 Task: Explore Airbnb accommodation in Suhum, Ghana from 12th December, 2023 to 16th December, 2023 for 8 adults.8 bedrooms having 8 beds and 8 bathrooms. Property type can be hotel. Amenities needed are: wifi, TV, free parkinig on premises, gym, breakfast. Look for 3 properties as per requirement.
Action: Mouse moved to (427, 130)
Screenshot: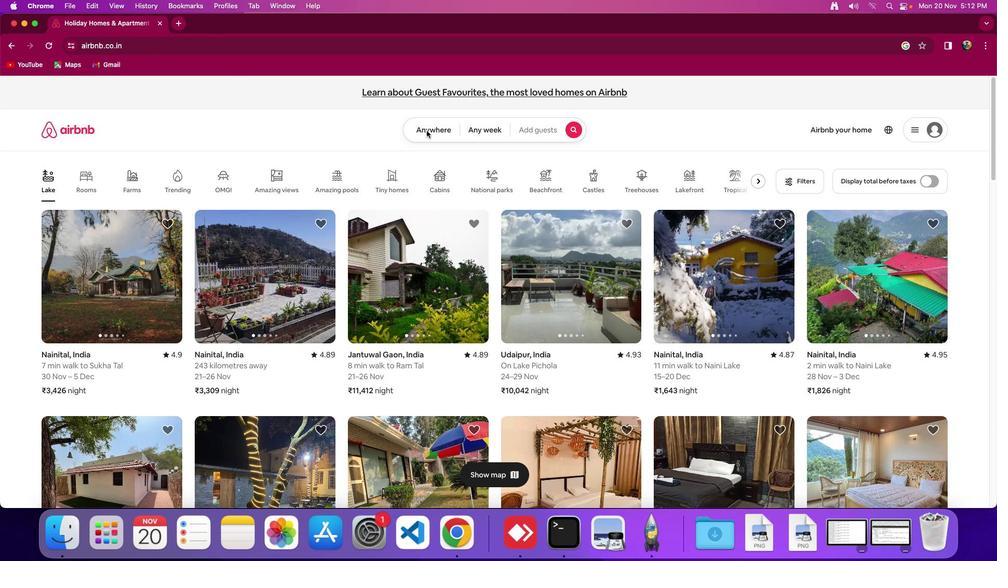
Action: Mouse pressed left at (427, 130)
Screenshot: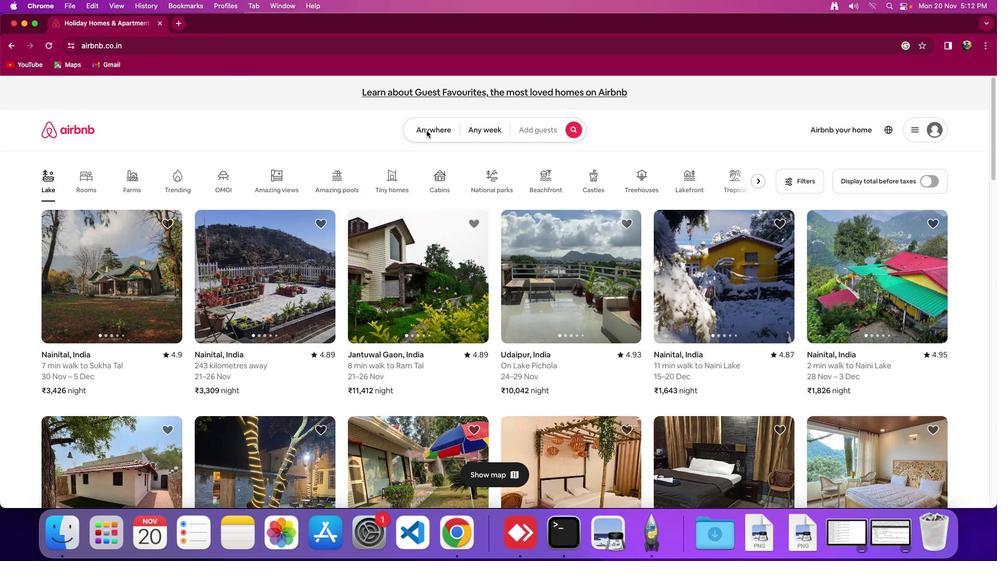 
Action: Mouse moved to (431, 130)
Screenshot: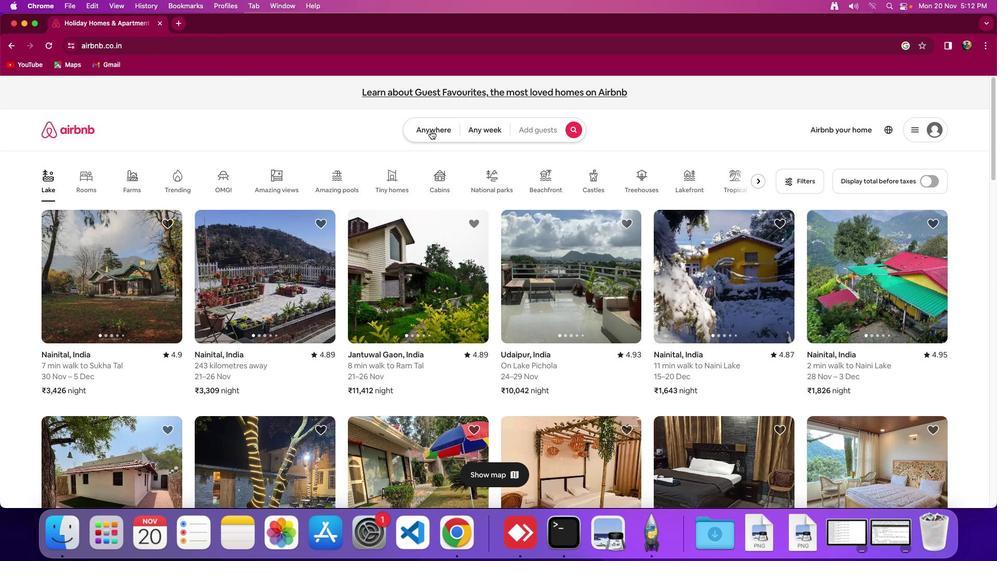 
Action: Mouse pressed left at (431, 130)
Screenshot: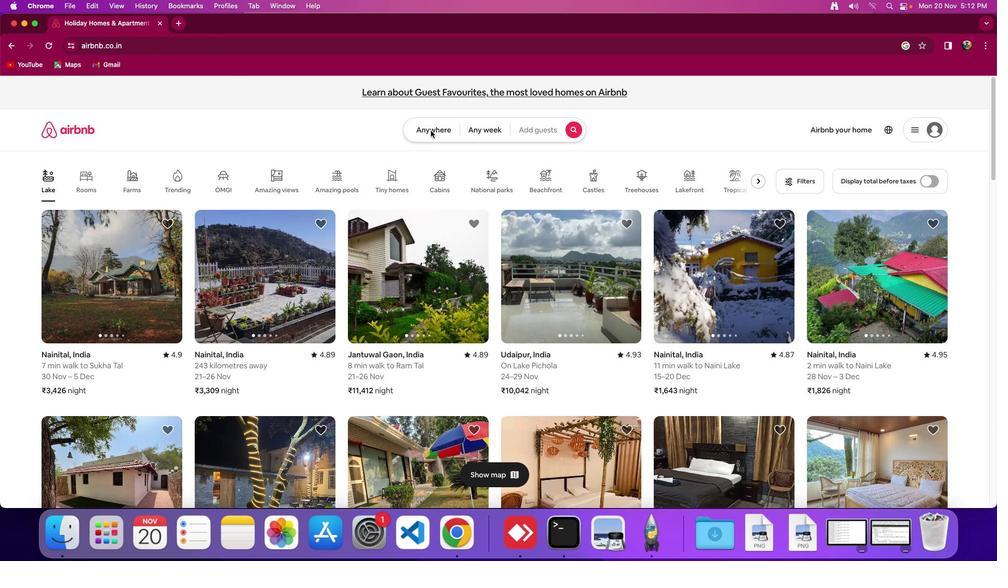 
Action: Mouse moved to (394, 170)
Screenshot: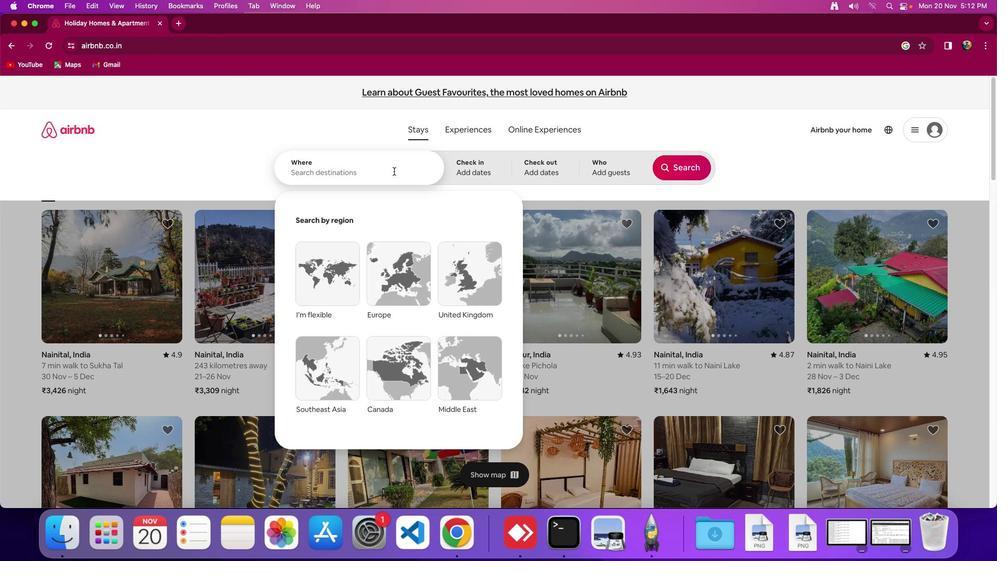 
Action: Mouse pressed left at (394, 170)
Screenshot: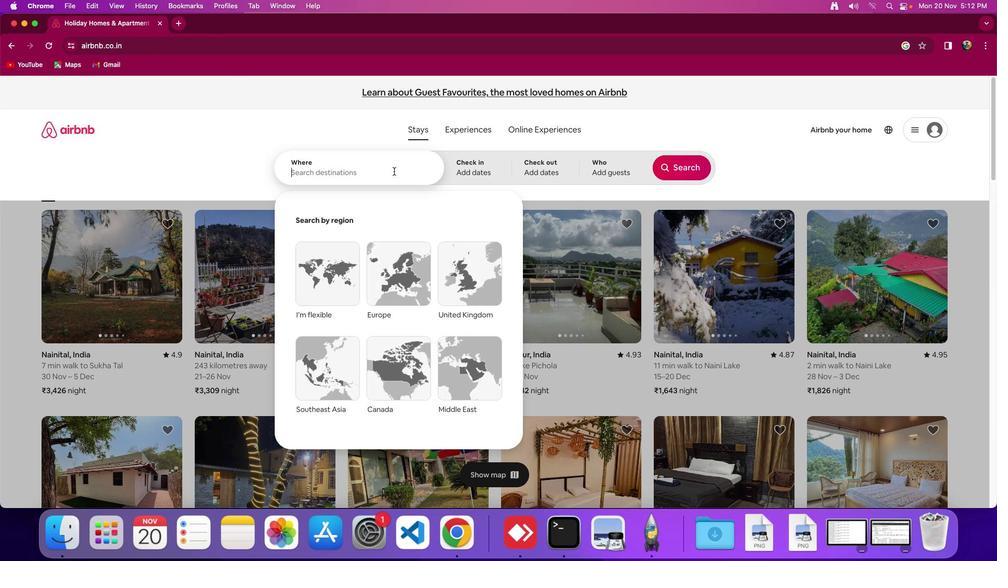 
Action: Mouse moved to (394, 170)
Screenshot: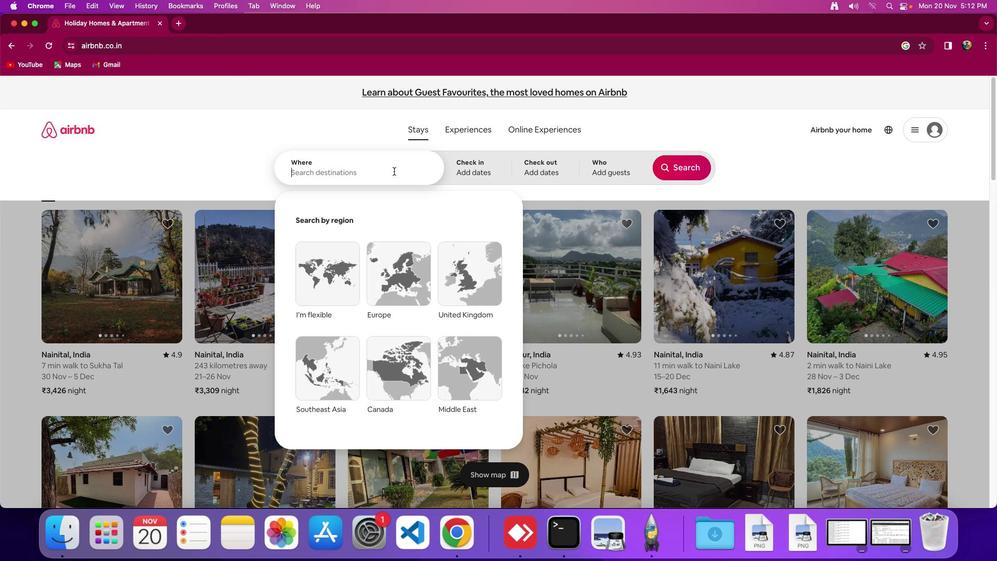 
Action: Key pressed Key.shift_r'S''u''h''u''m'','Key.spaceKey.shift_r'H'Key.backspaceKey.shift_r'G''h''a''n''a'
Screenshot: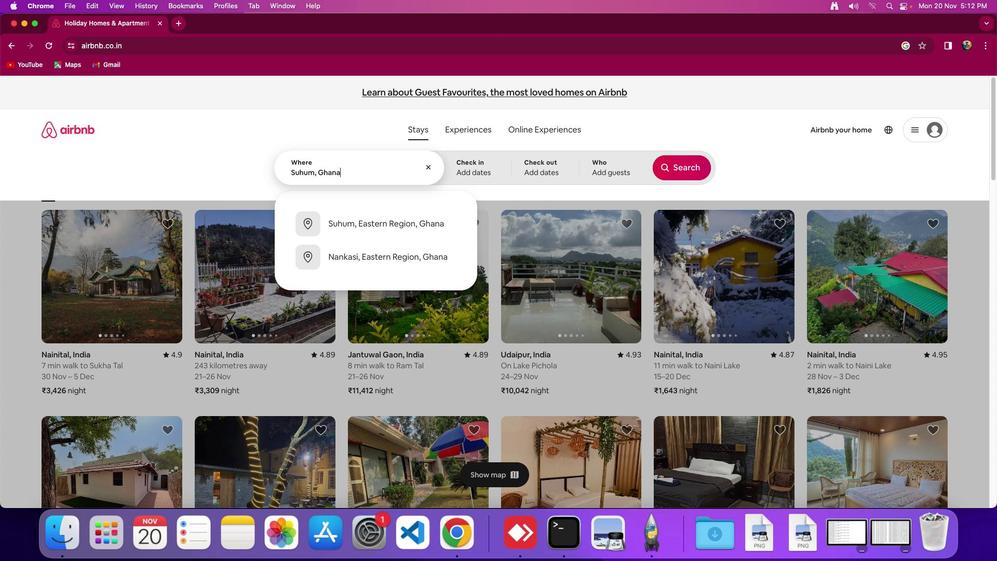 
Action: Mouse moved to (469, 163)
Screenshot: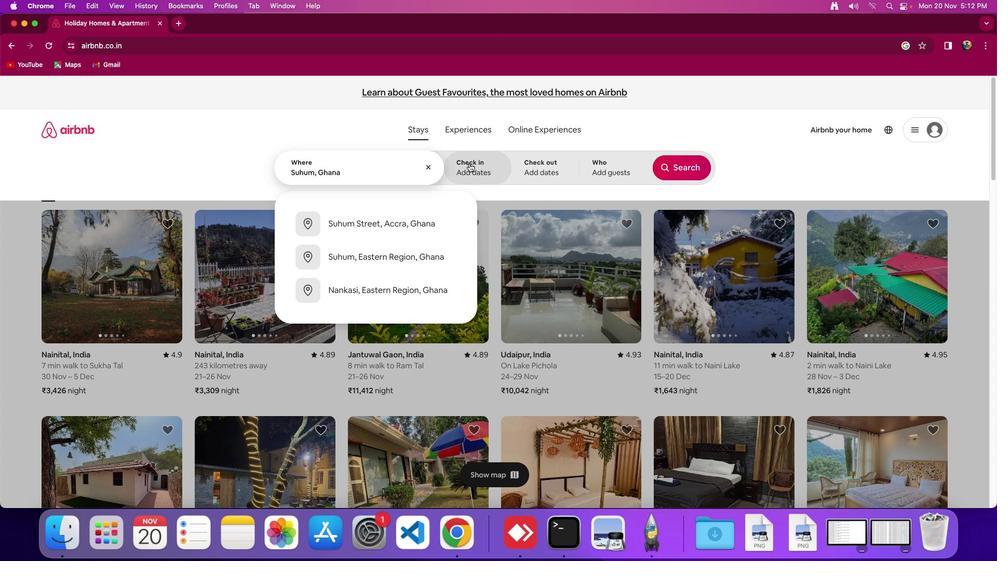 
Action: Mouse pressed left at (469, 163)
Screenshot: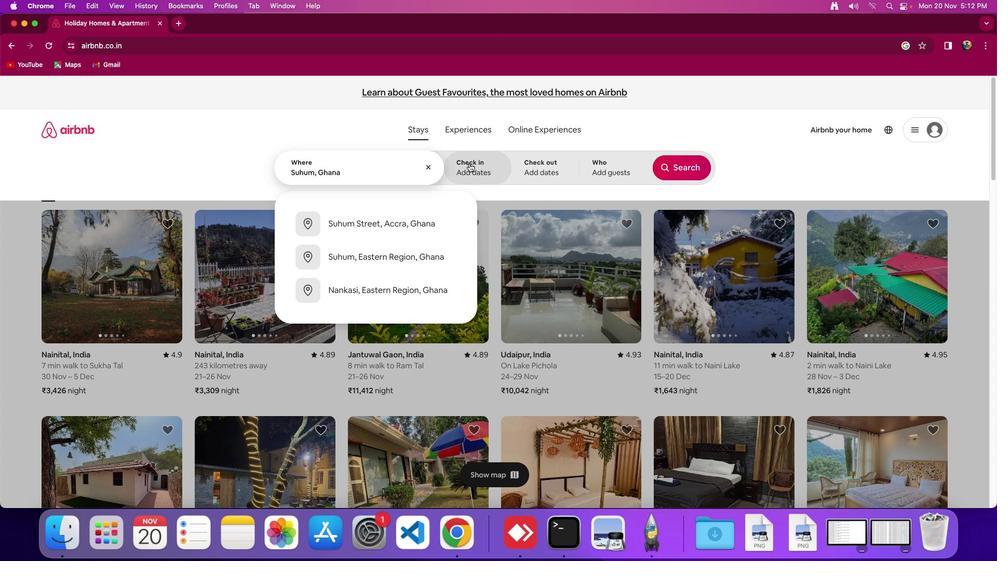
Action: Mouse moved to (568, 349)
Screenshot: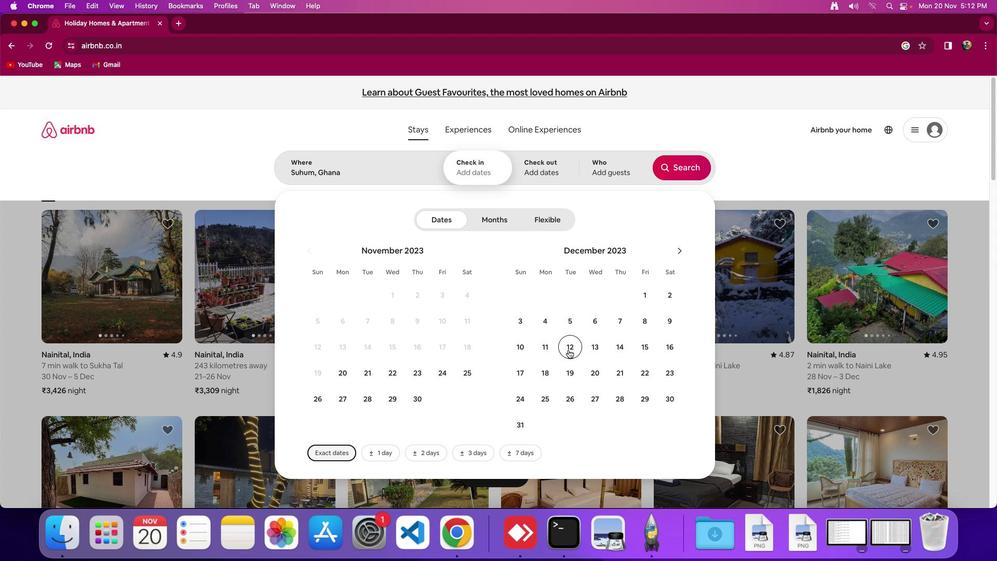 
Action: Mouse pressed left at (568, 349)
Screenshot: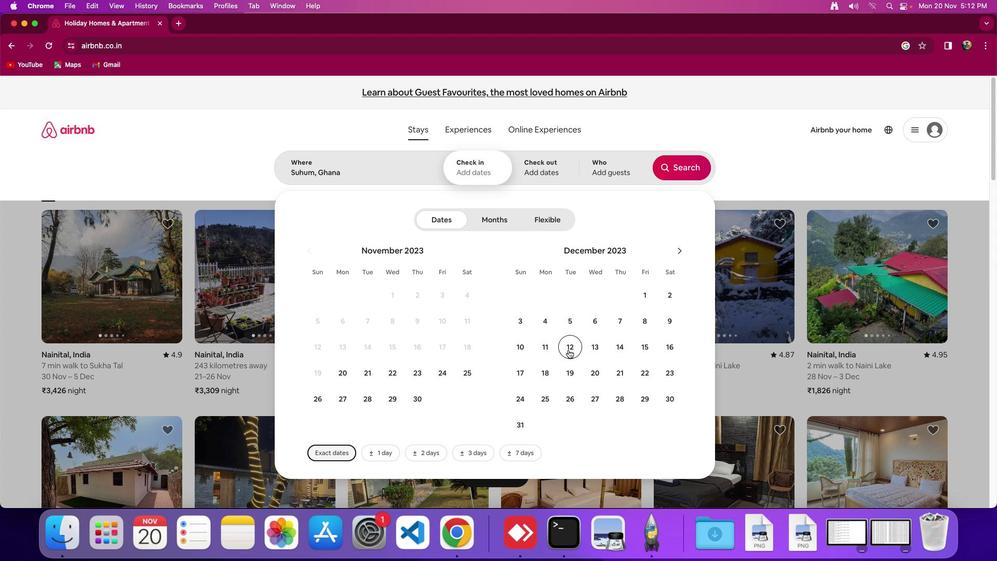 
Action: Mouse moved to (666, 347)
Screenshot: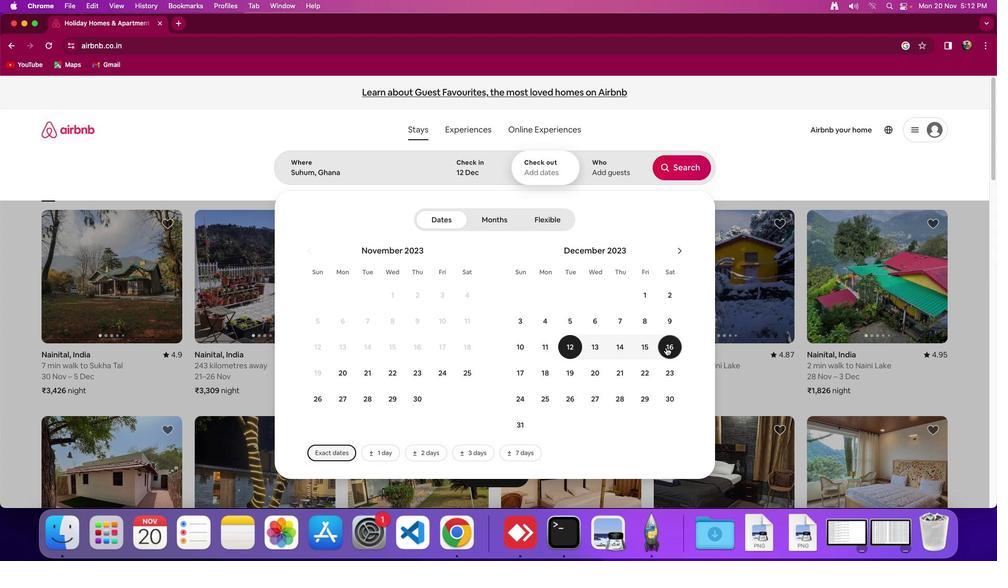 
Action: Mouse pressed left at (666, 347)
Screenshot: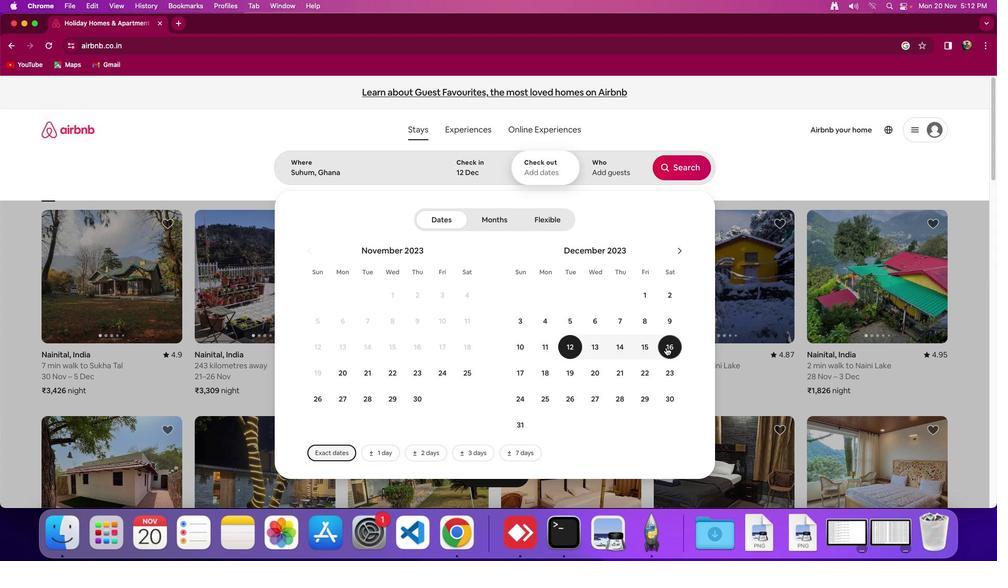 
Action: Mouse moved to (594, 173)
Screenshot: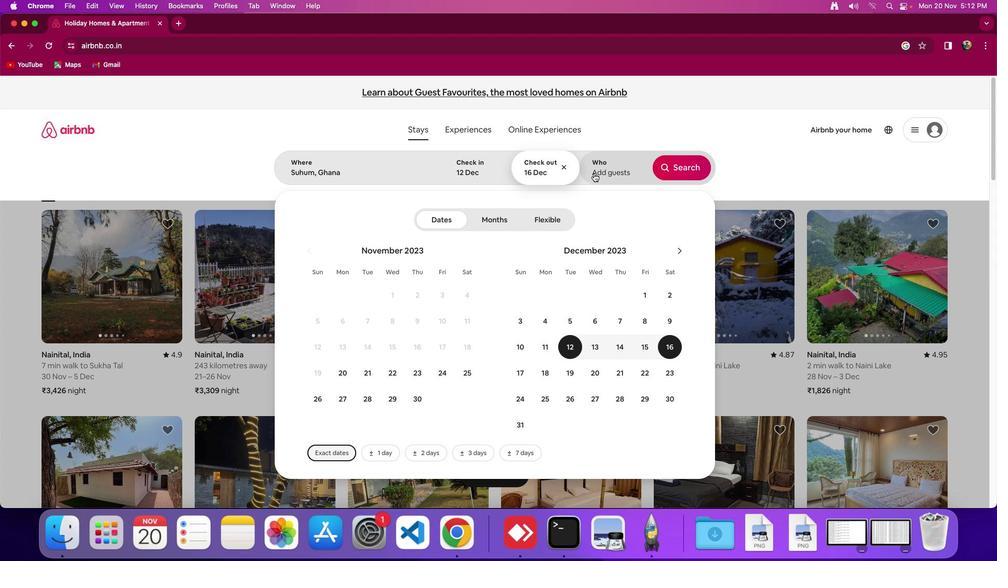 
Action: Mouse pressed left at (594, 173)
Screenshot: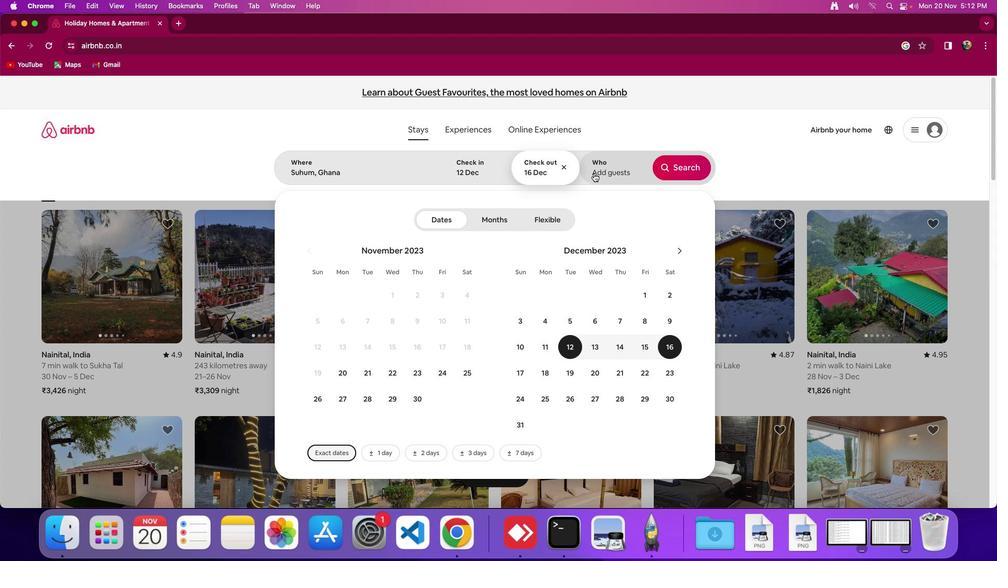 
Action: Mouse moved to (678, 220)
Screenshot: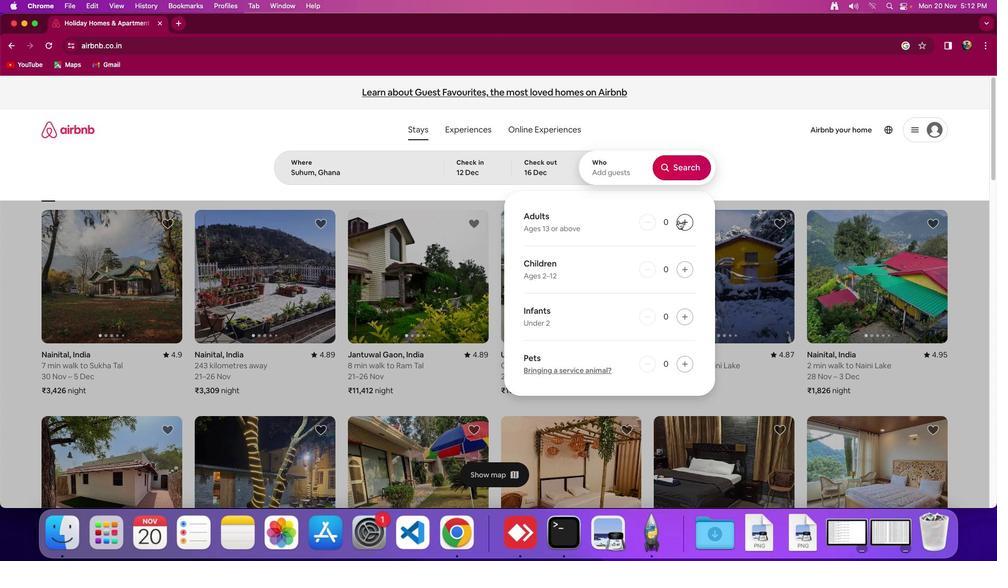 
Action: Mouse pressed left at (678, 220)
Screenshot: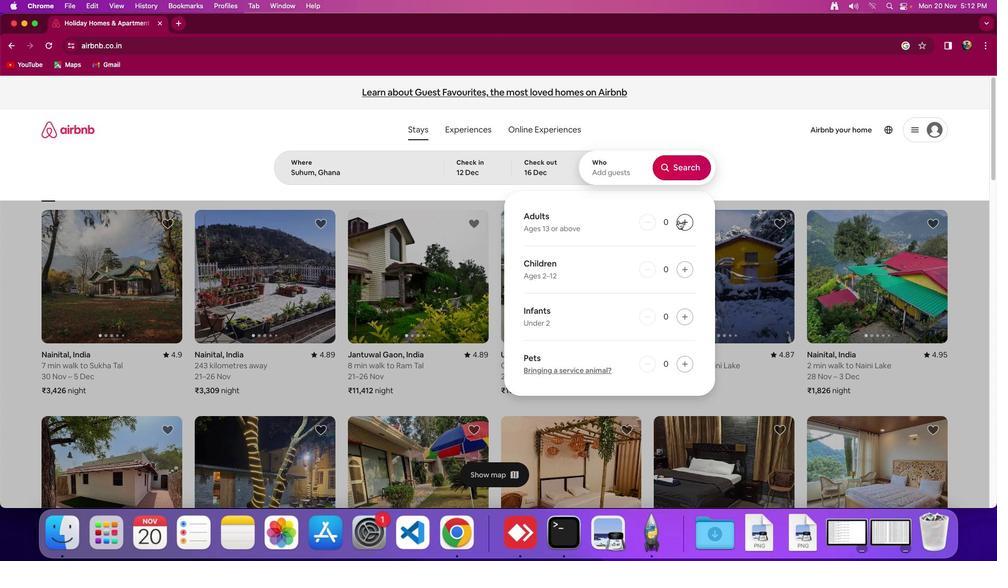
Action: Mouse pressed left at (678, 220)
Screenshot: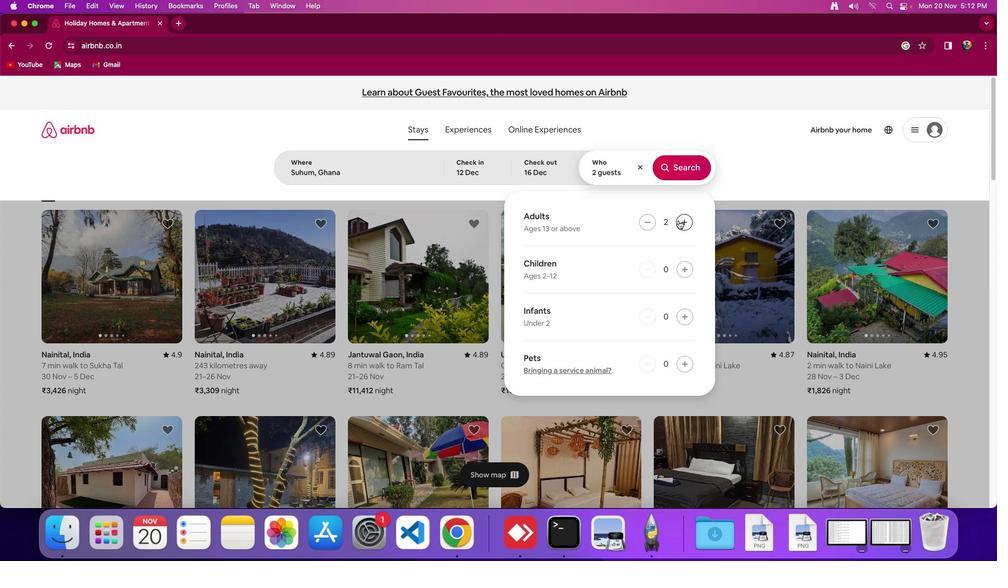 
Action: Mouse pressed left at (678, 220)
Screenshot: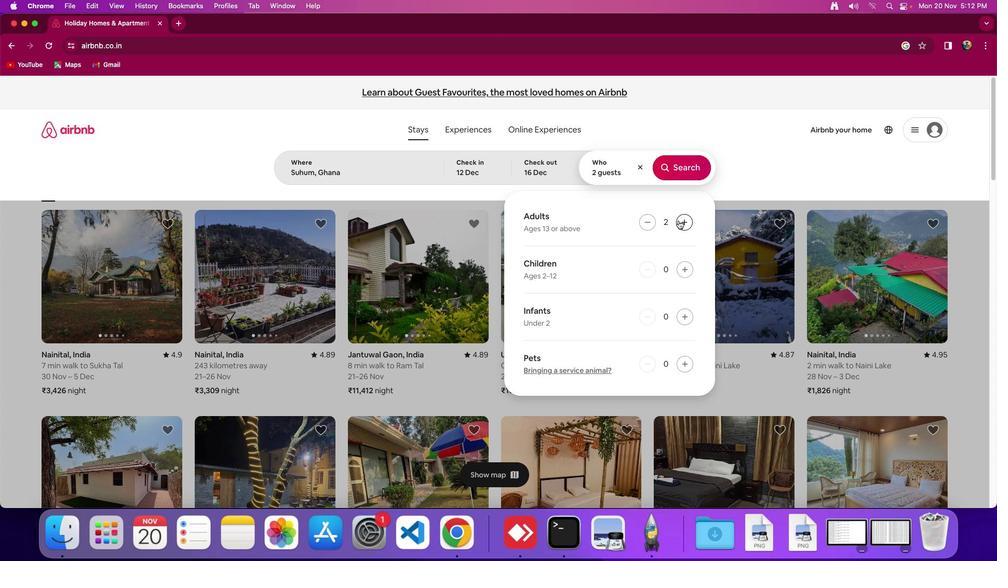 
Action: Mouse pressed left at (678, 220)
Screenshot: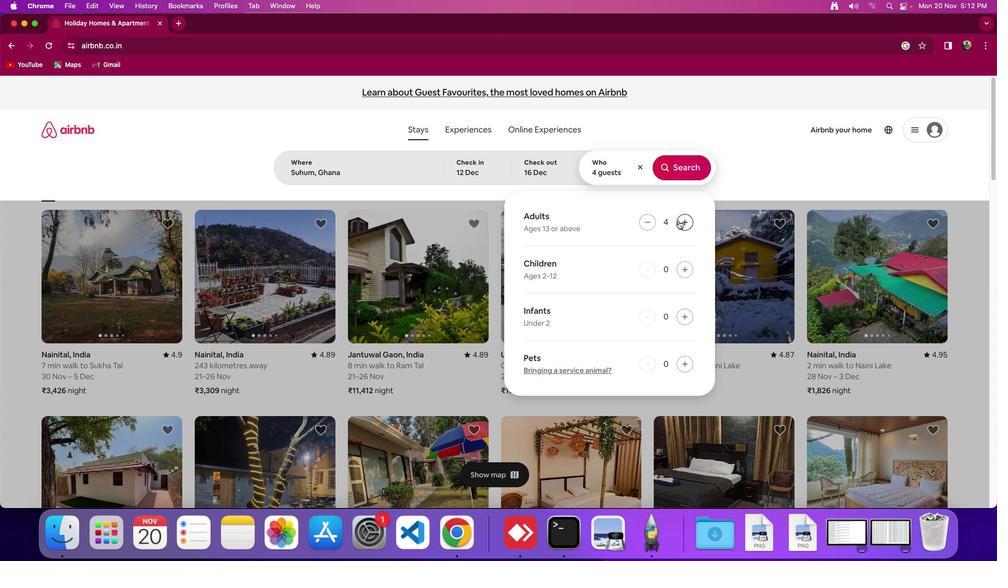 
Action: Mouse pressed left at (678, 220)
Screenshot: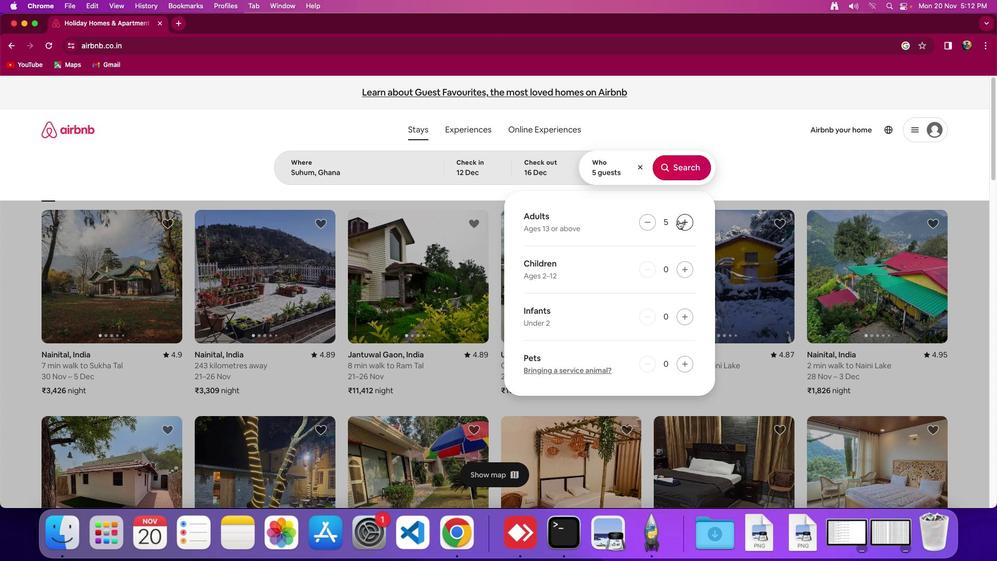 
Action: Mouse pressed left at (678, 220)
Screenshot: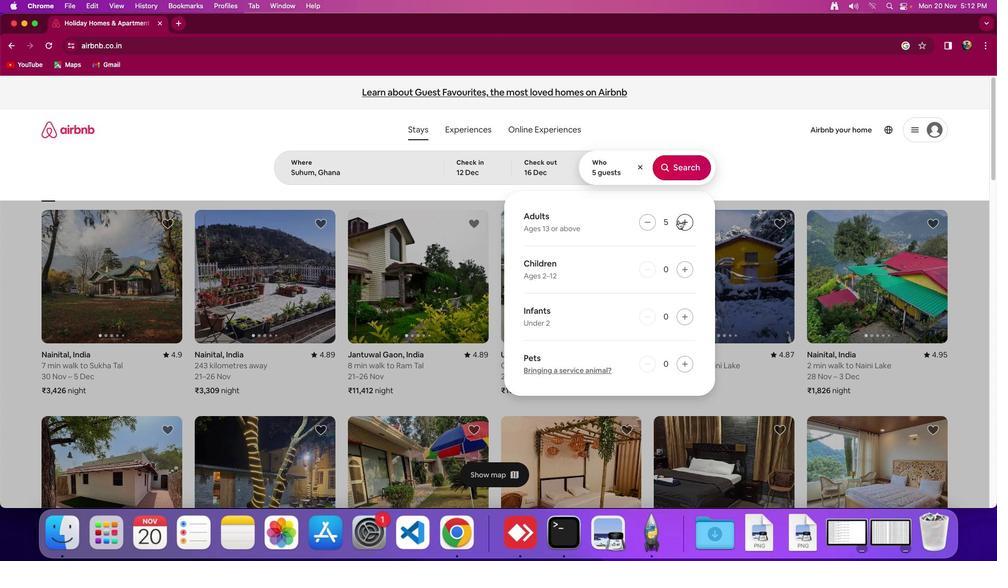 
Action: Mouse pressed left at (678, 220)
Screenshot: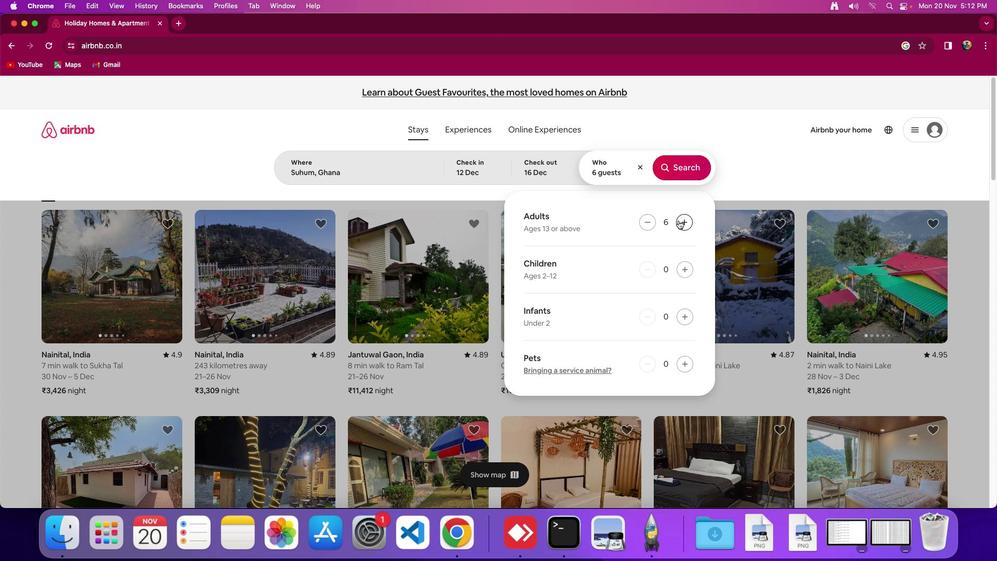
Action: Mouse pressed left at (678, 220)
Screenshot: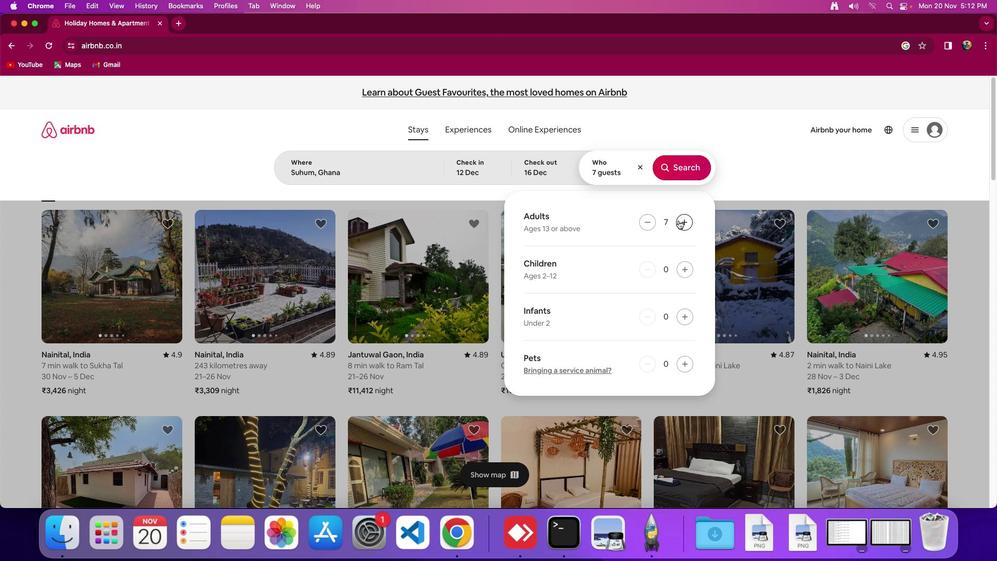 
Action: Mouse moved to (674, 167)
Screenshot: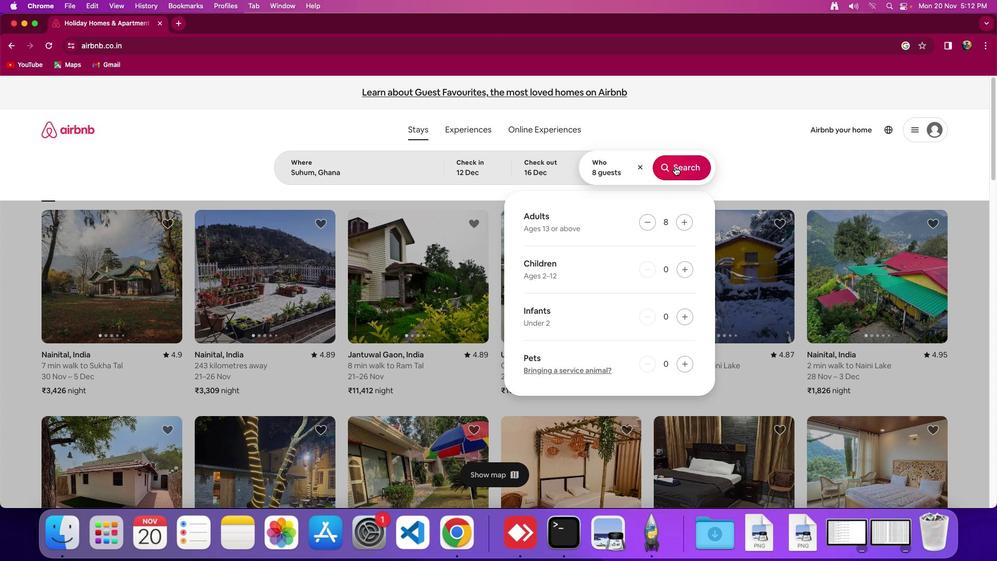 
Action: Mouse pressed left at (674, 167)
Screenshot: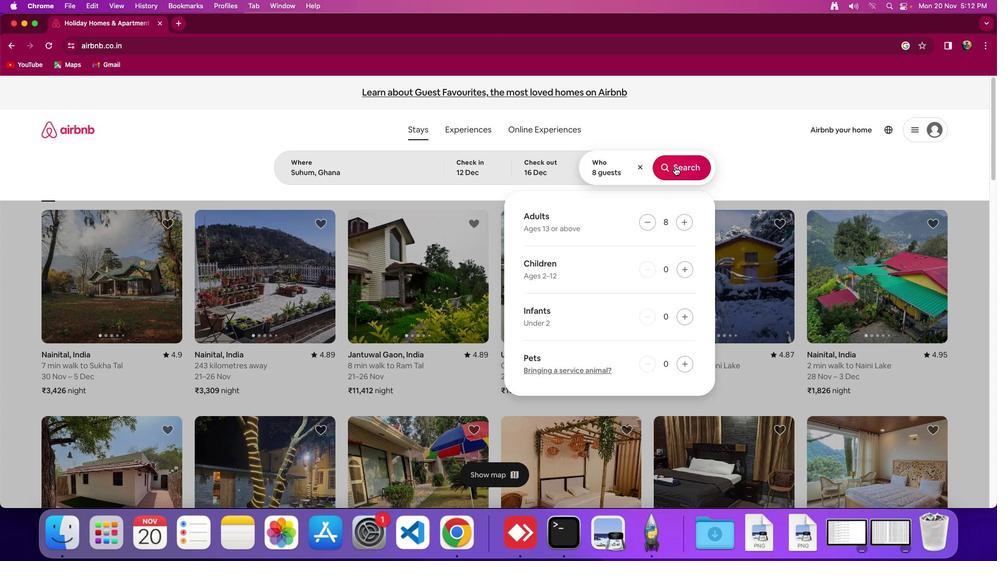 
Action: Mouse moved to (823, 140)
Screenshot: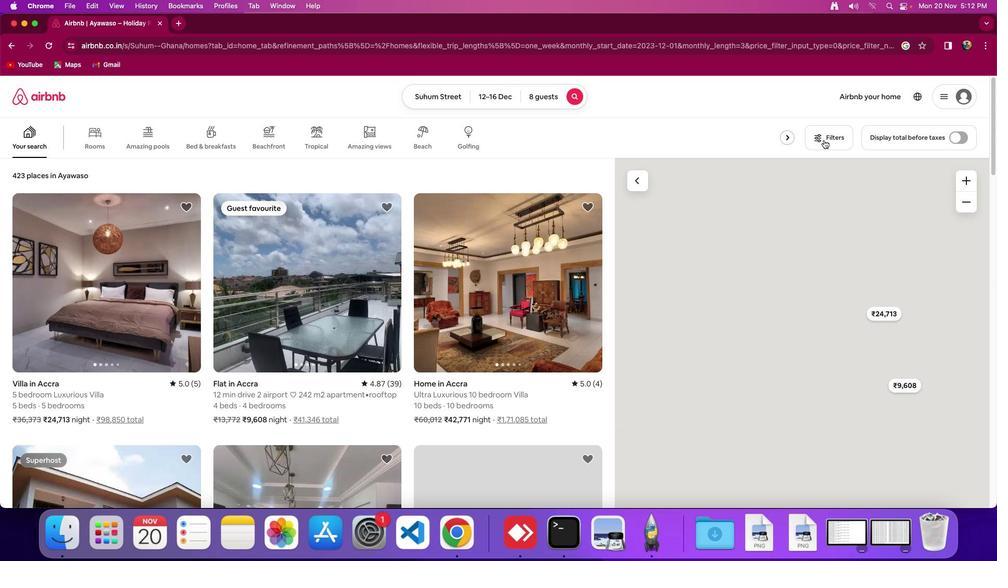 
Action: Mouse pressed left at (823, 140)
Screenshot: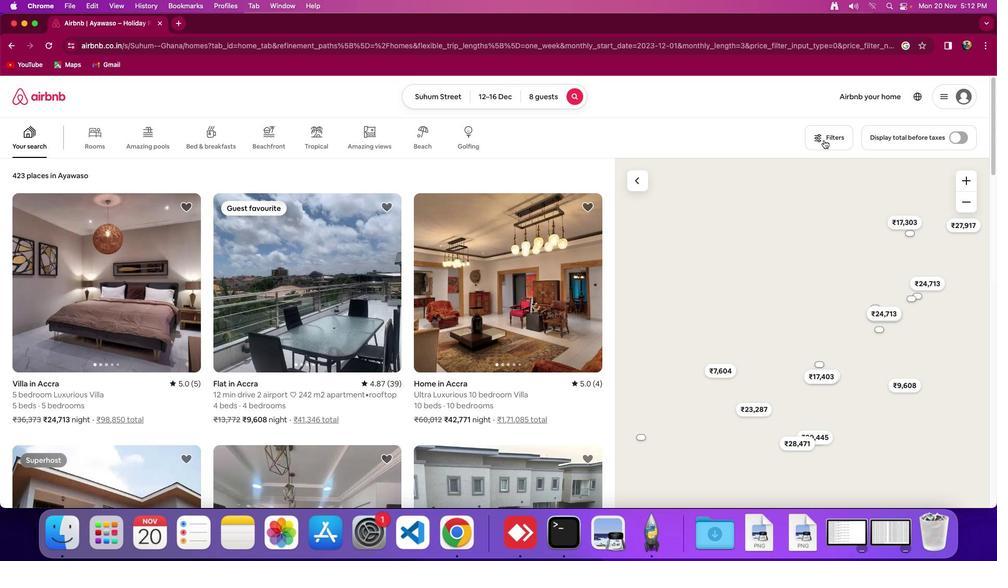 
Action: Mouse moved to (572, 286)
Screenshot: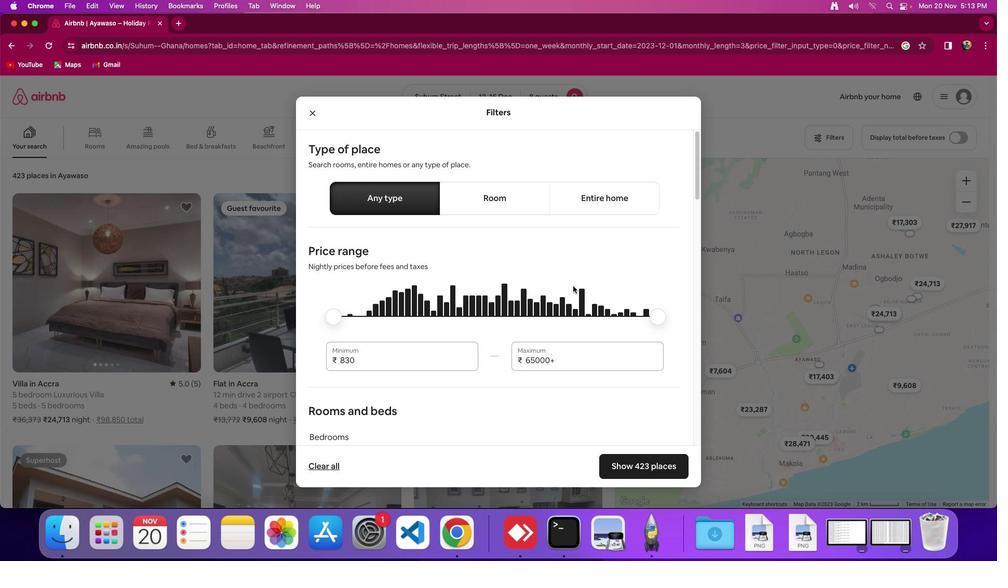 
Action: Mouse scrolled (572, 286) with delta (0, 0)
Screenshot: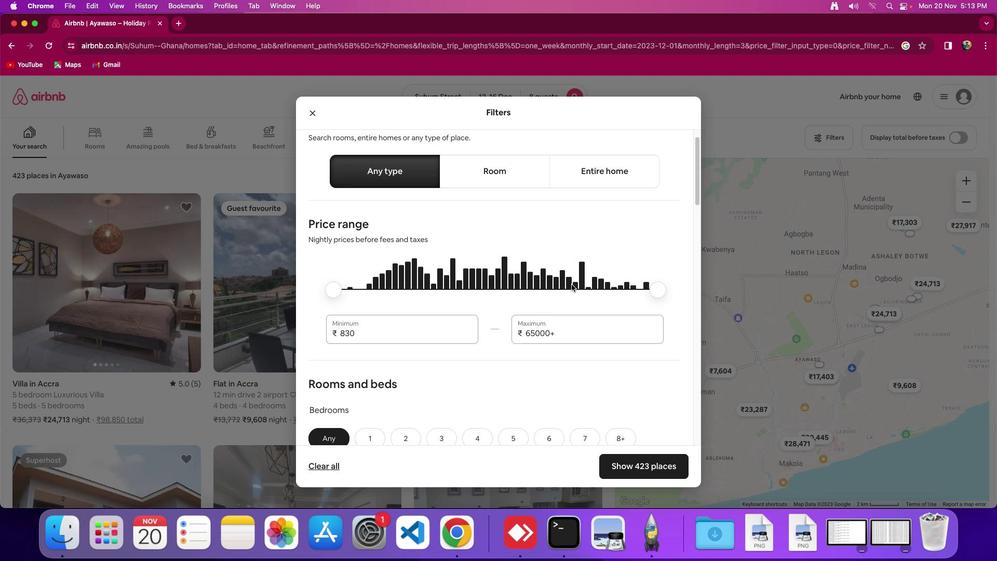 
Action: Mouse moved to (572, 286)
Screenshot: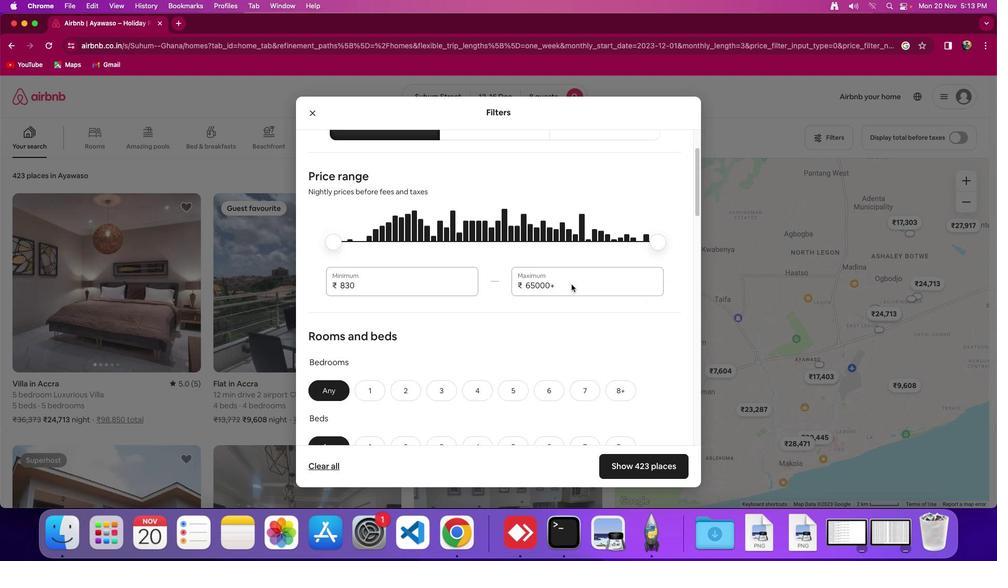 
Action: Mouse scrolled (572, 286) with delta (0, 0)
Screenshot: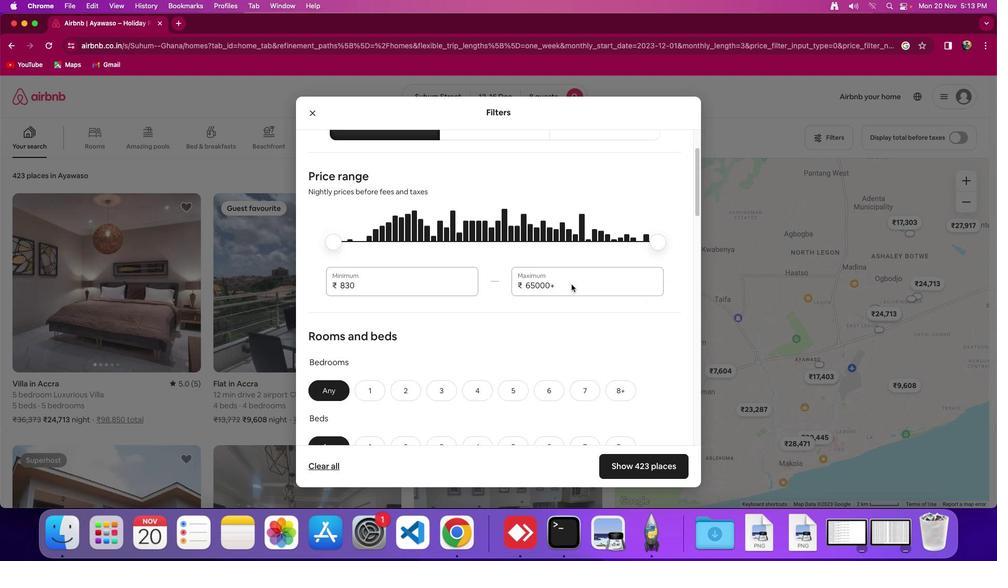 
Action: Mouse moved to (571, 285)
Screenshot: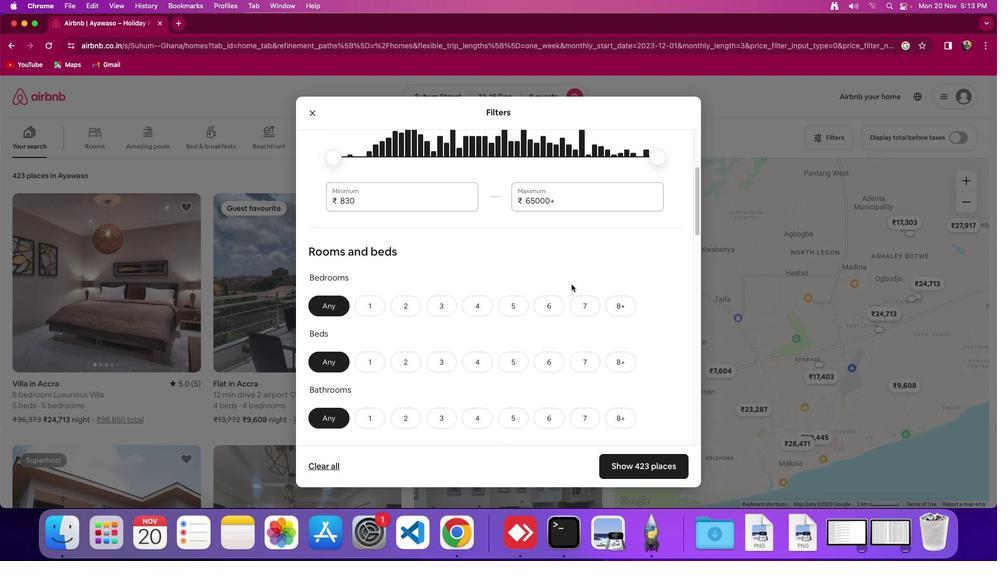 
Action: Mouse scrolled (571, 285) with delta (0, -2)
Screenshot: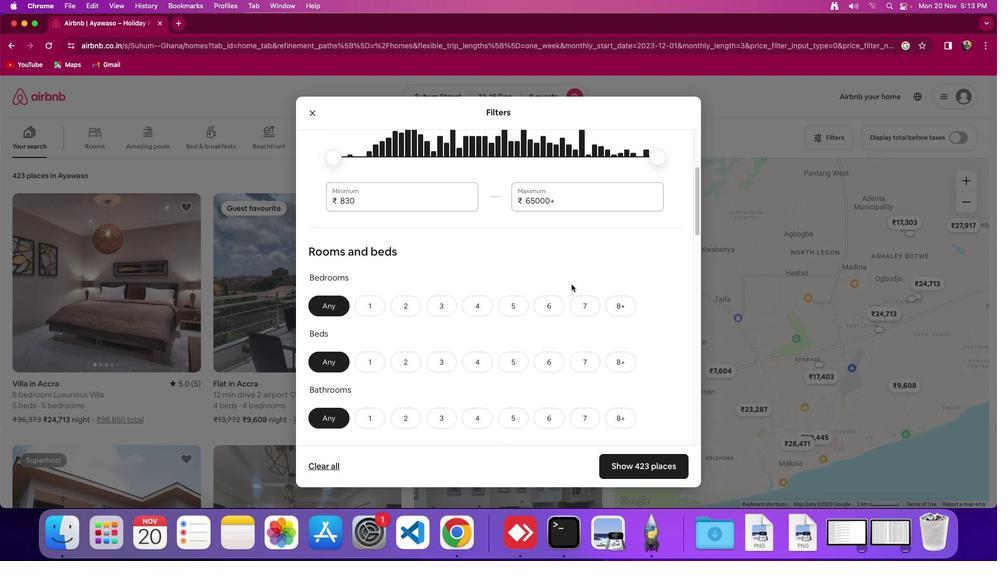 
Action: Mouse moved to (571, 284)
Screenshot: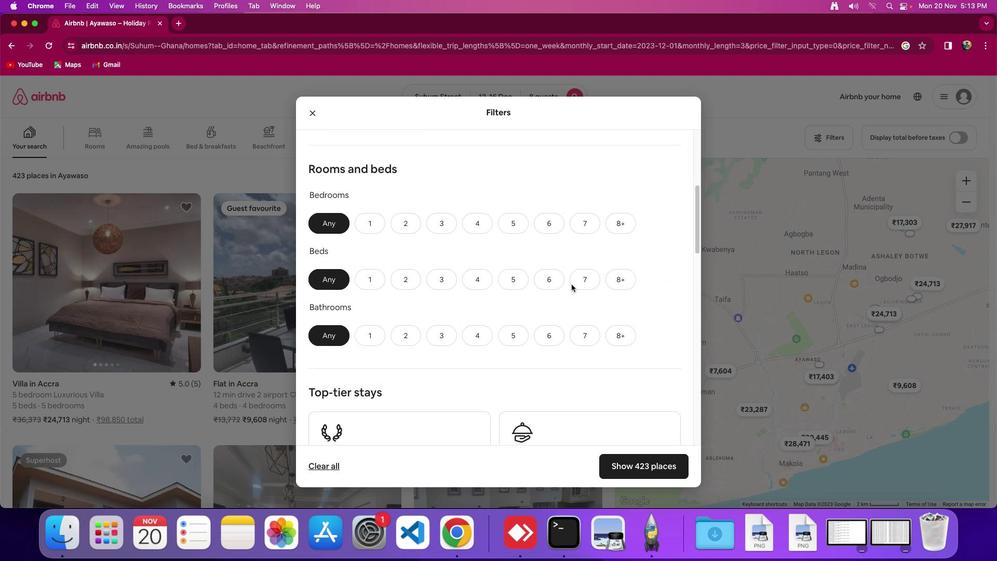 
Action: Mouse scrolled (571, 284) with delta (0, -3)
Screenshot: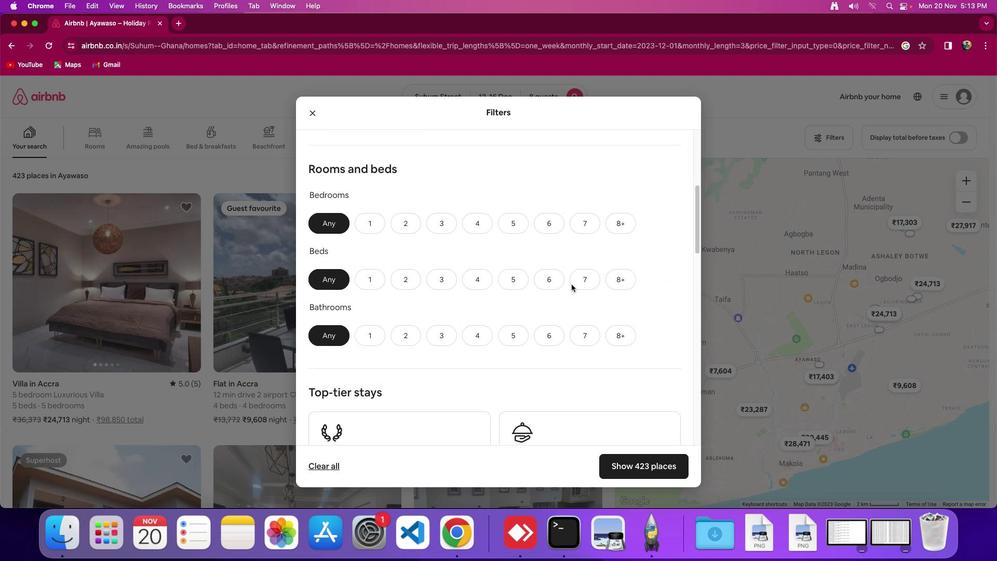 
Action: Mouse moved to (617, 193)
Screenshot: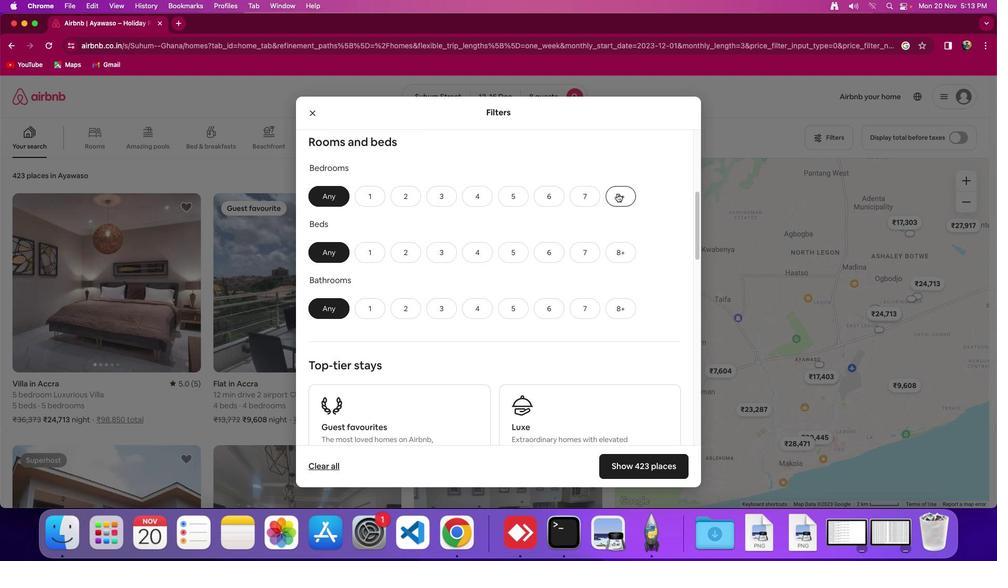 
Action: Mouse pressed left at (617, 193)
Screenshot: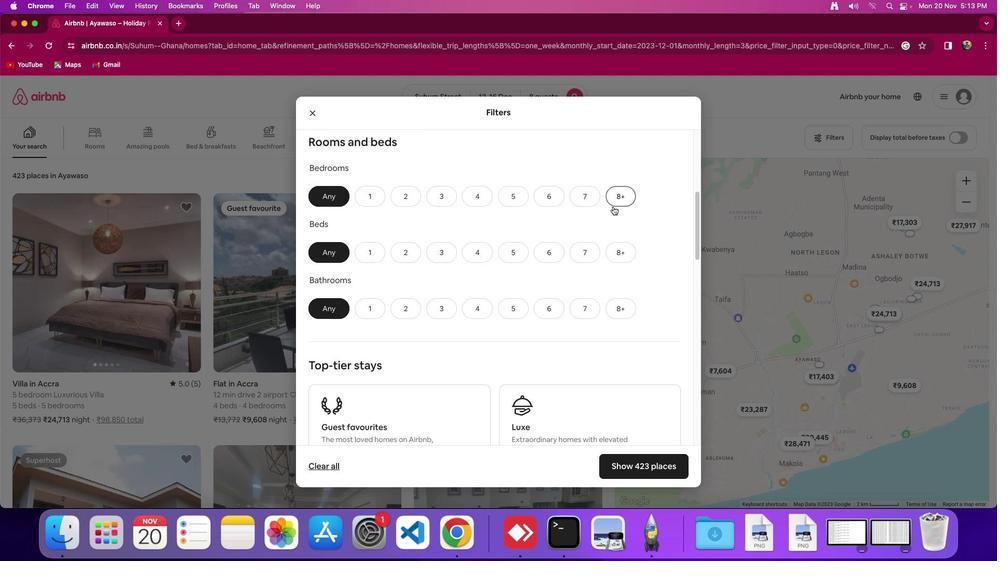 
Action: Mouse moved to (611, 253)
Screenshot: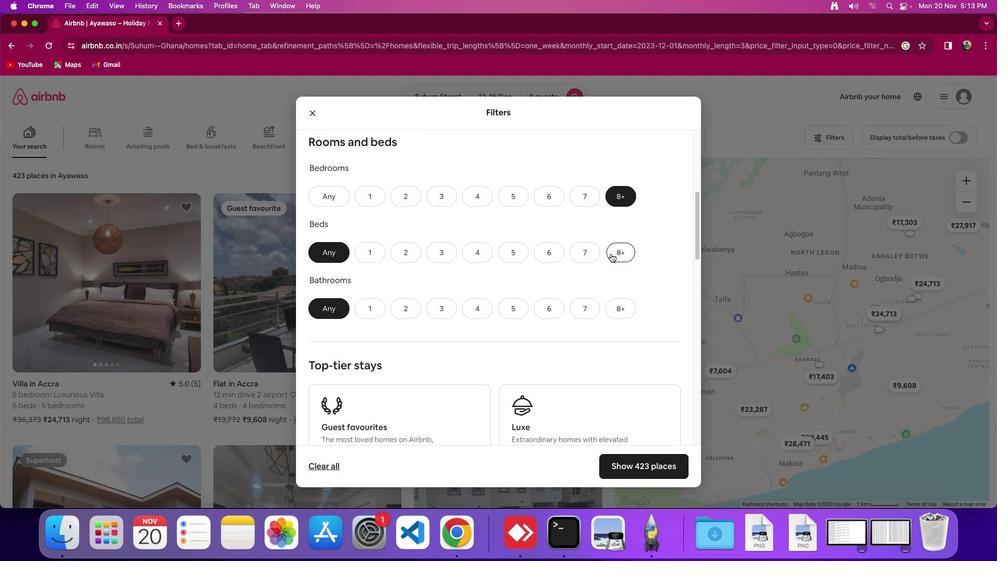 
Action: Mouse pressed left at (611, 253)
Screenshot: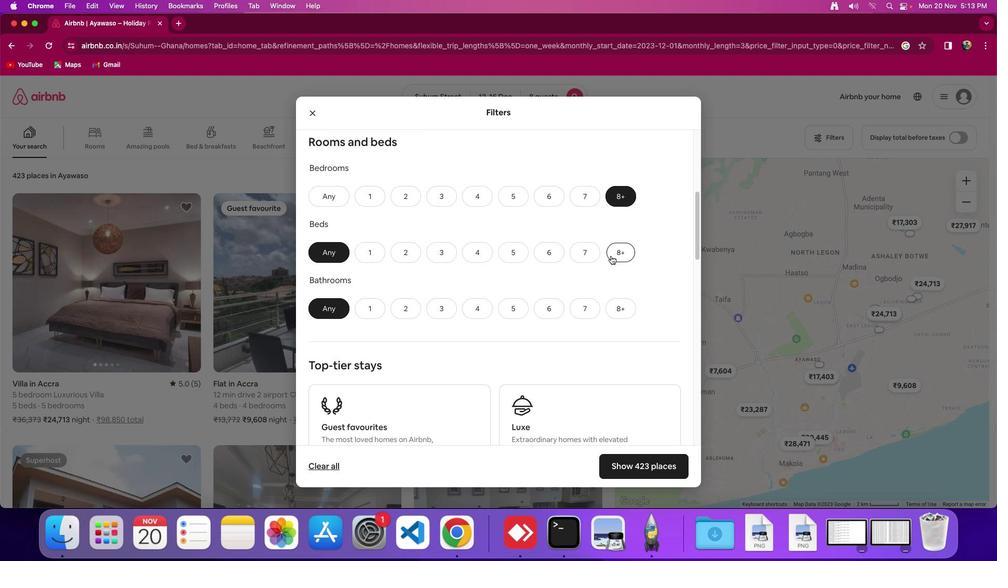 
Action: Mouse moved to (617, 307)
Screenshot: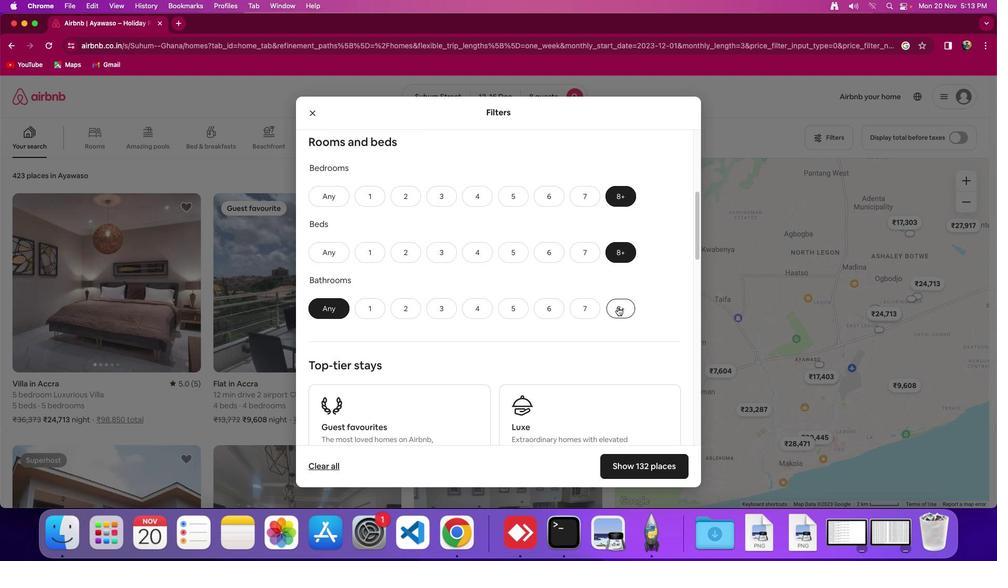 
Action: Mouse pressed left at (617, 307)
Screenshot: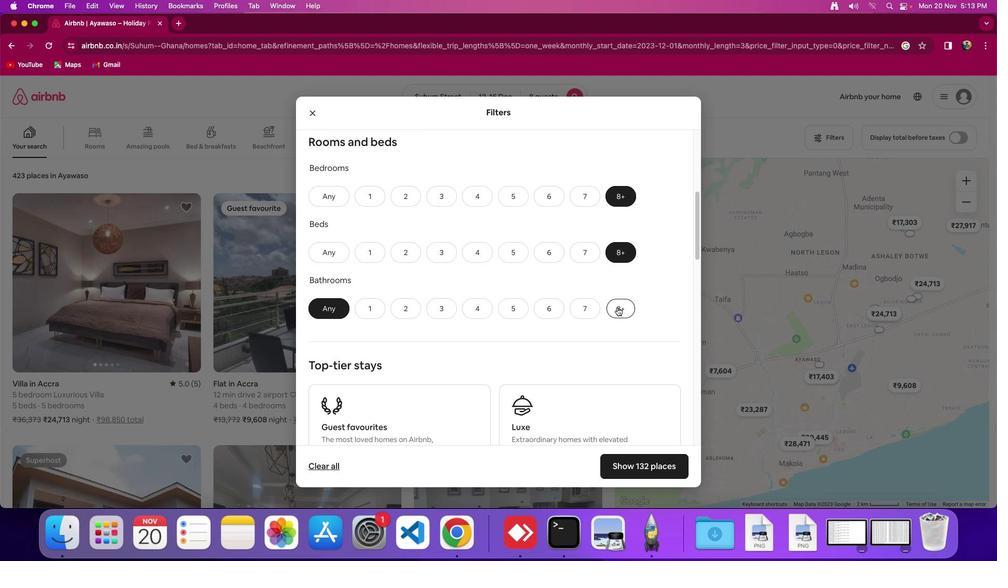 
Action: Mouse moved to (584, 300)
Screenshot: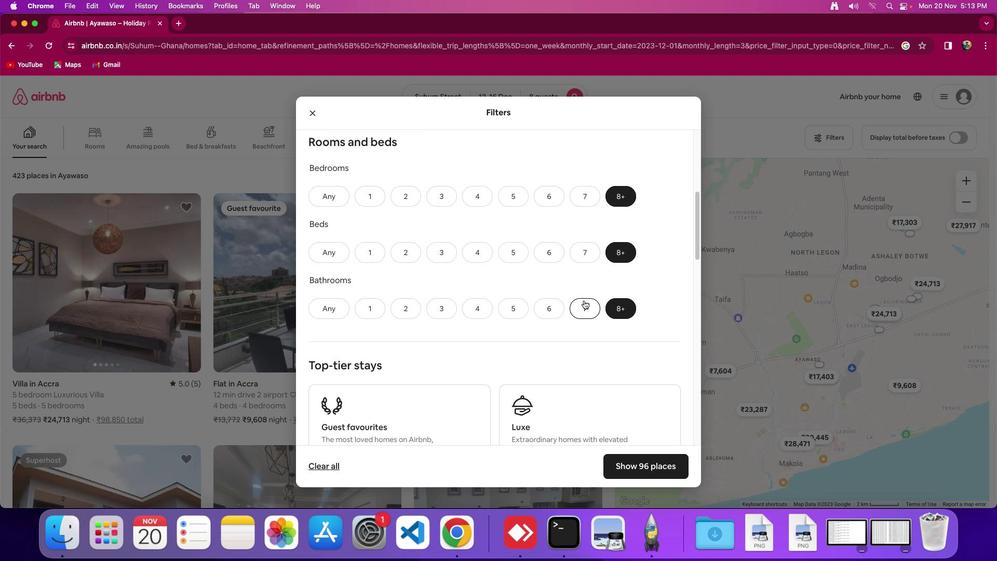 
Action: Mouse scrolled (584, 300) with delta (0, 0)
Screenshot: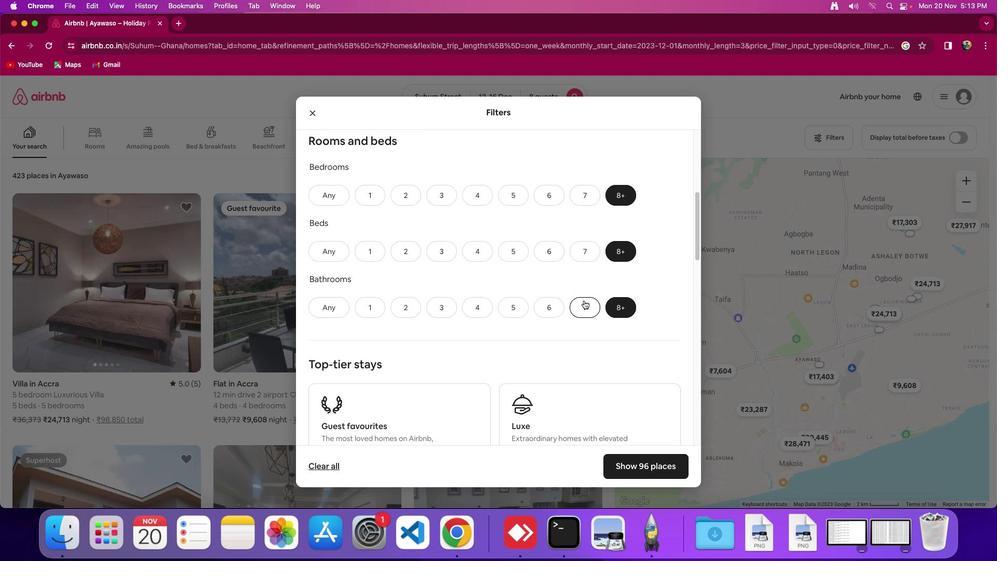 
Action: Mouse scrolled (584, 300) with delta (0, 0)
Screenshot: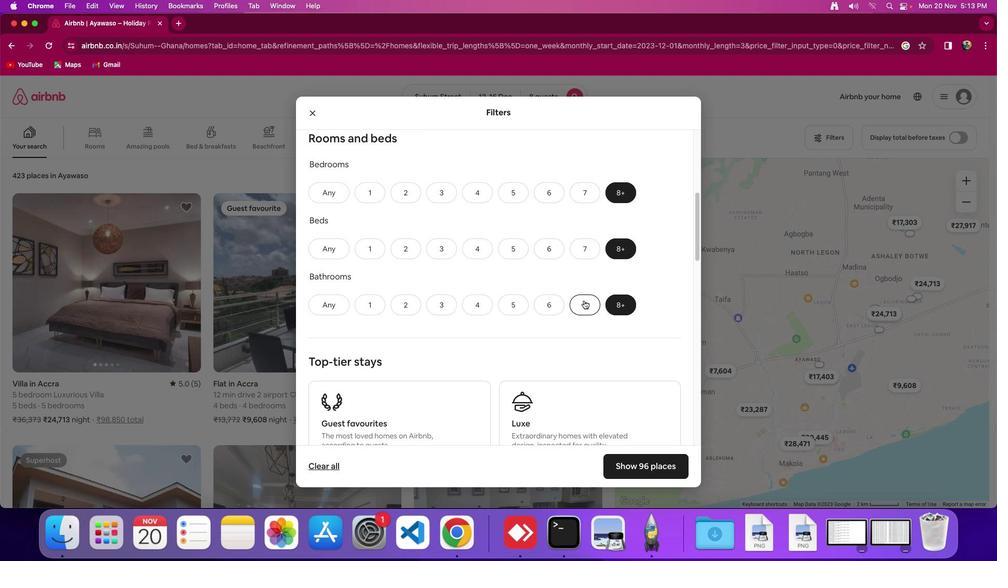 
Action: Mouse scrolled (584, 300) with delta (0, 0)
Screenshot: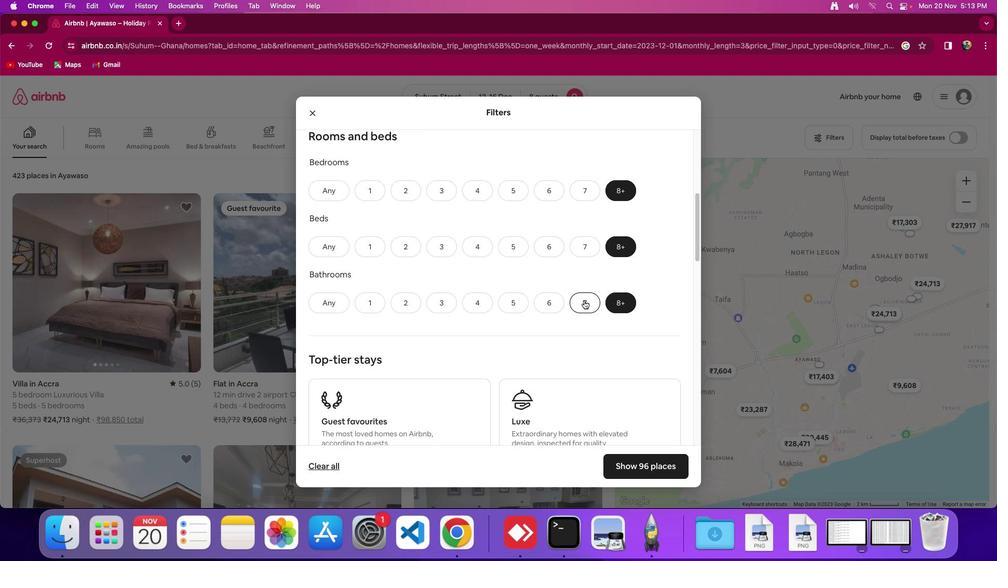 
Action: Mouse scrolled (584, 300) with delta (0, 0)
Screenshot: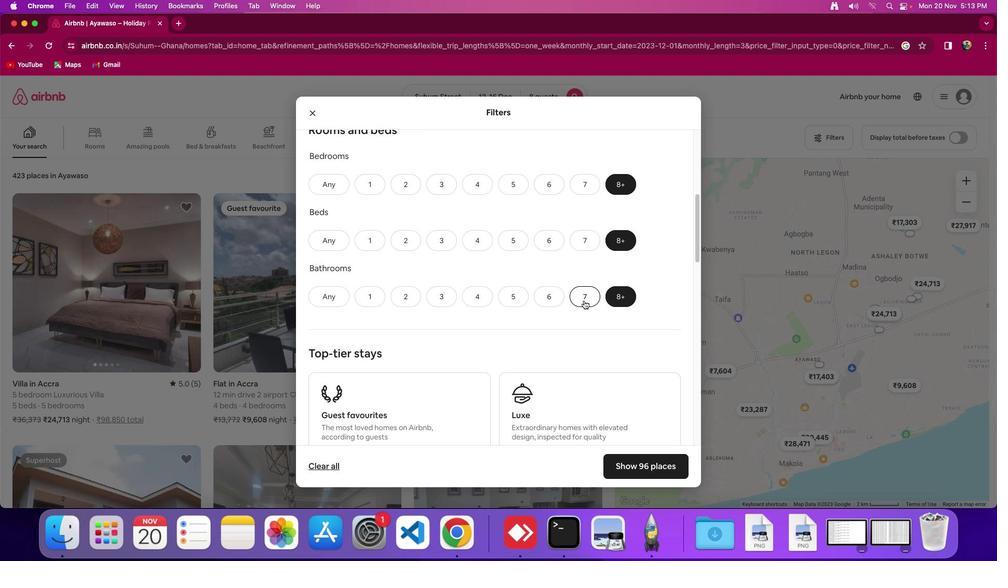 
Action: Mouse scrolled (584, 300) with delta (0, 0)
Screenshot: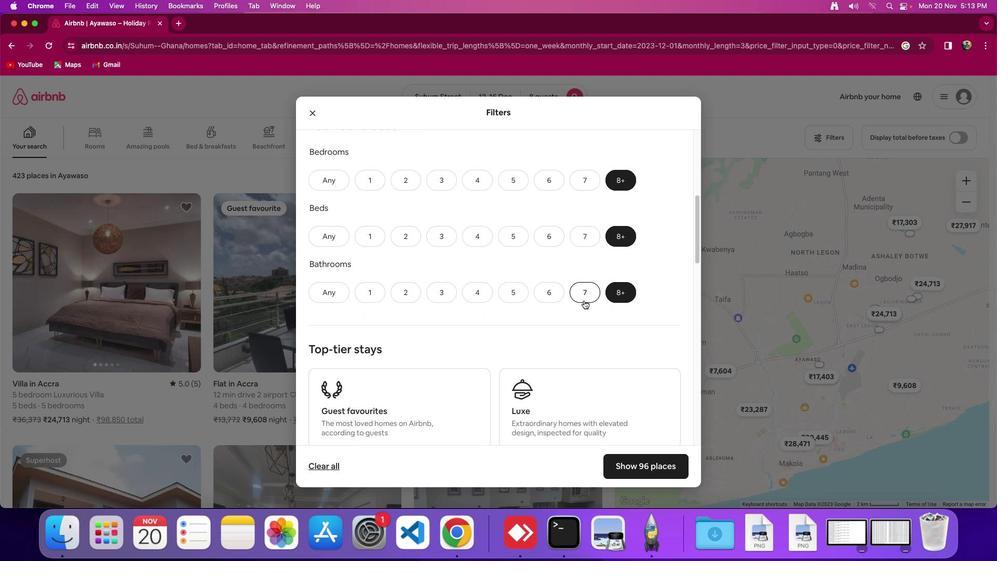 
Action: Mouse scrolled (584, 300) with delta (0, 0)
Screenshot: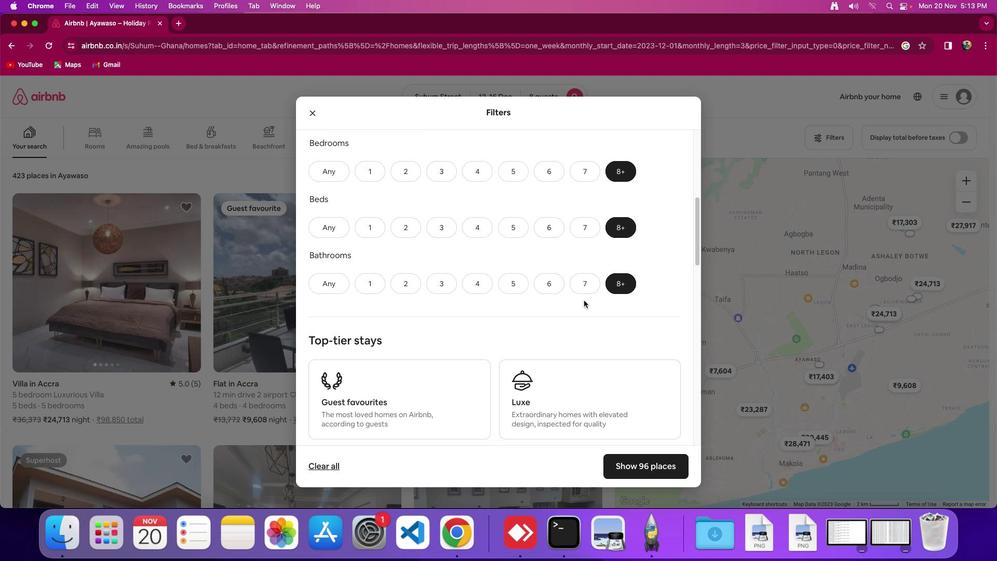 
Action: Mouse scrolled (584, 300) with delta (0, 0)
Screenshot: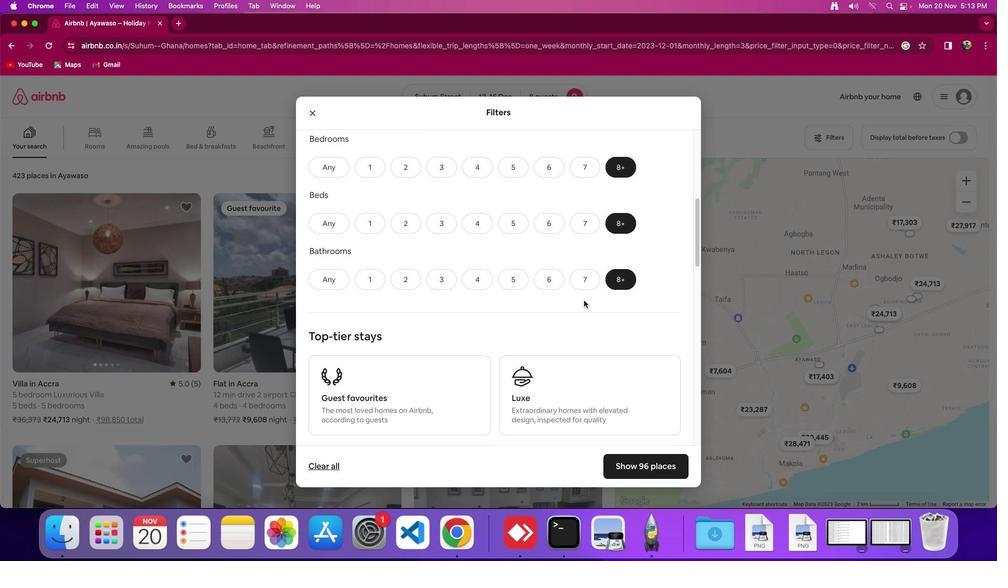 
Action: Mouse scrolled (584, 300) with delta (0, 0)
Screenshot: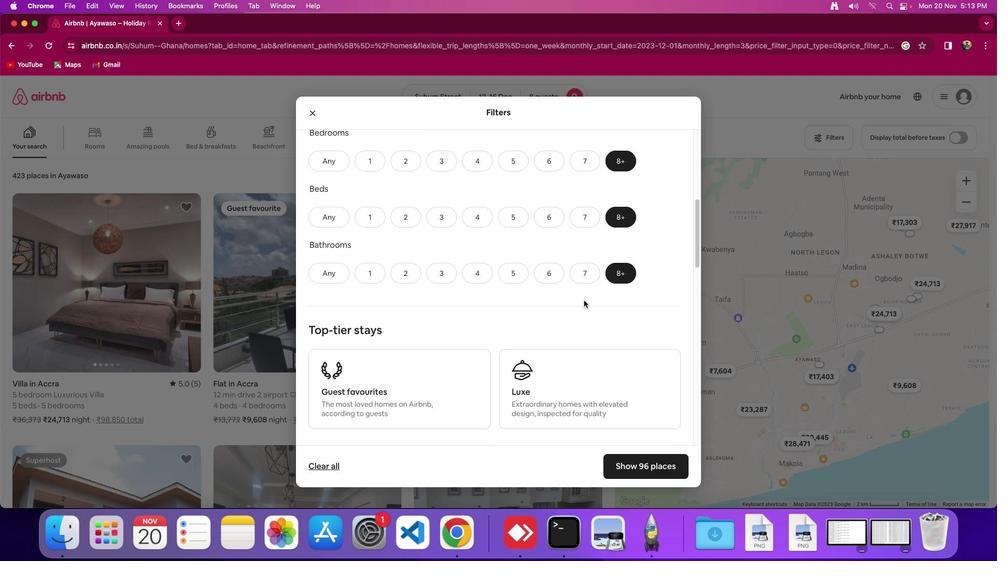
Action: Mouse scrolled (584, 300) with delta (0, 0)
Screenshot: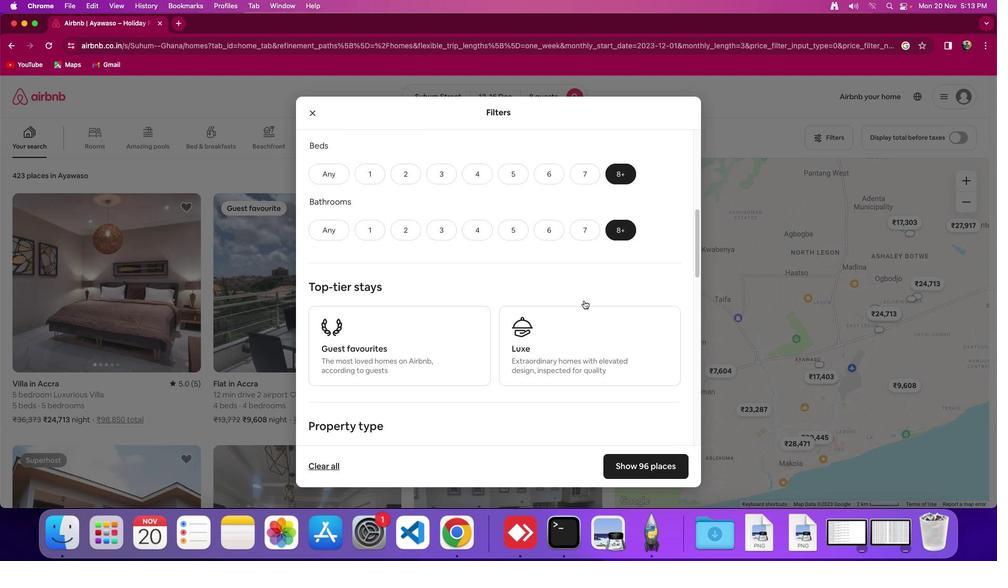 
Action: Mouse scrolled (584, 300) with delta (0, 0)
Screenshot: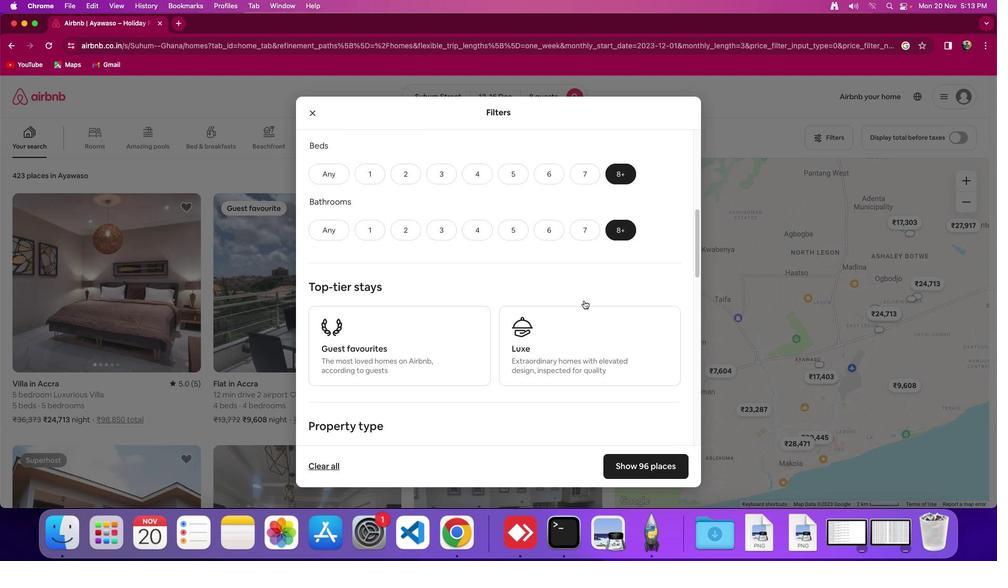 
Action: Mouse scrolled (584, 300) with delta (0, -2)
Screenshot: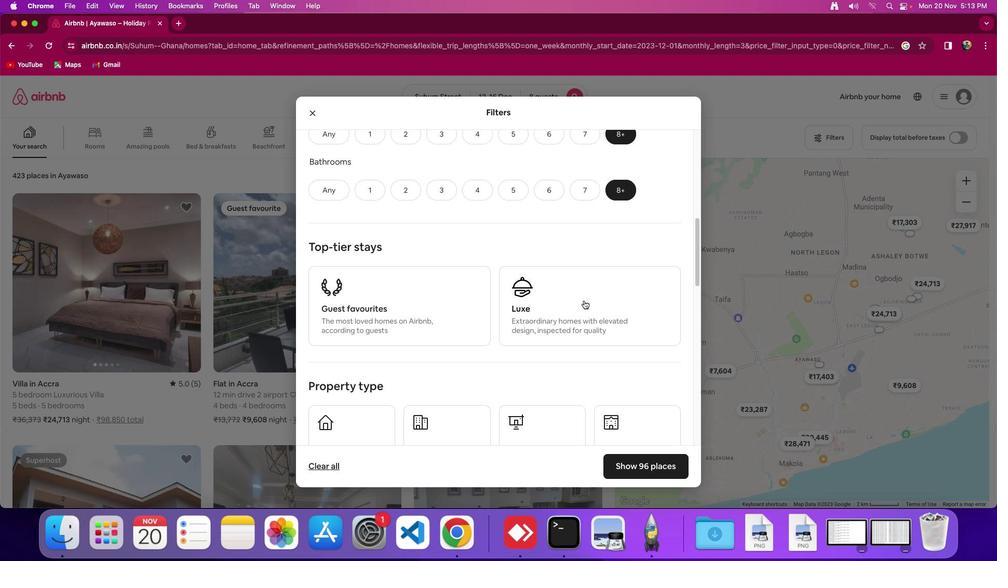 
Action: Mouse scrolled (584, 300) with delta (0, -2)
Screenshot: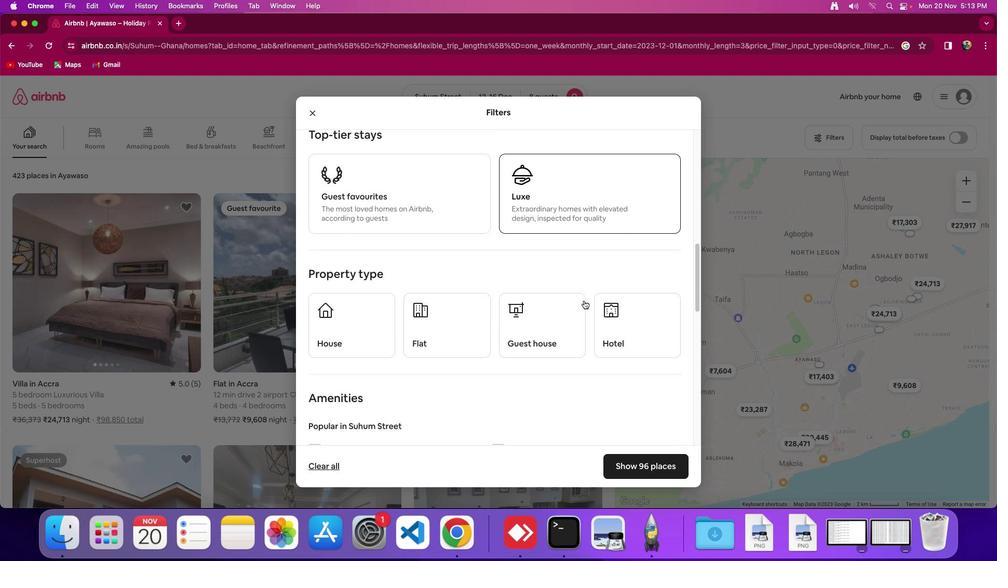 
Action: Mouse moved to (608, 303)
Screenshot: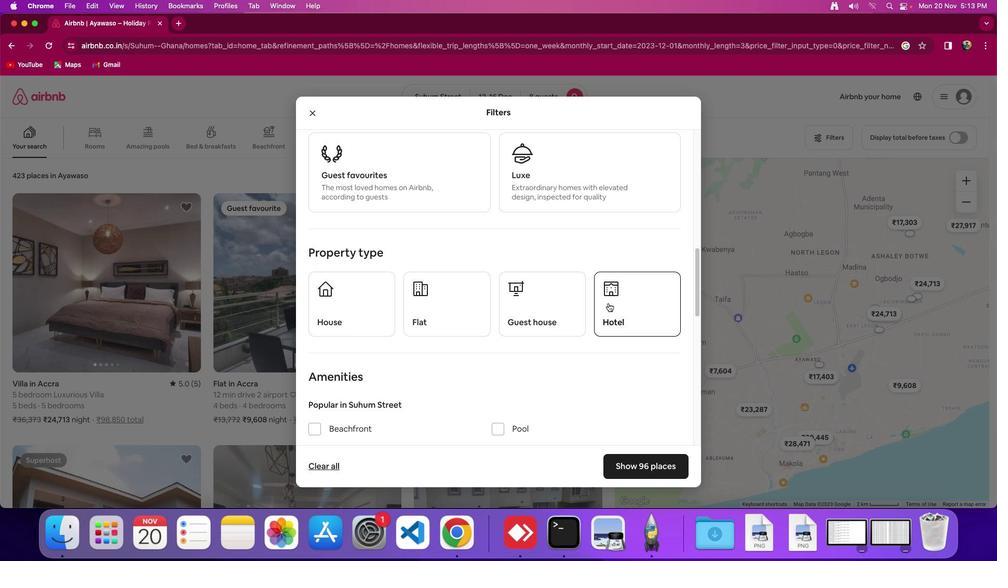 
Action: Mouse pressed left at (608, 303)
Screenshot: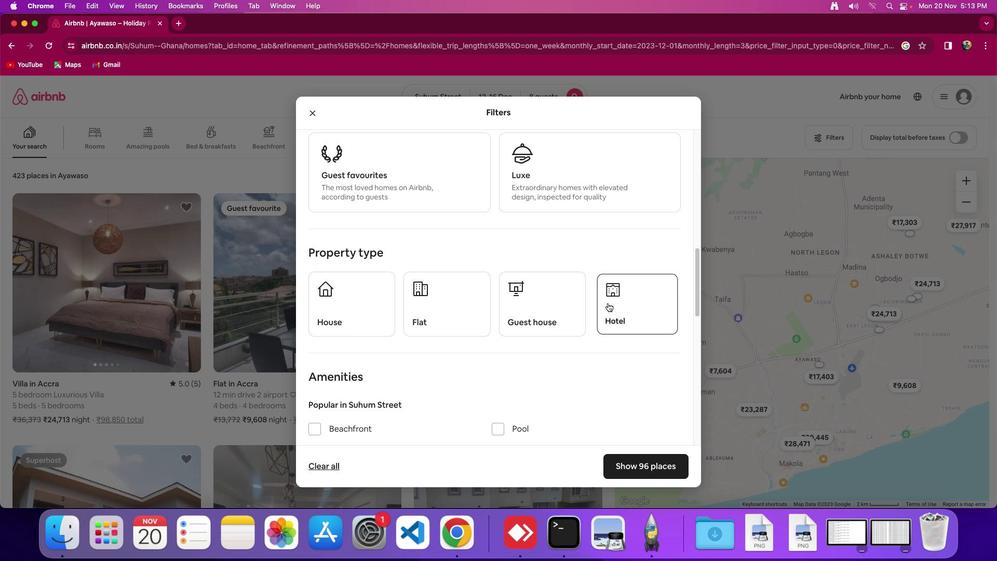 
Action: Mouse moved to (521, 317)
Screenshot: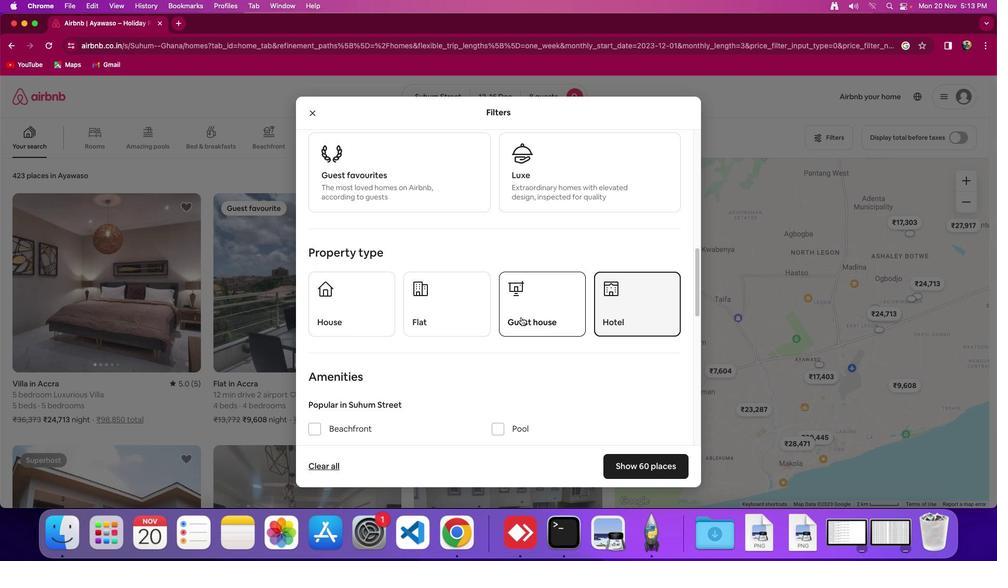 
Action: Mouse scrolled (521, 317) with delta (0, 0)
Screenshot: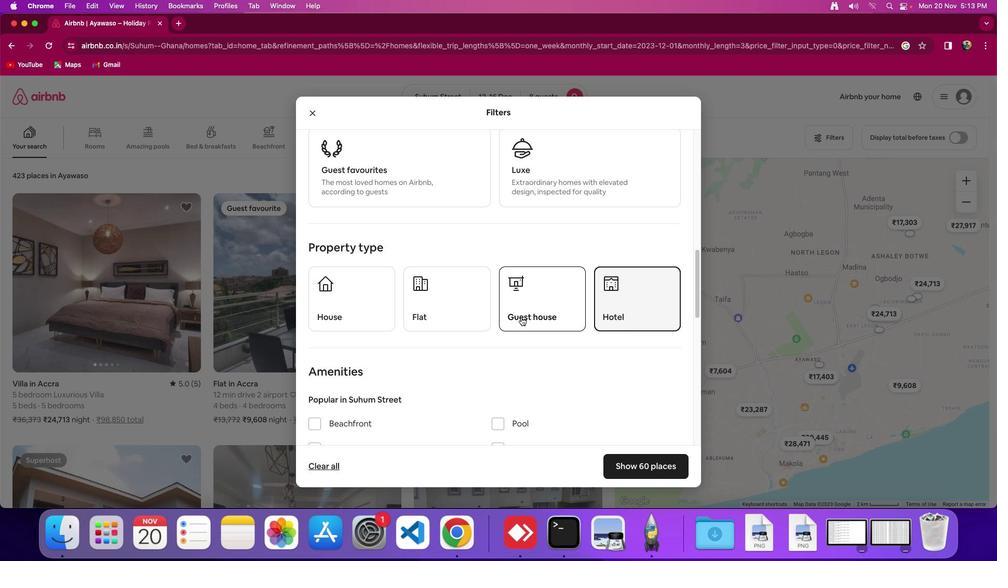 
Action: Mouse scrolled (521, 317) with delta (0, 0)
Screenshot: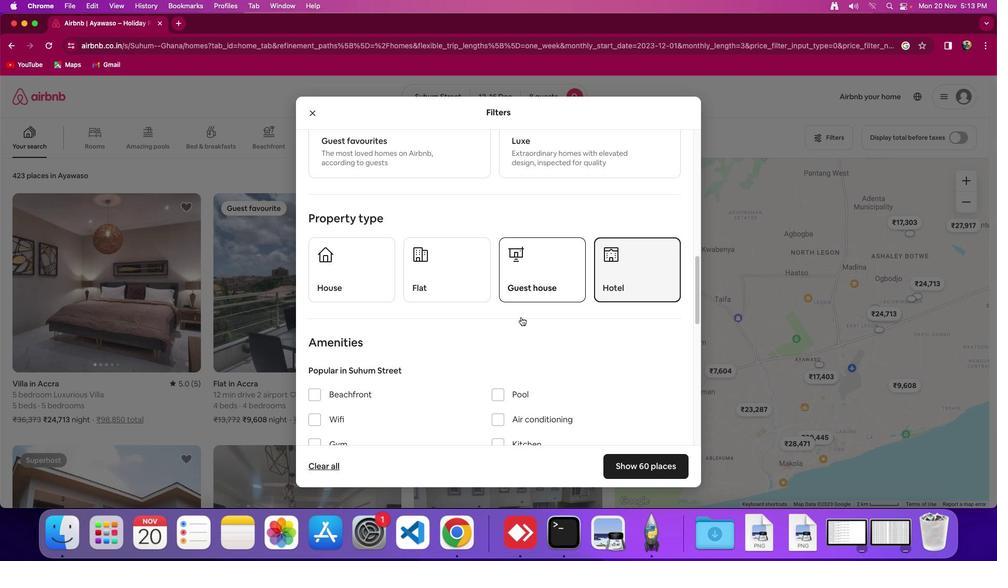 
Action: Mouse scrolled (521, 317) with delta (0, -1)
Screenshot: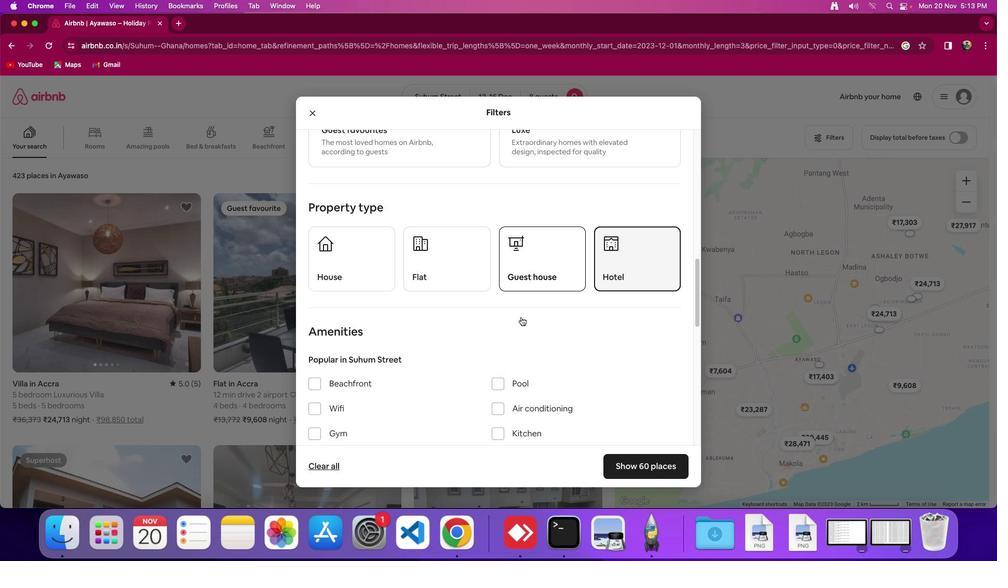 
Action: Mouse scrolled (521, 317) with delta (0, 0)
Screenshot: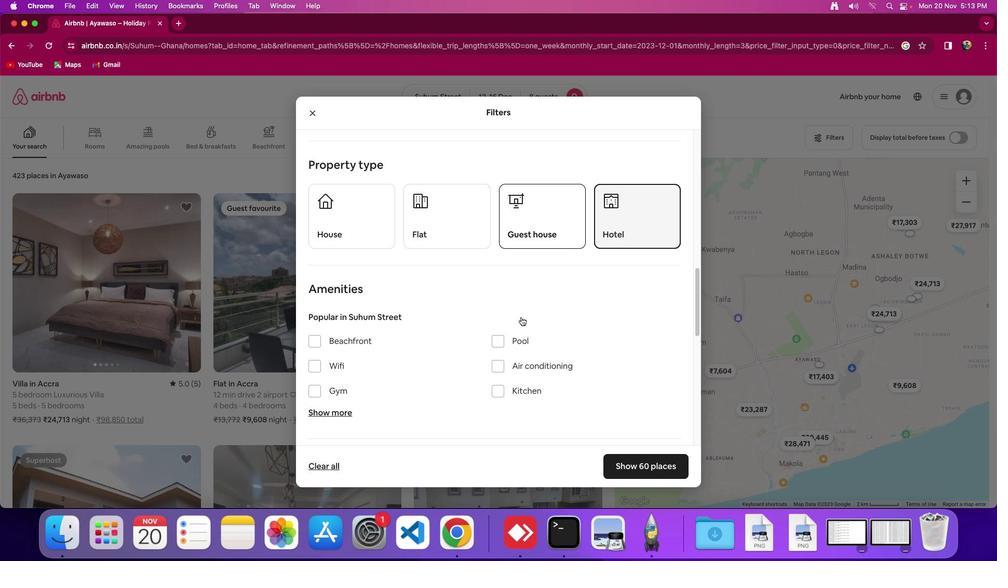 
Action: Mouse scrolled (521, 317) with delta (0, 0)
Screenshot: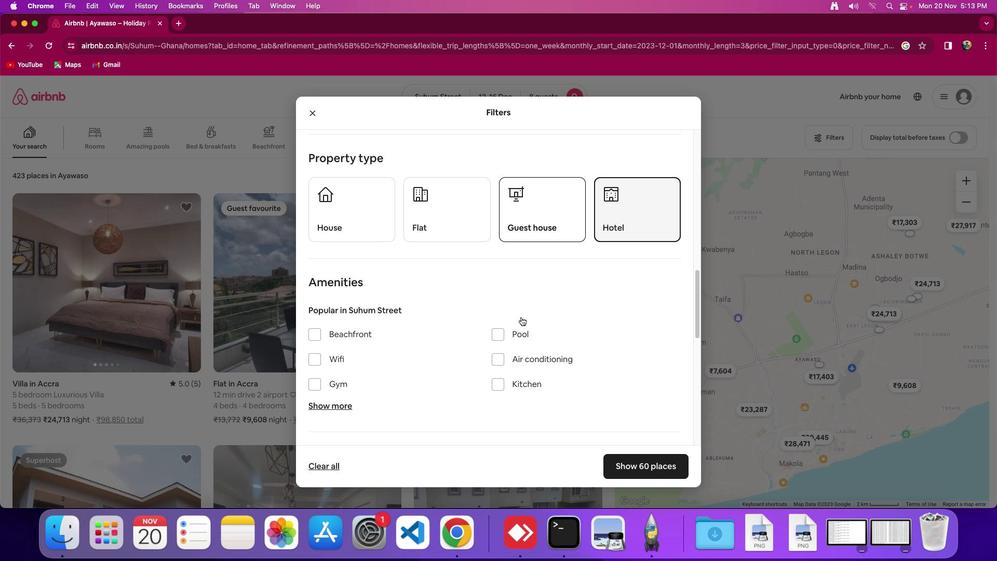 
Action: Mouse moved to (522, 316)
Screenshot: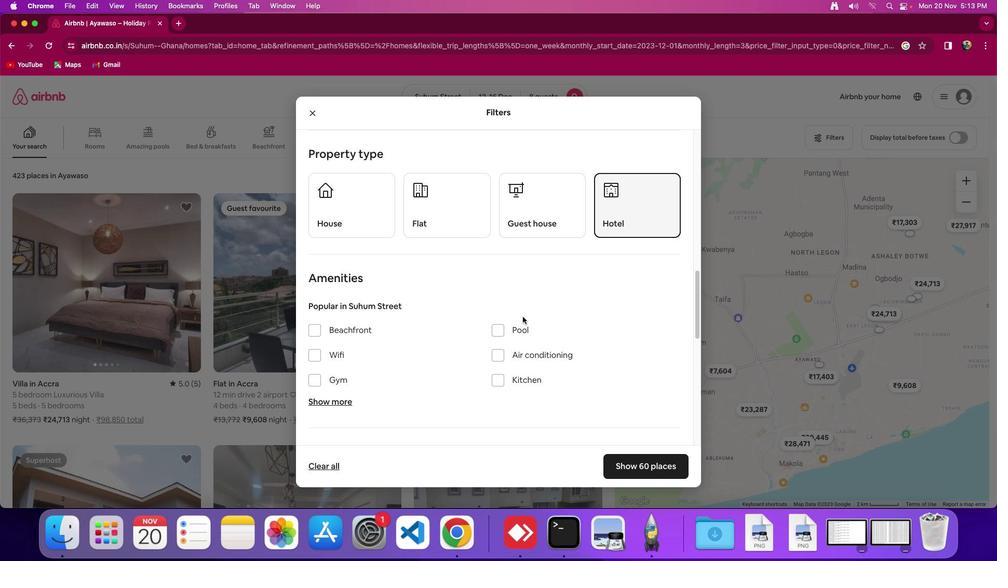 
Action: Mouse scrolled (522, 316) with delta (0, 0)
Screenshot: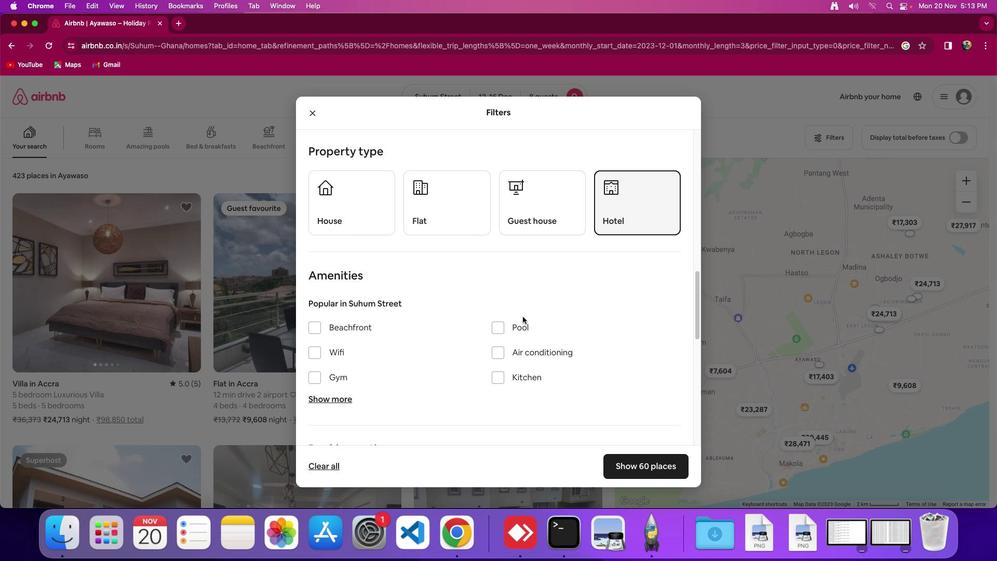 
Action: Mouse scrolled (522, 316) with delta (0, 0)
Screenshot: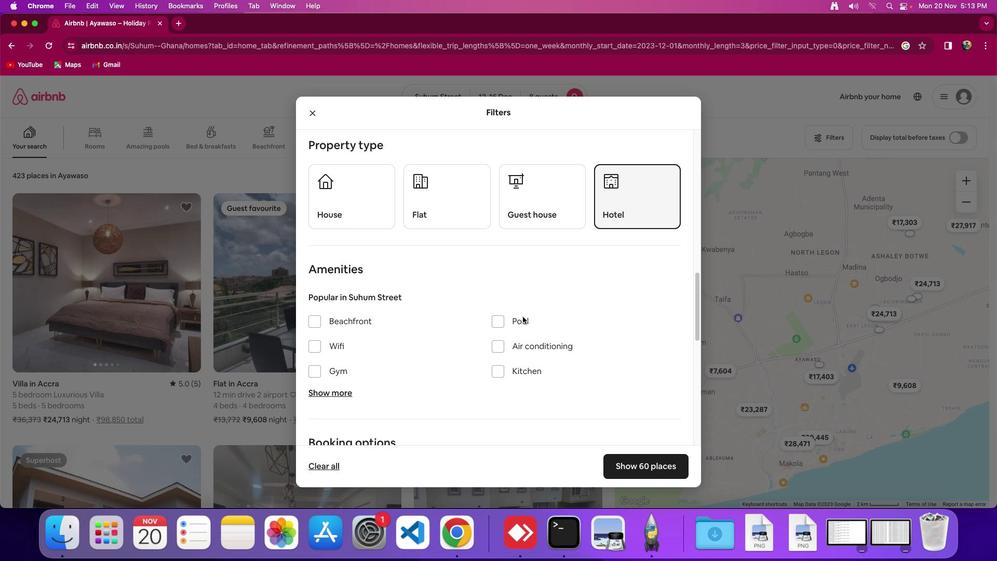
Action: Mouse scrolled (522, 316) with delta (0, 0)
Screenshot: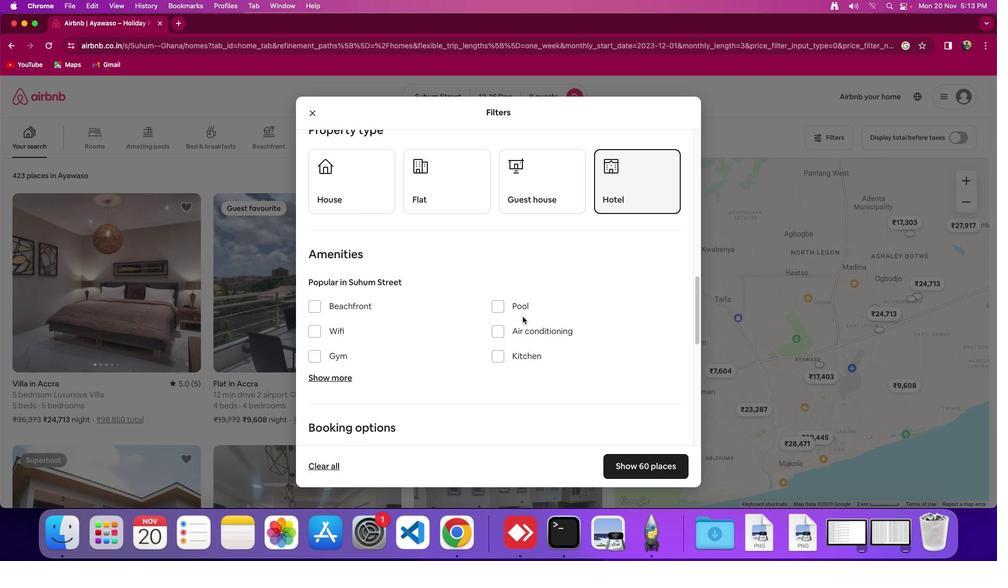 
Action: Mouse moved to (523, 316)
Screenshot: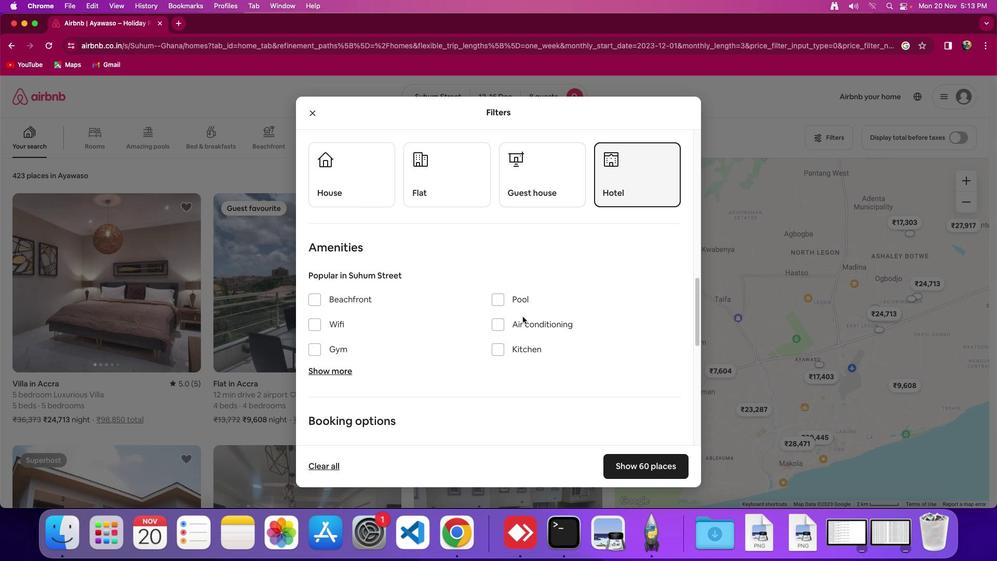 
Action: Mouse scrolled (523, 316) with delta (0, 0)
Screenshot: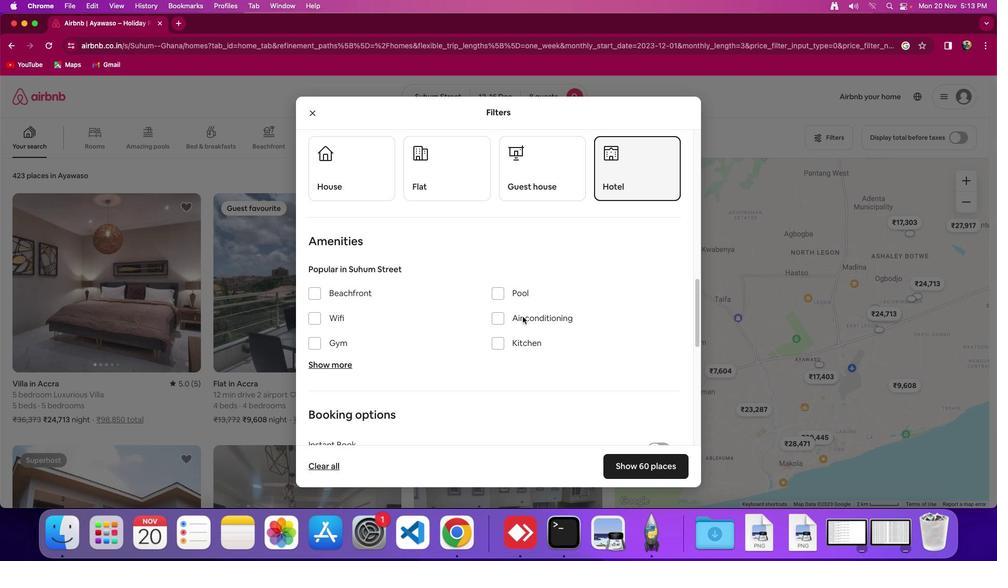 
Action: Mouse scrolled (523, 316) with delta (0, 0)
Screenshot: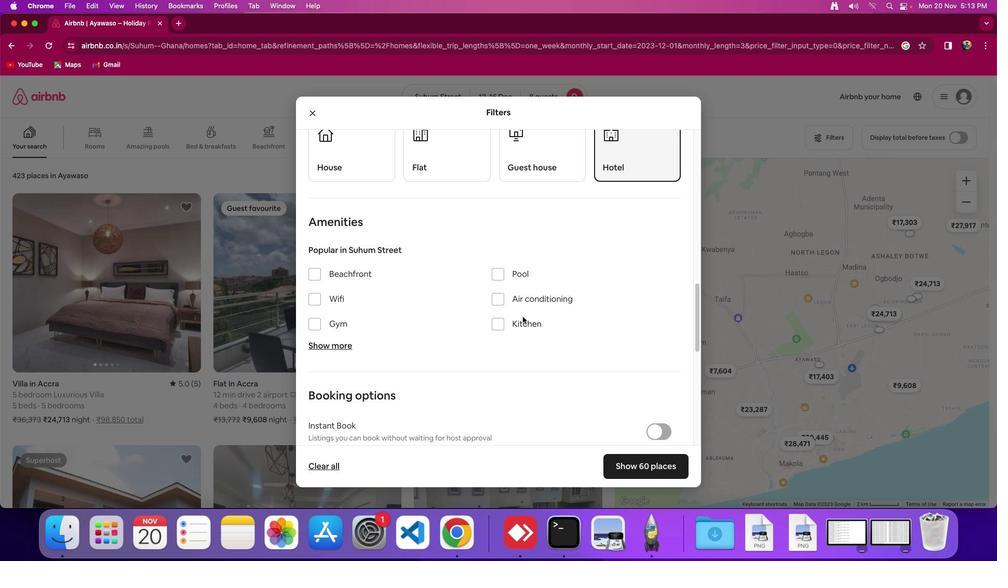 
Action: Mouse scrolled (523, 316) with delta (0, -1)
Screenshot: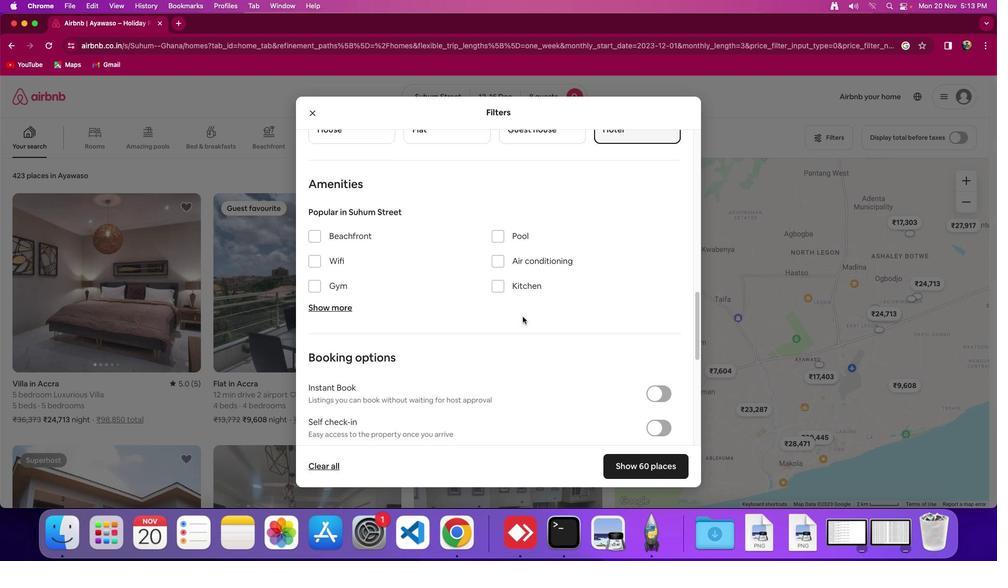 
Action: Mouse moved to (513, 317)
Screenshot: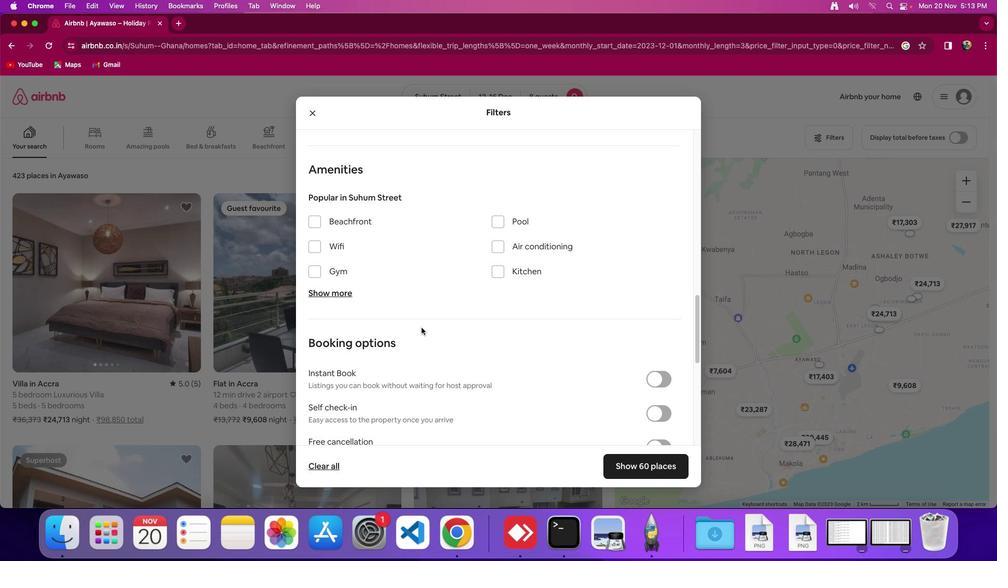 
Action: Mouse scrolled (513, 317) with delta (0, 0)
Screenshot: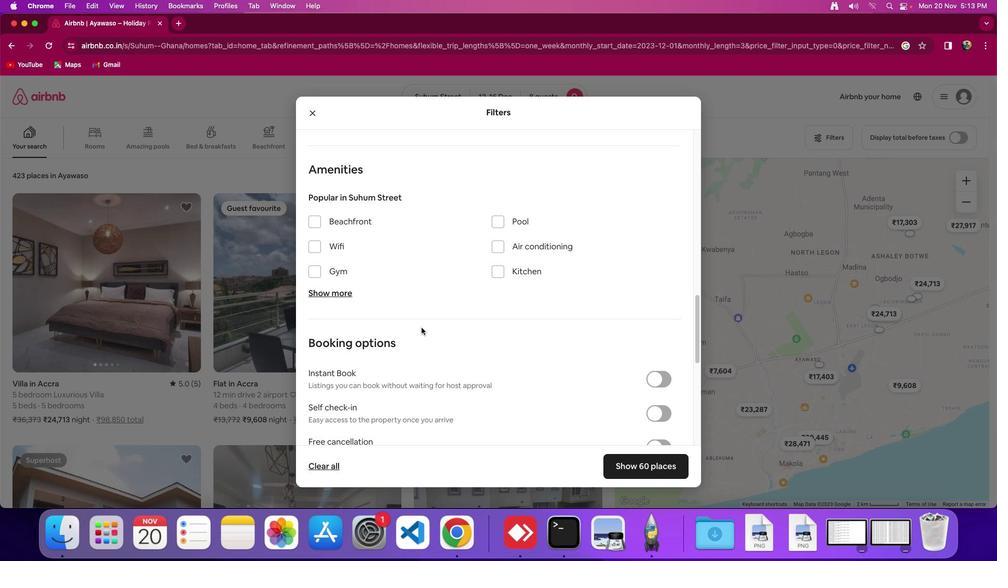 
Action: Mouse moved to (314, 247)
Screenshot: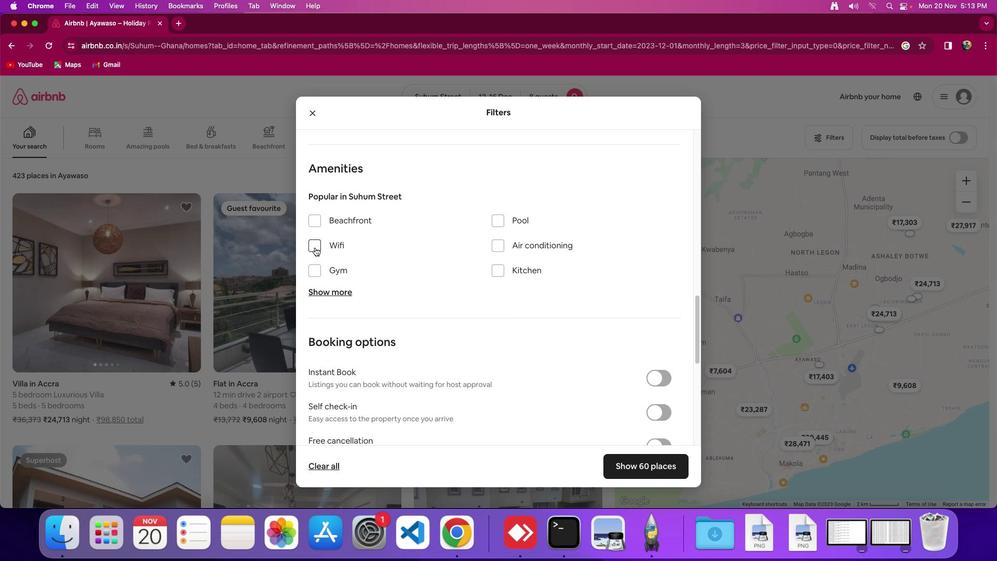 
Action: Mouse pressed left at (314, 247)
Screenshot: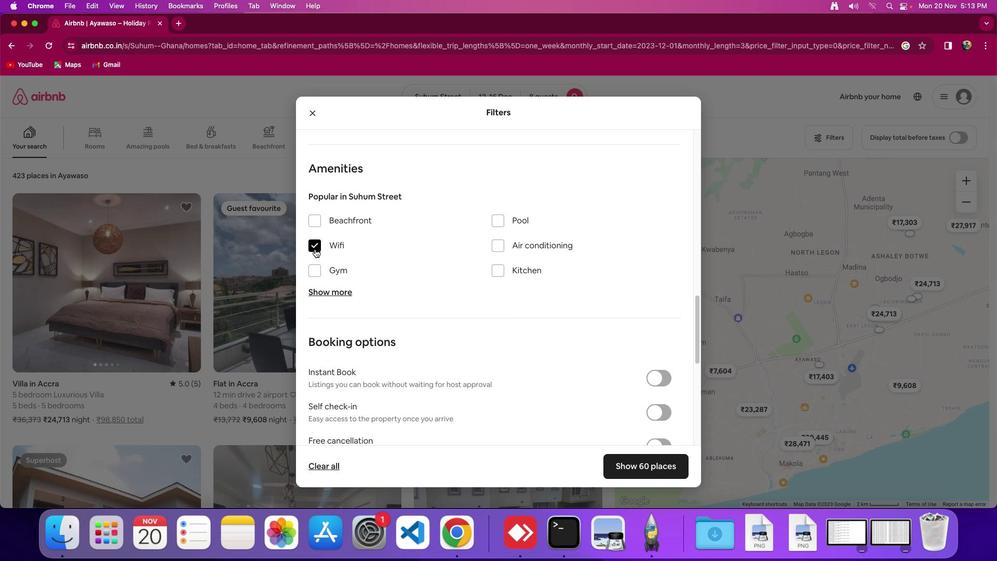 
Action: Mouse moved to (330, 288)
Screenshot: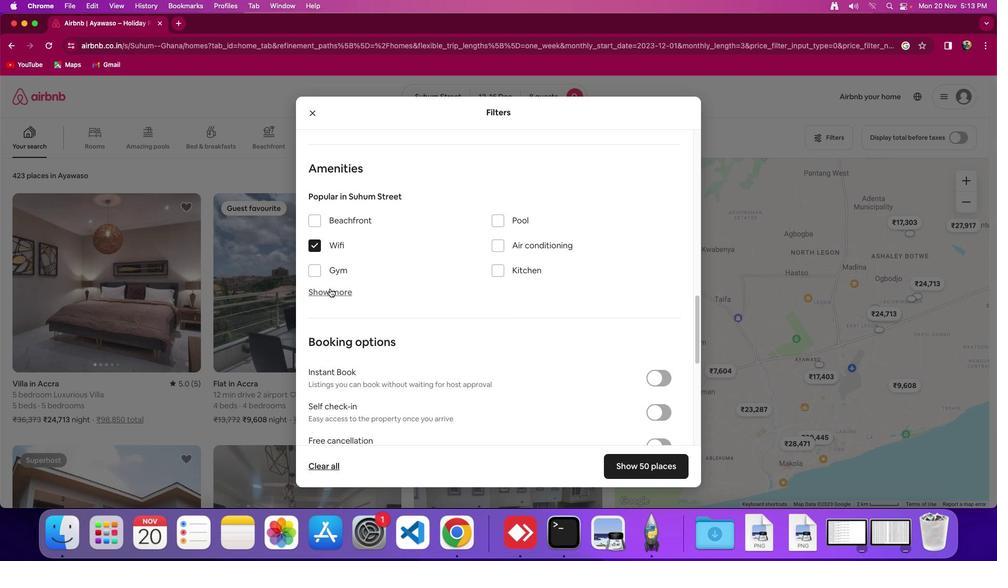
Action: Mouse pressed left at (330, 288)
Screenshot: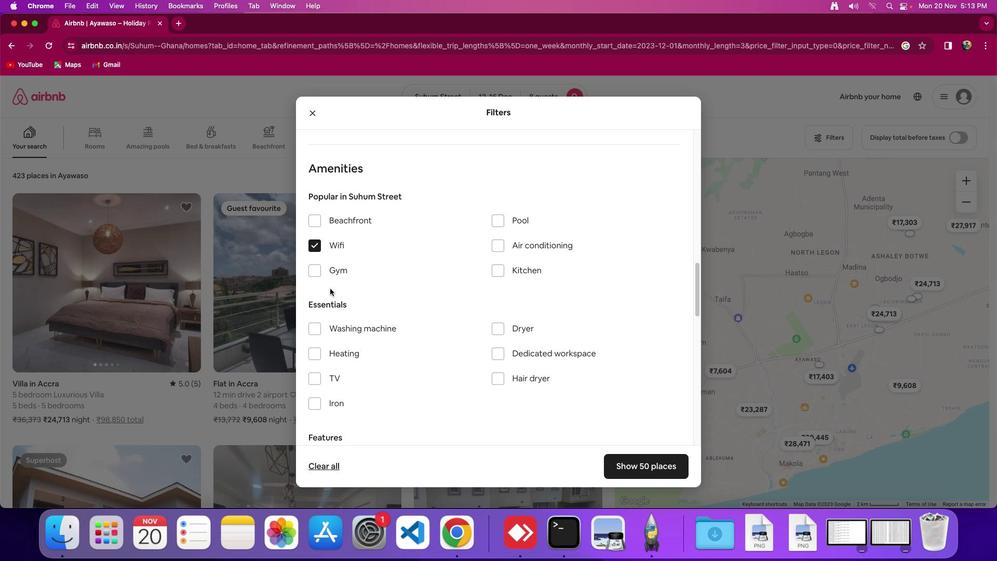 
Action: Mouse moved to (443, 320)
Screenshot: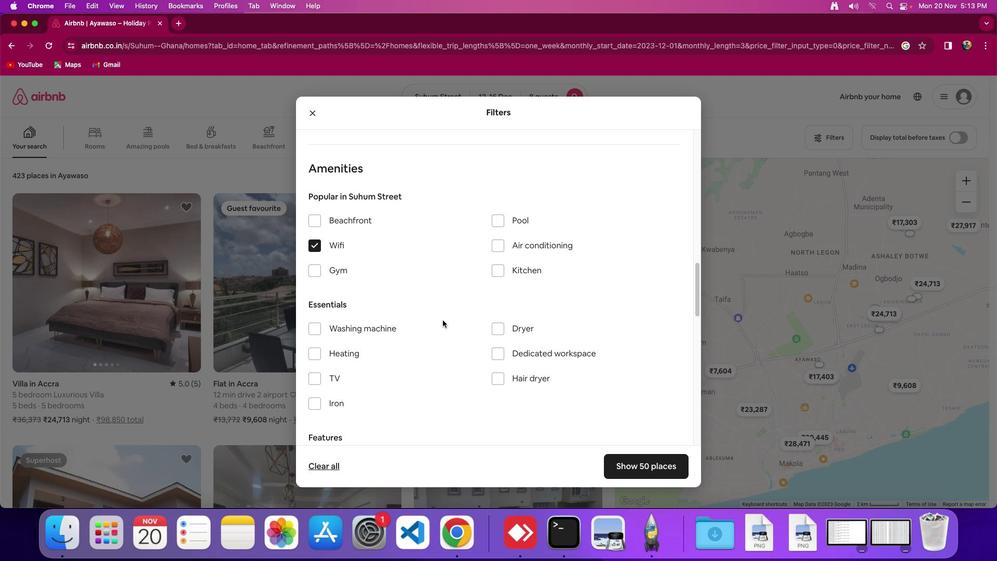 
Action: Mouse scrolled (443, 320) with delta (0, 0)
Screenshot: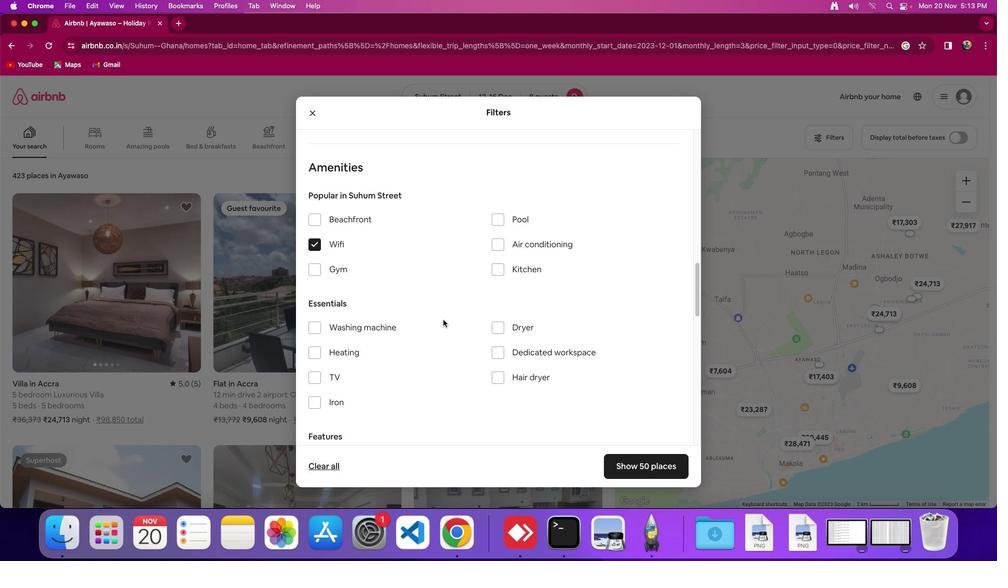 
Action: Mouse moved to (443, 320)
Screenshot: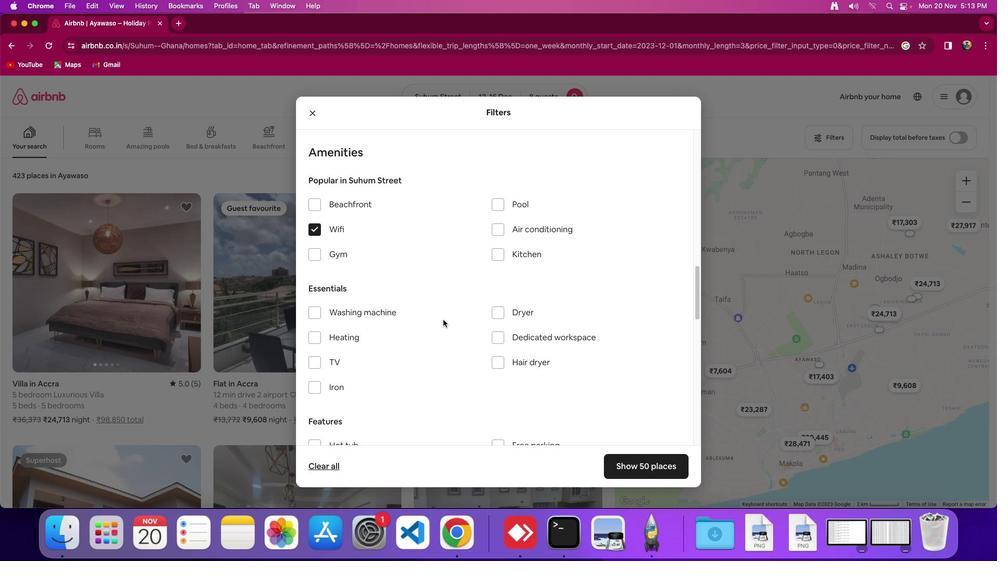 
Action: Mouse scrolled (443, 320) with delta (0, 0)
Screenshot: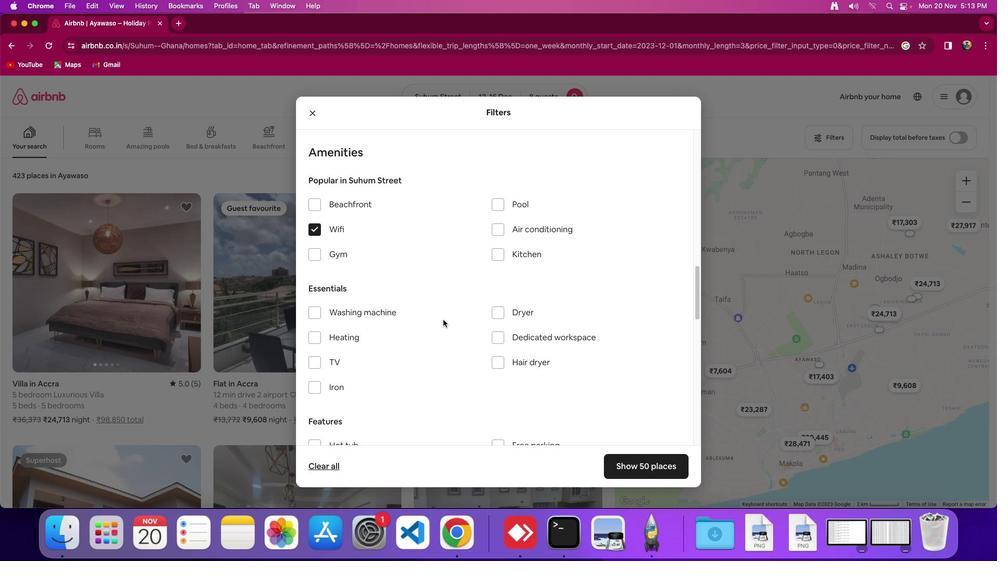 
Action: Mouse moved to (443, 320)
Screenshot: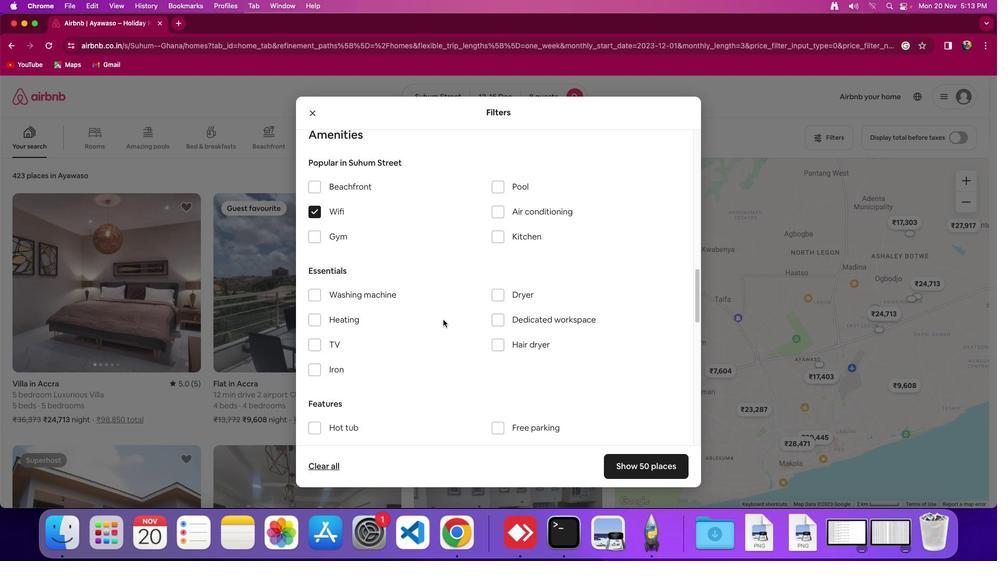 
Action: Mouse scrolled (443, 320) with delta (0, -1)
Screenshot: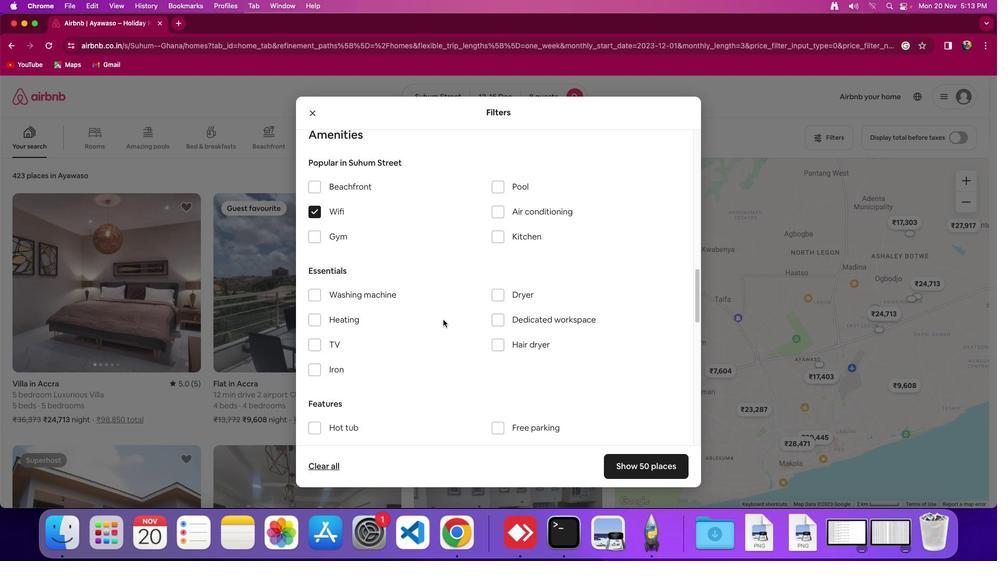 
Action: Mouse moved to (313, 307)
Screenshot: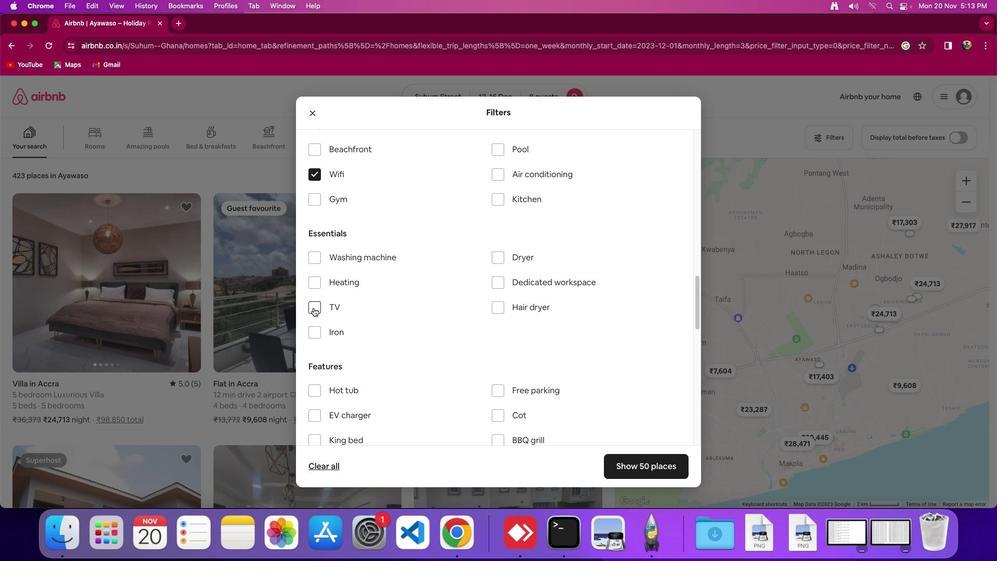 
Action: Mouse pressed left at (313, 307)
Screenshot: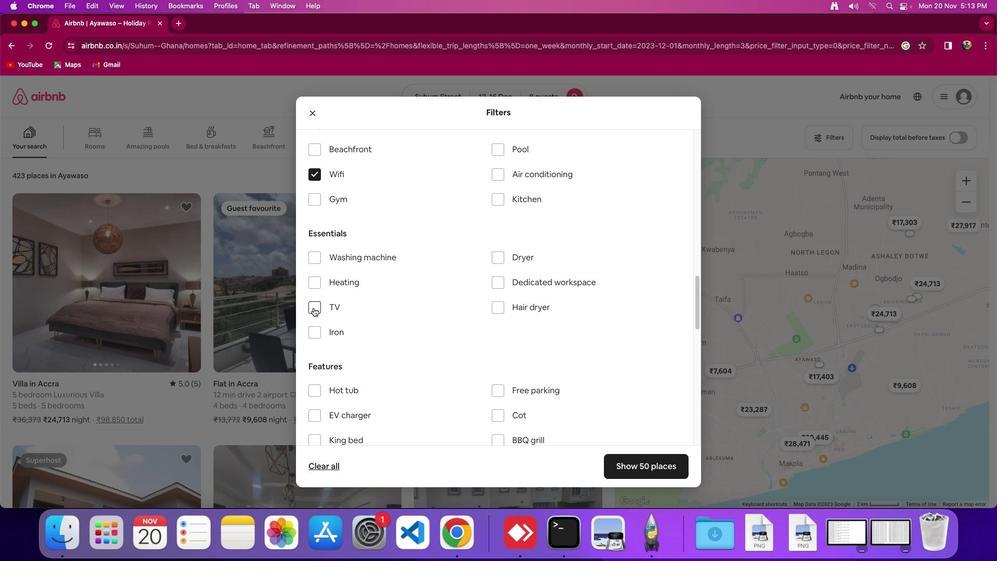
Action: Mouse moved to (477, 289)
Screenshot: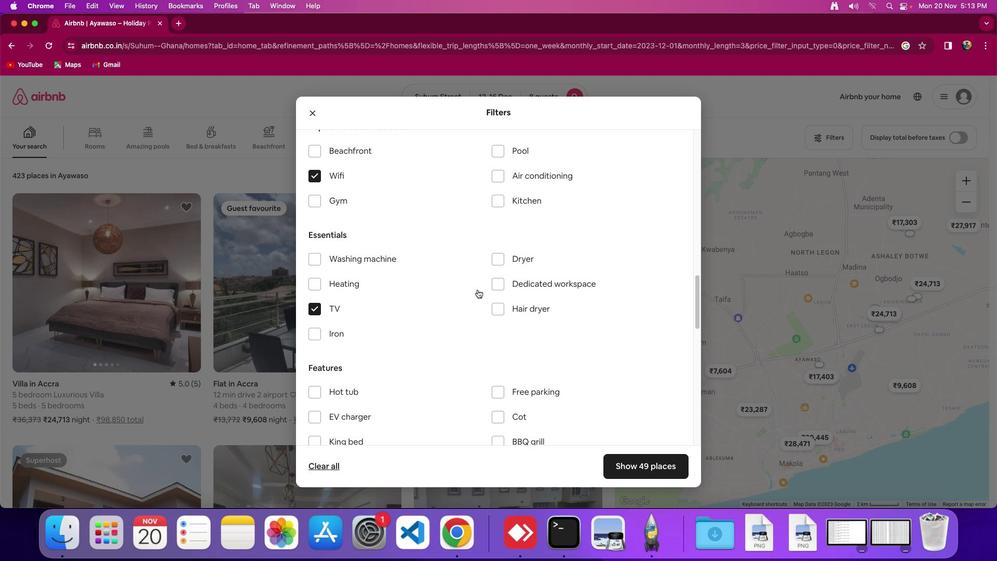 
Action: Mouse scrolled (477, 289) with delta (0, 0)
Screenshot: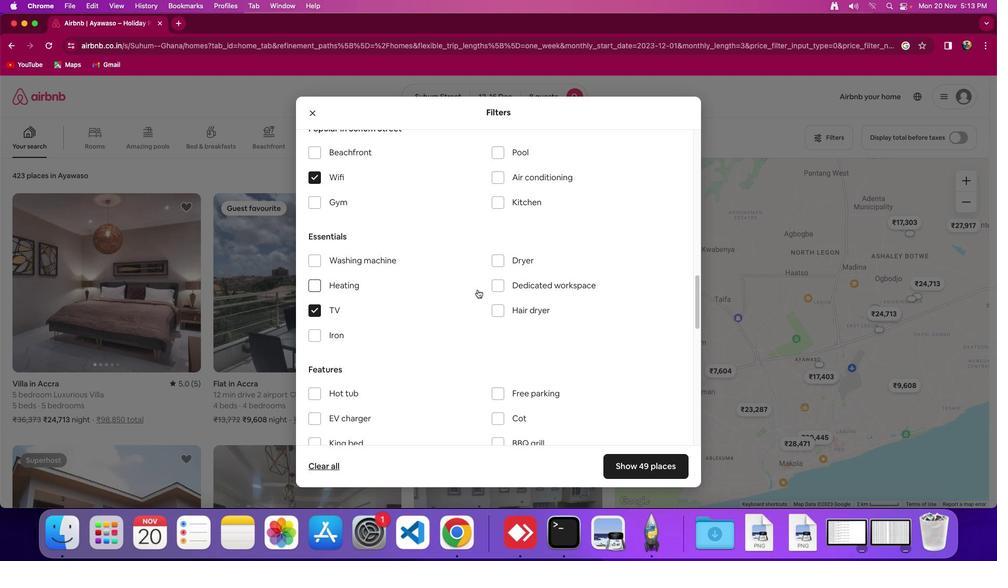 
Action: Mouse moved to (477, 289)
Screenshot: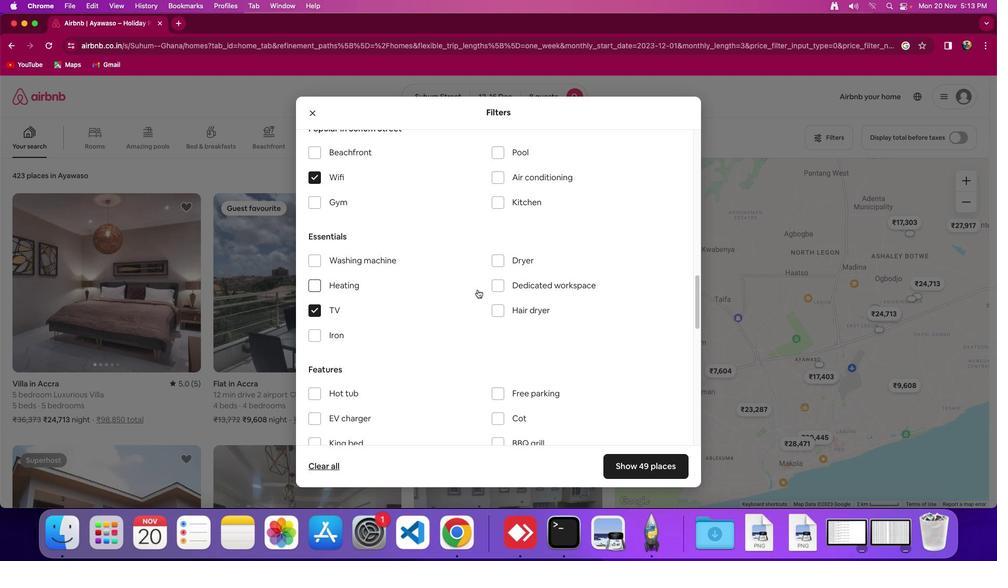 
Action: Mouse scrolled (477, 289) with delta (0, 0)
Screenshot: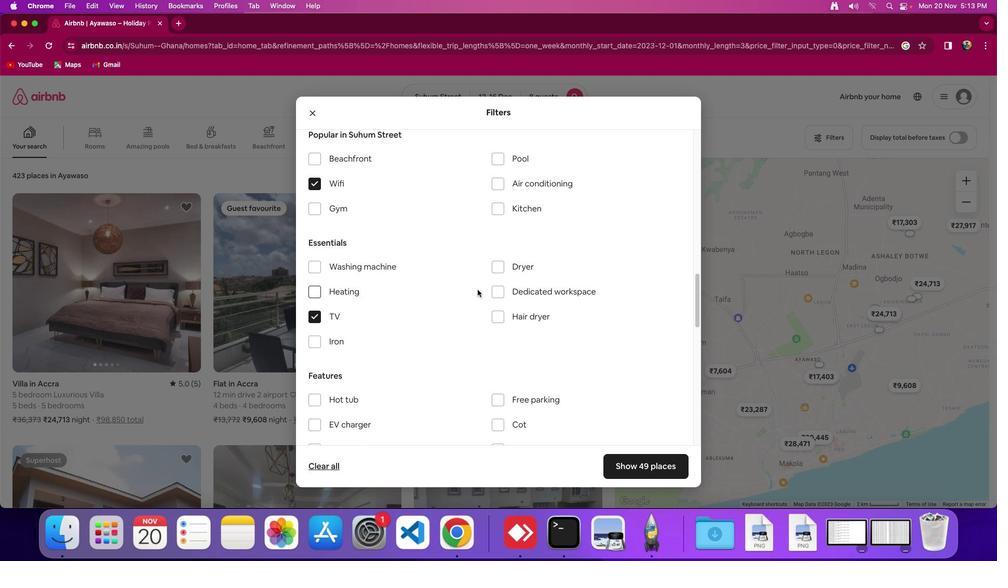 
Action: Mouse moved to (477, 289)
Screenshot: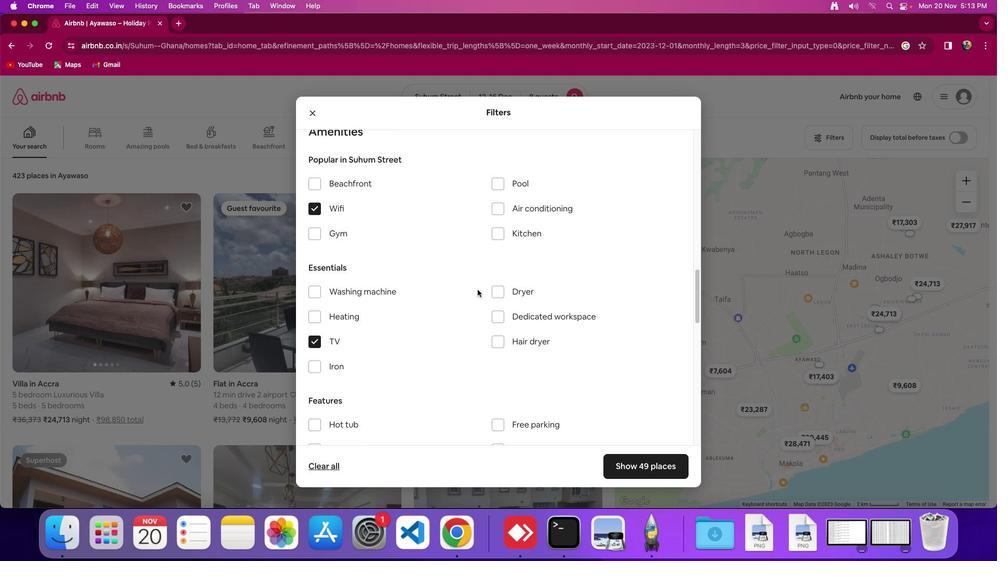 
Action: Mouse scrolled (477, 289) with delta (0, 1)
Screenshot: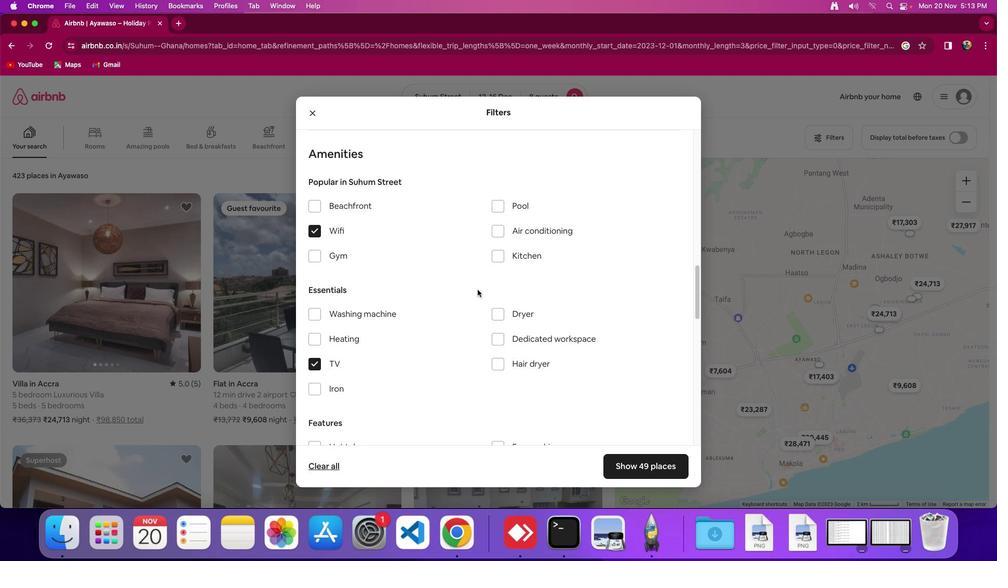 
Action: Mouse moved to (509, 285)
Screenshot: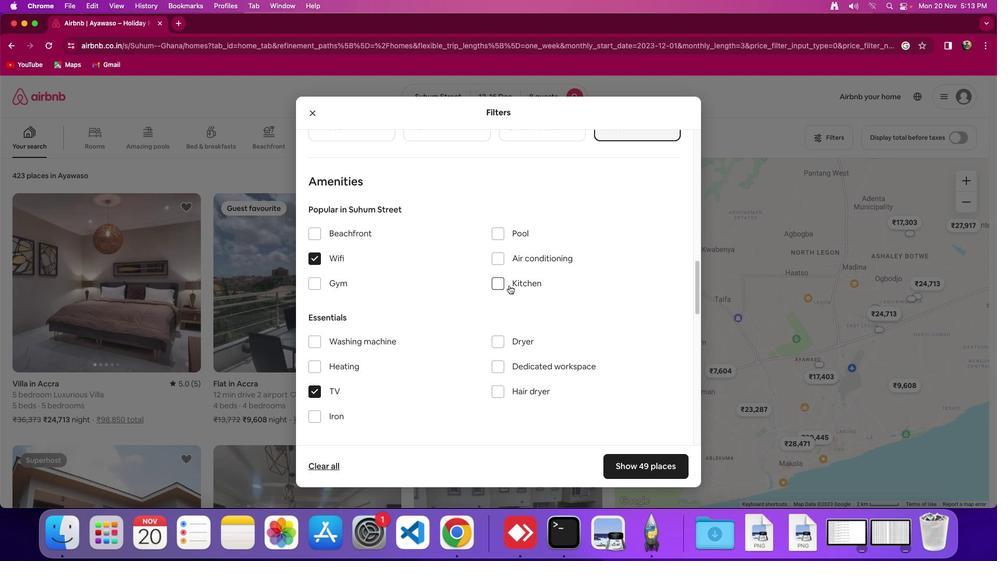 
Action: Mouse scrolled (509, 285) with delta (0, 0)
Screenshot: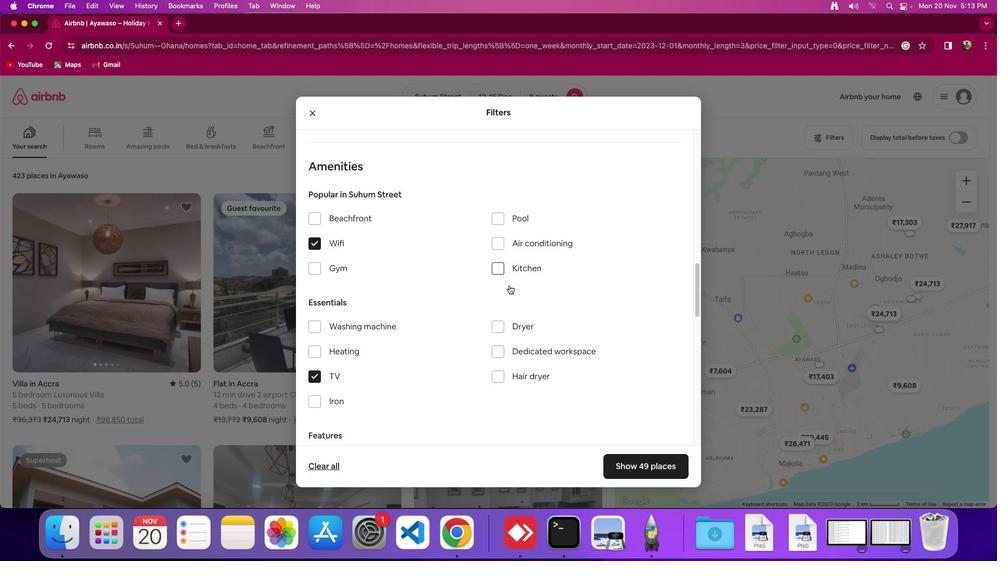 
Action: Mouse scrolled (509, 285) with delta (0, 0)
Screenshot: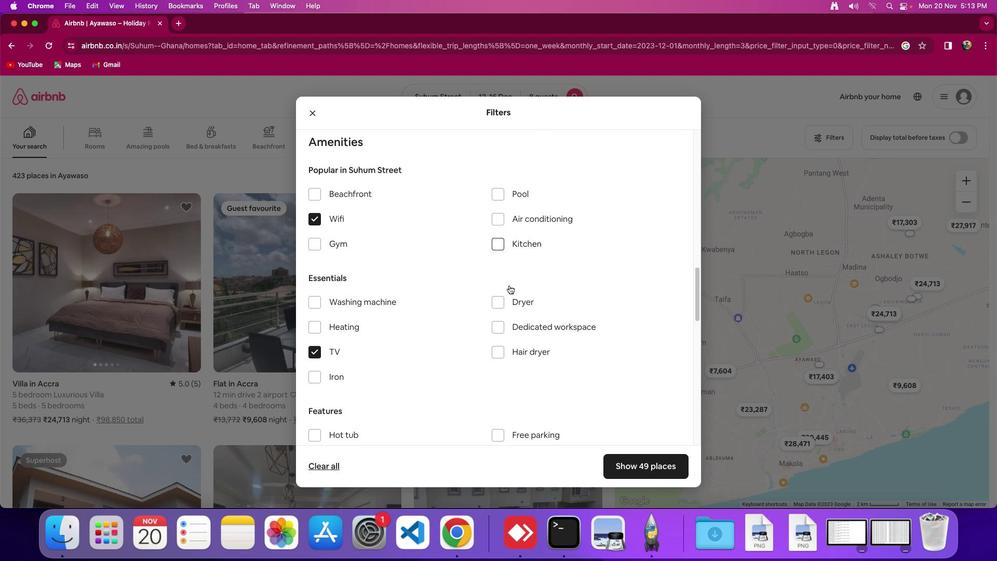 
Action: Mouse scrolled (509, 285) with delta (0, -1)
Screenshot: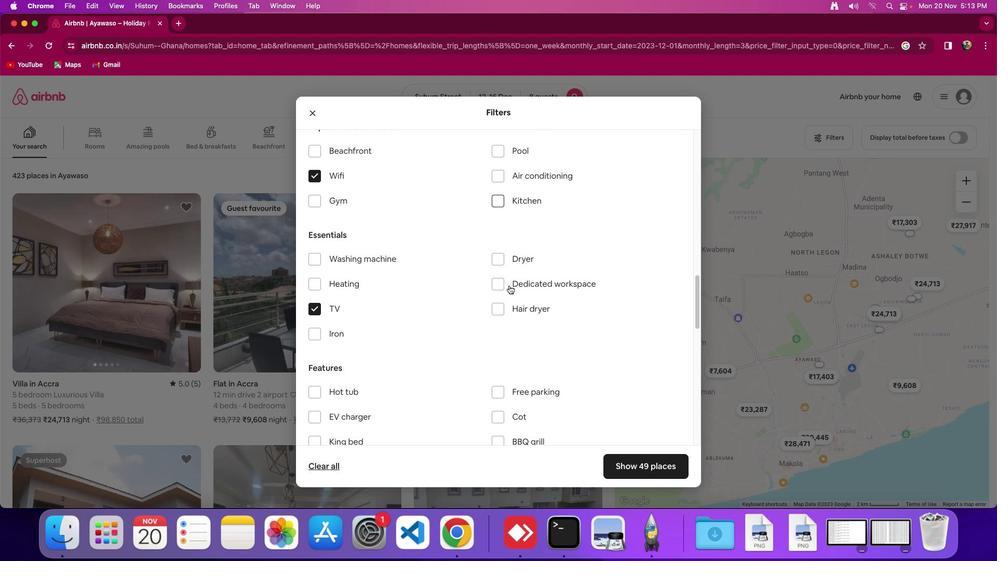 
Action: Mouse moved to (346, 288)
Screenshot: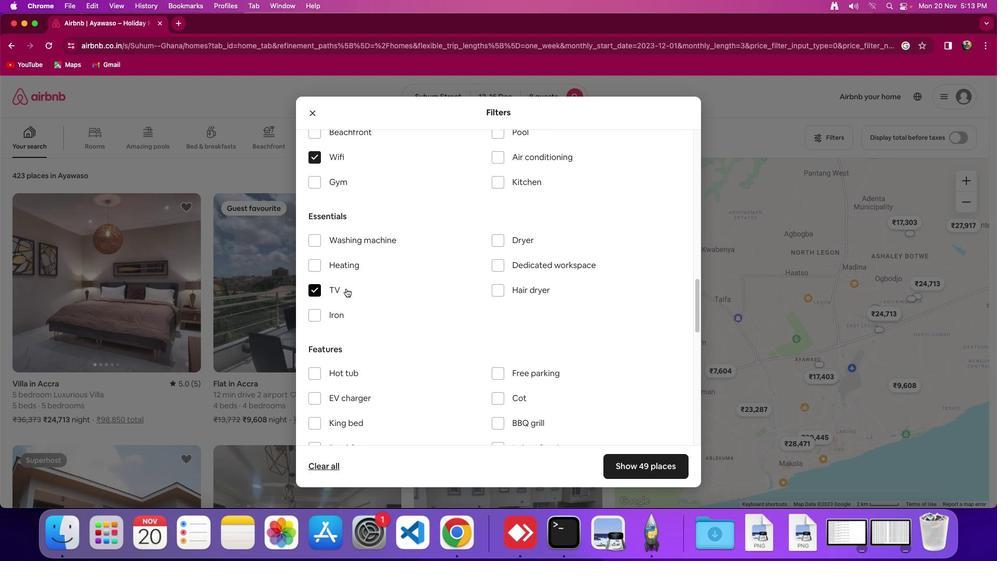 
Action: Mouse scrolled (346, 288) with delta (0, 0)
Screenshot: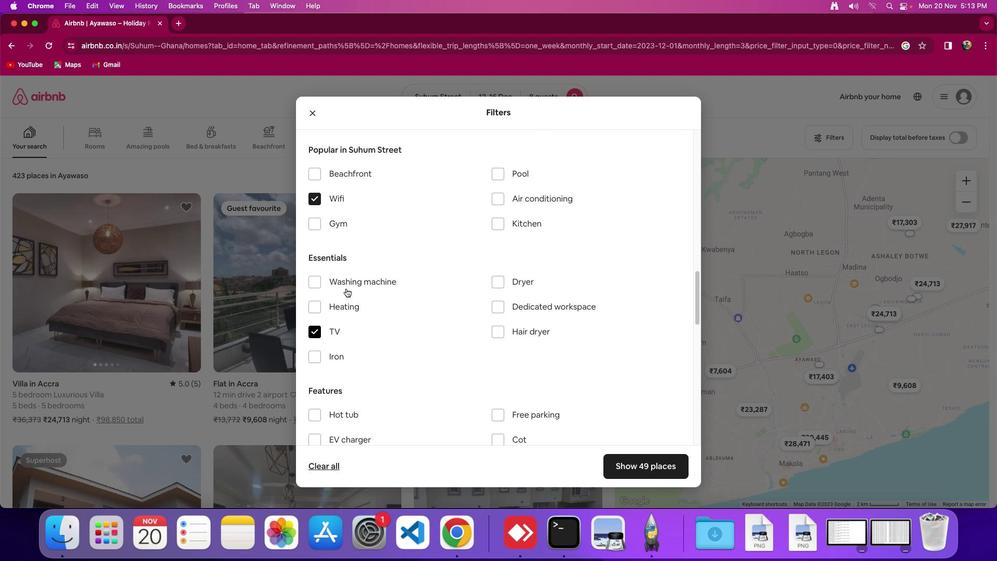 
Action: Mouse scrolled (346, 288) with delta (0, 0)
Screenshot: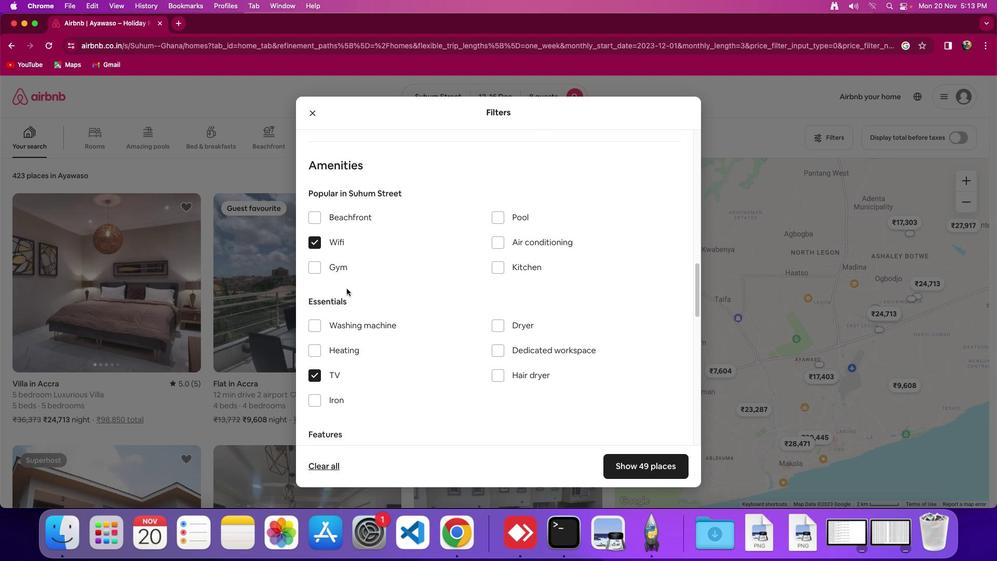 
Action: Mouse scrolled (346, 288) with delta (0, 2)
Screenshot: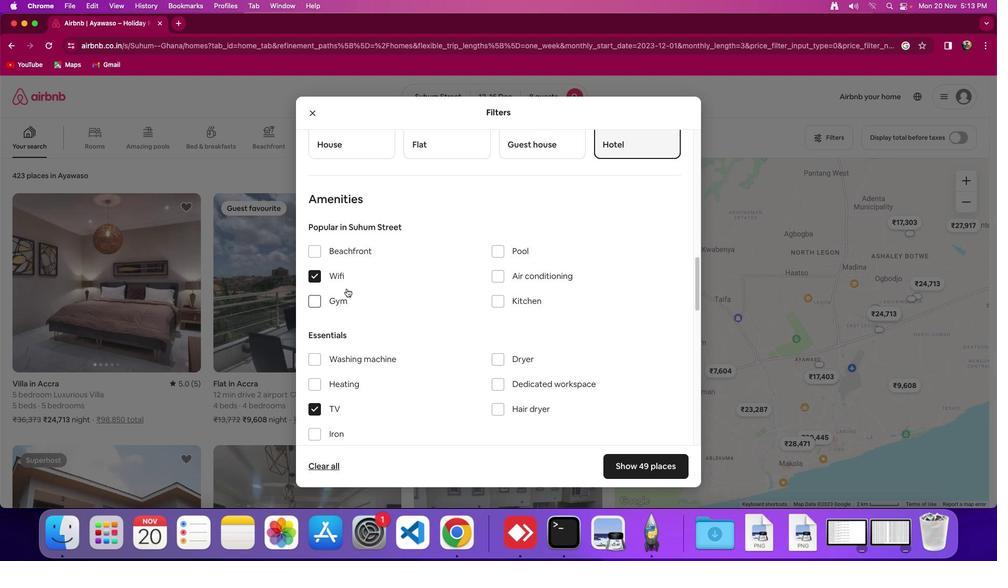 
Action: Mouse moved to (470, 317)
Screenshot: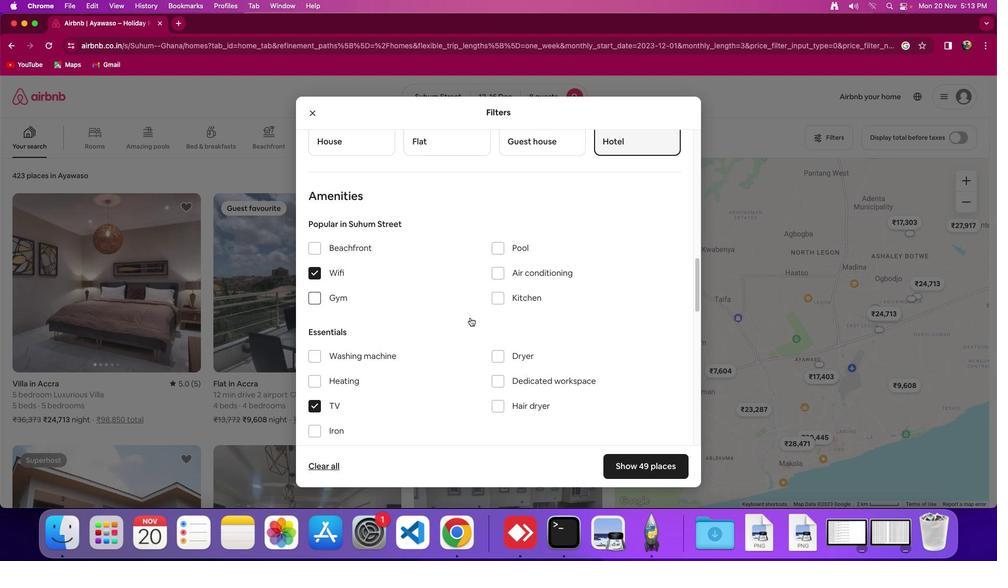 
Action: Mouse scrolled (470, 317) with delta (0, 0)
Screenshot: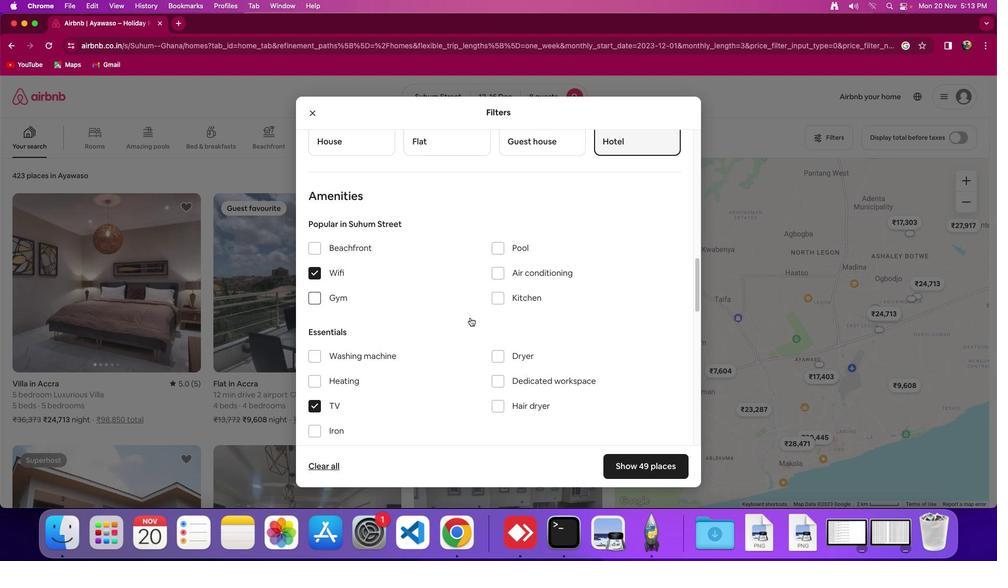 
Action: Mouse scrolled (470, 317) with delta (0, 0)
Screenshot: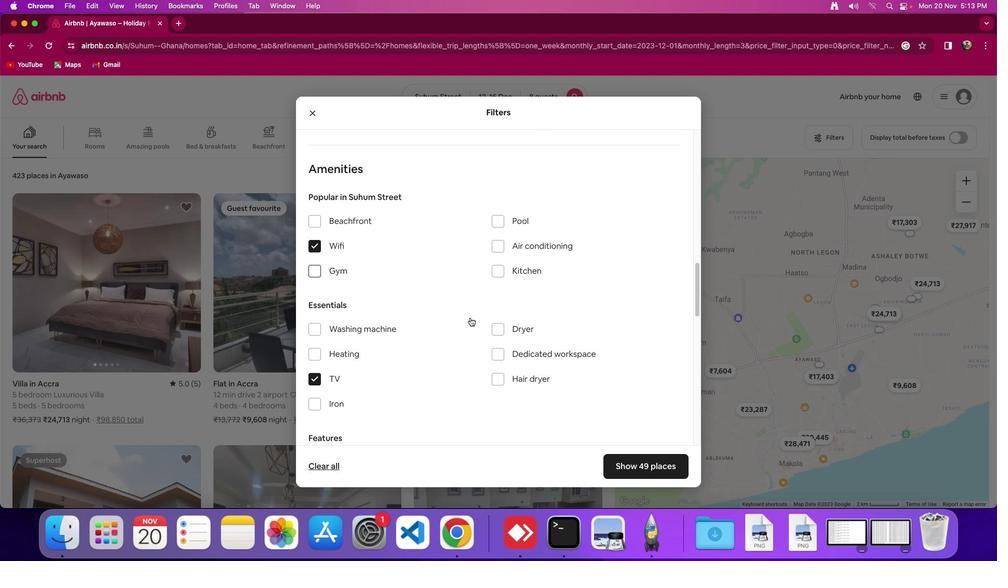 
Action: Mouse scrolled (470, 317) with delta (0, -2)
Screenshot: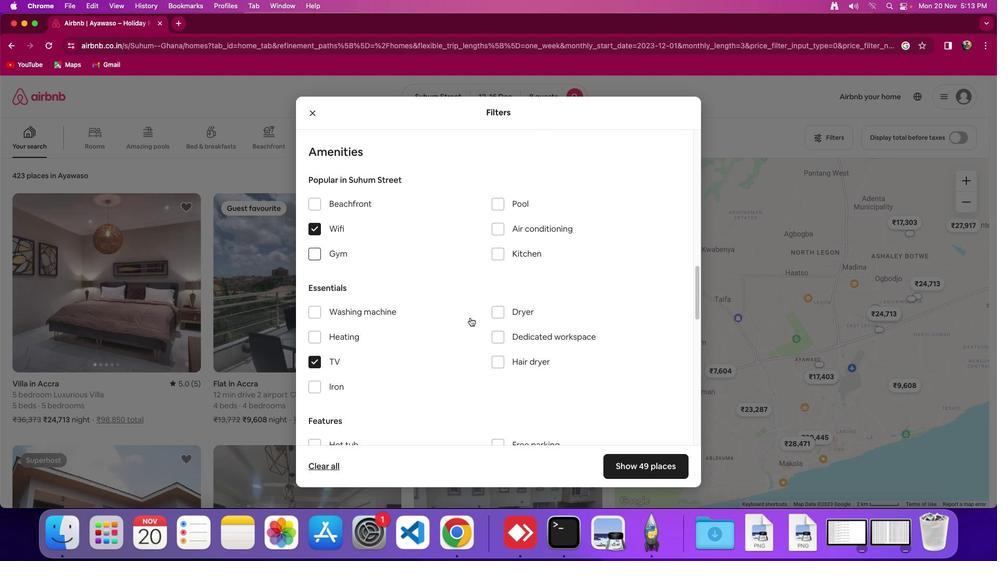 
Action: Mouse scrolled (470, 317) with delta (0, -2)
Screenshot: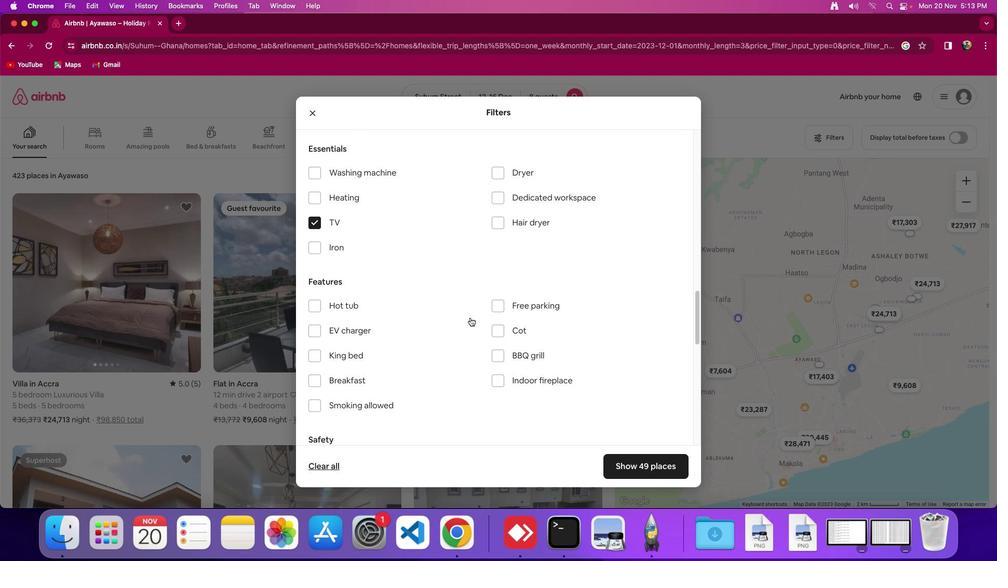 
Action: Mouse moved to (507, 296)
Screenshot: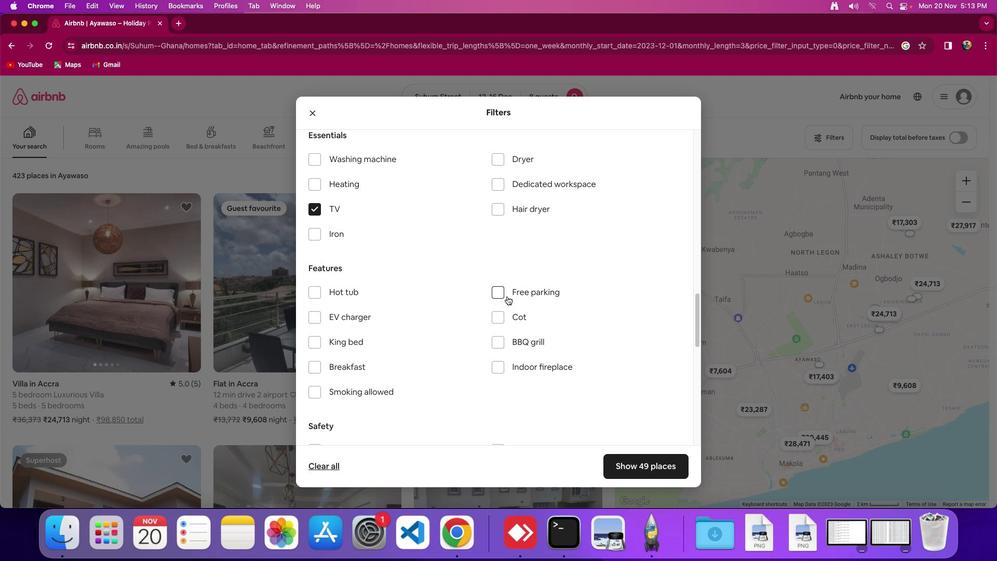 
Action: Mouse pressed left at (507, 296)
Screenshot: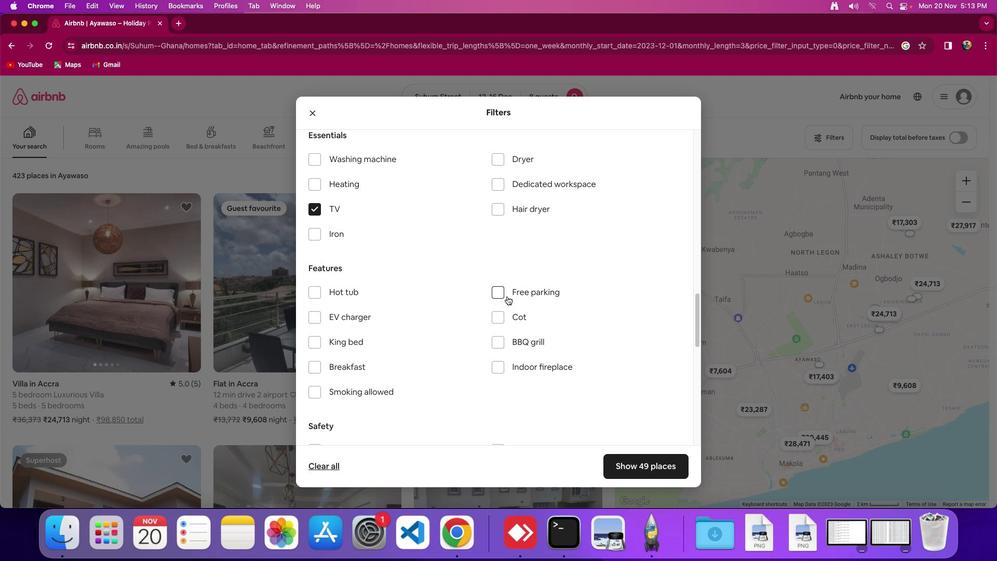 
Action: Mouse moved to (397, 369)
Screenshot: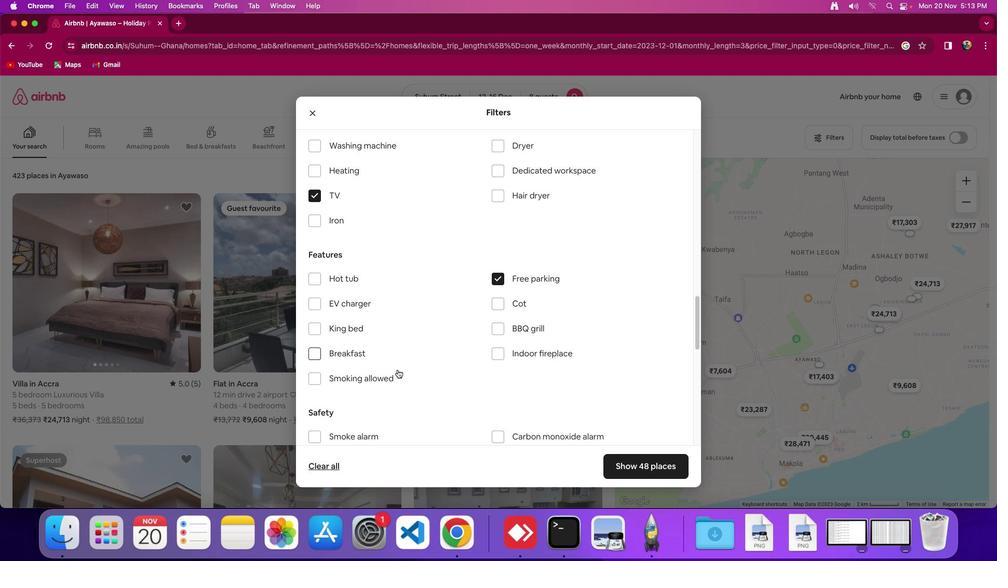 
Action: Mouse scrolled (397, 369) with delta (0, 0)
Screenshot: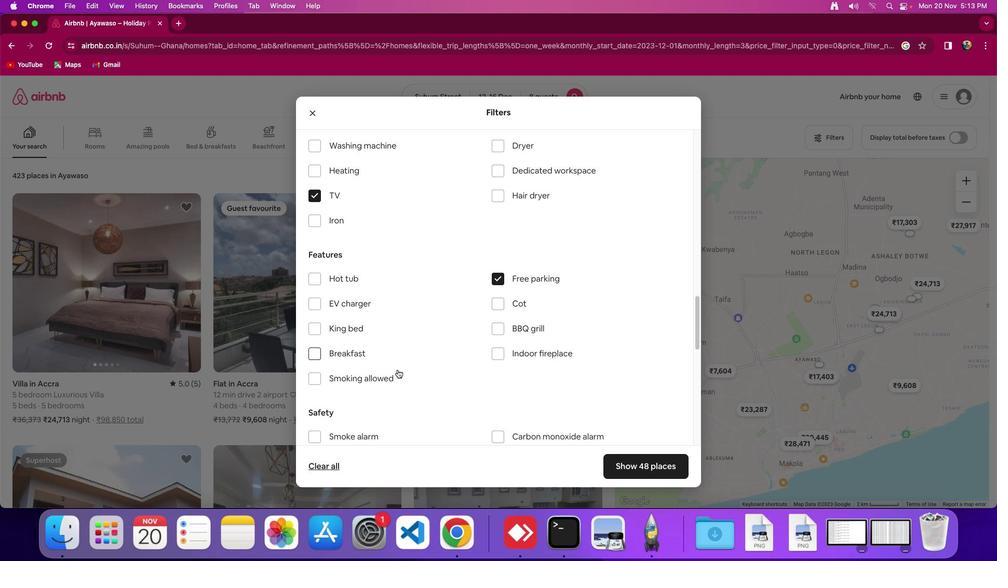 
Action: Mouse scrolled (397, 369) with delta (0, 0)
Screenshot: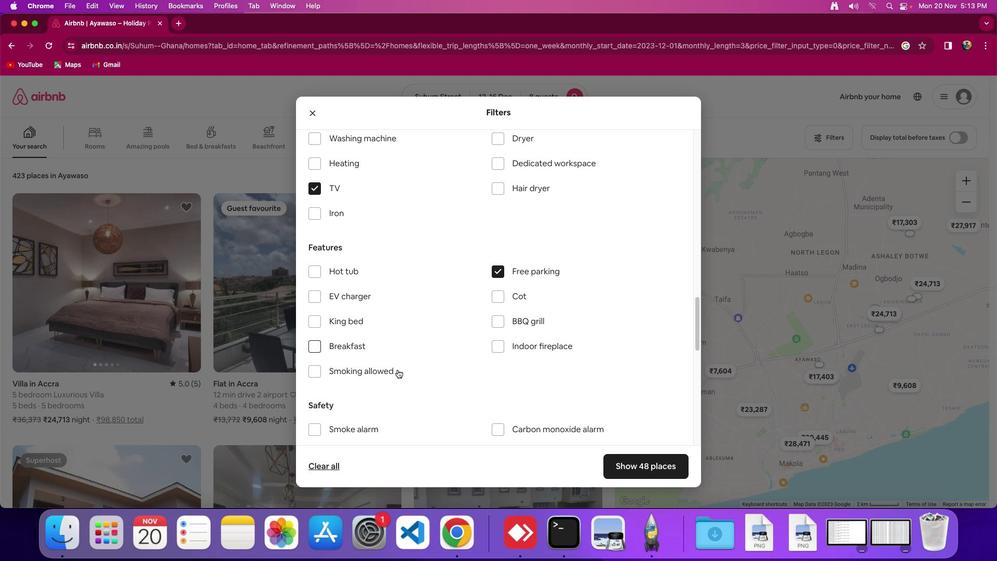 
Action: Mouse scrolled (397, 369) with delta (0, -1)
Screenshot: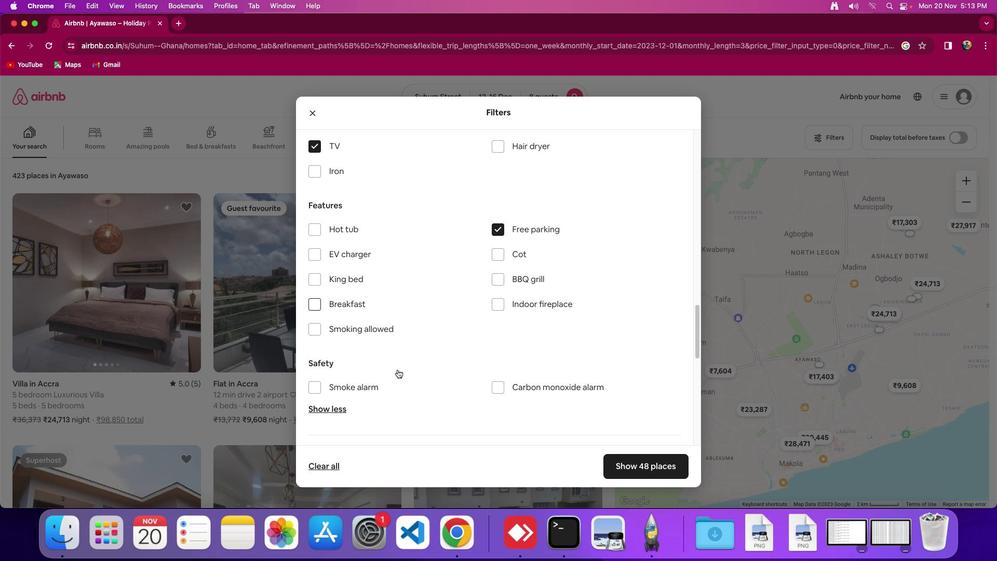 
Action: Mouse scrolled (397, 369) with delta (0, 0)
Screenshot: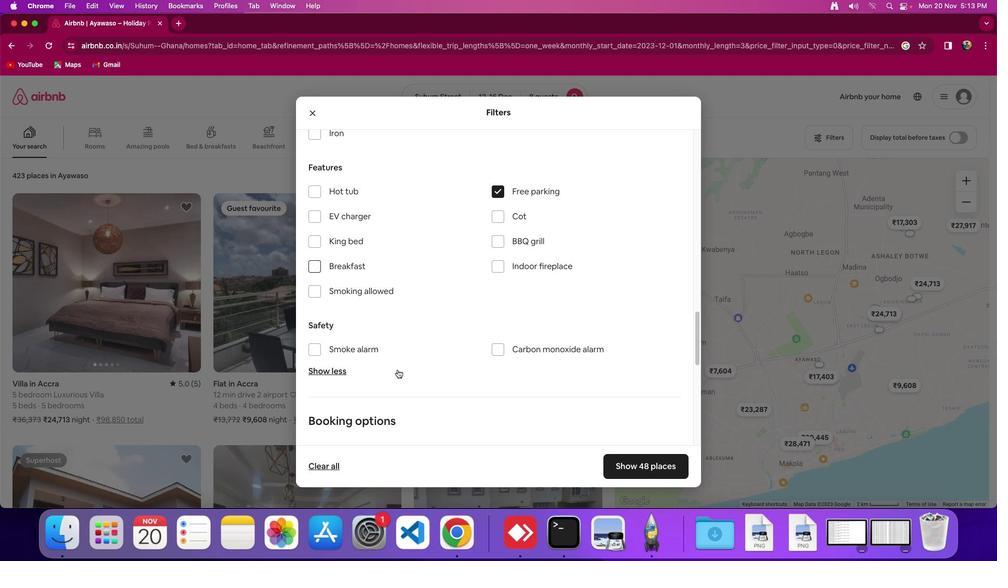 
Action: Mouse scrolled (397, 369) with delta (0, 0)
Screenshot: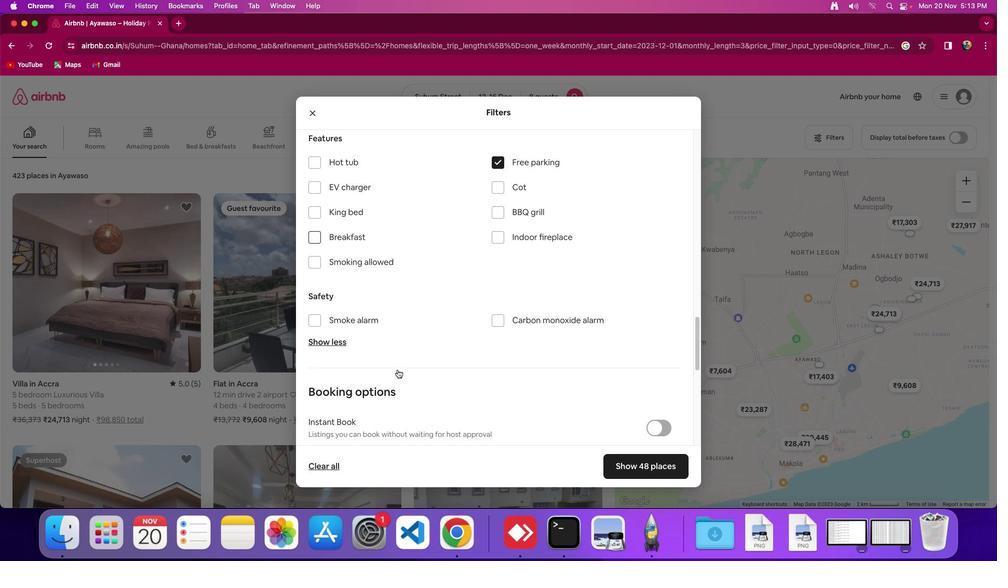 
Action: Mouse scrolled (397, 369) with delta (0, -1)
Screenshot: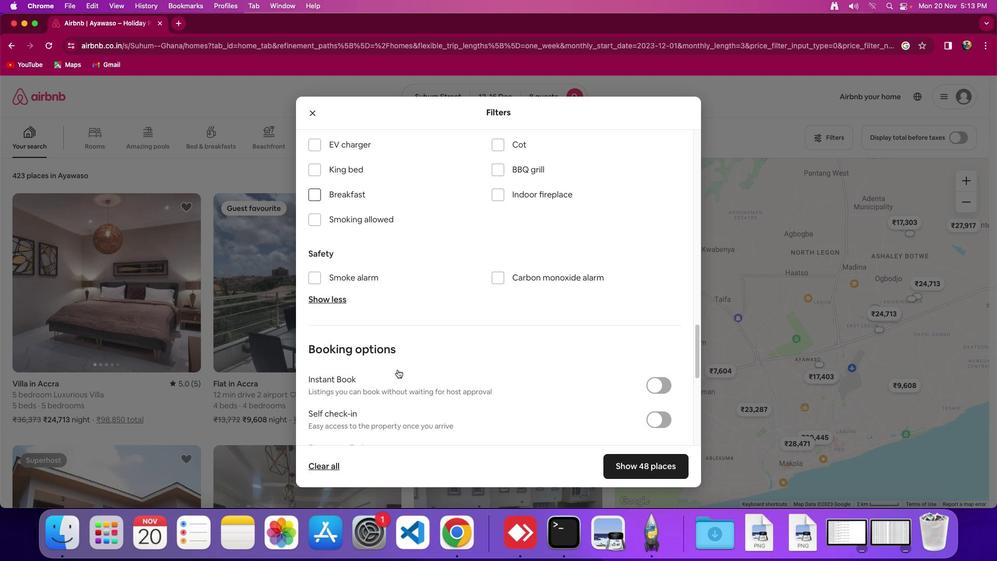 
Action: Mouse scrolled (397, 369) with delta (0, 0)
Screenshot: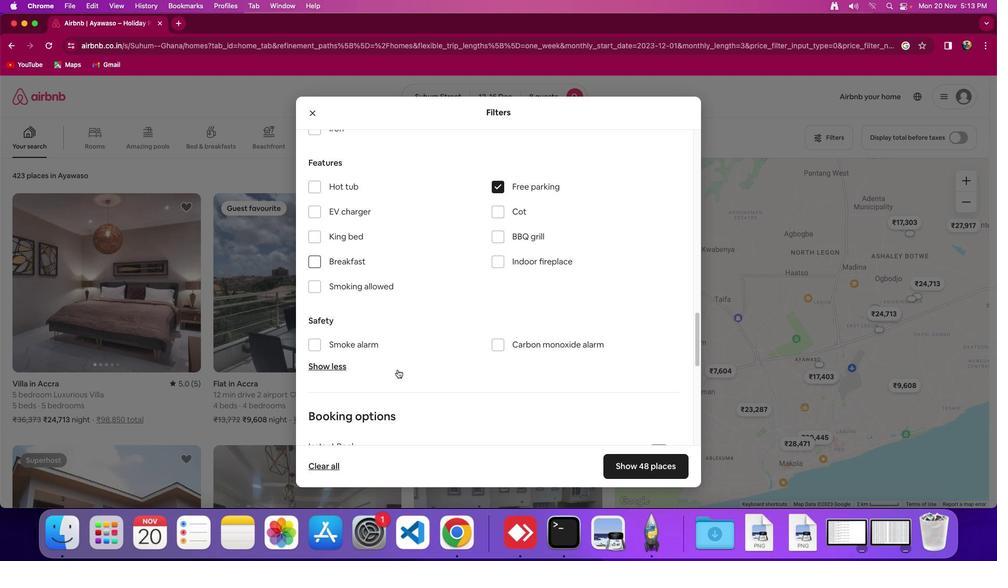 
Action: Mouse scrolled (397, 369) with delta (0, 0)
Screenshot: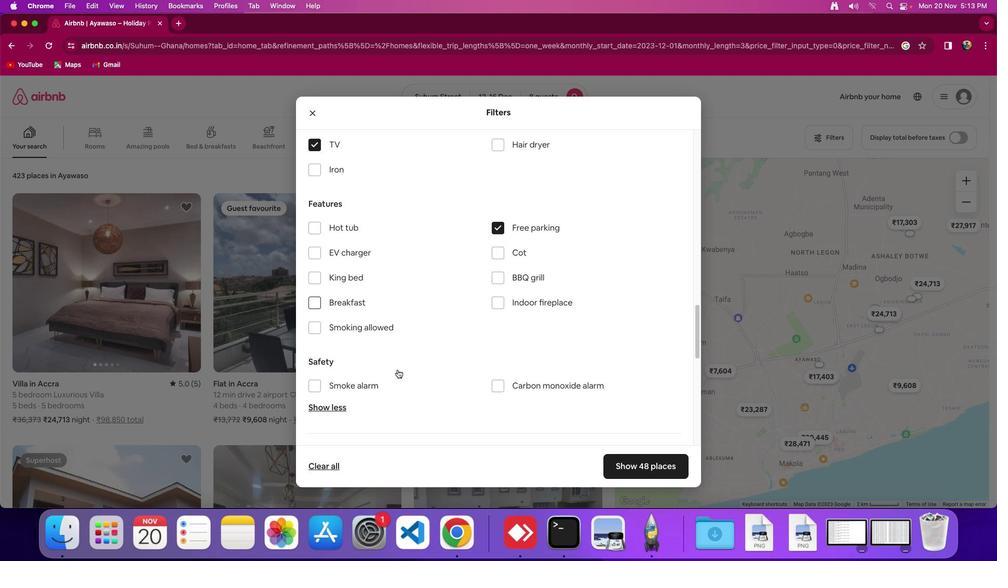 
Action: Mouse scrolled (397, 369) with delta (0, 2)
Screenshot: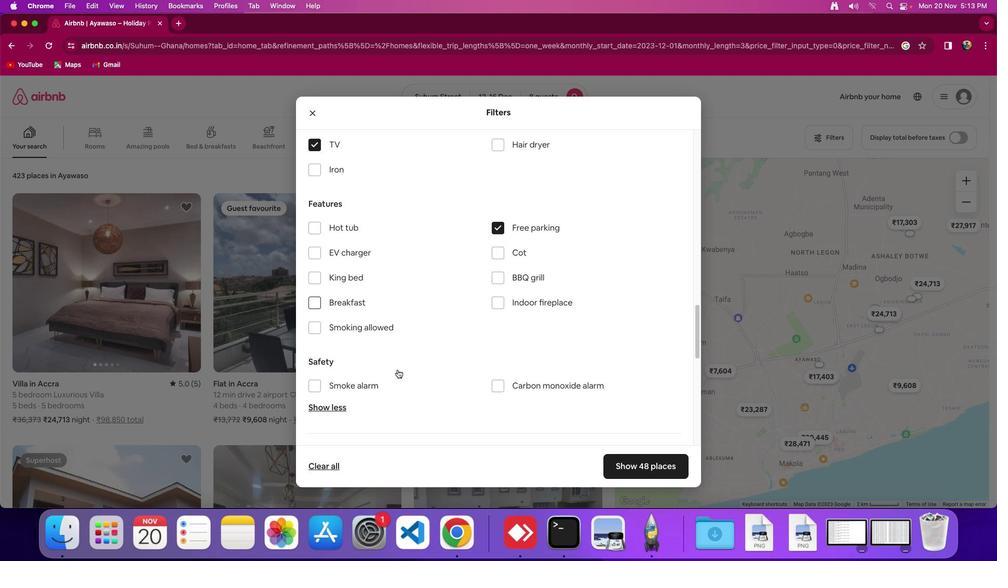 
Action: Mouse scrolled (397, 369) with delta (0, 0)
Screenshot: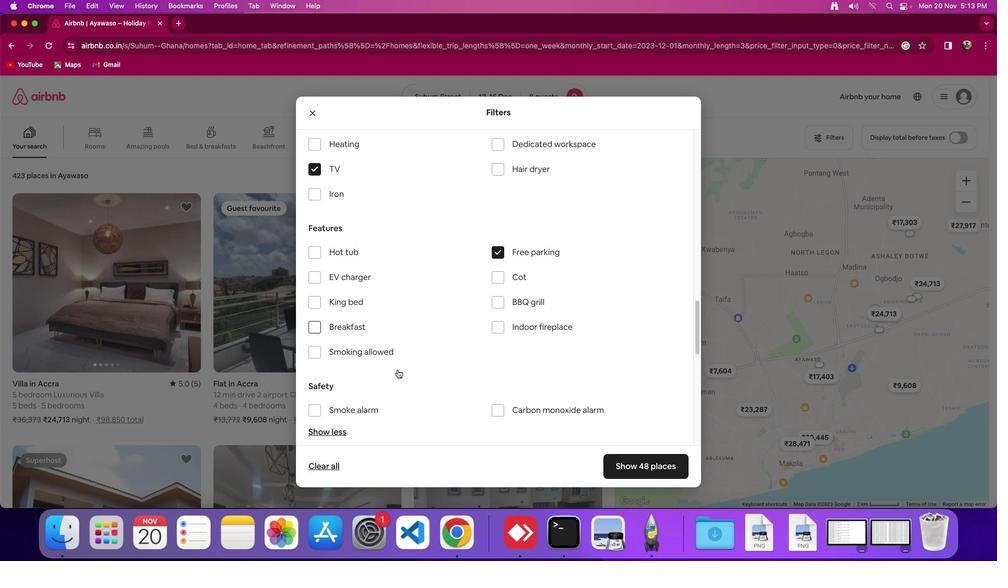 
Action: Mouse scrolled (397, 369) with delta (0, 0)
Screenshot: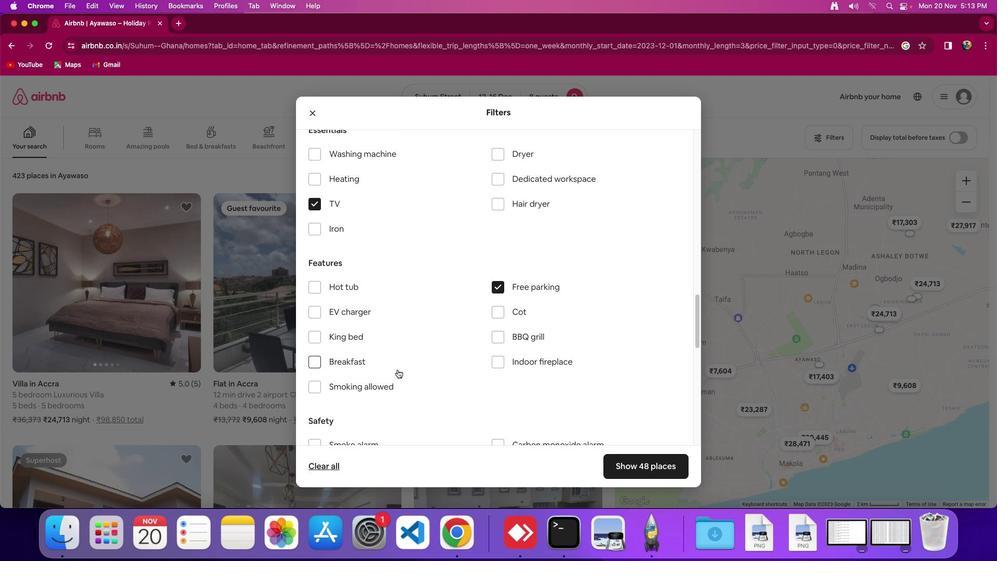 
Action: Mouse scrolled (397, 369) with delta (0, 1)
Screenshot: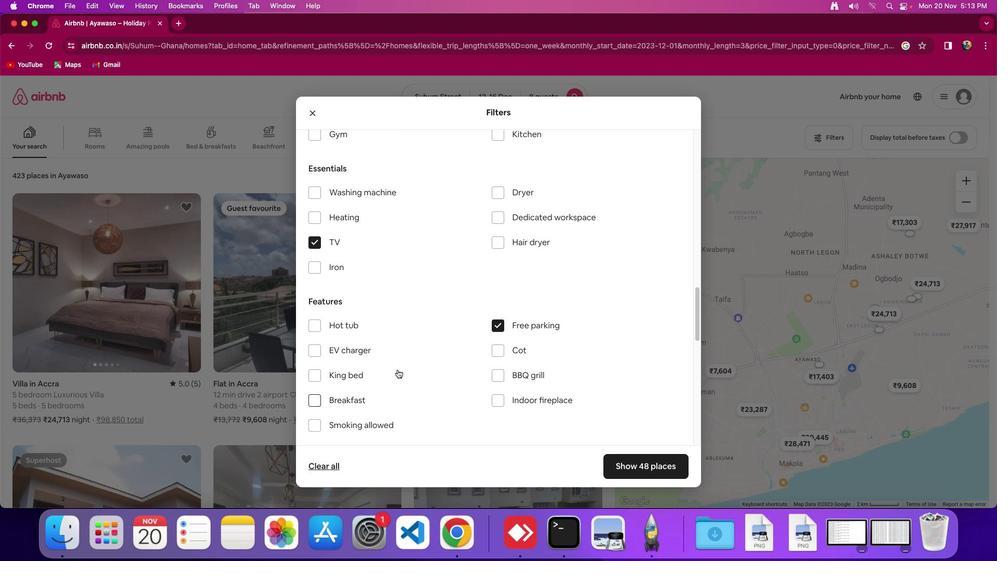 
Action: Mouse moved to (318, 145)
Screenshot: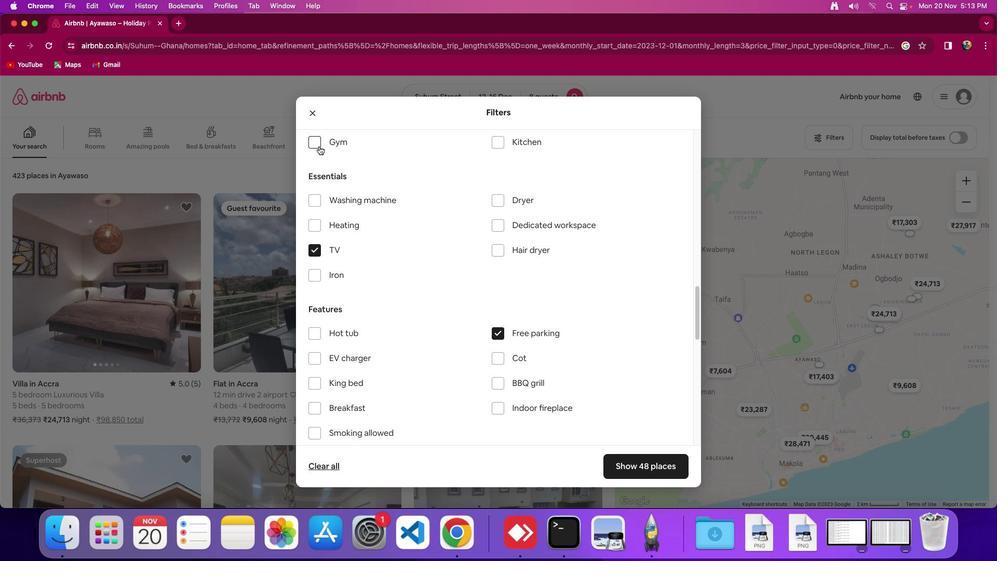 
Action: Mouse pressed left at (318, 145)
Screenshot: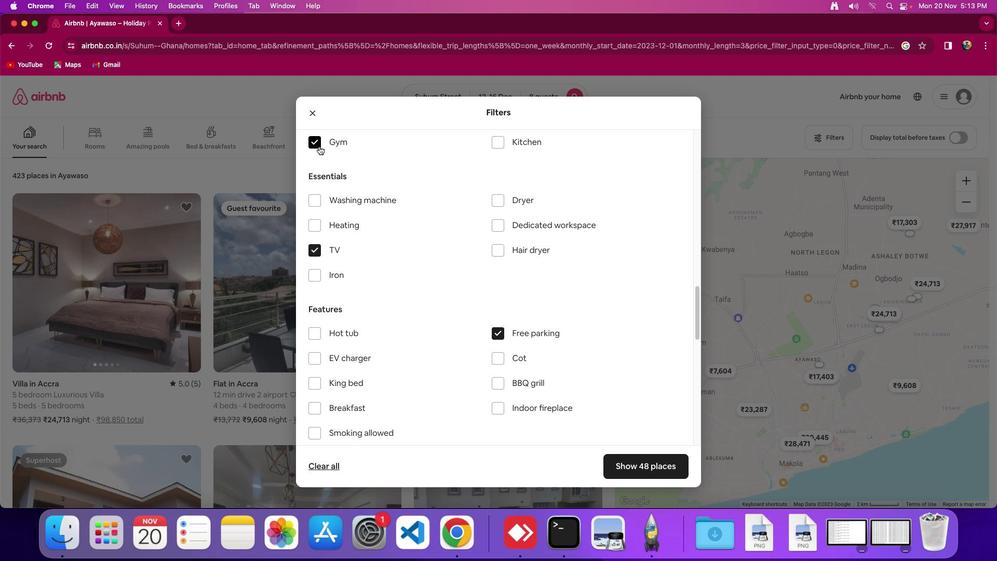 
Action: Mouse moved to (444, 242)
Screenshot: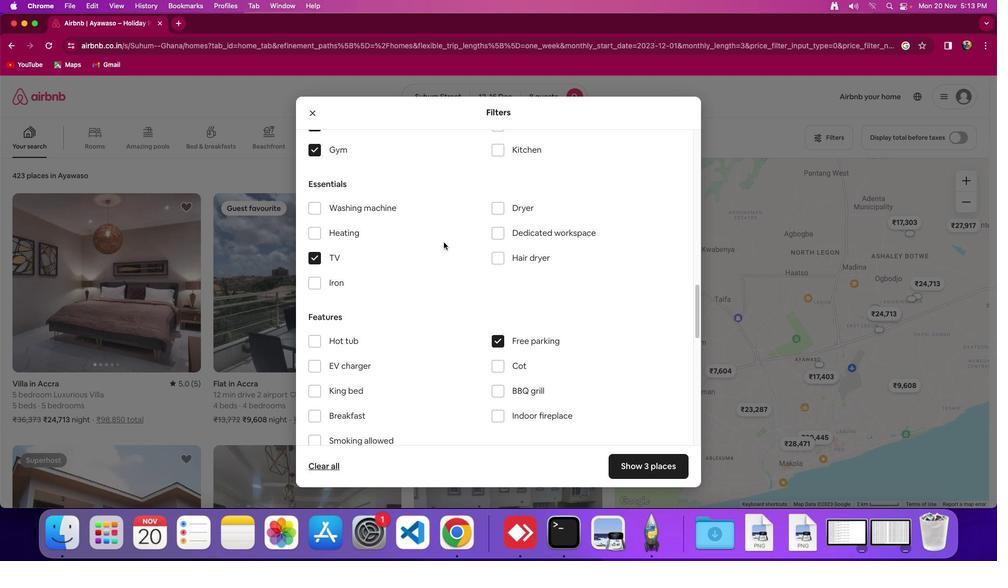 
Action: Mouse scrolled (444, 242) with delta (0, 0)
Screenshot: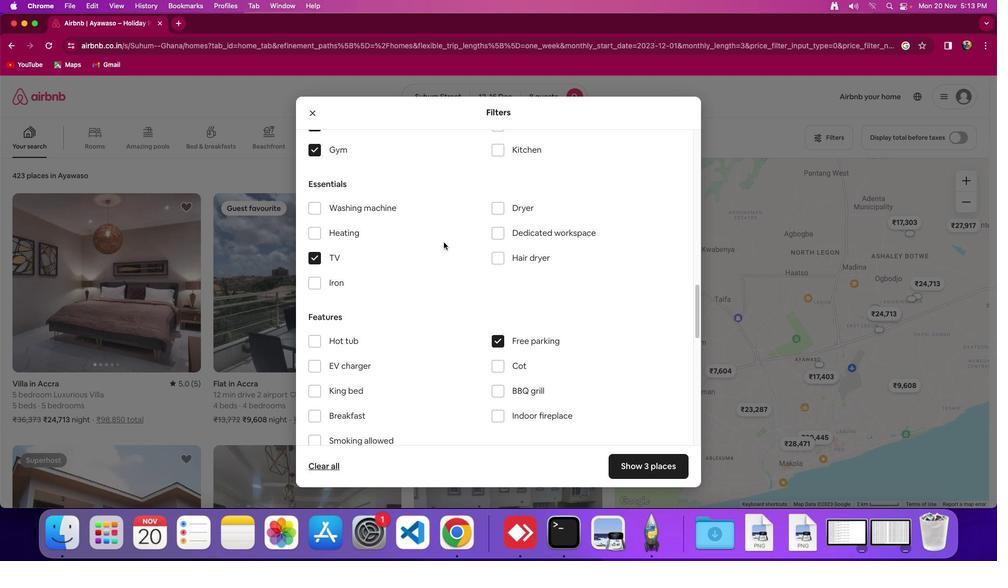 
Action: Mouse scrolled (444, 242) with delta (0, 0)
Screenshot: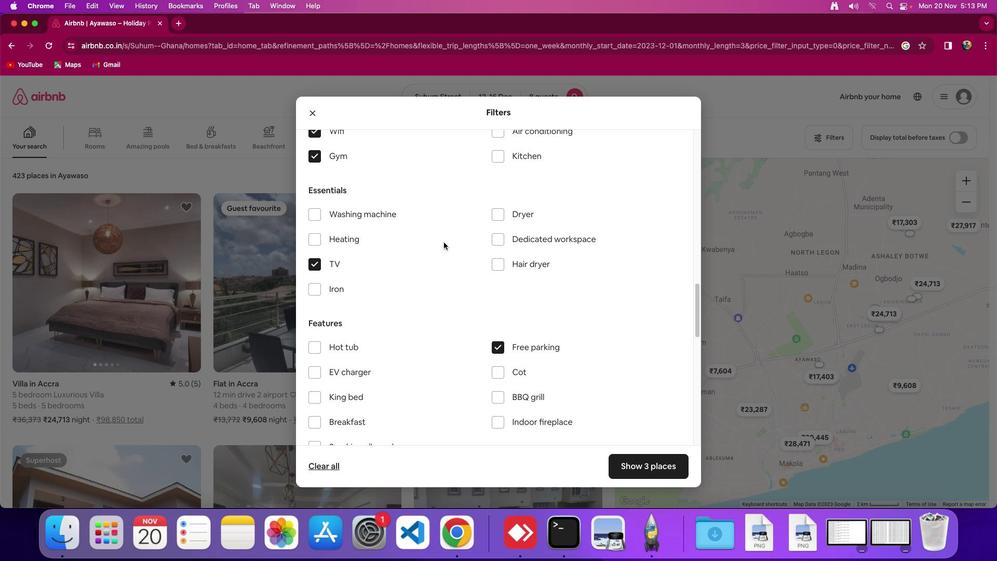 
Action: Mouse moved to (437, 244)
Screenshot: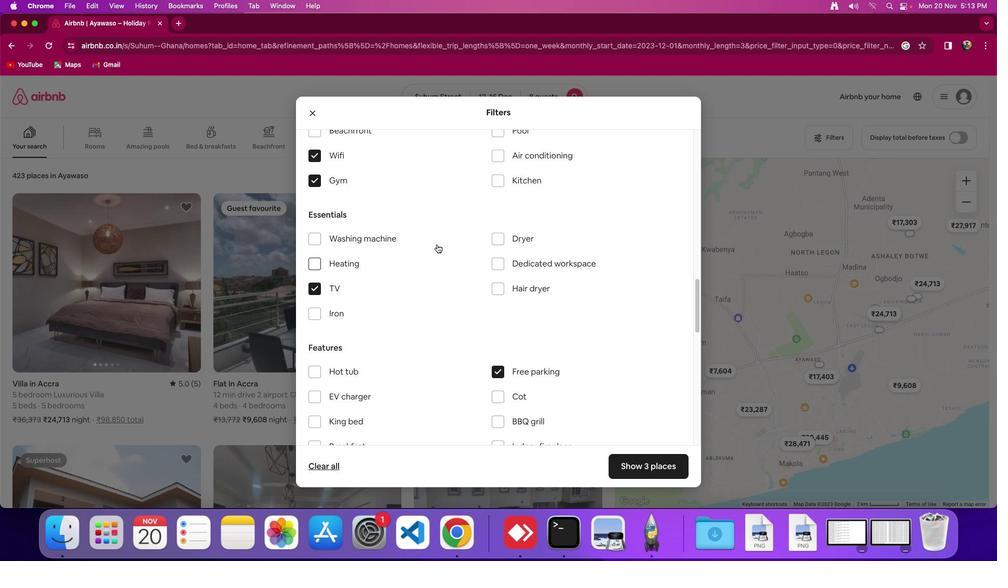 
Action: Mouse scrolled (437, 244) with delta (0, 0)
Screenshot: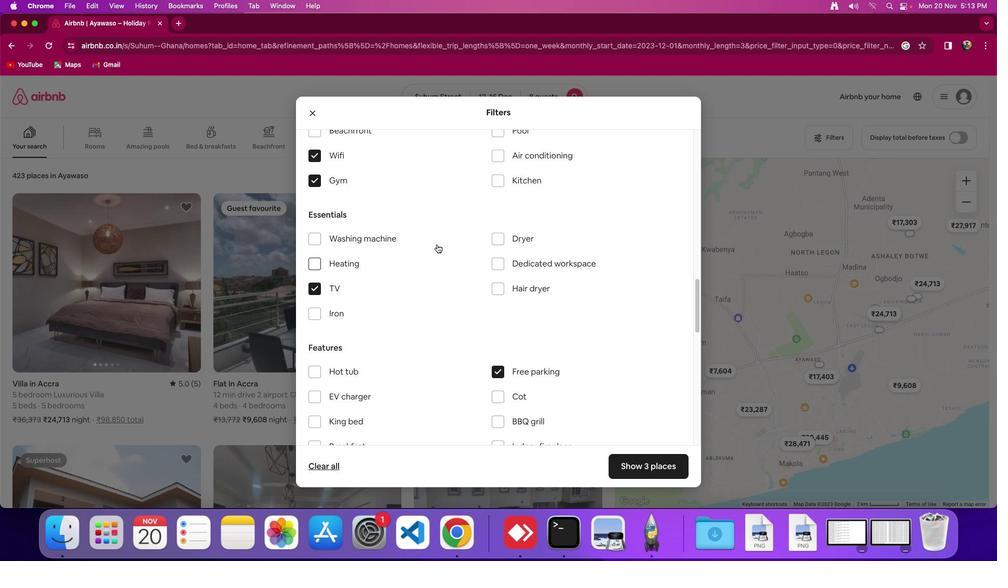 
Action: Mouse moved to (437, 244)
Screenshot: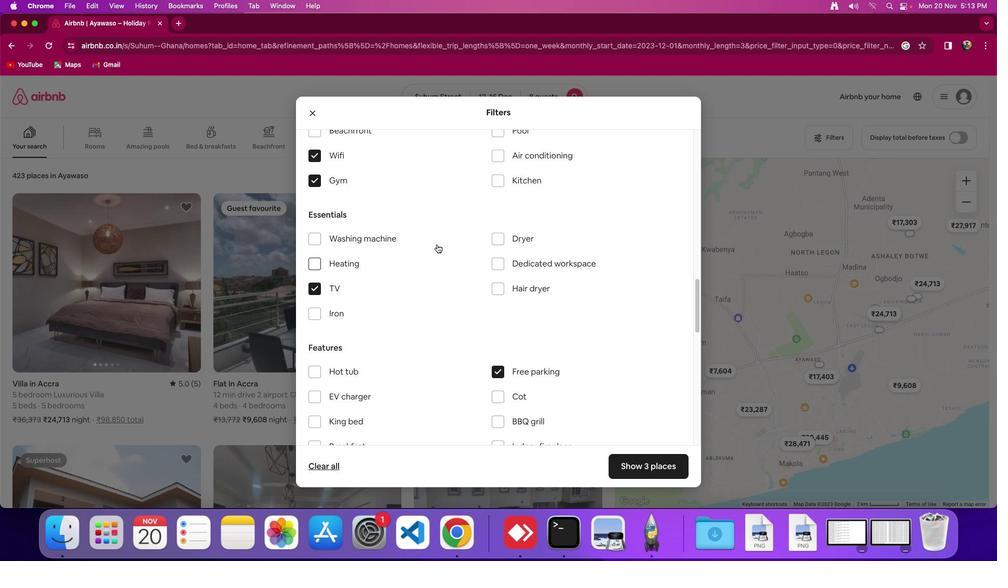 
Action: Mouse scrolled (437, 244) with delta (0, 0)
Screenshot: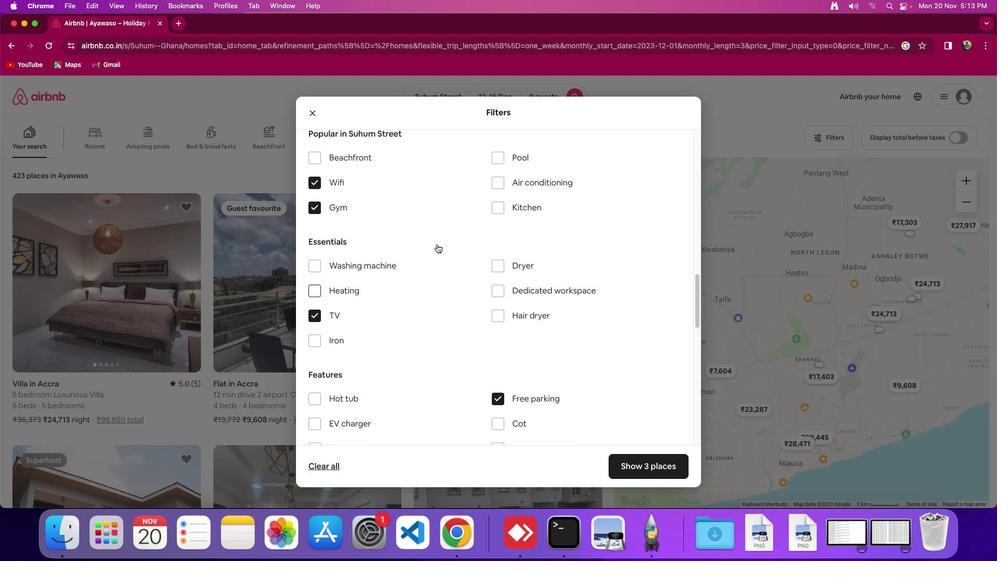 
Action: Mouse moved to (437, 244)
Screenshot: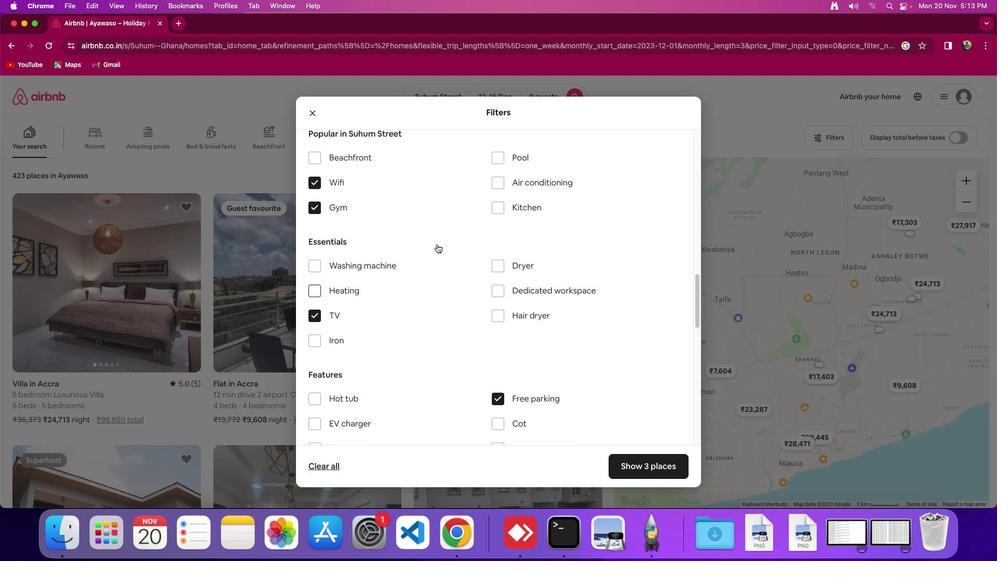 
Action: Mouse scrolled (437, 244) with delta (0, 2)
Screenshot: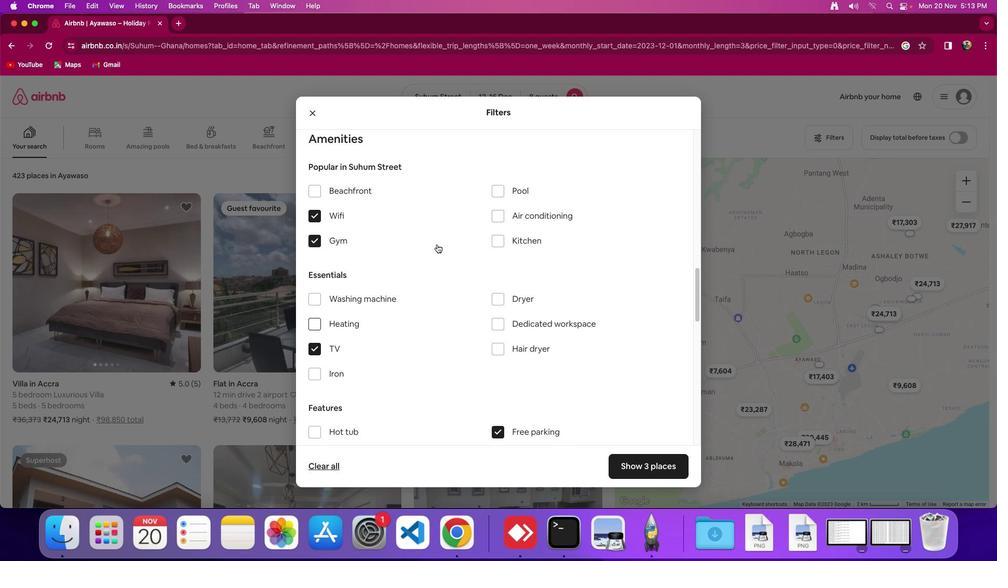 
Action: Mouse moved to (437, 245)
Screenshot: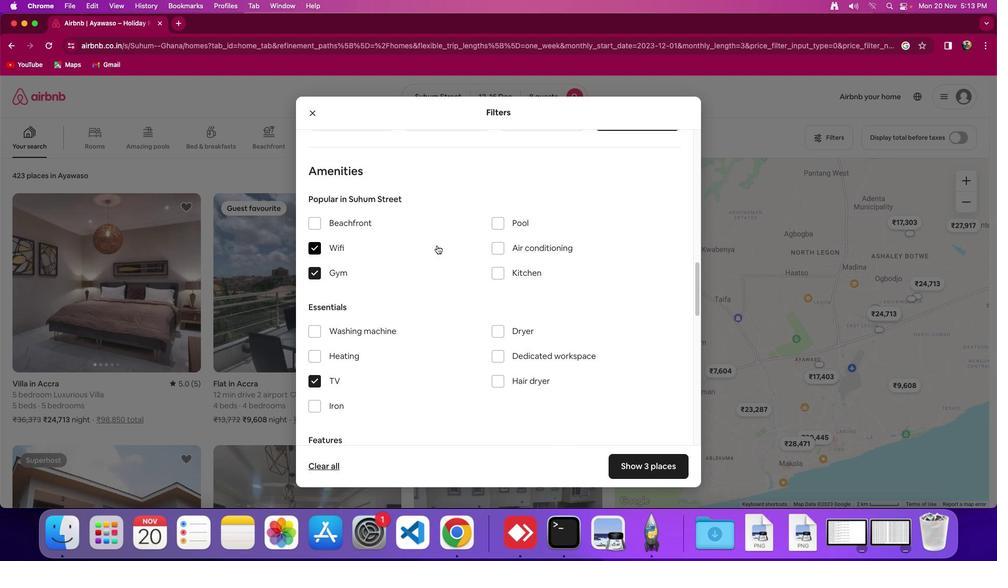 
Action: Mouse scrolled (437, 245) with delta (0, 0)
Screenshot: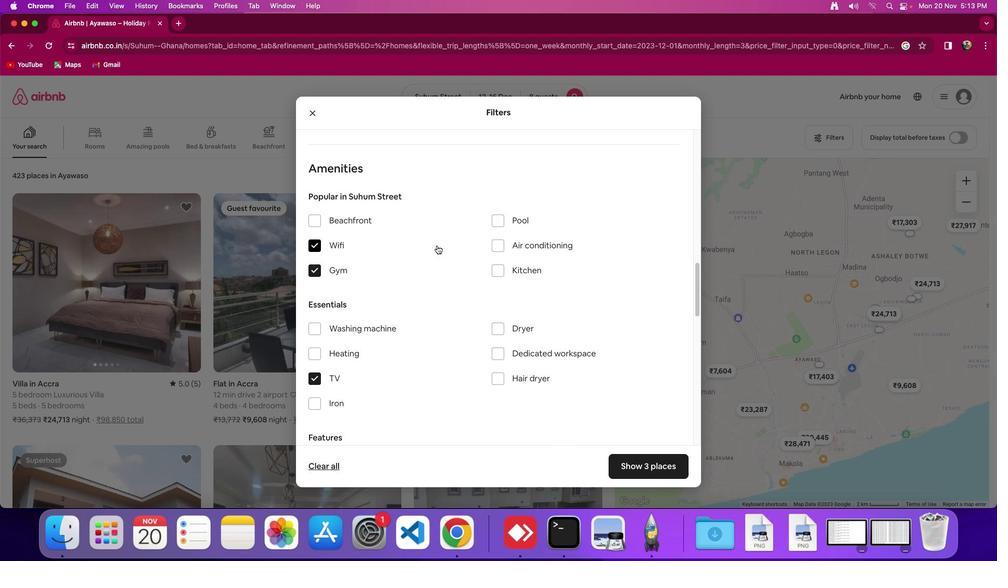 
Action: Mouse scrolled (437, 245) with delta (0, 0)
Screenshot: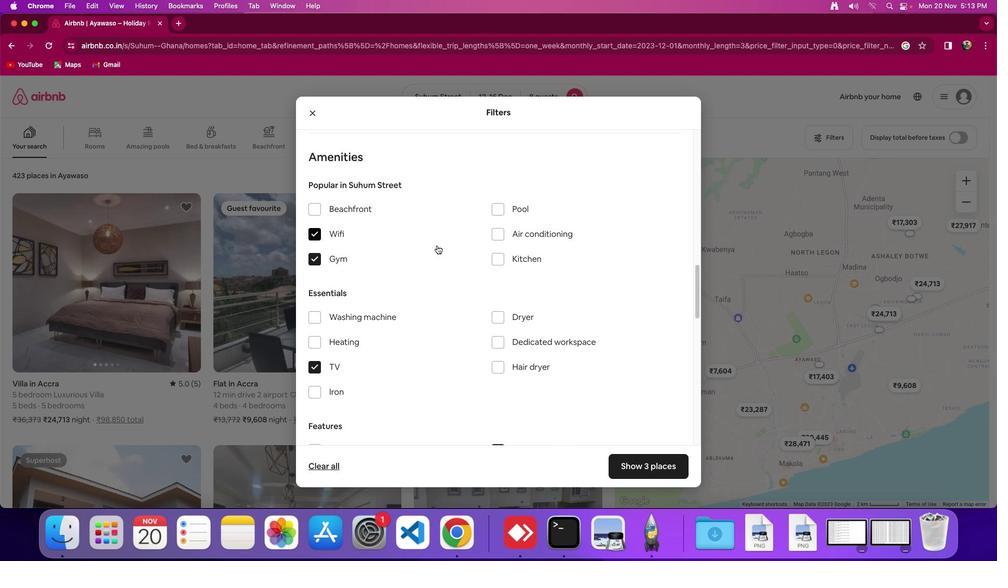 
Action: Mouse scrolled (437, 245) with delta (0, 0)
Screenshot: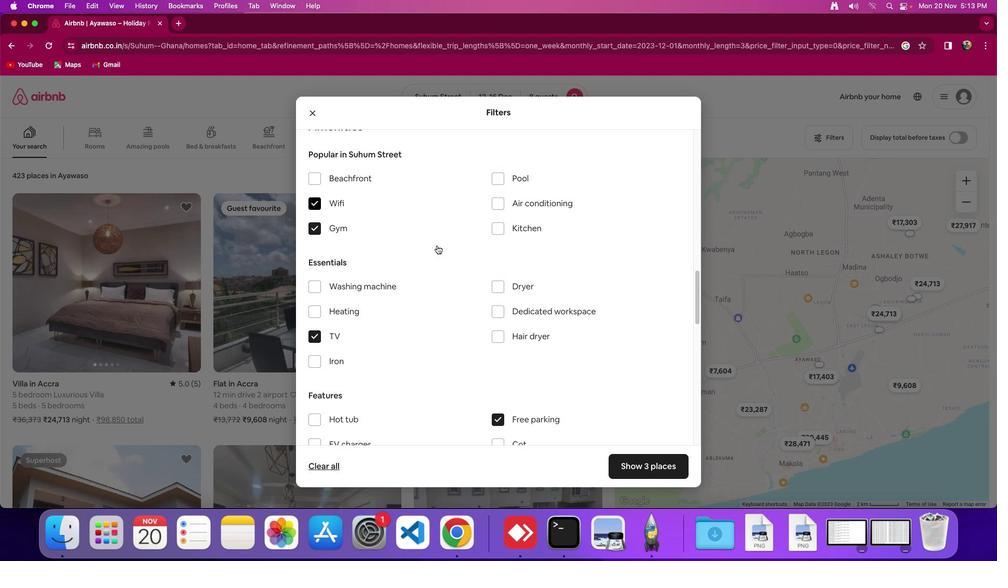 
Action: Mouse moved to (438, 245)
Screenshot: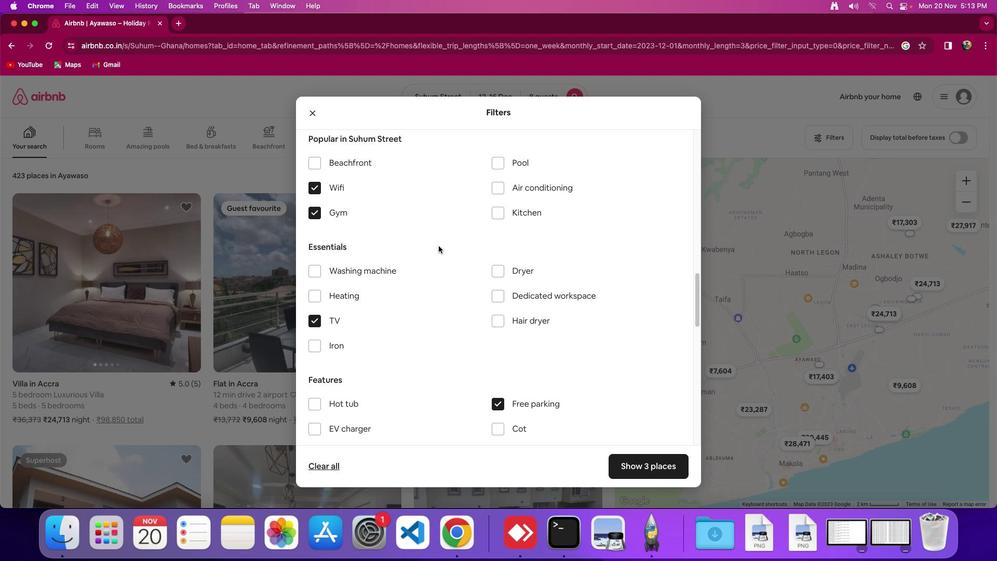 
Action: Mouse scrolled (438, 245) with delta (0, 0)
Screenshot: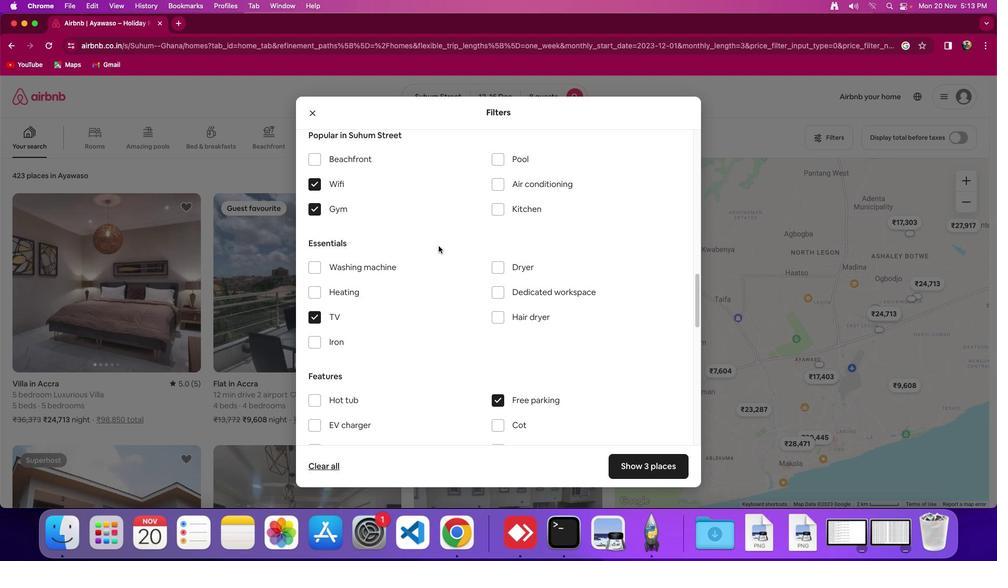 
Action: Mouse scrolled (438, 245) with delta (0, 0)
Screenshot: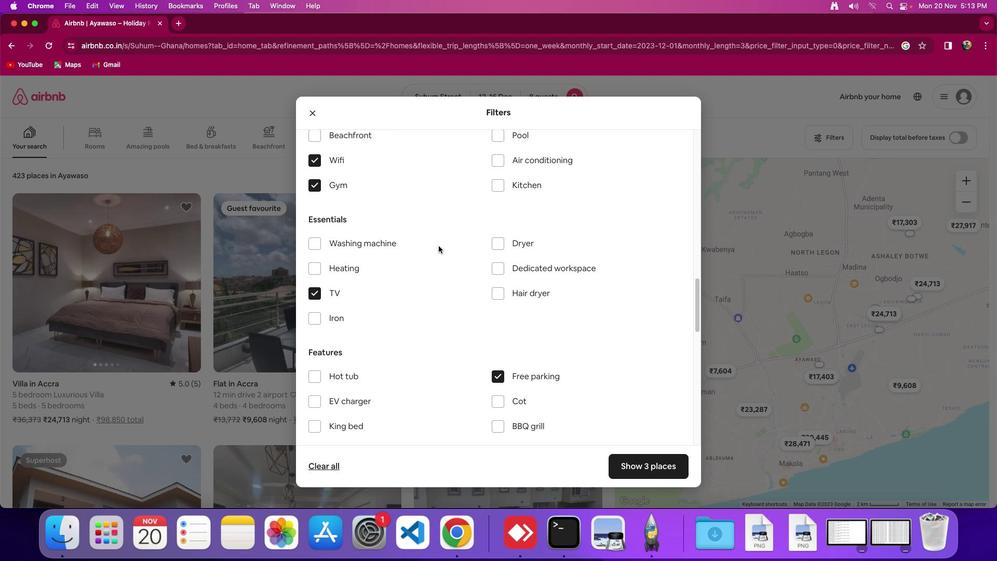 
Action: Mouse scrolled (438, 245) with delta (0, -1)
Screenshot: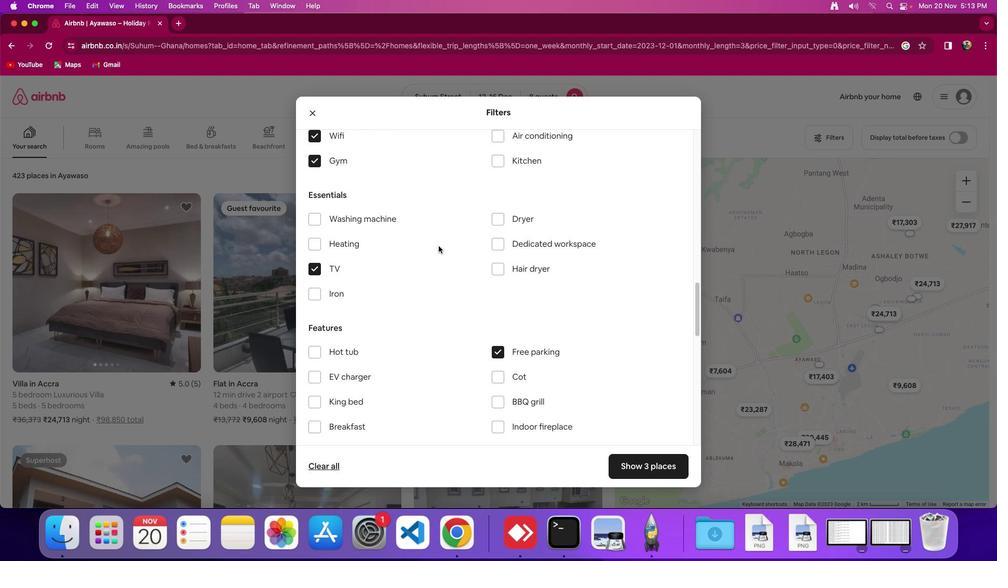 
Action: Mouse moved to (409, 275)
Screenshot: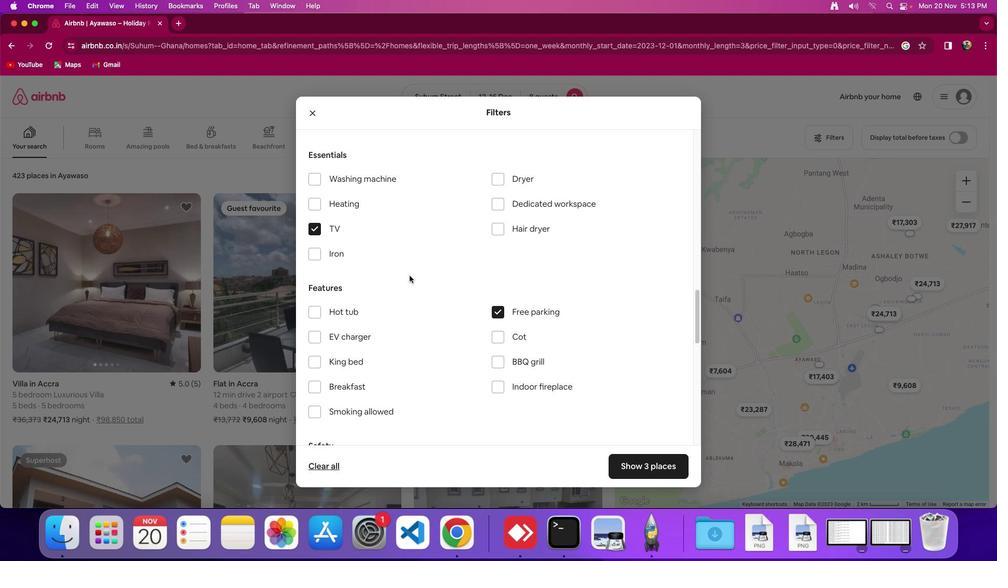 
Action: Mouse scrolled (409, 275) with delta (0, 0)
Screenshot: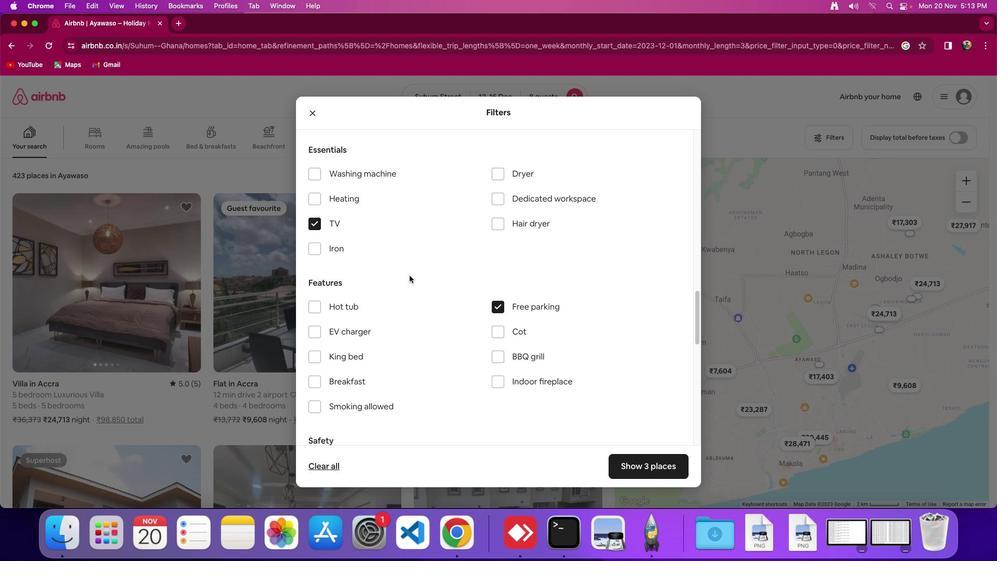 
Action: Mouse scrolled (409, 275) with delta (0, 0)
Screenshot: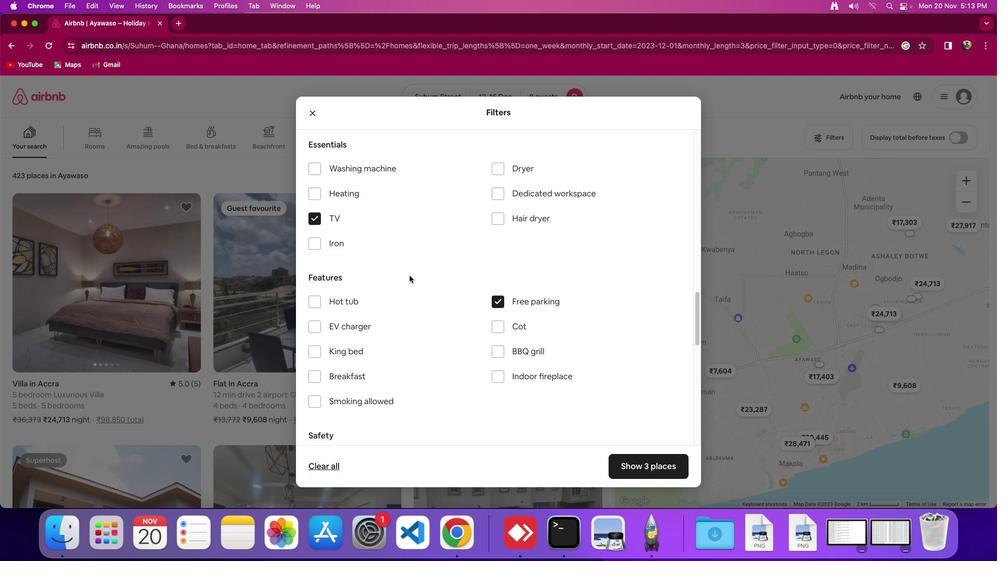 
Action: Mouse scrolled (409, 275) with delta (0, -1)
Screenshot: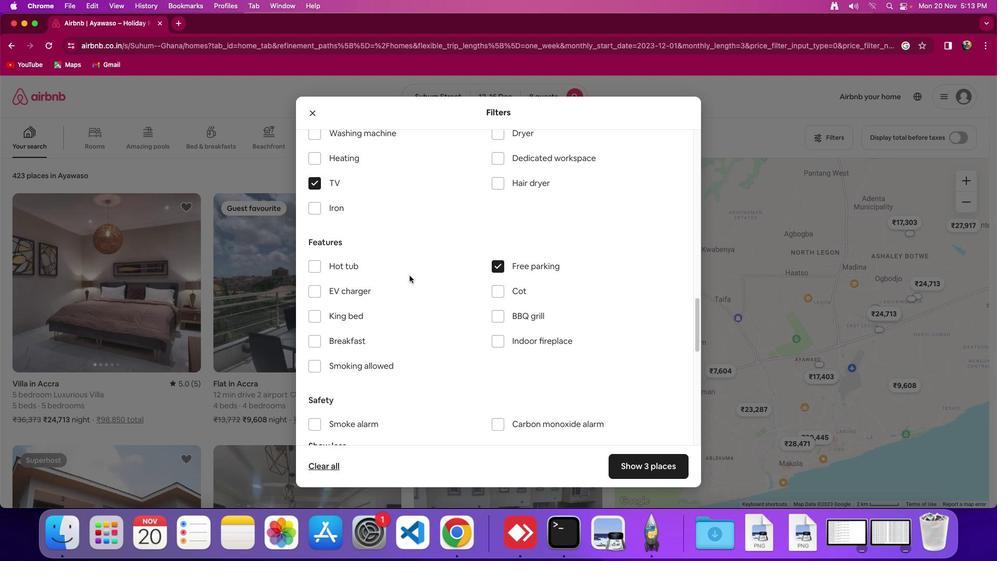 
Action: Mouse moved to (325, 326)
Screenshot: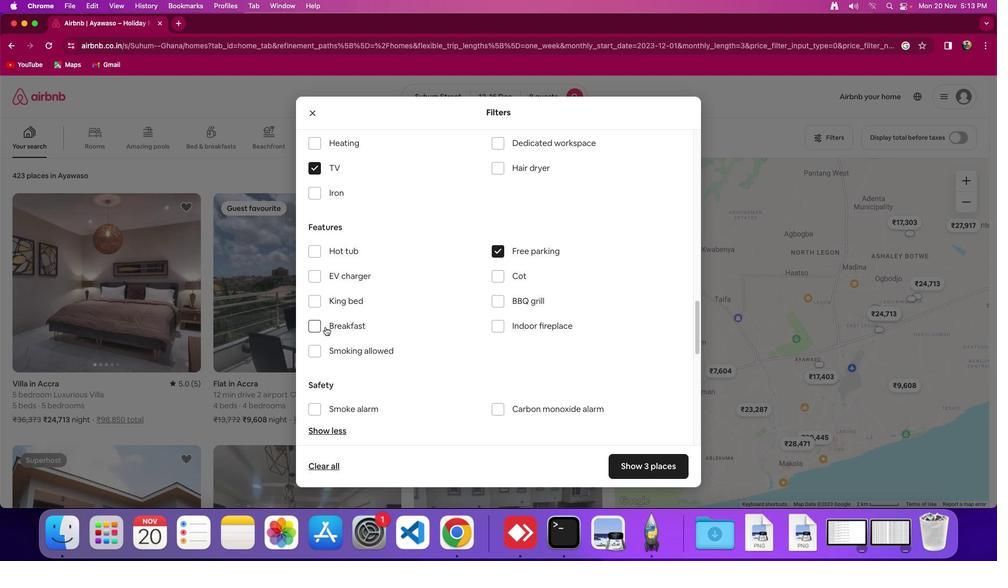 
Action: Mouse pressed left at (325, 326)
Screenshot: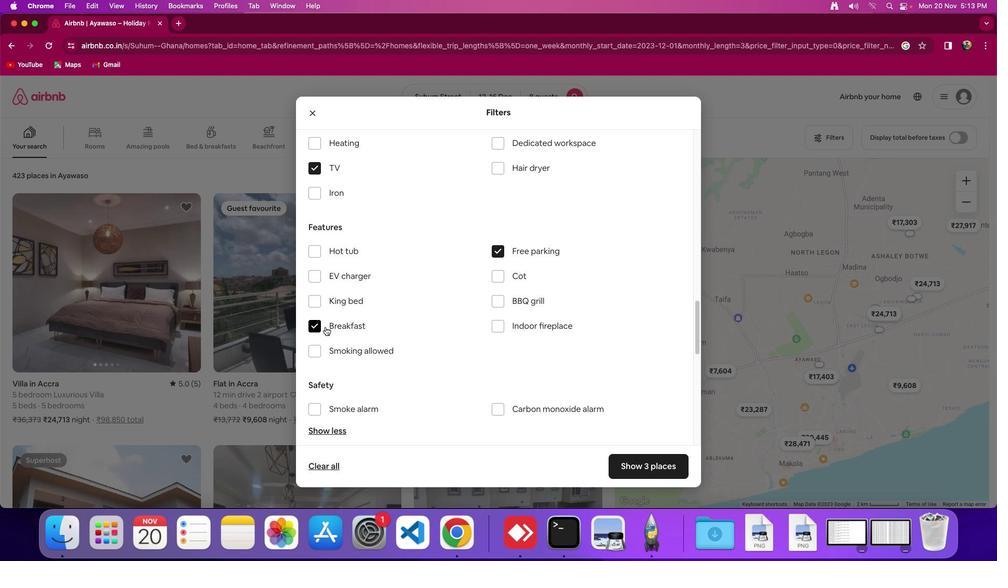 
Action: Mouse moved to (473, 304)
Screenshot: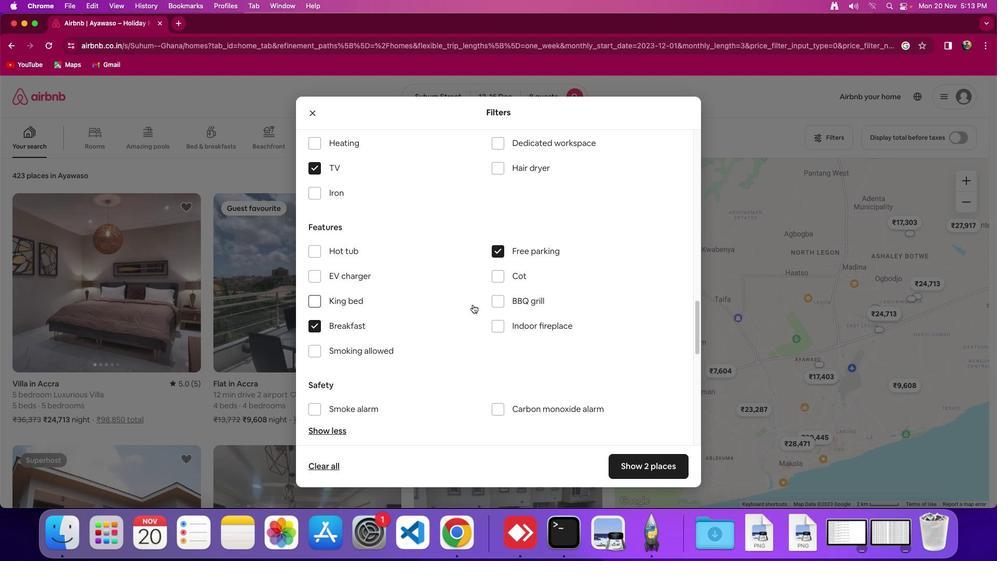 
Action: Mouse scrolled (473, 304) with delta (0, 0)
Screenshot: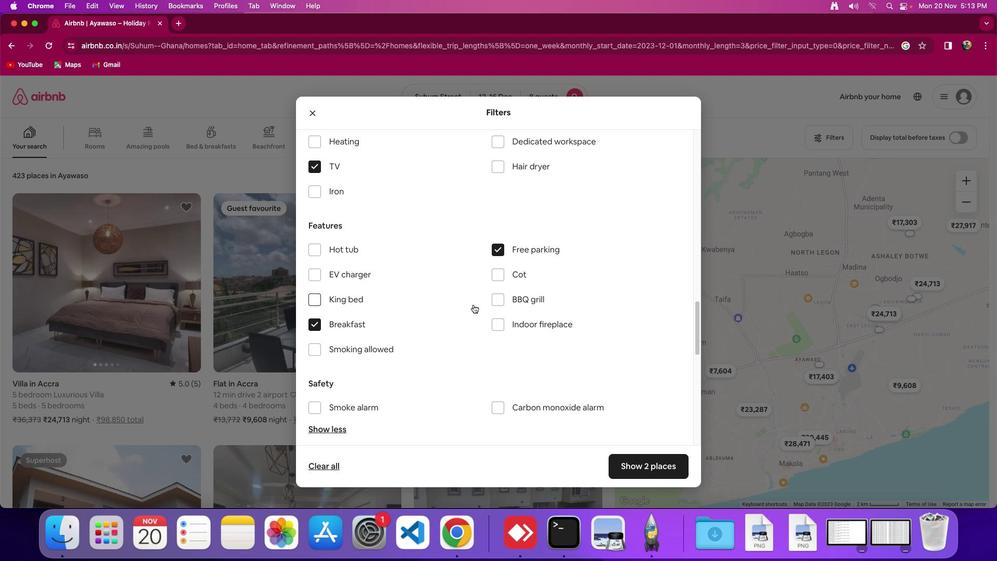 
Action: Mouse moved to (473, 304)
Screenshot: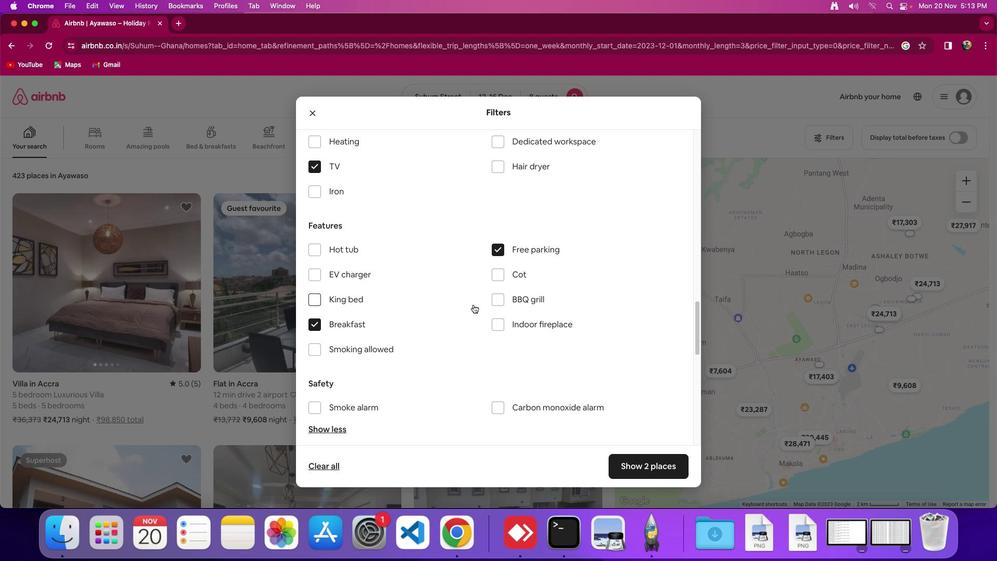 
Action: Mouse scrolled (473, 304) with delta (0, 0)
Screenshot: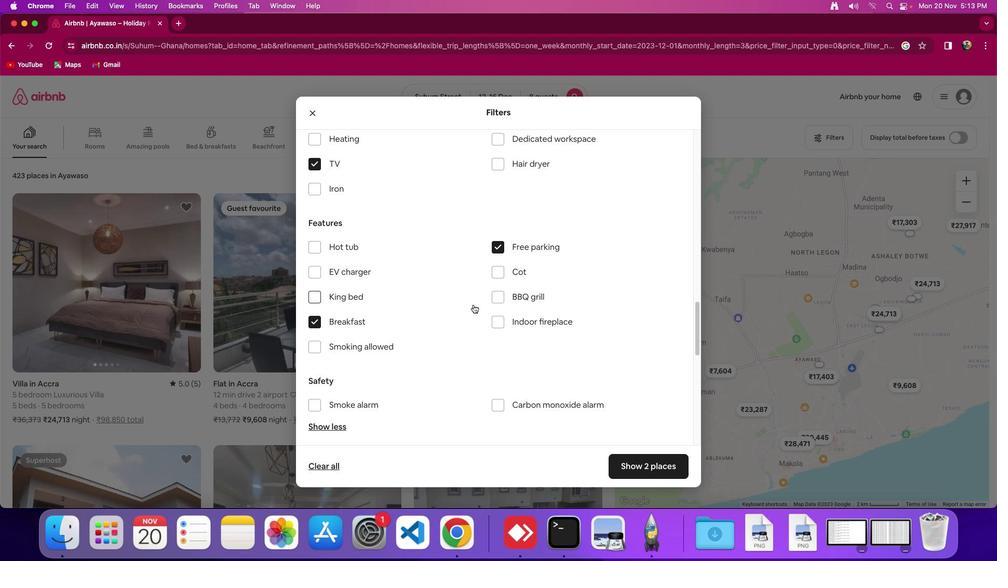 
Action: Mouse scrolled (473, 304) with delta (0, 0)
Screenshot: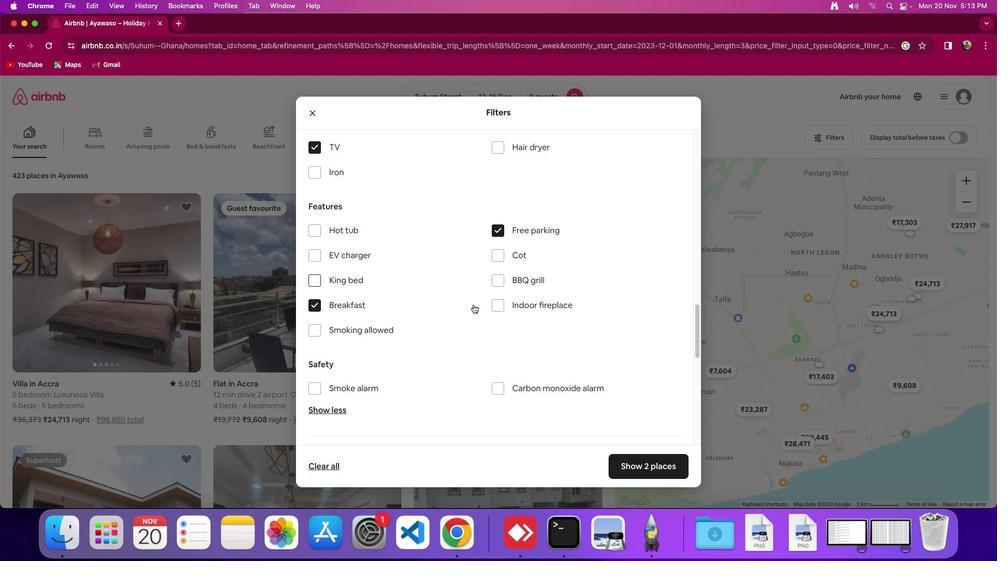 
Action: Mouse scrolled (473, 304) with delta (0, 0)
Screenshot: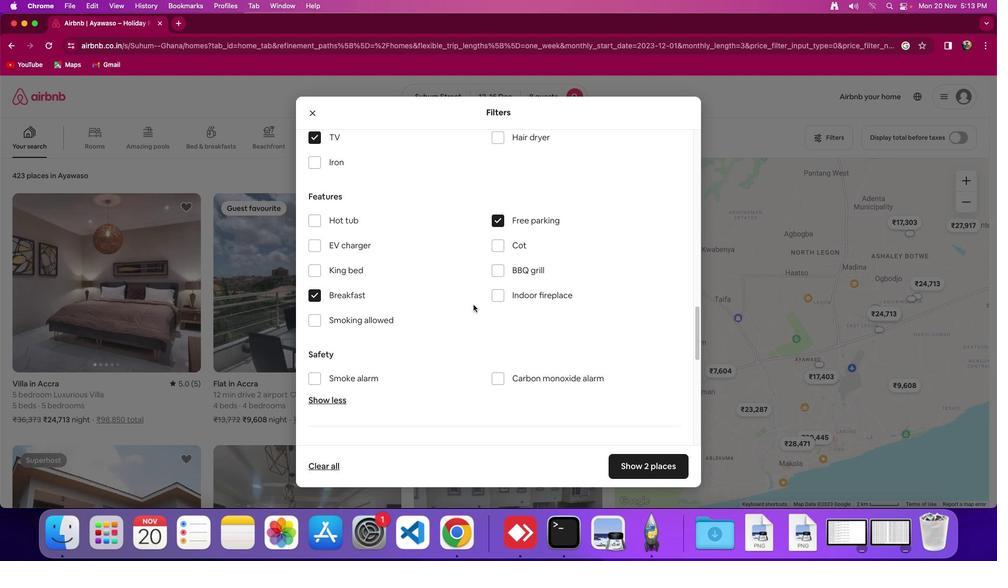 
Action: Mouse scrolled (473, 304) with delta (0, 0)
Screenshot: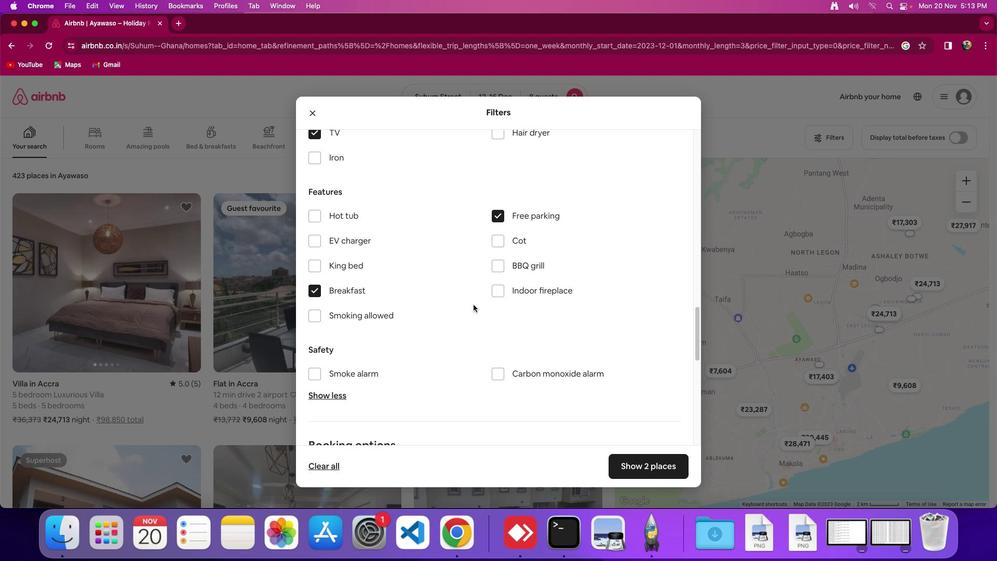 
Action: Mouse moved to (652, 462)
Screenshot: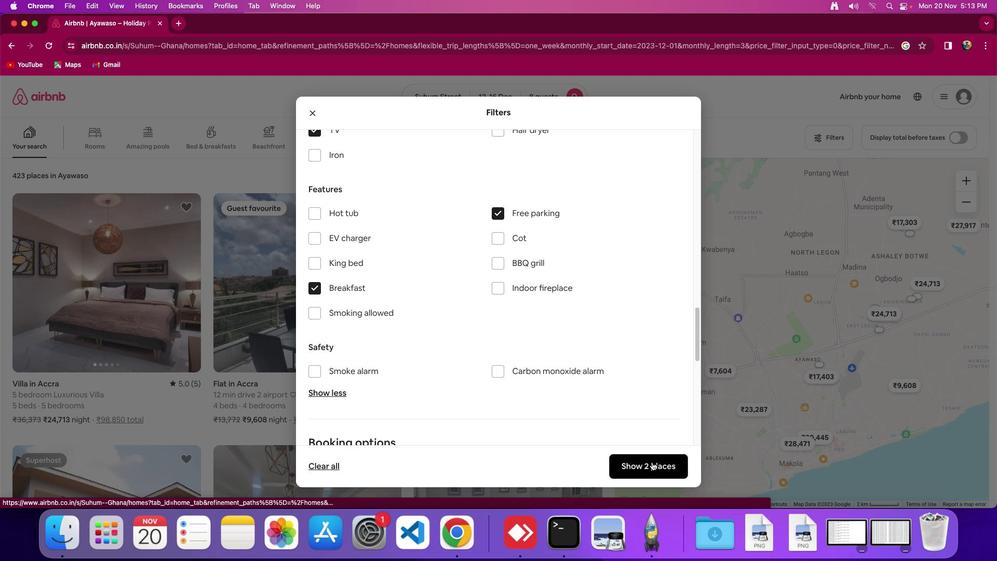 
Action: Mouse pressed left at (652, 462)
Screenshot: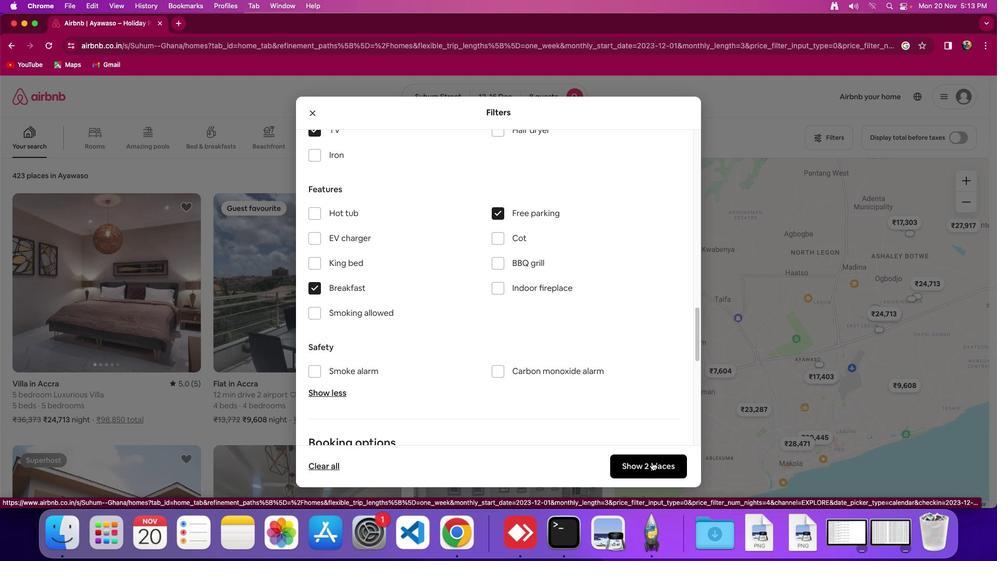
Action: Mouse moved to (137, 303)
Screenshot: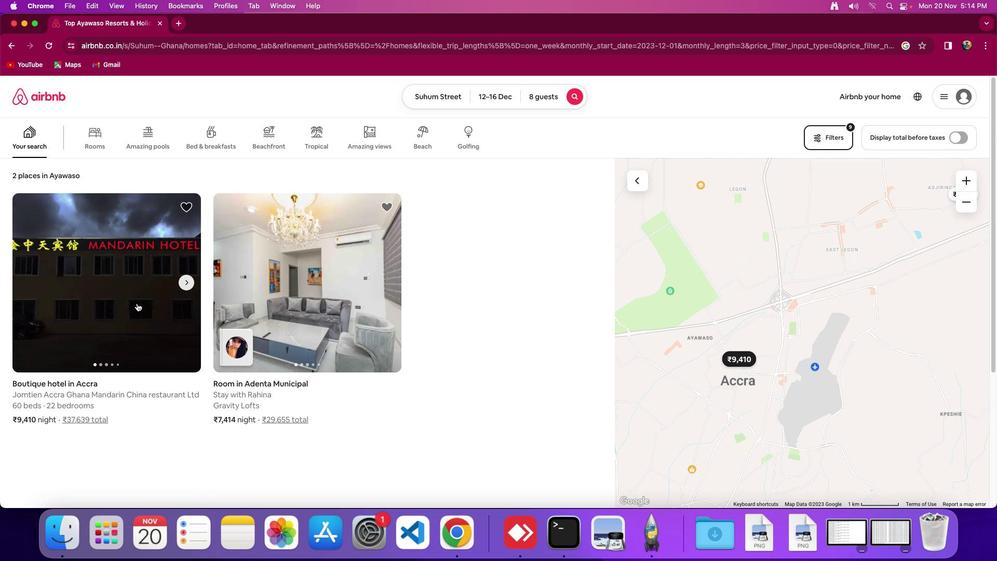 
Action: Mouse pressed left at (137, 303)
Screenshot: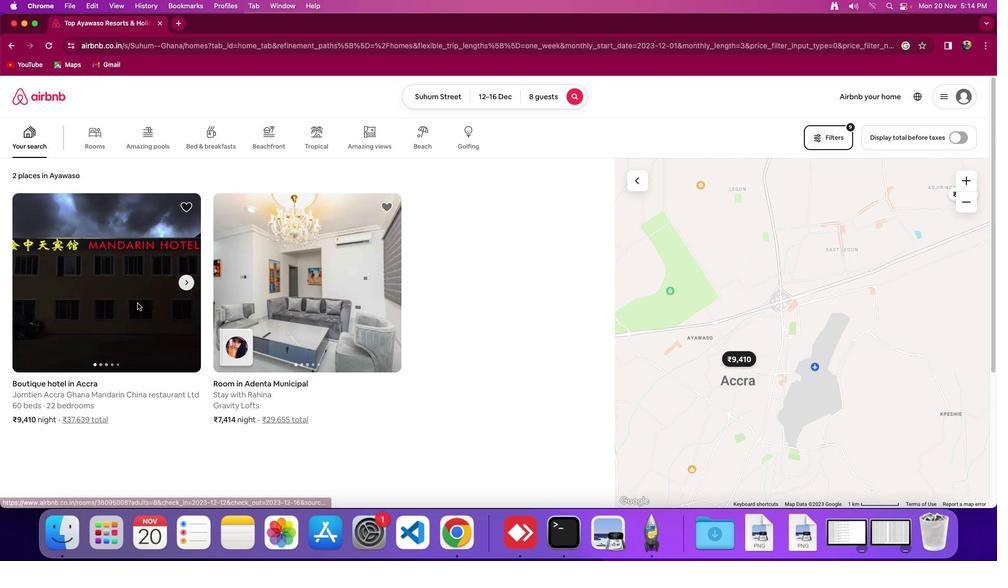 
Action: Mouse moved to (734, 362)
Screenshot: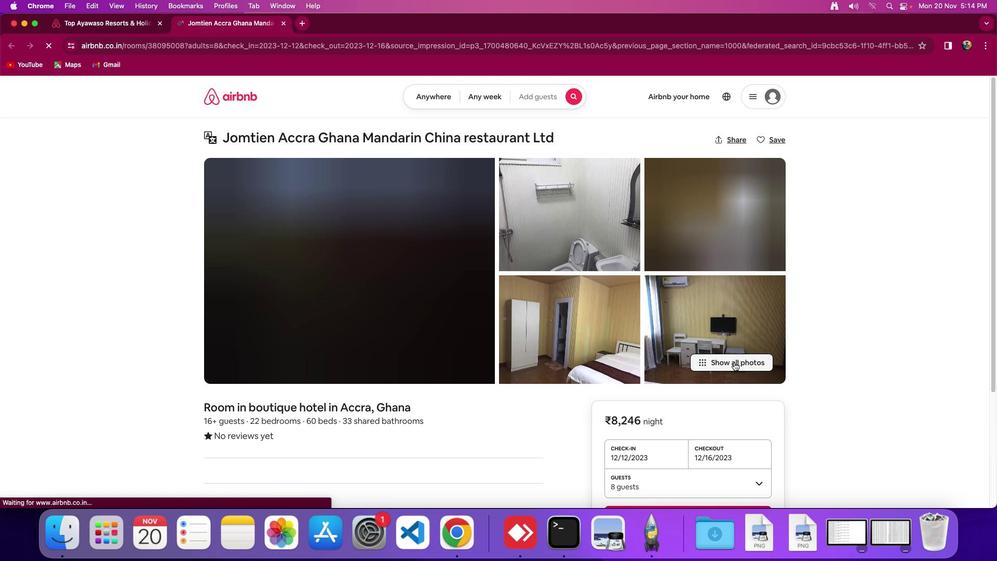 
Action: Mouse pressed left at (734, 362)
Screenshot: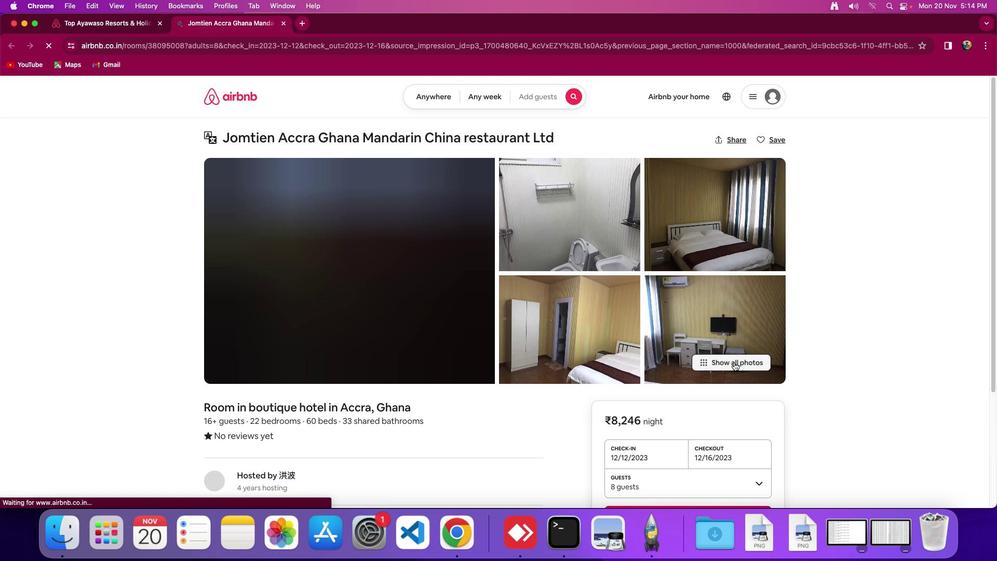 
Action: Mouse moved to (711, 376)
Screenshot: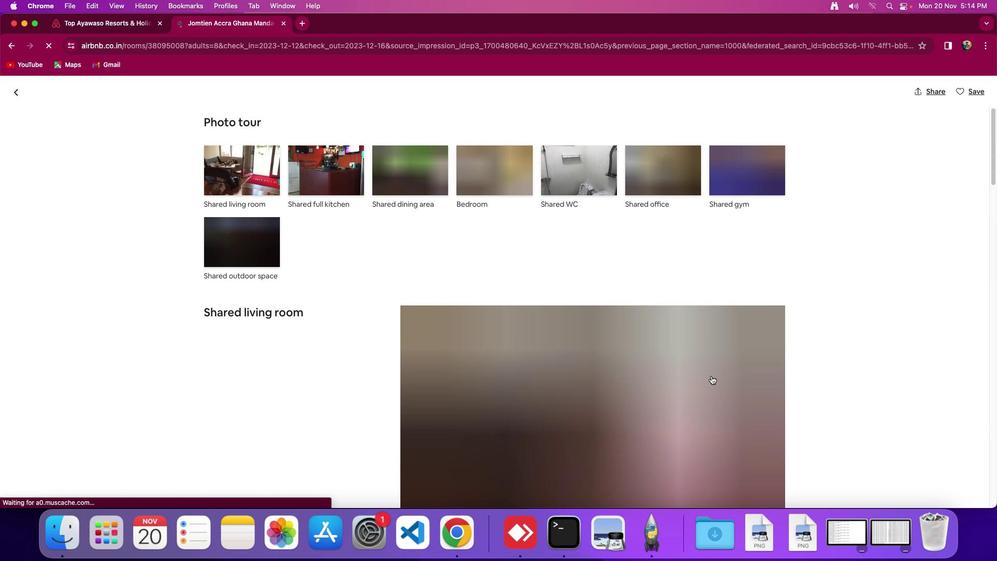 
Action: Mouse scrolled (711, 376) with delta (0, 0)
Screenshot: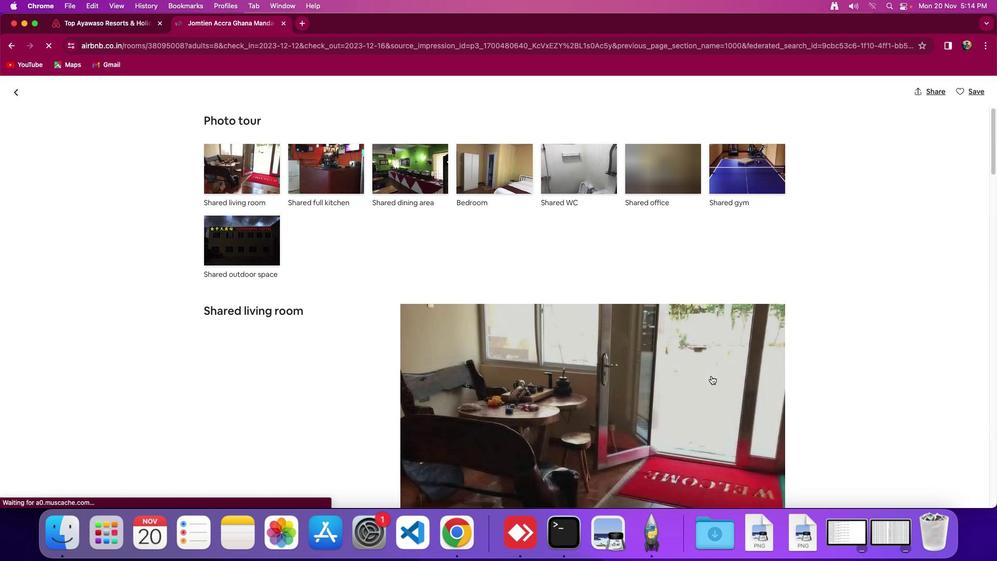 
Action: Mouse scrolled (711, 376) with delta (0, 0)
Screenshot: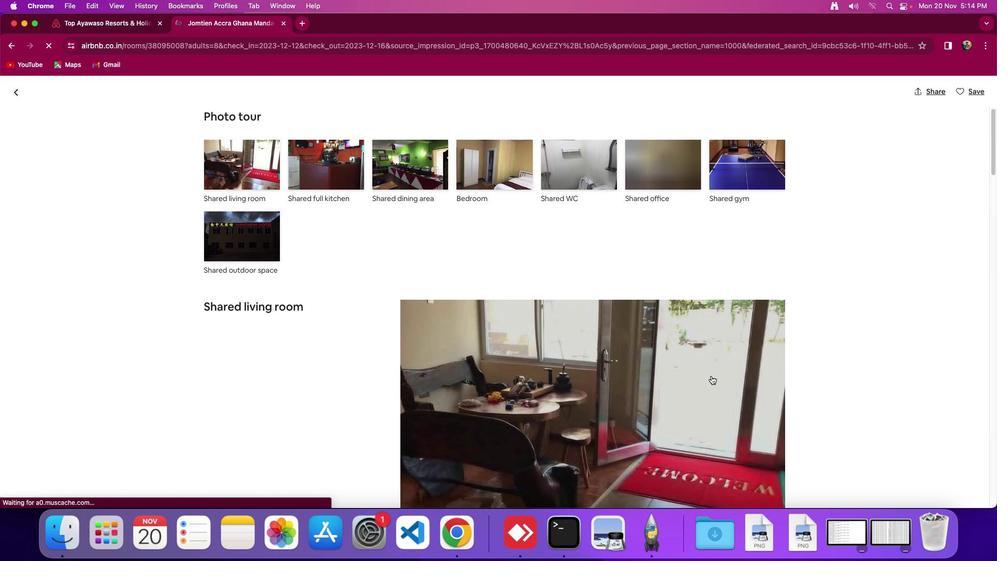 
Action: Mouse scrolled (711, 376) with delta (0, 0)
Screenshot: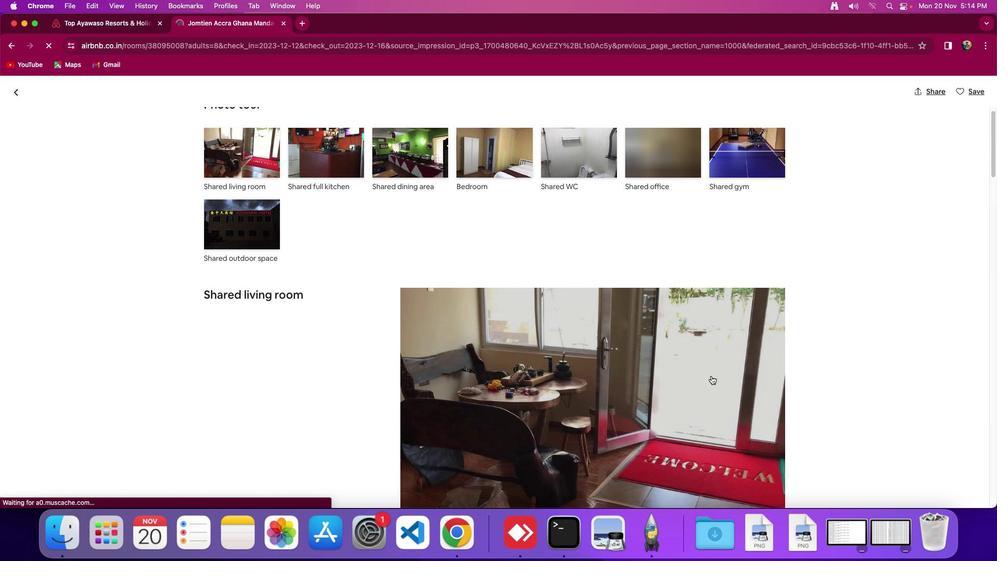 
Action: Mouse scrolled (711, 376) with delta (0, 0)
Screenshot: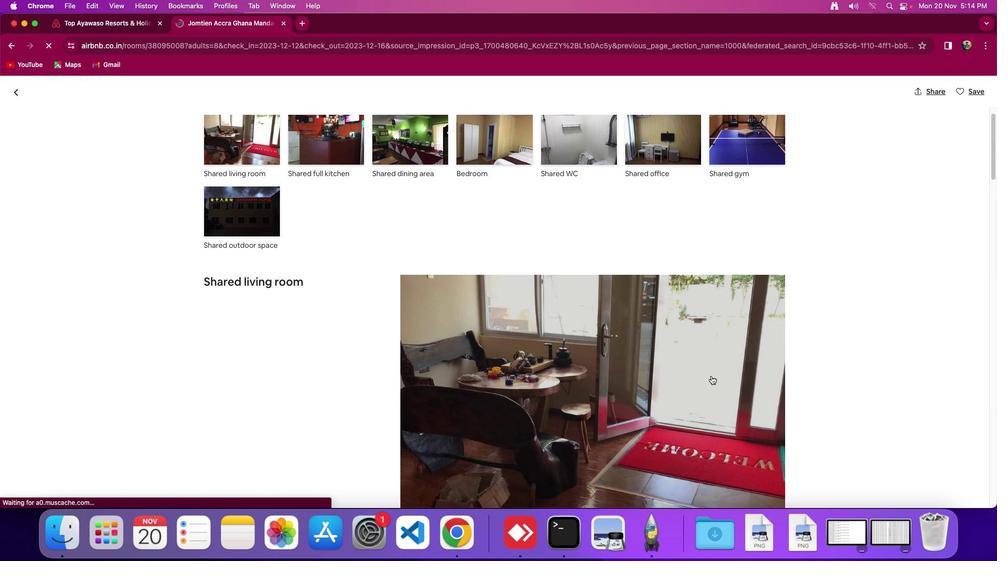 
Action: Mouse scrolled (711, 376) with delta (0, 0)
Screenshot: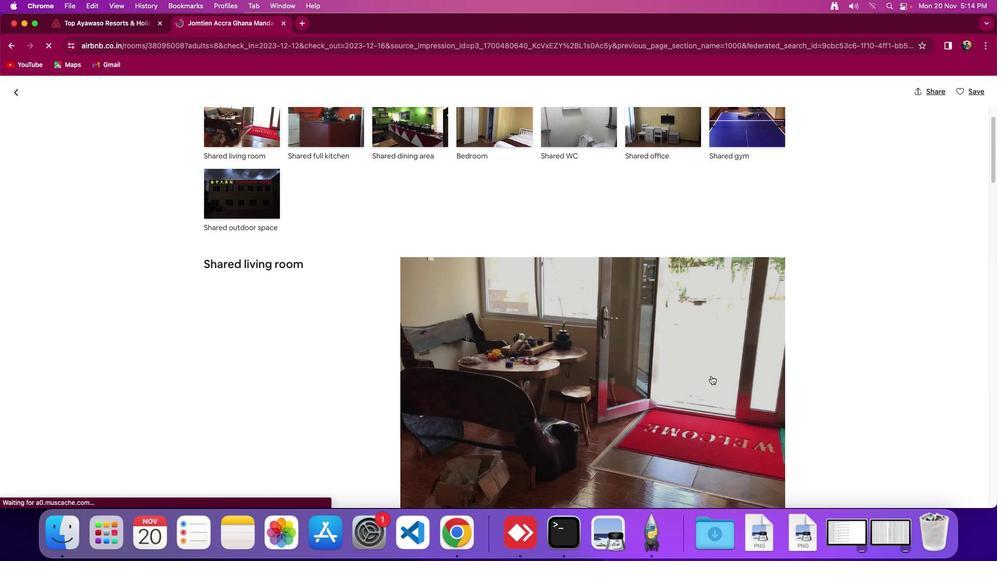 
Action: Mouse scrolled (711, 376) with delta (0, -2)
Screenshot: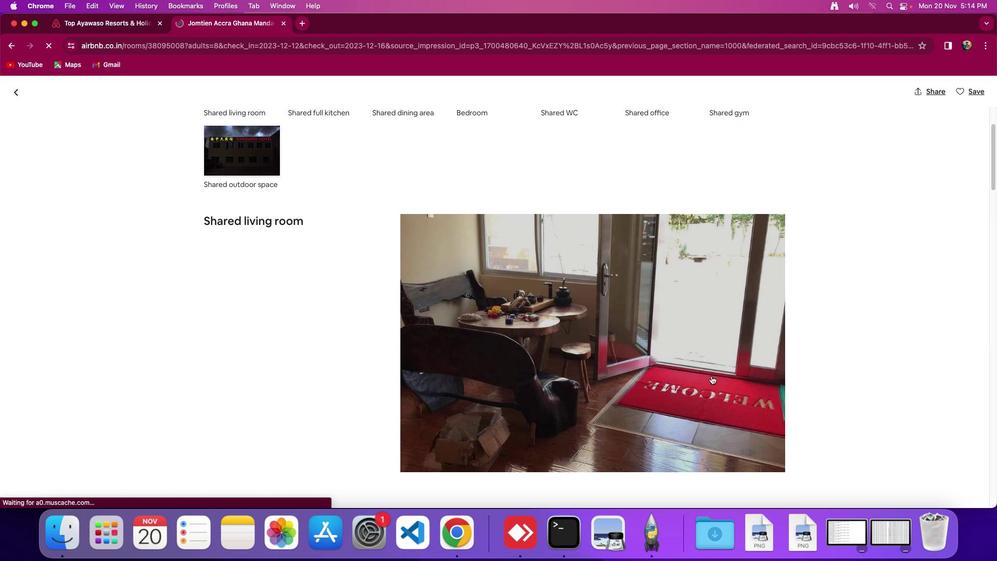 
Action: Mouse scrolled (711, 376) with delta (0, -3)
Screenshot: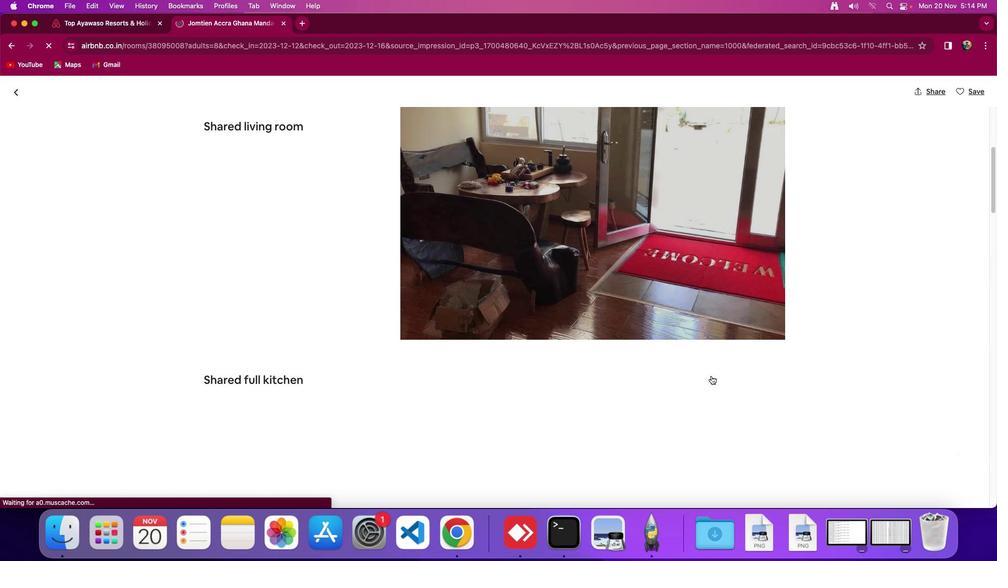 
Action: Mouse scrolled (711, 376) with delta (0, 0)
Screenshot: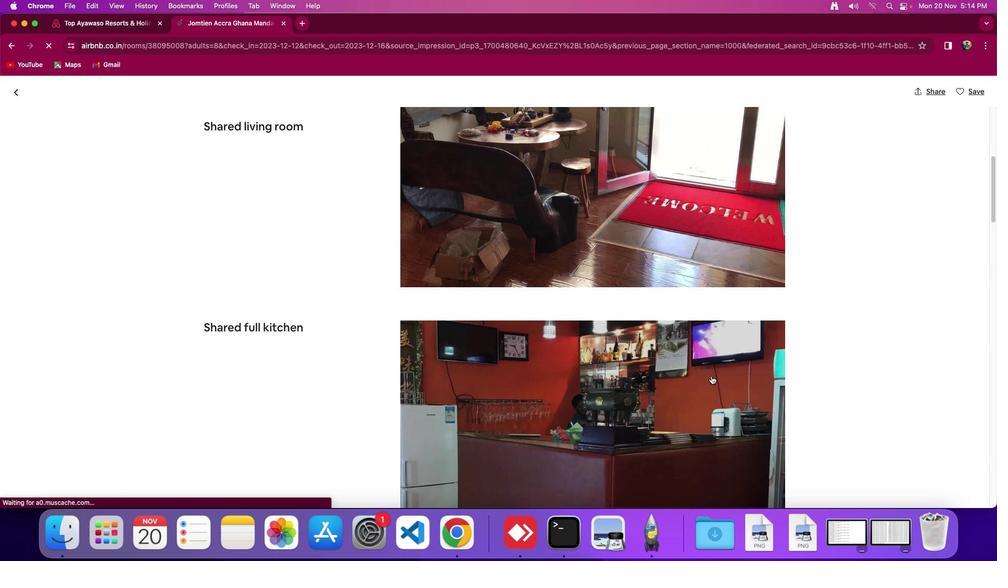
Action: Mouse scrolled (711, 376) with delta (0, 0)
Screenshot: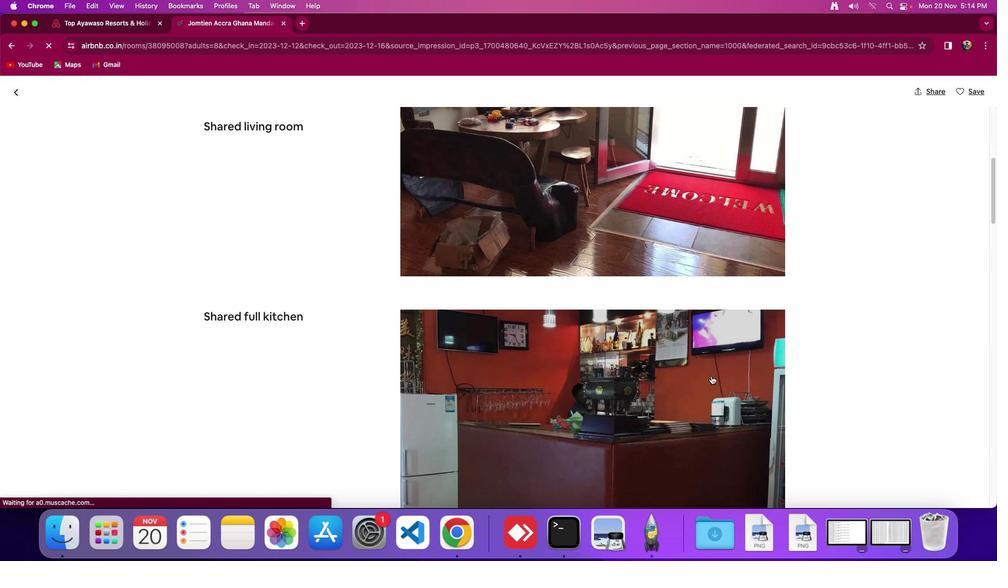 
Action: Mouse scrolled (711, 376) with delta (0, -1)
Screenshot: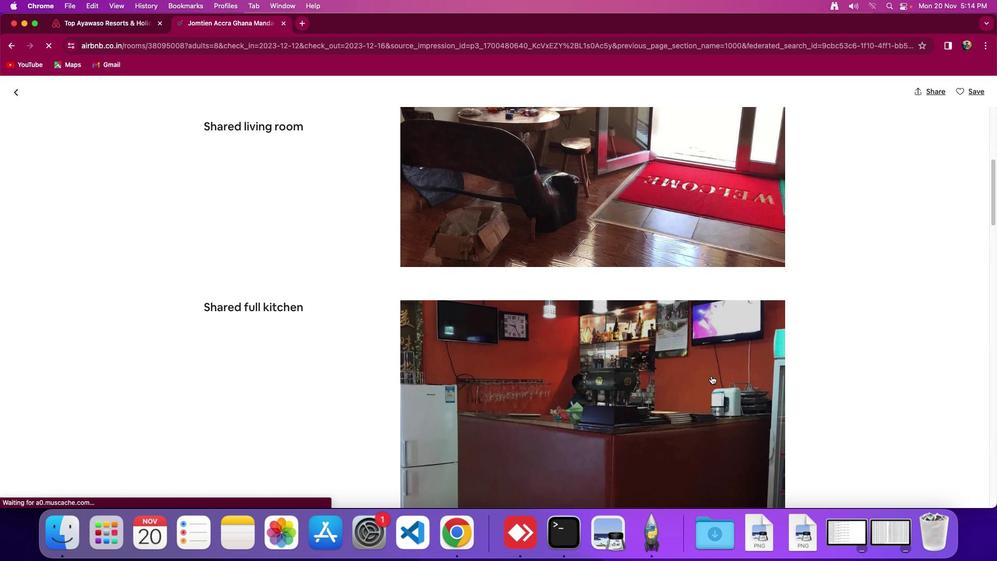 
Action: Mouse scrolled (711, 376) with delta (0, -2)
Screenshot: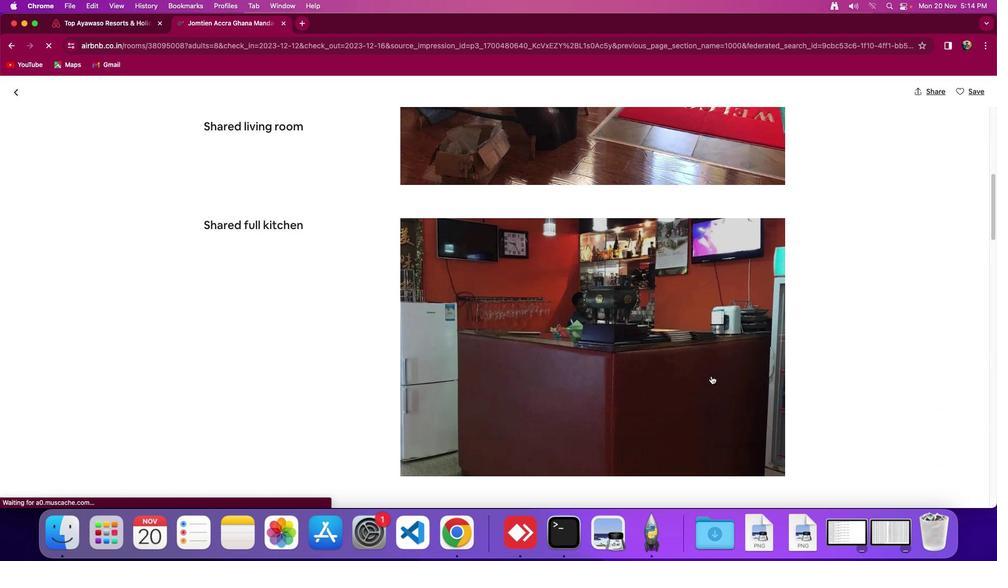 
Action: Mouse scrolled (711, 376) with delta (0, 0)
Screenshot: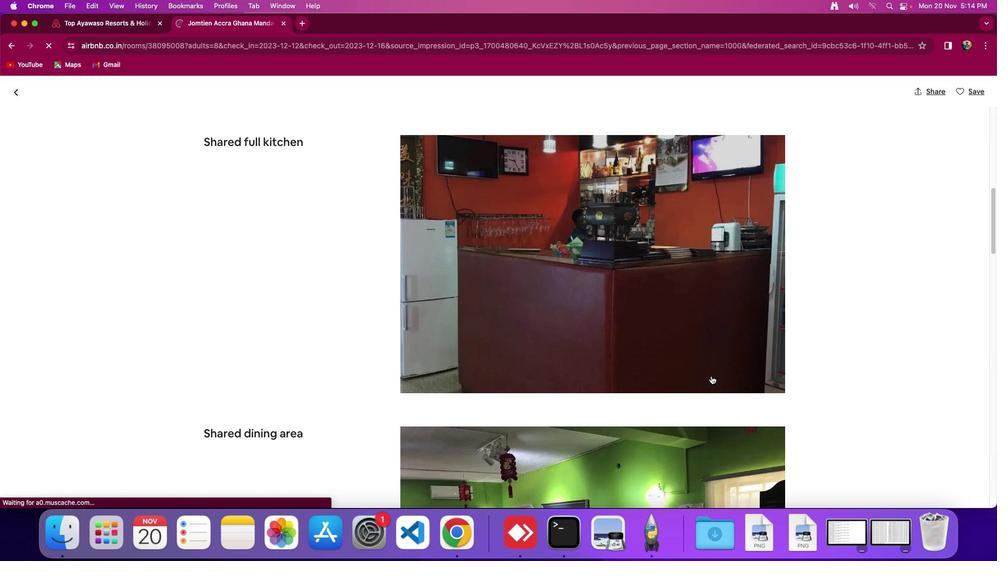 
Action: Mouse scrolled (711, 376) with delta (0, 0)
Screenshot: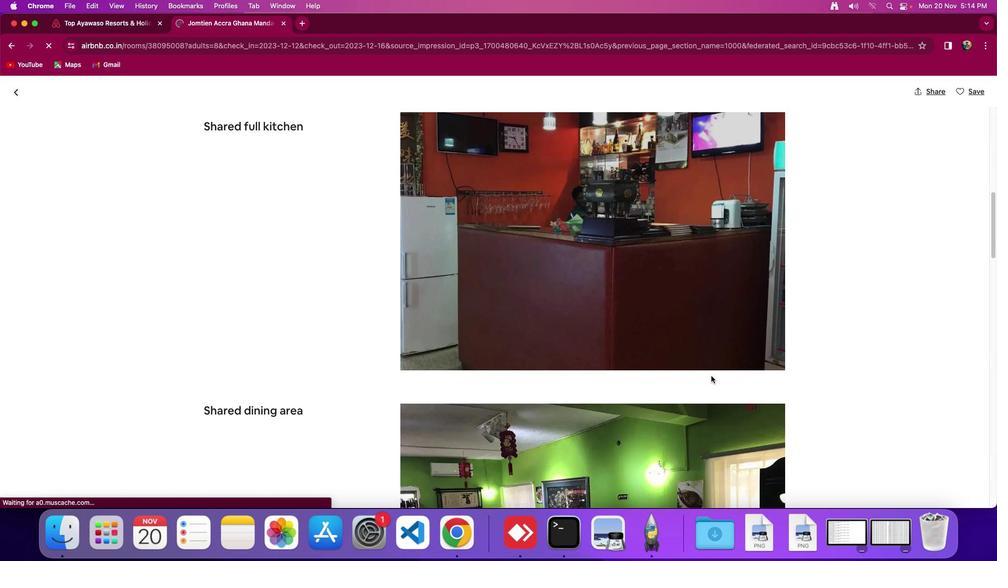 
Action: Mouse scrolled (711, 376) with delta (0, -2)
Screenshot: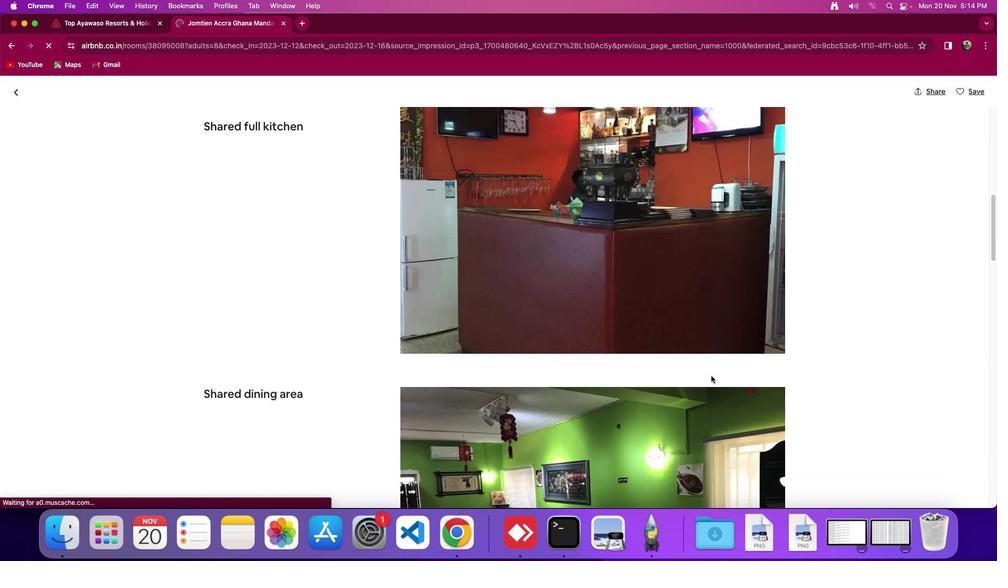 
Action: Mouse scrolled (711, 376) with delta (0, -2)
Screenshot: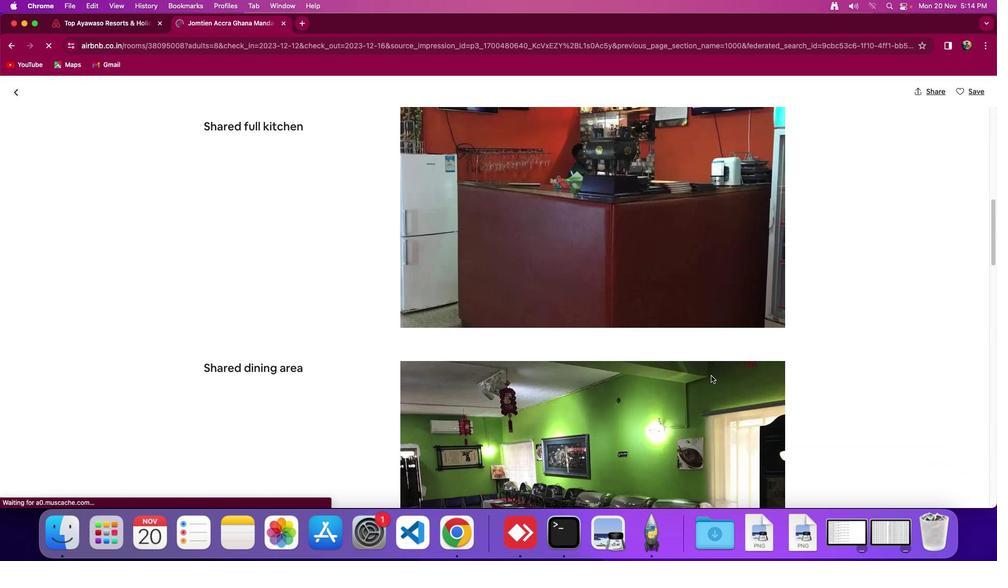 
Action: Mouse scrolled (711, 376) with delta (0, 0)
Screenshot: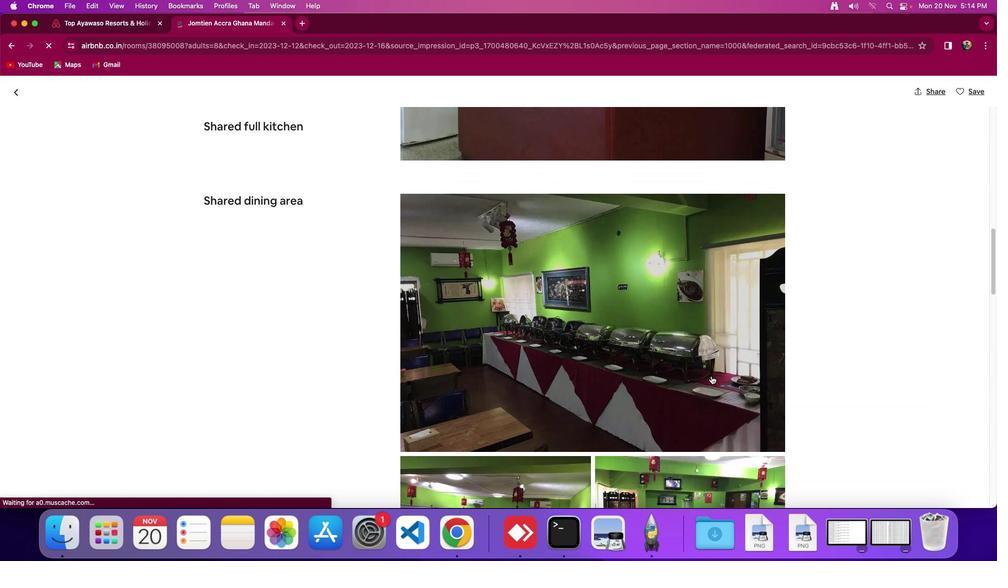
Action: Mouse scrolled (711, 376) with delta (0, 0)
Screenshot: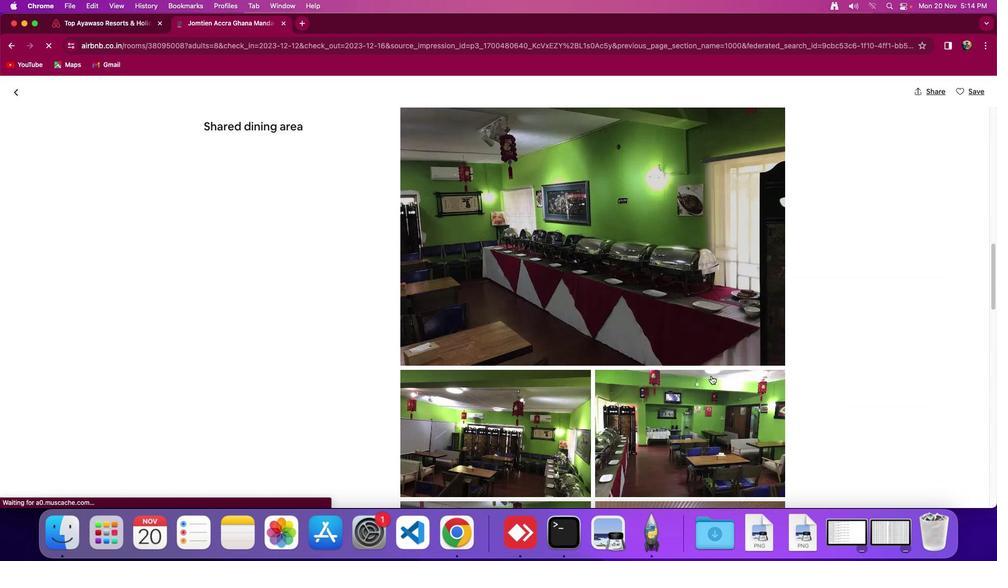 
Action: Mouse scrolled (711, 376) with delta (0, -2)
Screenshot: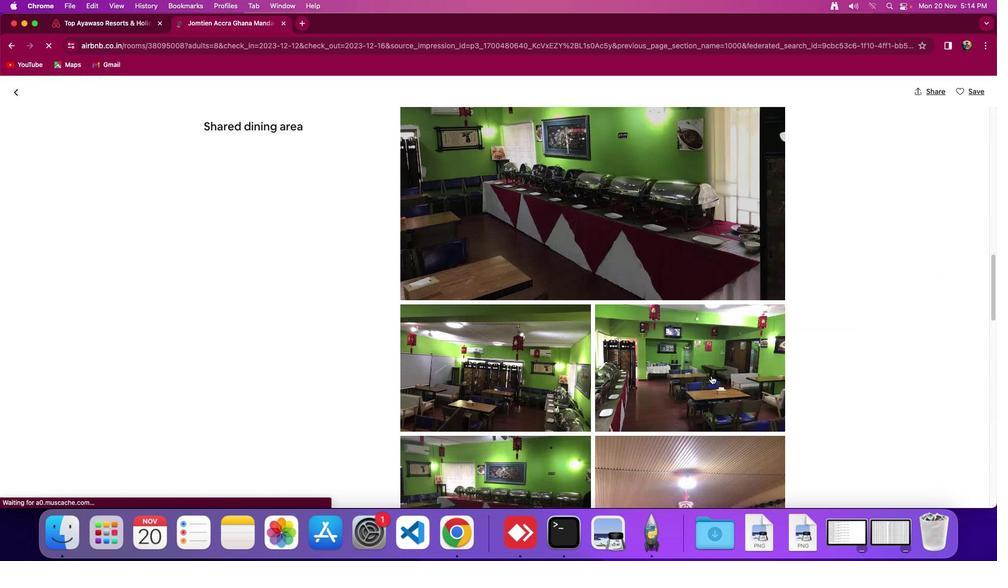 
Action: Mouse scrolled (711, 376) with delta (0, -3)
Screenshot: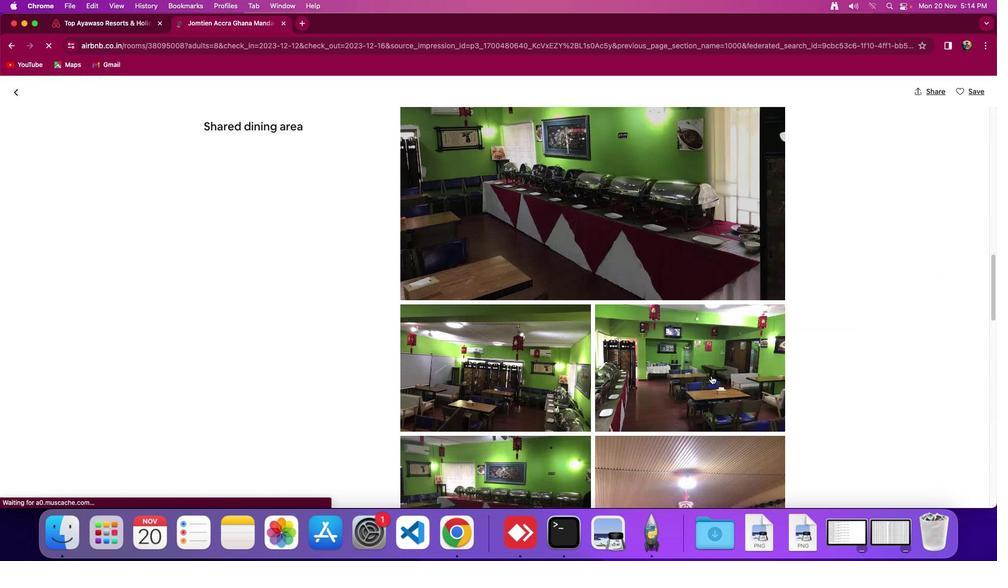 
Action: Mouse scrolled (711, 376) with delta (0, 0)
Screenshot: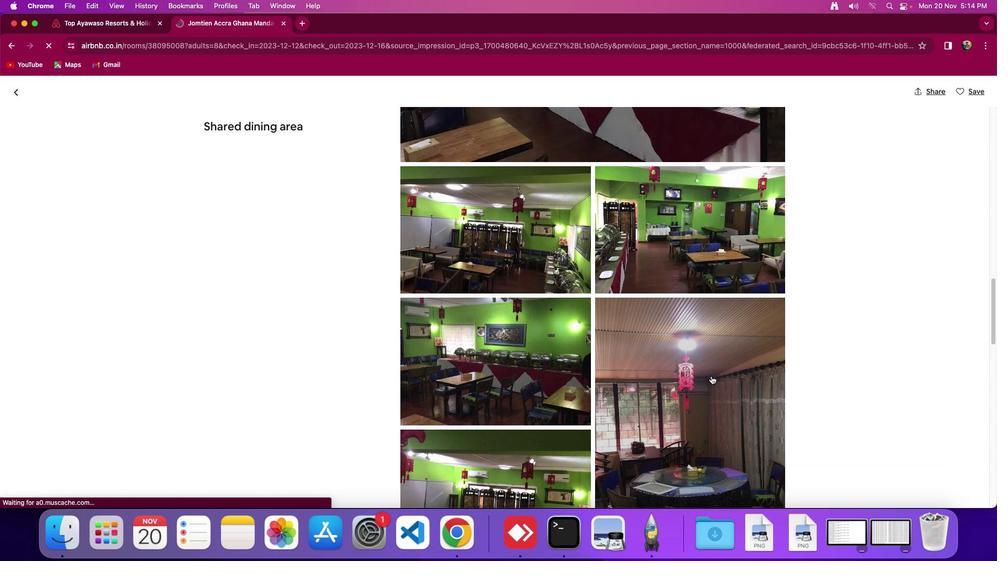
Action: Mouse scrolled (711, 376) with delta (0, 0)
Screenshot: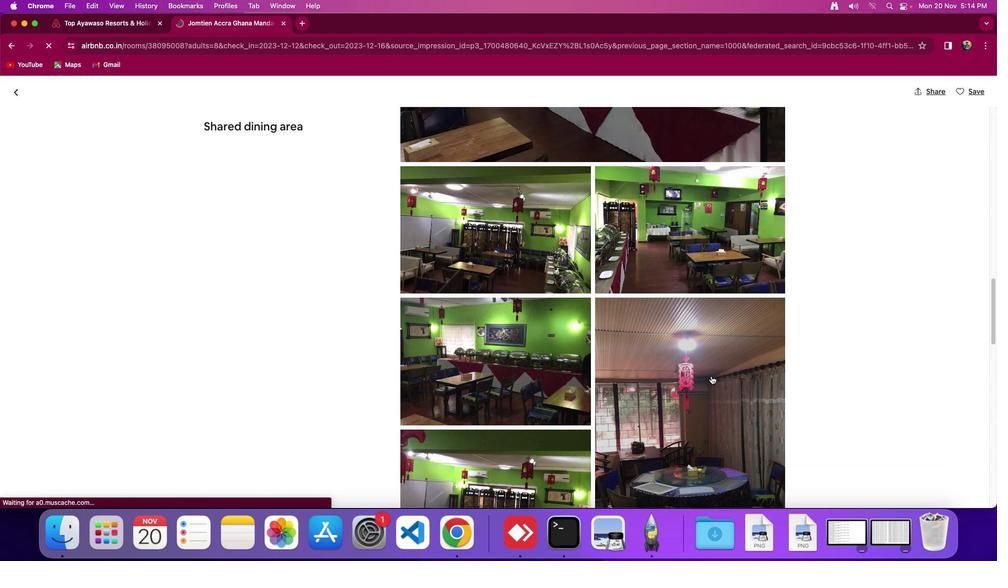 
Action: Mouse scrolled (711, 376) with delta (0, -2)
Screenshot: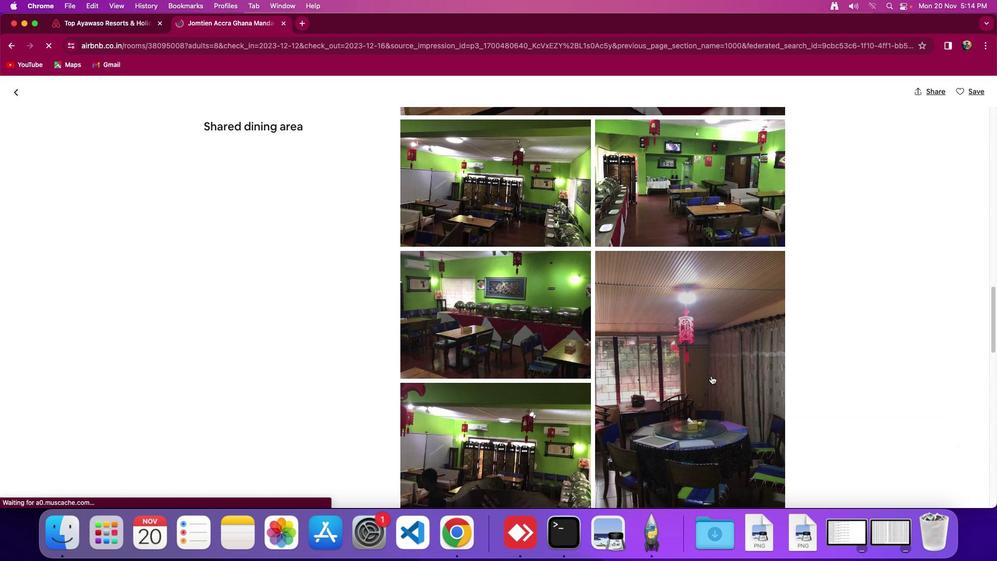 
Action: Mouse scrolled (711, 376) with delta (0, -2)
Screenshot: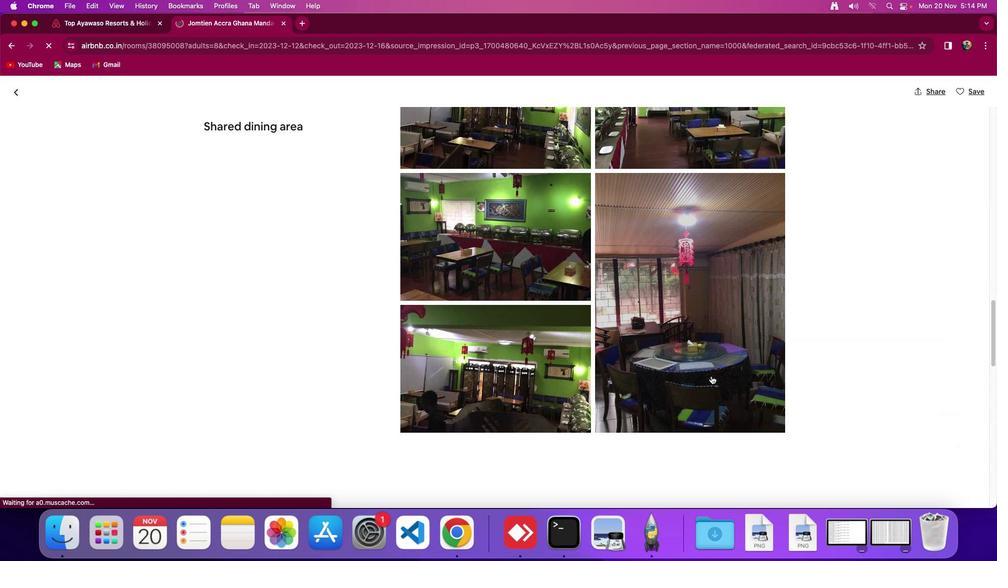 
Action: Mouse scrolled (711, 376) with delta (0, 0)
Screenshot: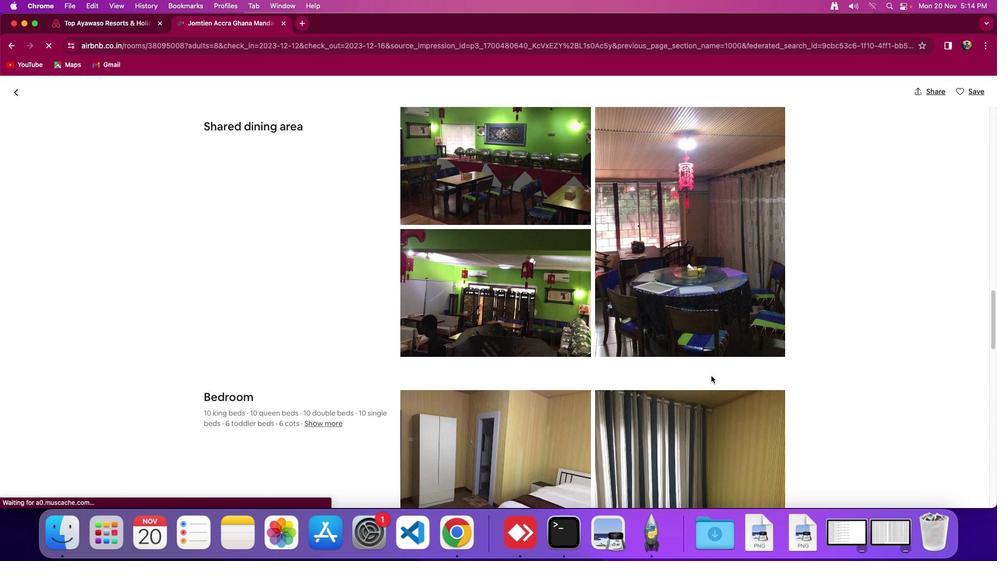 
Action: Mouse scrolled (711, 376) with delta (0, 0)
Screenshot: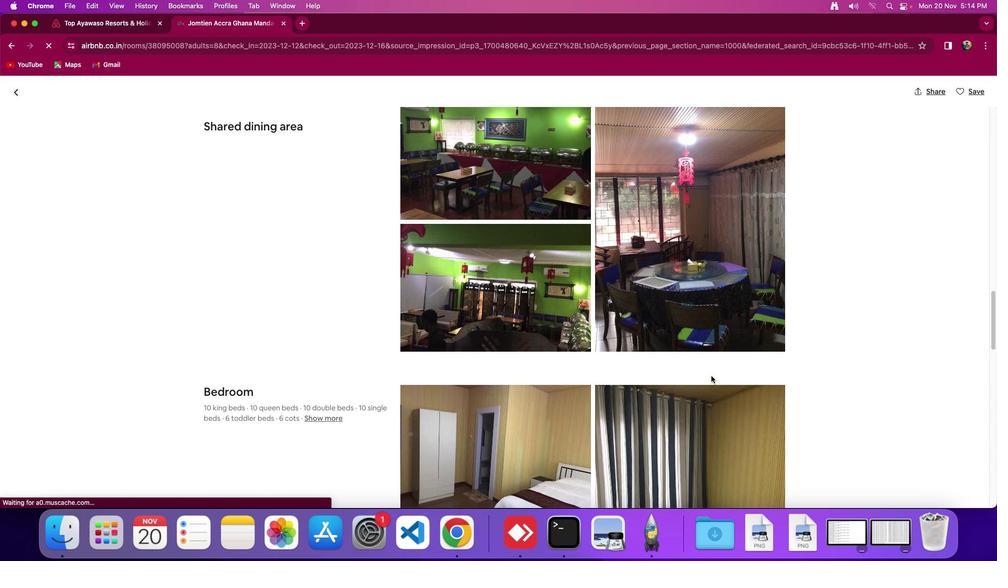 
Action: Mouse scrolled (711, 376) with delta (0, -1)
Screenshot: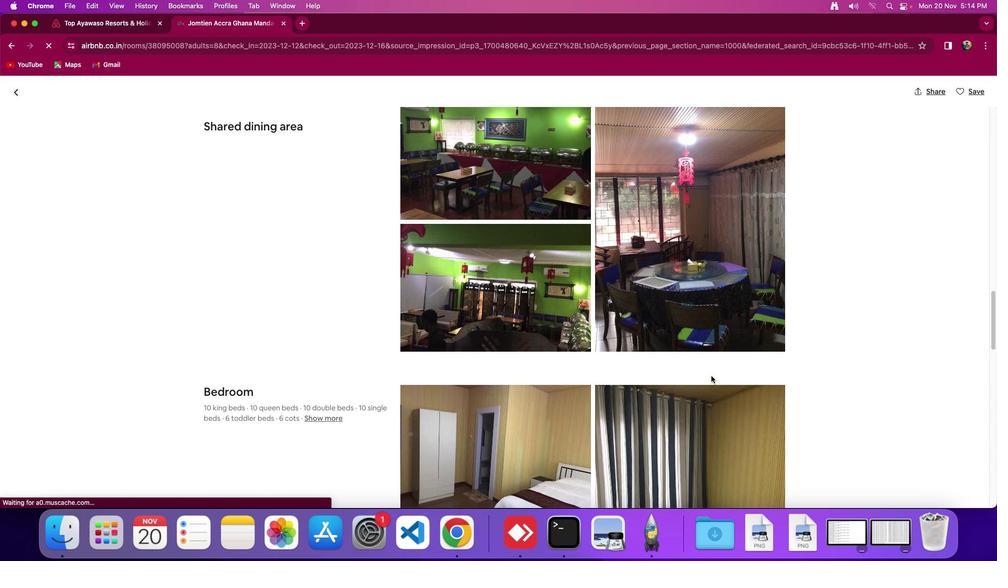 
Action: Mouse scrolled (711, 376) with delta (0, -2)
Screenshot: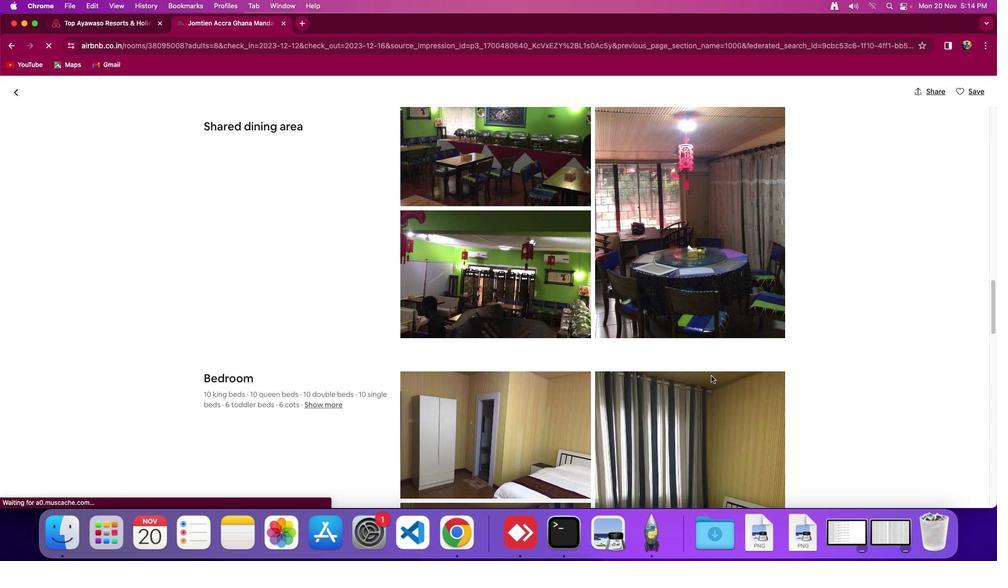 
Action: Mouse scrolled (711, 376) with delta (0, 0)
Screenshot: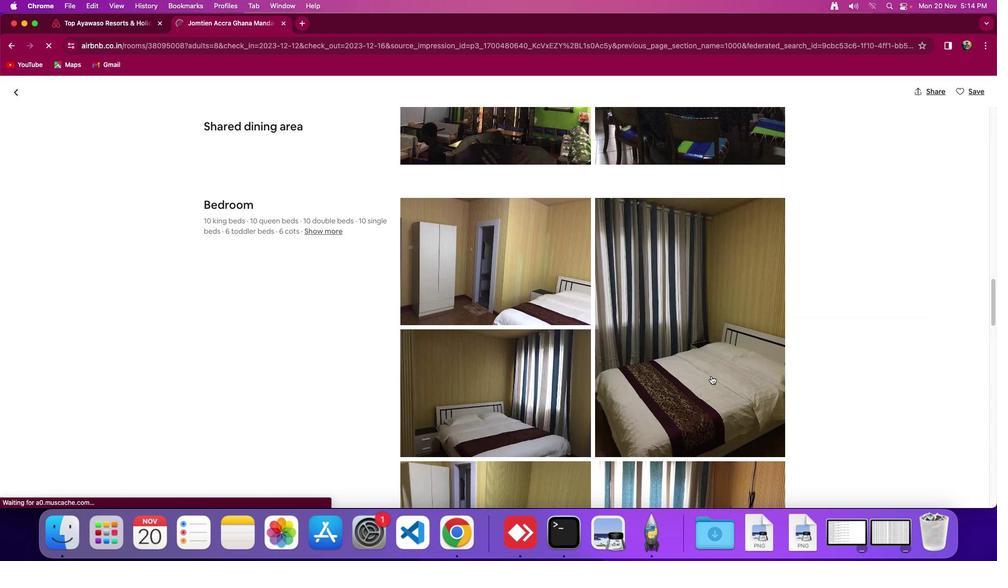 
Action: Mouse scrolled (711, 376) with delta (0, 0)
Screenshot: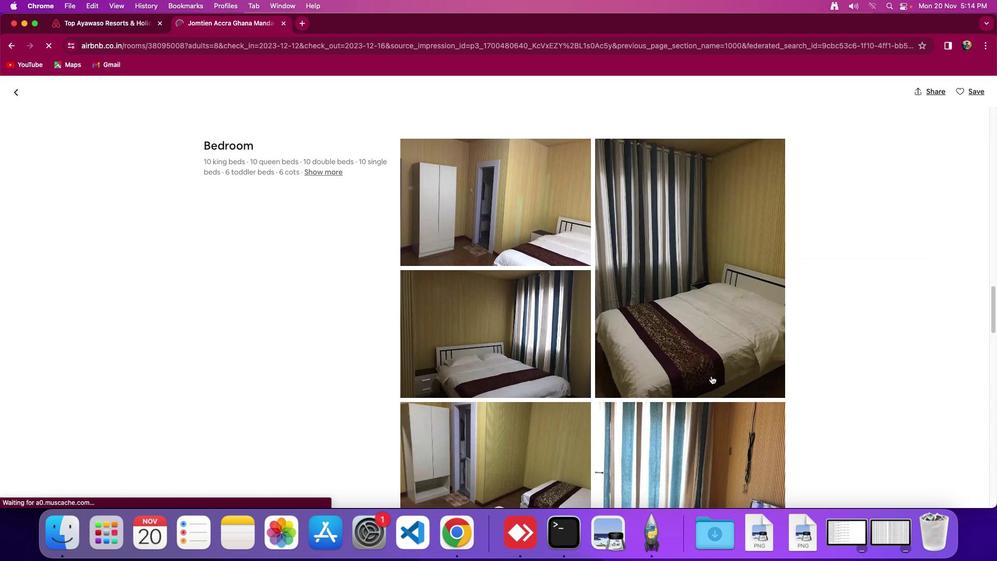 
Action: Mouse scrolled (711, 376) with delta (0, -2)
Screenshot: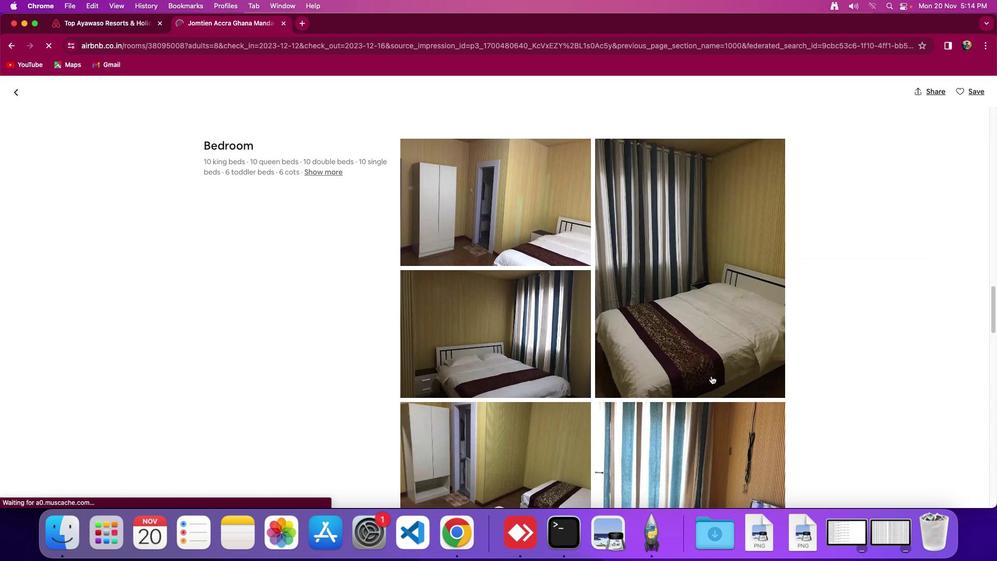 
Action: Mouse scrolled (711, 376) with delta (0, -3)
Screenshot: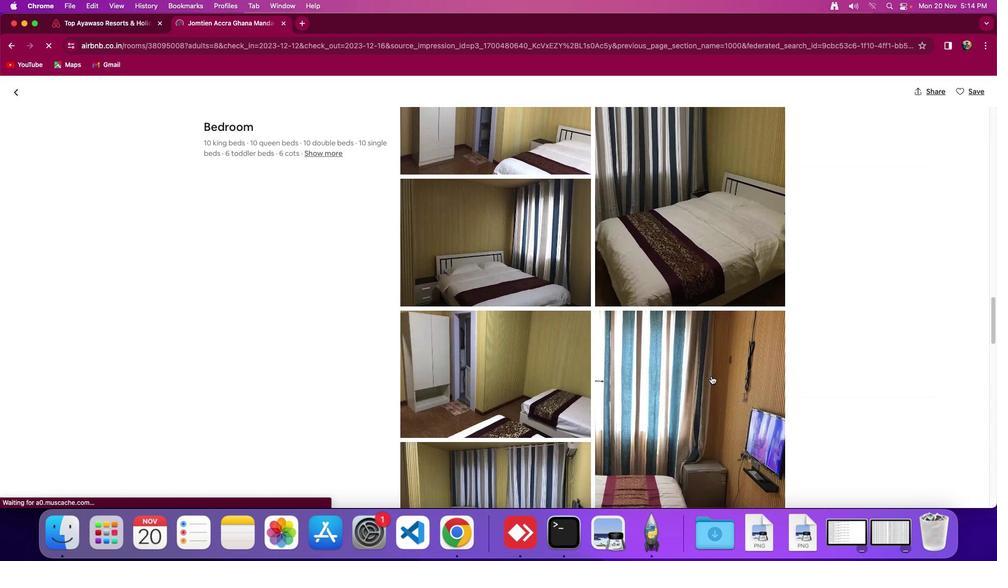 
Action: Mouse scrolled (711, 376) with delta (0, 0)
Screenshot: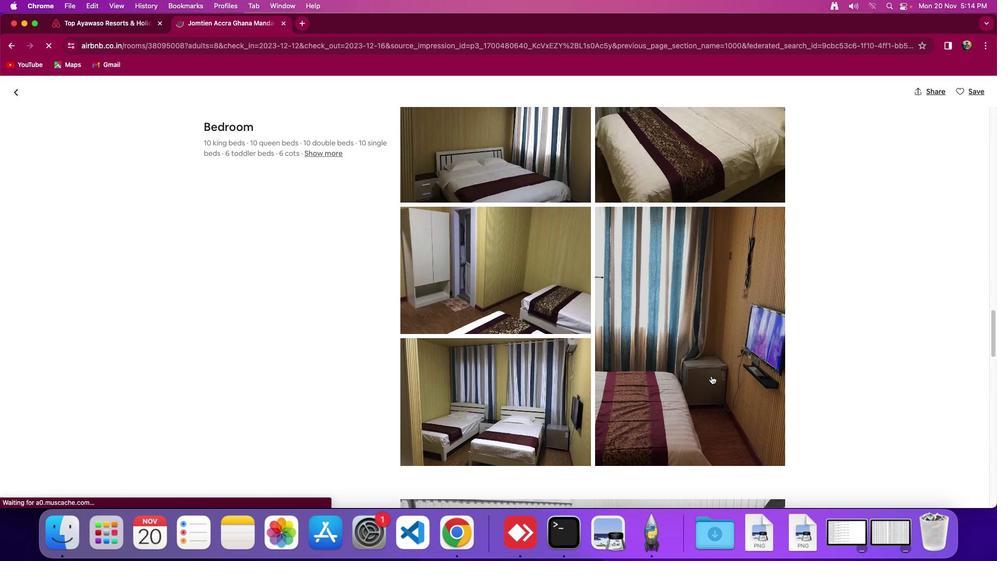 
Action: Mouse scrolled (711, 376) with delta (0, 0)
Screenshot: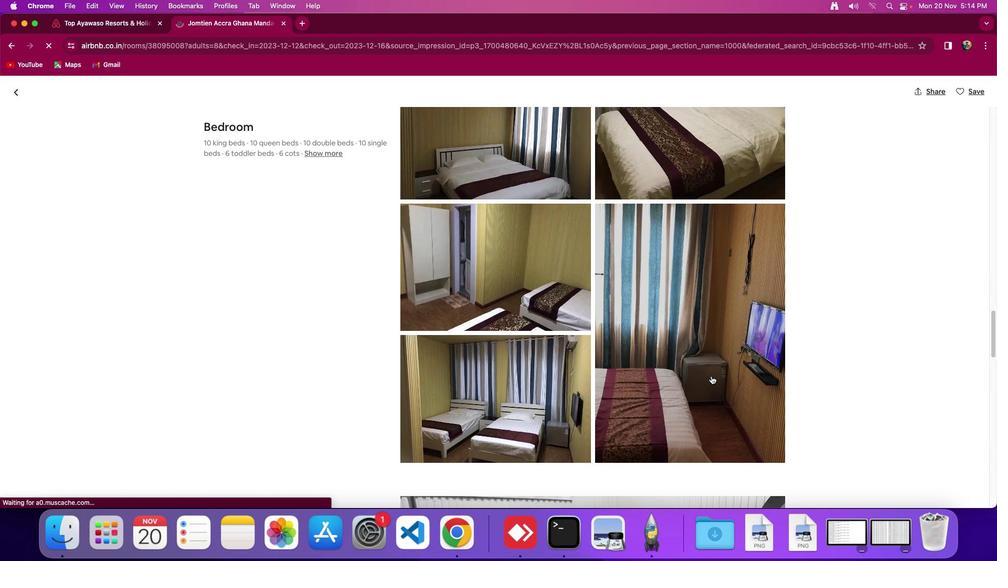 
Action: Mouse scrolled (711, 376) with delta (0, -2)
Screenshot: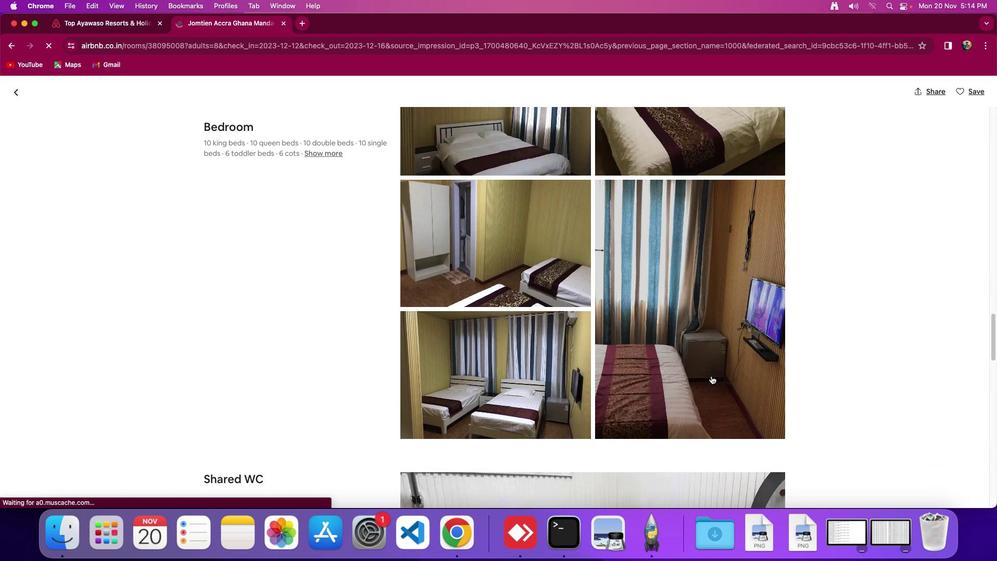 
Action: Mouse scrolled (711, 376) with delta (0, -3)
Screenshot: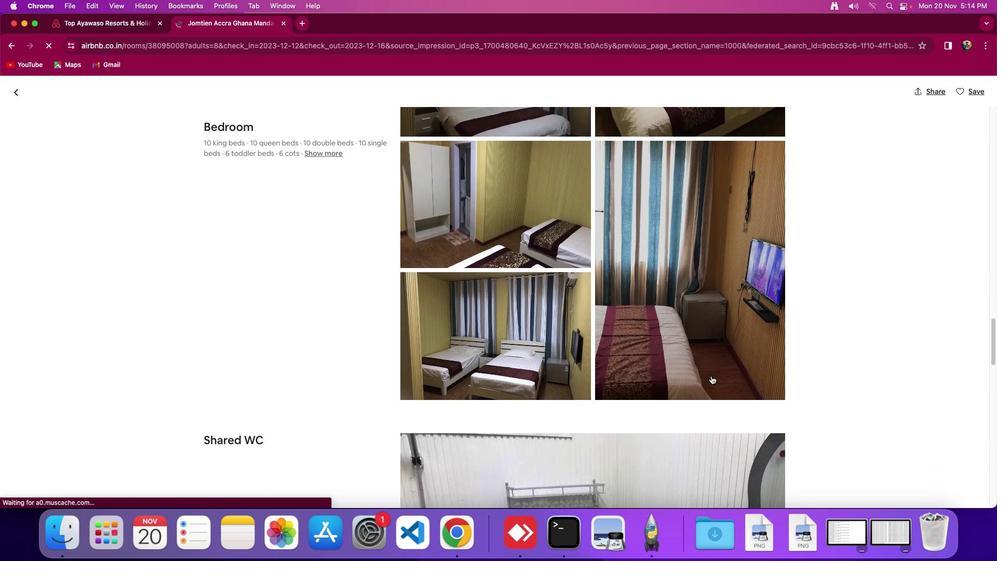 
Action: Mouse scrolled (711, 376) with delta (0, 0)
Screenshot: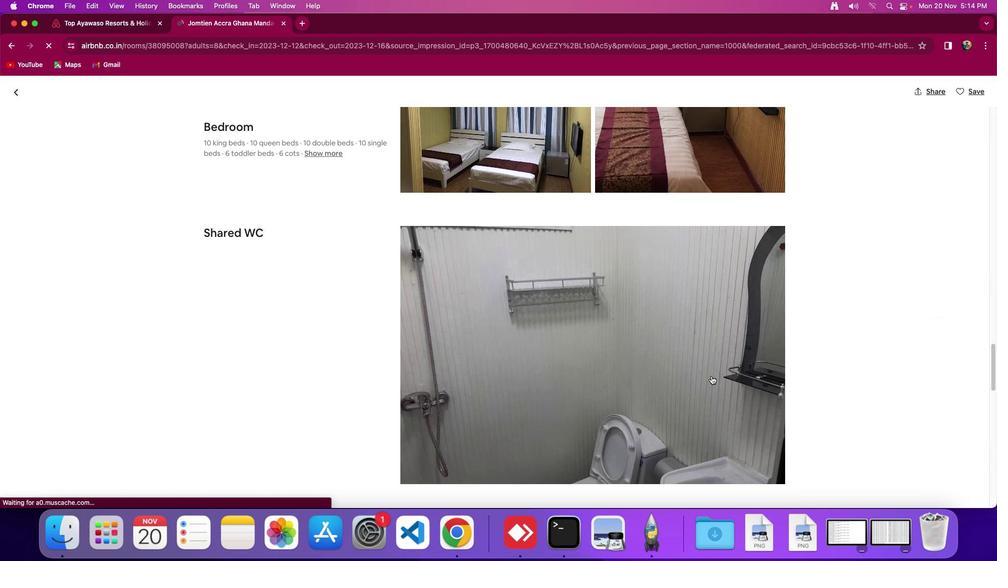 
Action: Mouse scrolled (711, 376) with delta (0, 0)
Screenshot: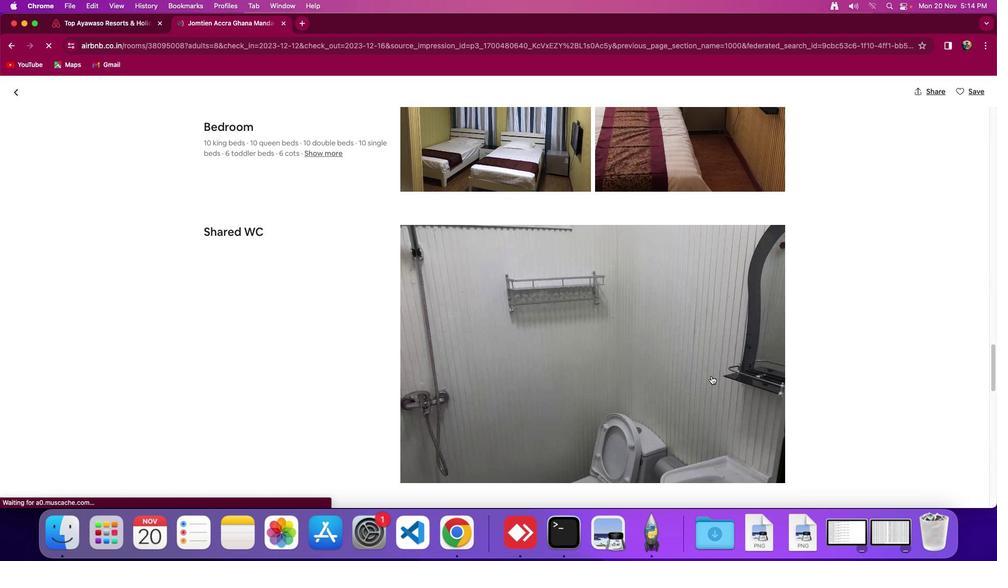 
Action: Mouse scrolled (711, 376) with delta (0, -2)
Screenshot: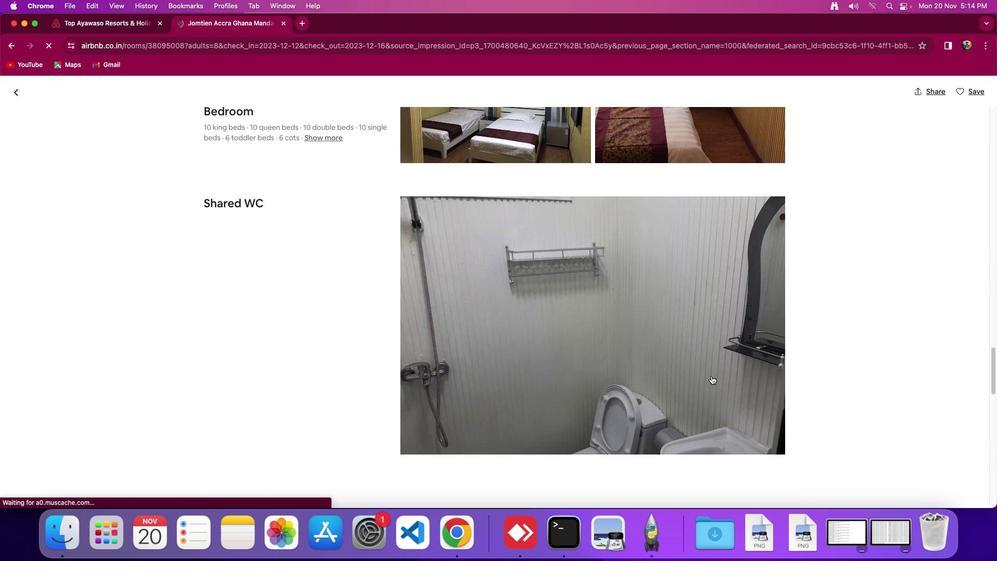 
Action: Mouse scrolled (711, 376) with delta (0, -3)
Screenshot: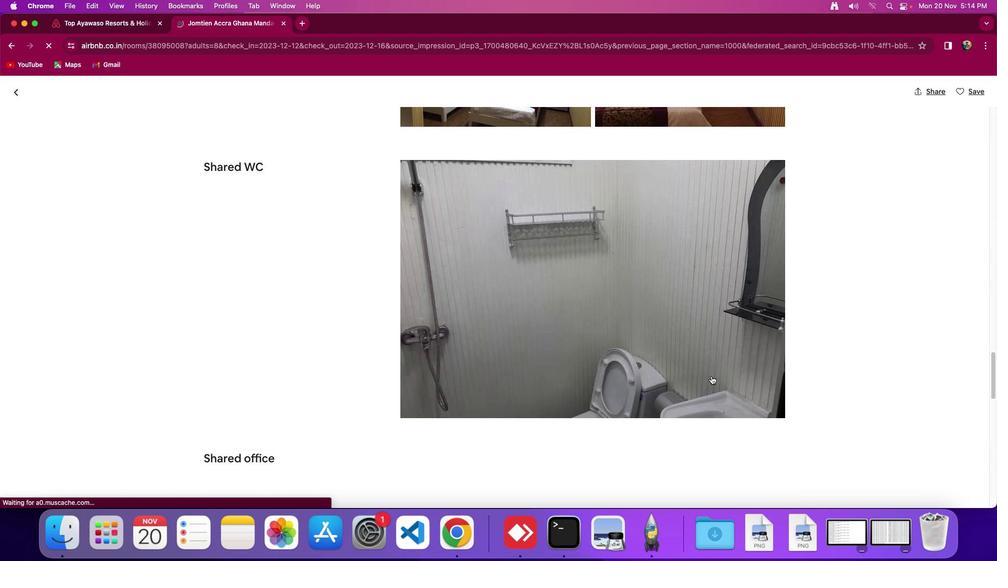 
Action: Mouse scrolled (711, 376) with delta (0, -3)
Screenshot: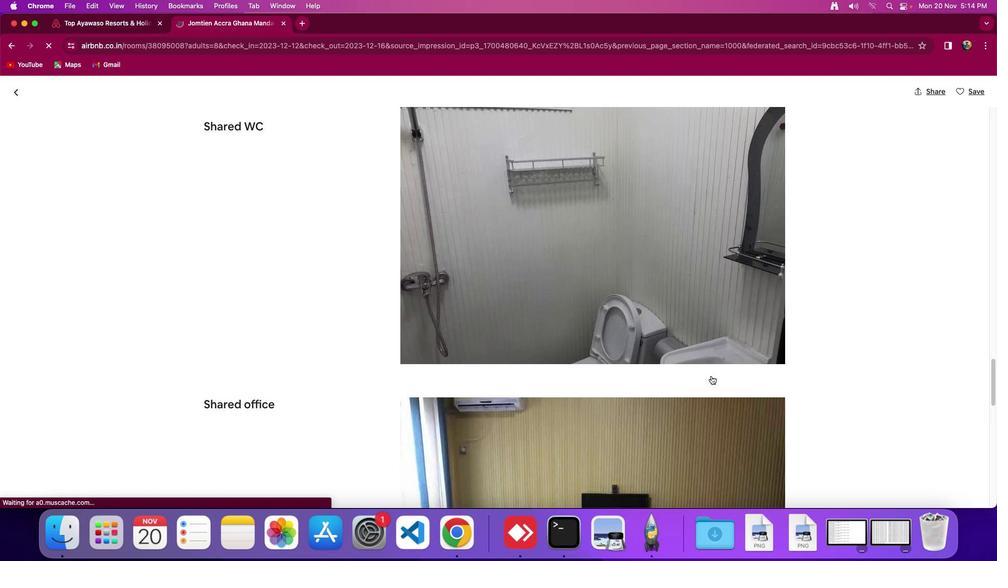 
Action: Mouse scrolled (711, 376) with delta (0, 0)
Screenshot: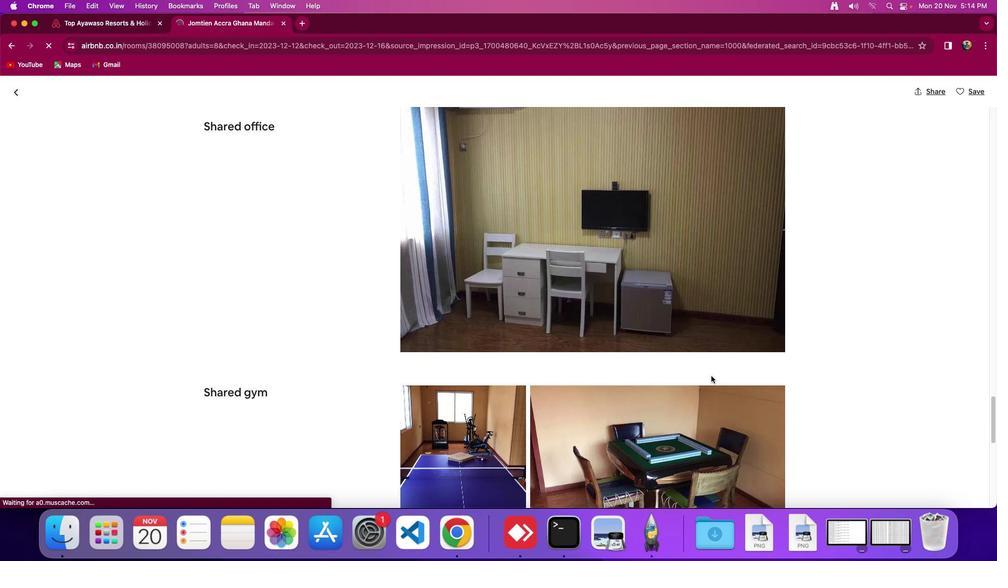 
Action: Mouse scrolled (711, 376) with delta (0, 0)
Screenshot: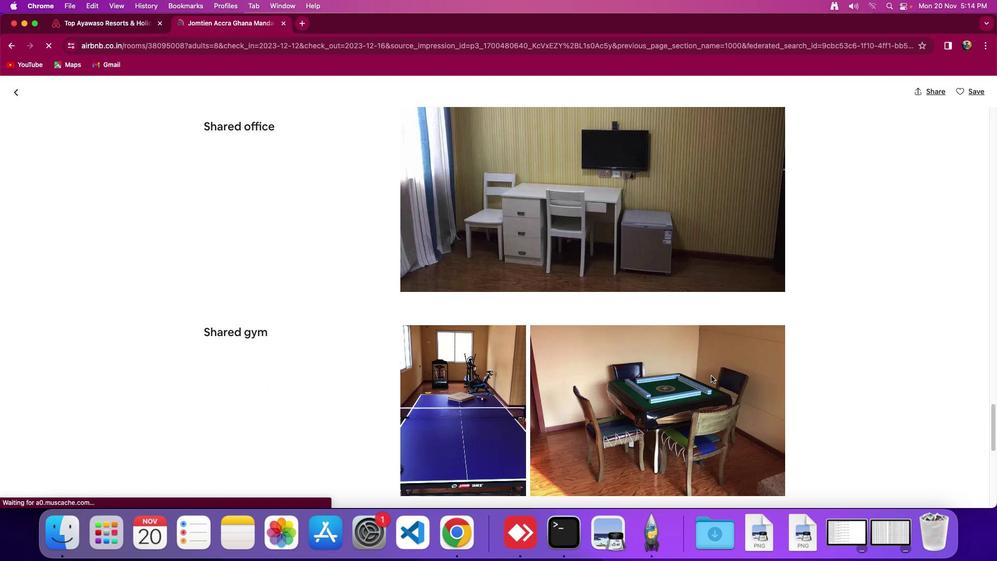 
Action: Mouse scrolled (711, 376) with delta (0, -2)
Screenshot: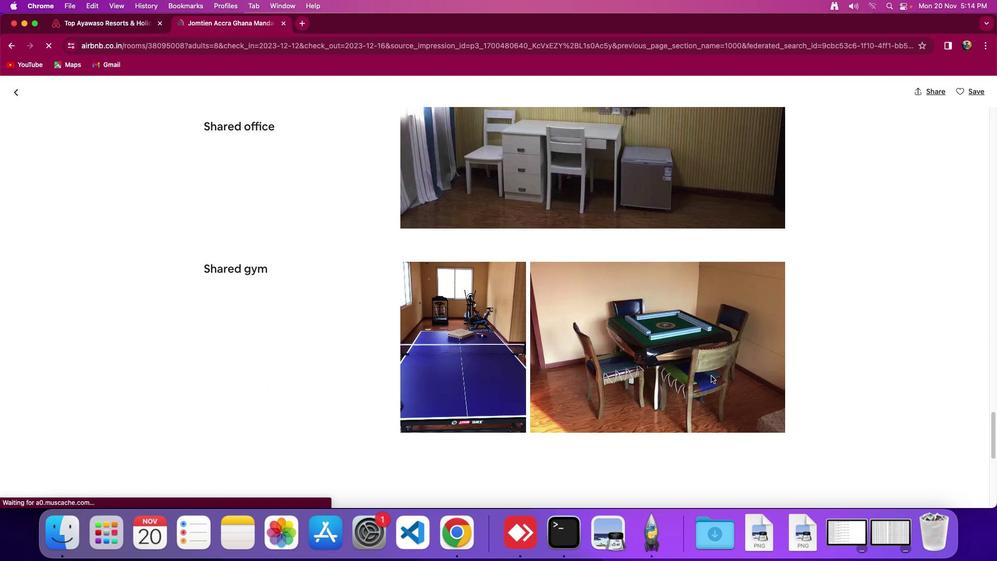 
Action: Mouse scrolled (711, 376) with delta (0, -3)
Screenshot: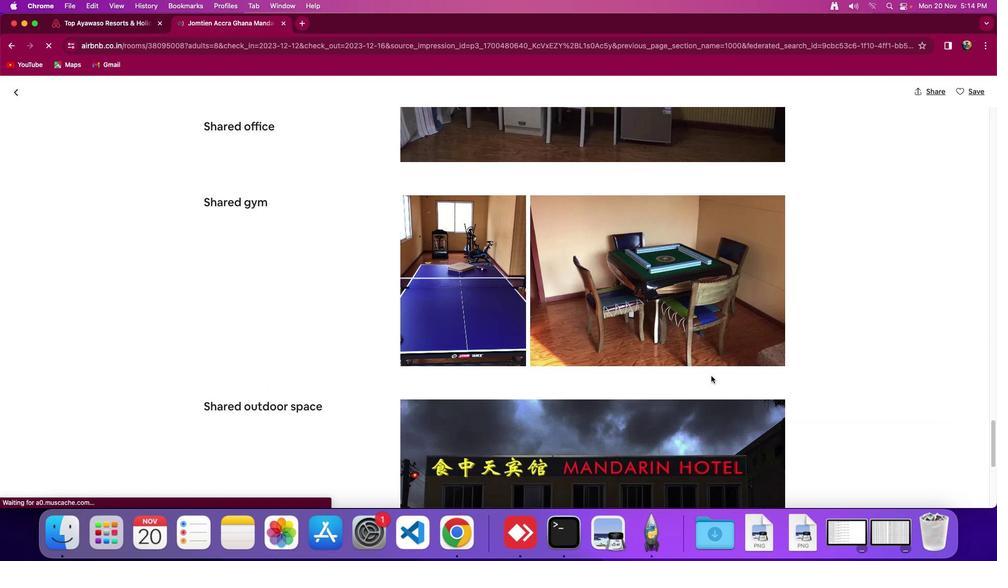 
Action: Mouse scrolled (711, 376) with delta (0, 0)
Screenshot: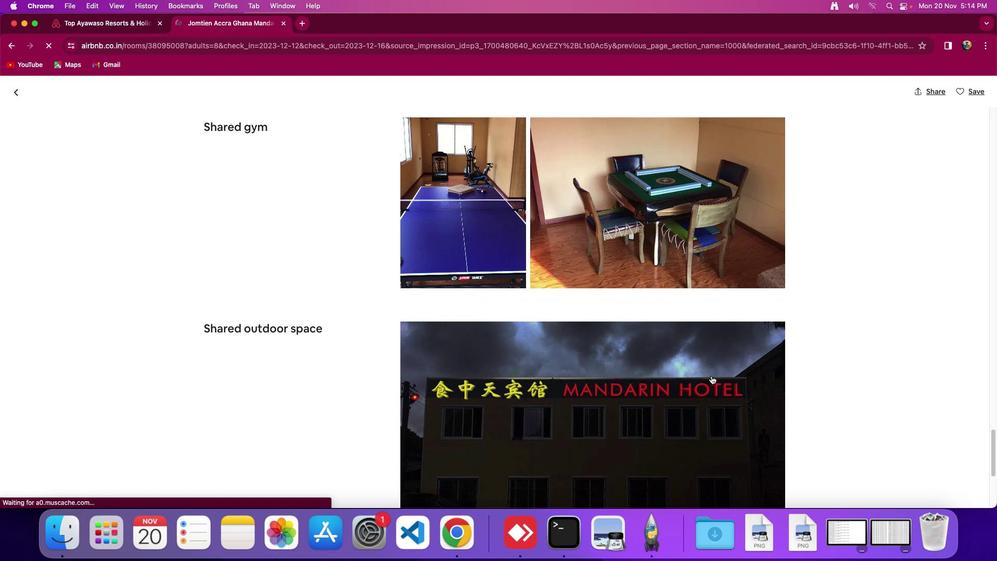 
Action: Mouse scrolled (711, 376) with delta (0, 0)
Screenshot: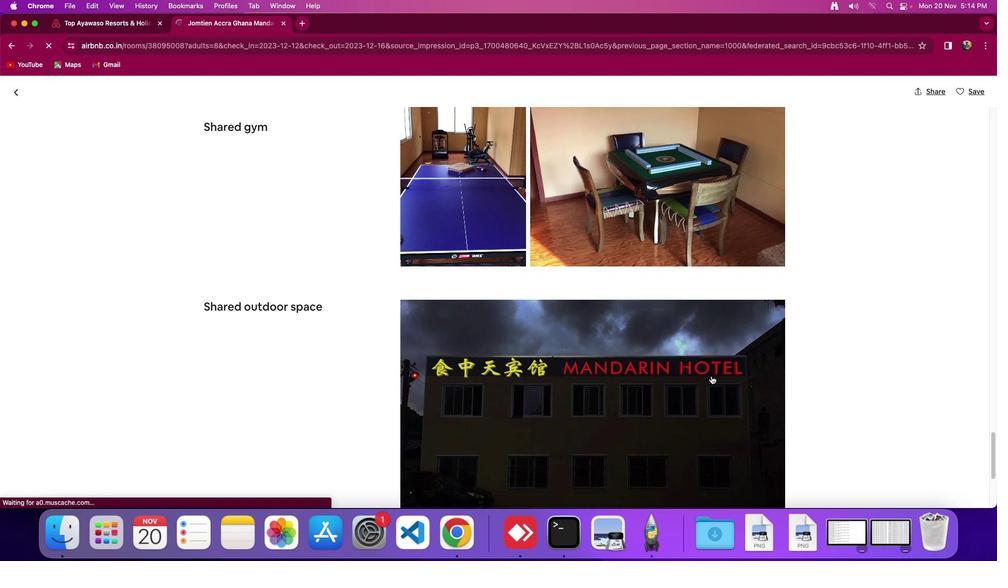 
Action: Mouse scrolled (711, 376) with delta (0, -1)
Screenshot: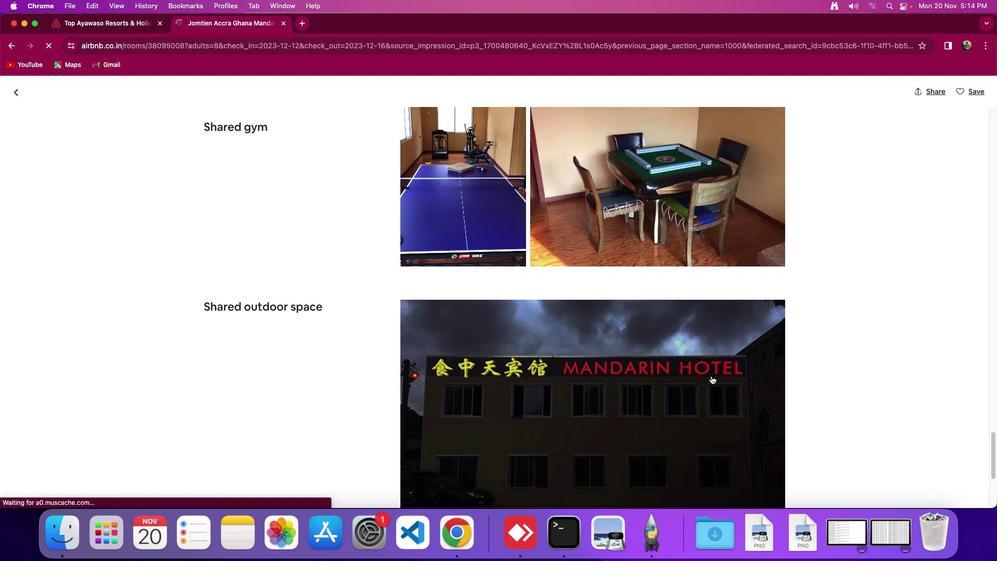
Action: Mouse scrolled (711, 376) with delta (0, -3)
Screenshot: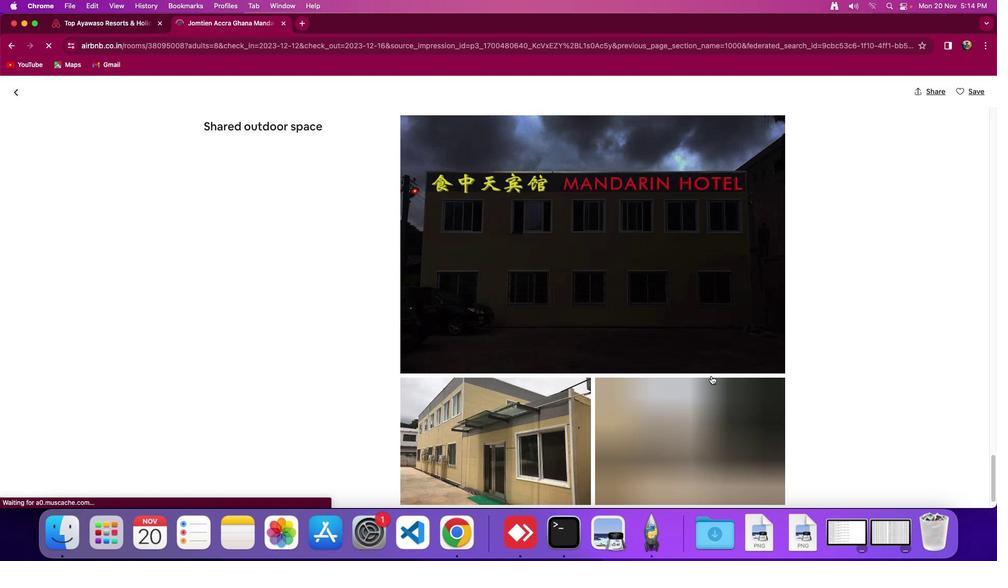 
Action: Mouse scrolled (711, 376) with delta (0, 0)
Screenshot: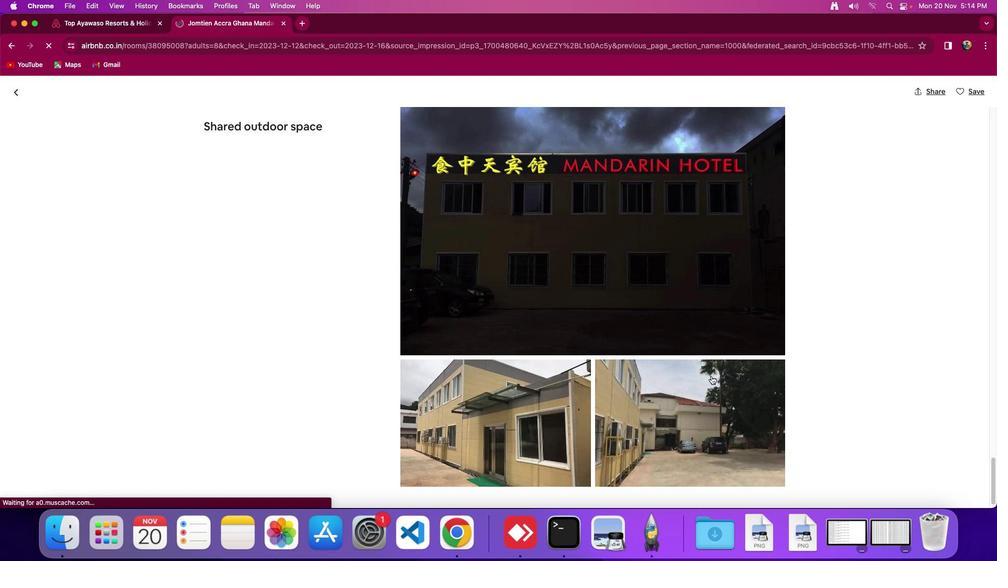 
Action: Mouse scrolled (711, 376) with delta (0, 0)
Screenshot: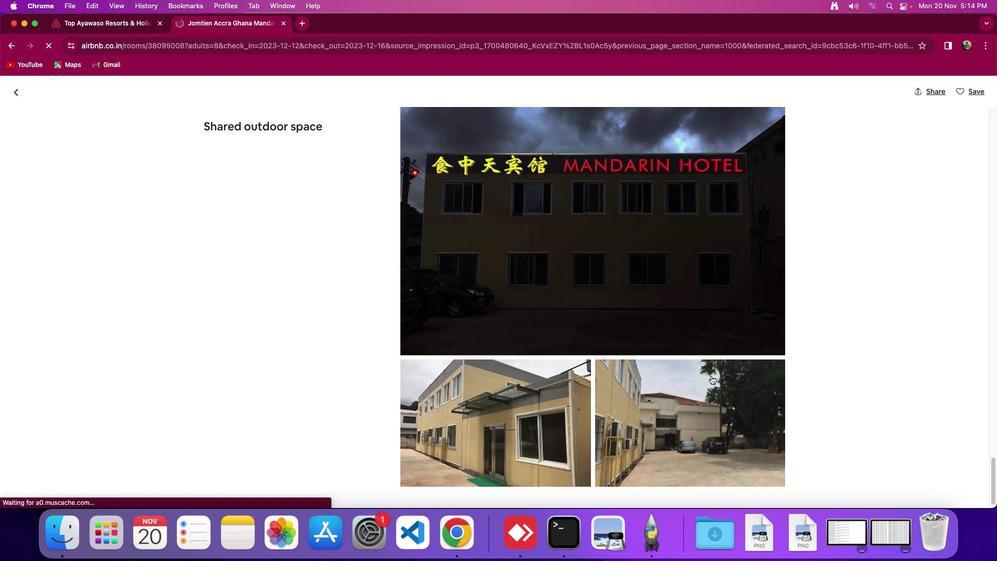 
Action: Mouse scrolled (711, 376) with delta (0, -2)
Screenshot: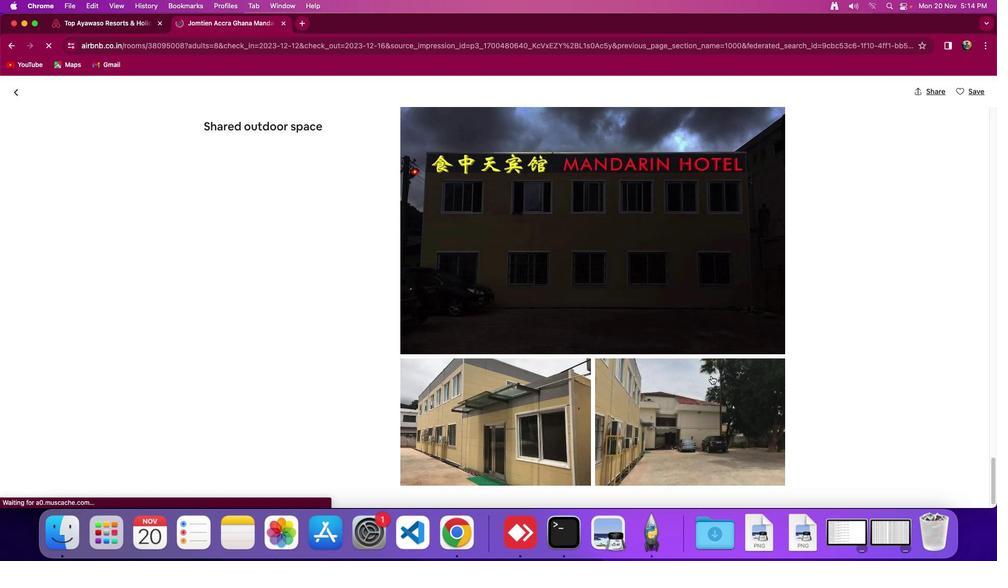 
Action: Mouse scrolled (711, 376) with delta (0, -3)
Screenshot: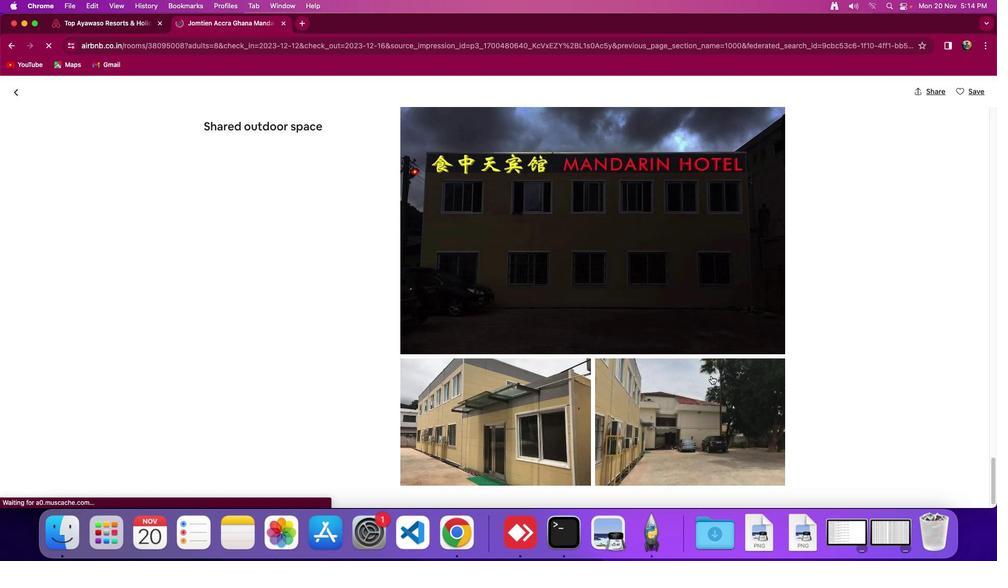 
Action: Mouse scrolled (711, 376) with delta (0, -3)
Screenshot: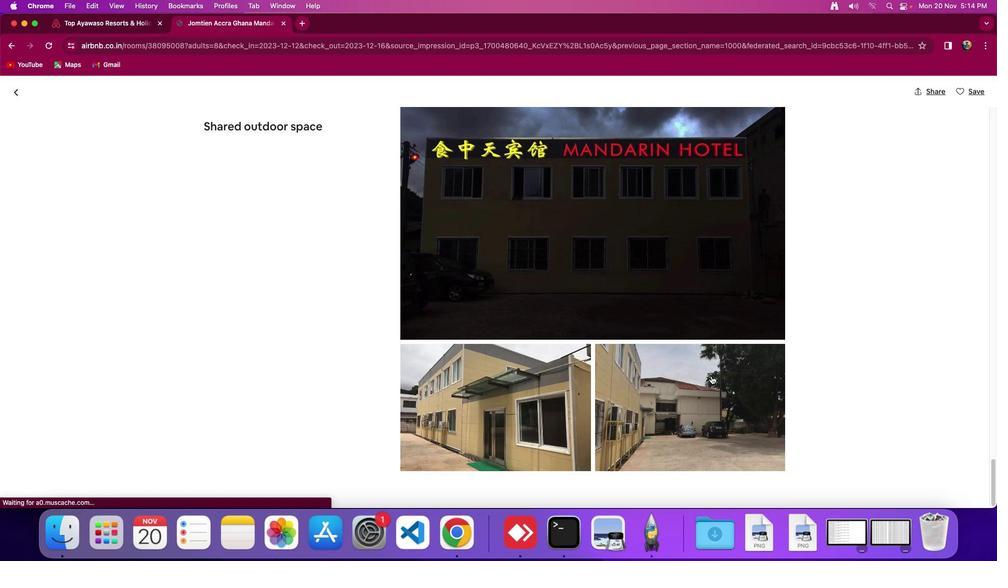 
Action: Mouse moved to (707, 376)
Screenshot: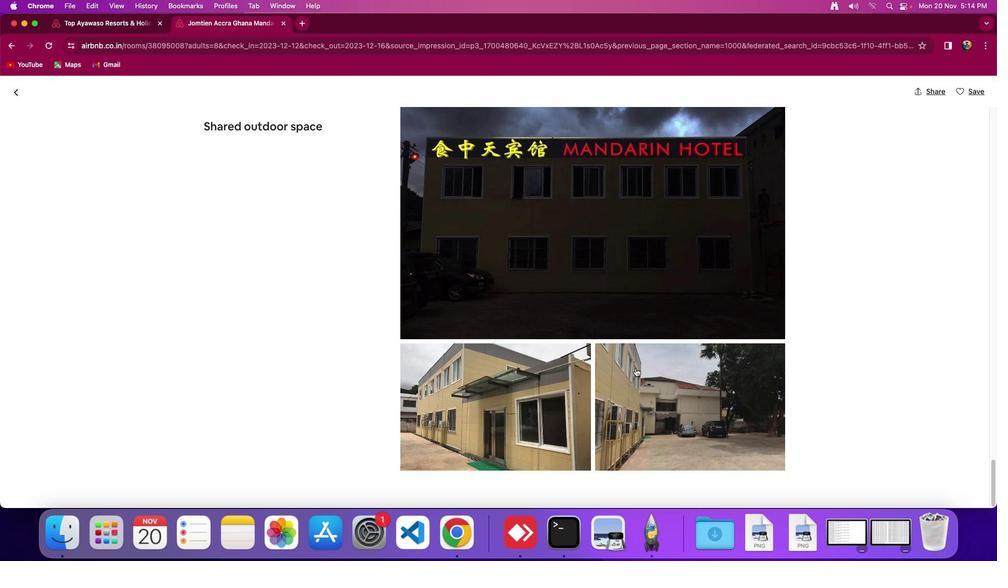 
Action: Mouse scrolled (707, 376) with delta (0, 0)
Screenshot: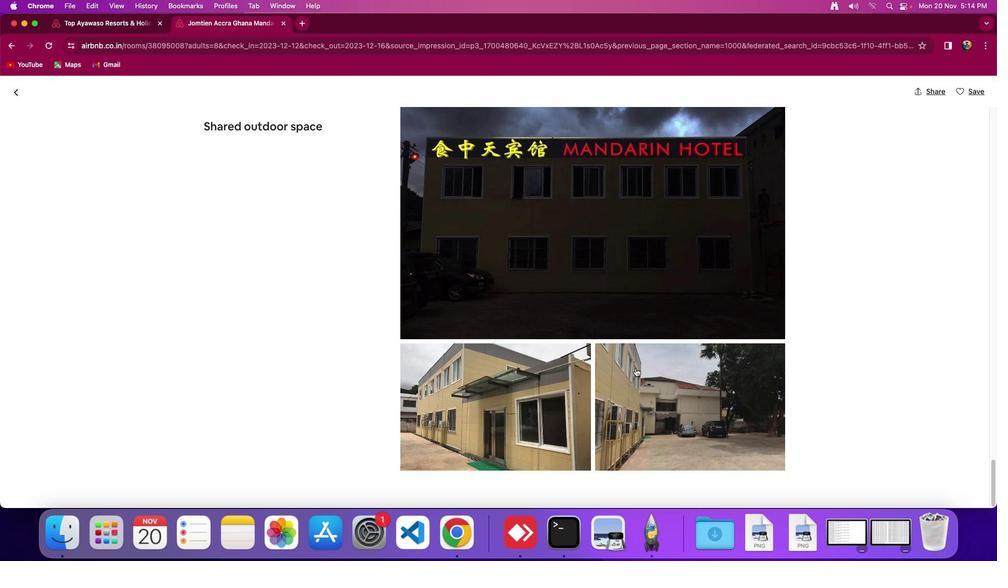 
Action: Mouse moved to (19, 95)
Screenshot: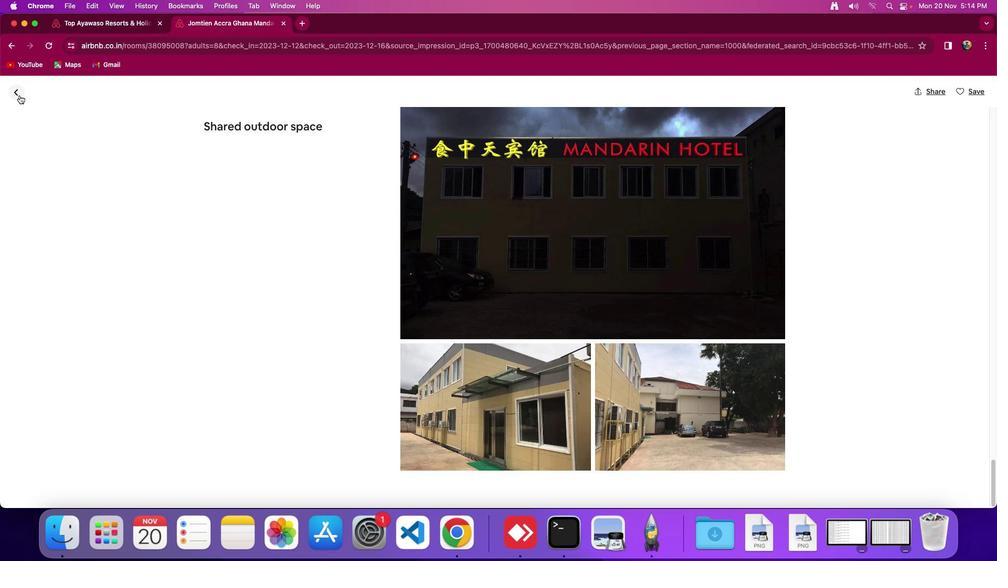 
Action: Mouse pressed left at (19, 95)
Screenshot: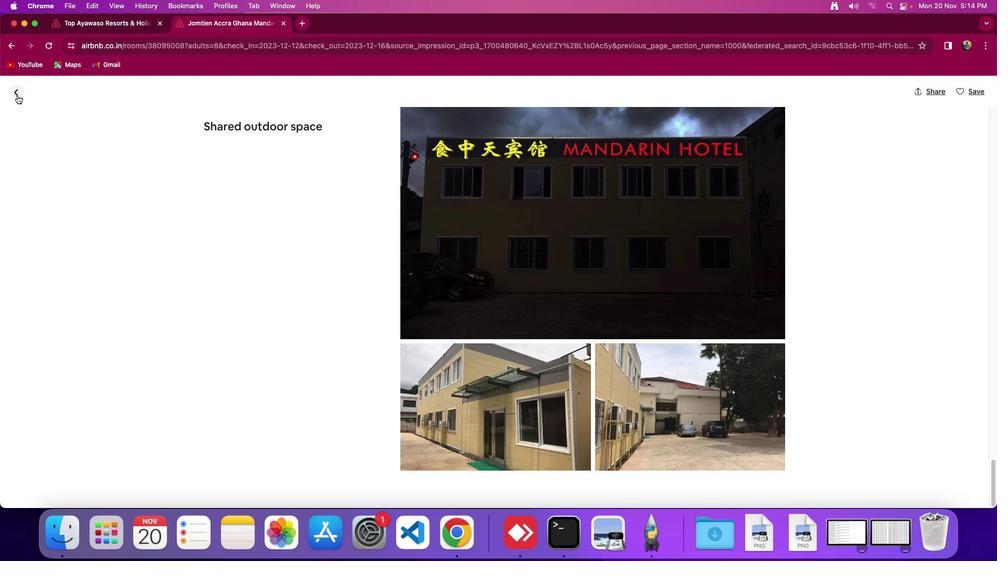 
Action: Mouse moved to (570, 292)
Screenshot: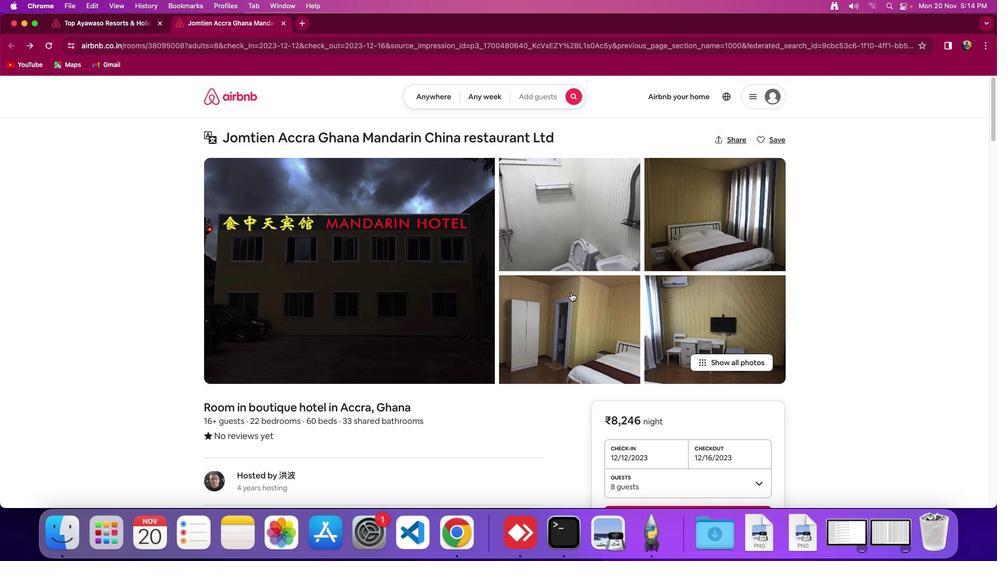 
Action: Mouse scrolled (570, 292) with delta (0, 0)
Screenshot: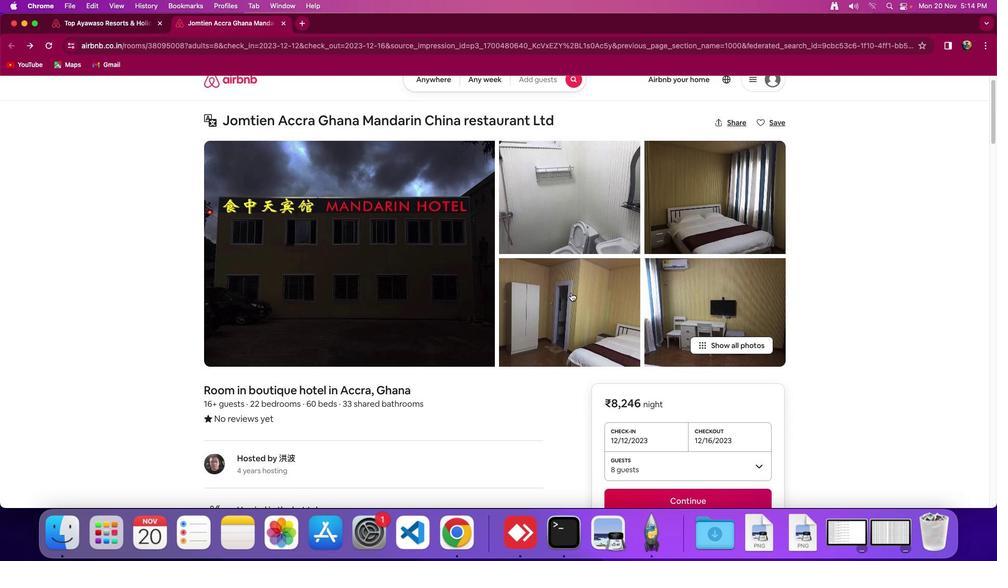 
Action: Mouse scrolled (570, 292) with delta (0, 0)
Screenshot: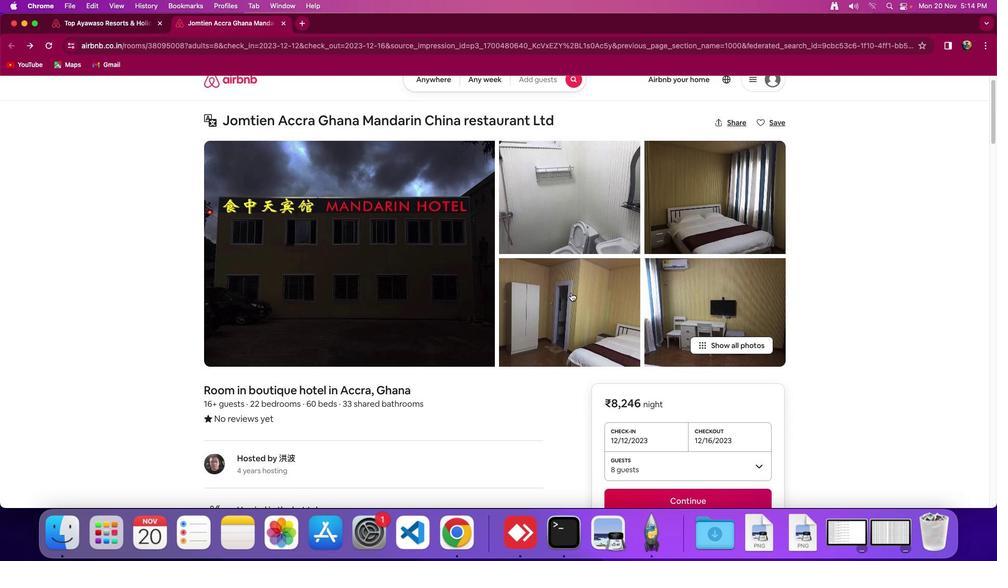 
Action: Mouse scrolled (570, 292) with delta (0, -2)
Screenshot: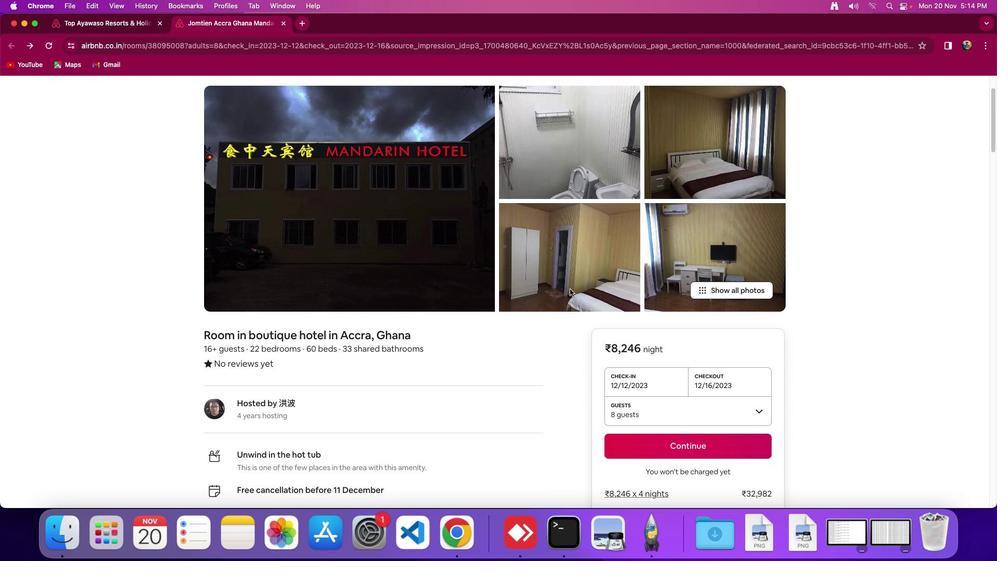 
Action: Mouse scrolled (570, 292) with delta (0, -2)
Screenshot: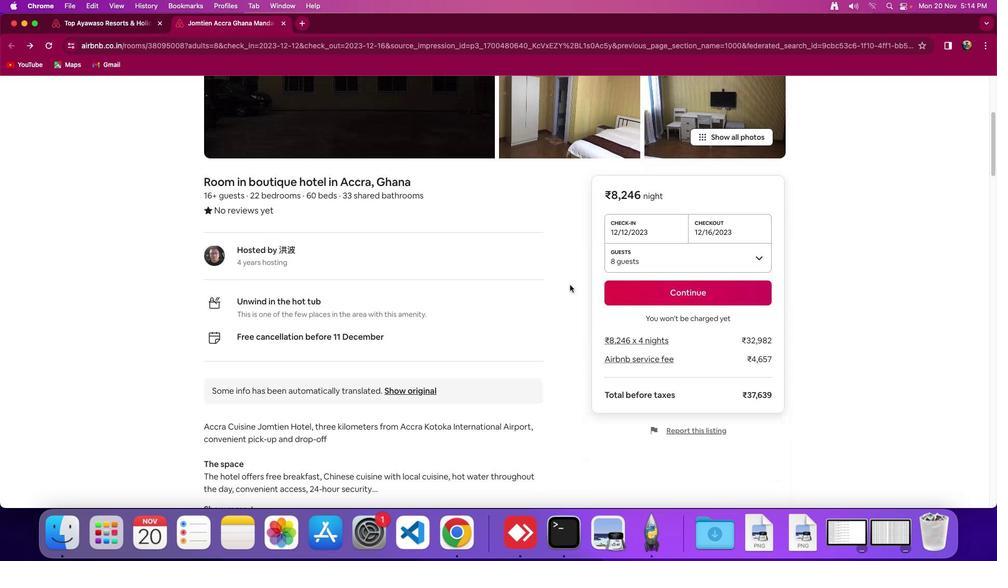 
Action: Mouse moved to (570, 286)
Screenshot: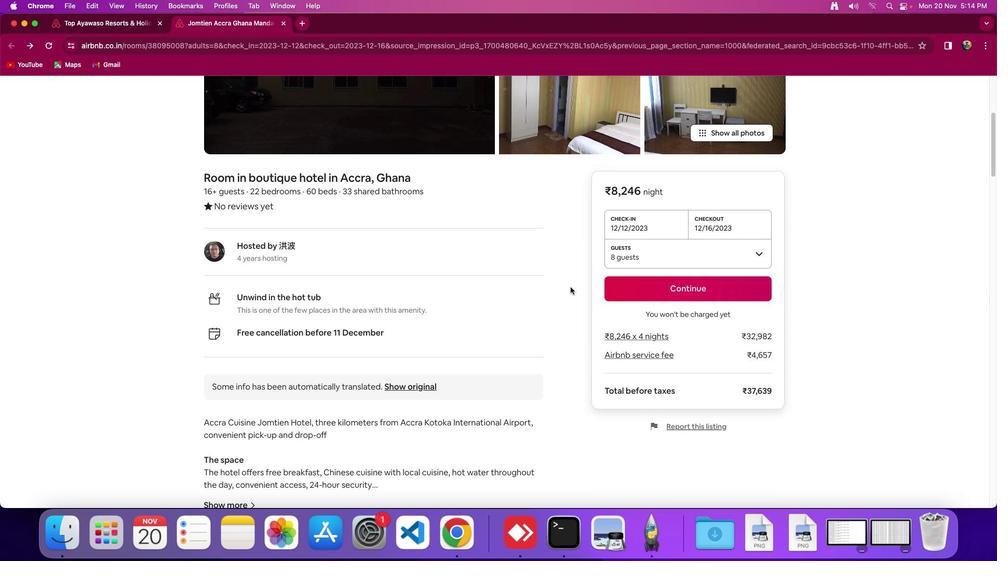
Action: Mouse scrolled (570, 286) with delta (0, 0)
Screenshot: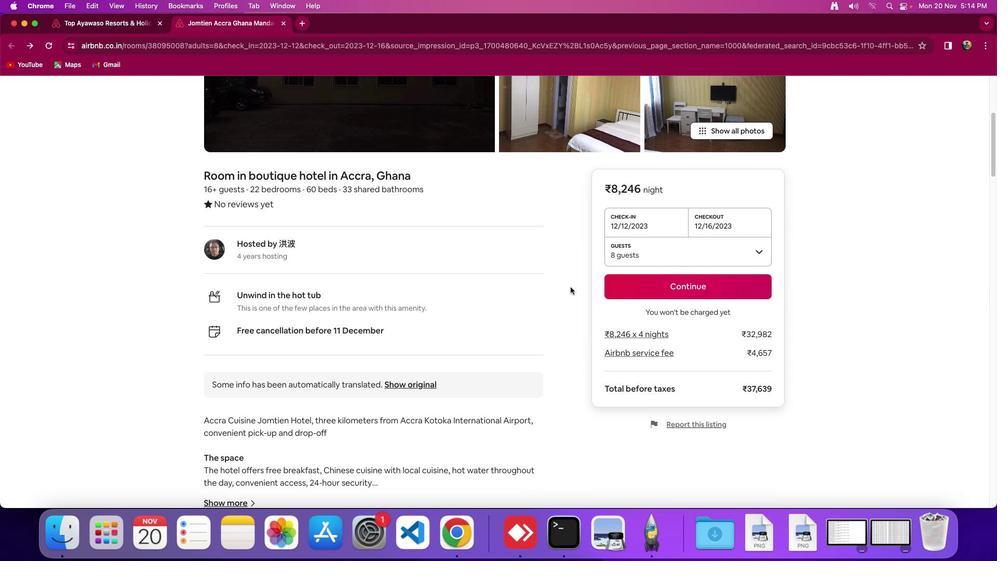 
Action: Mouse moved to (570, 287)
Screenshot: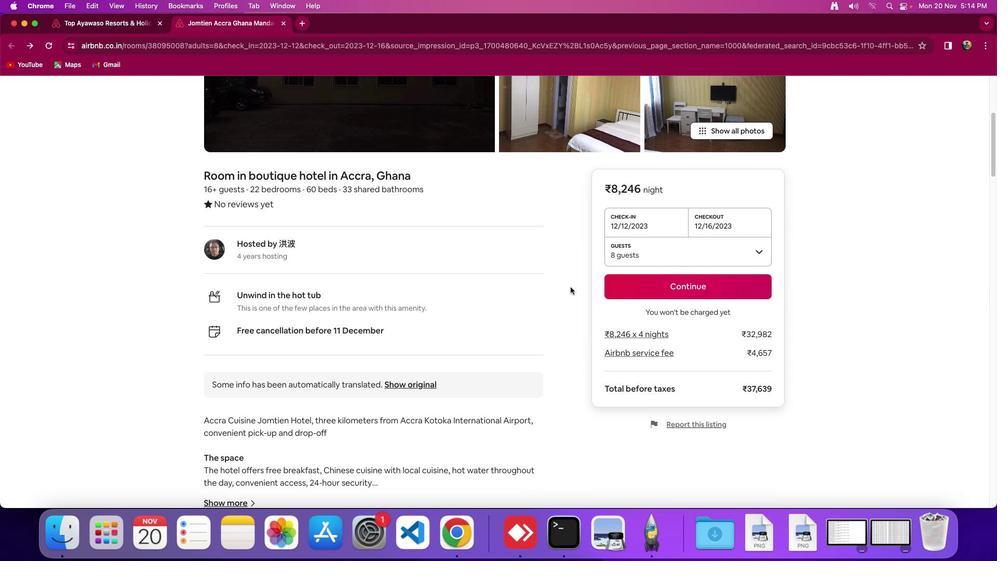 
Action: Mouse scrolled (570, 287) with delta (0, 0)
Screenshot: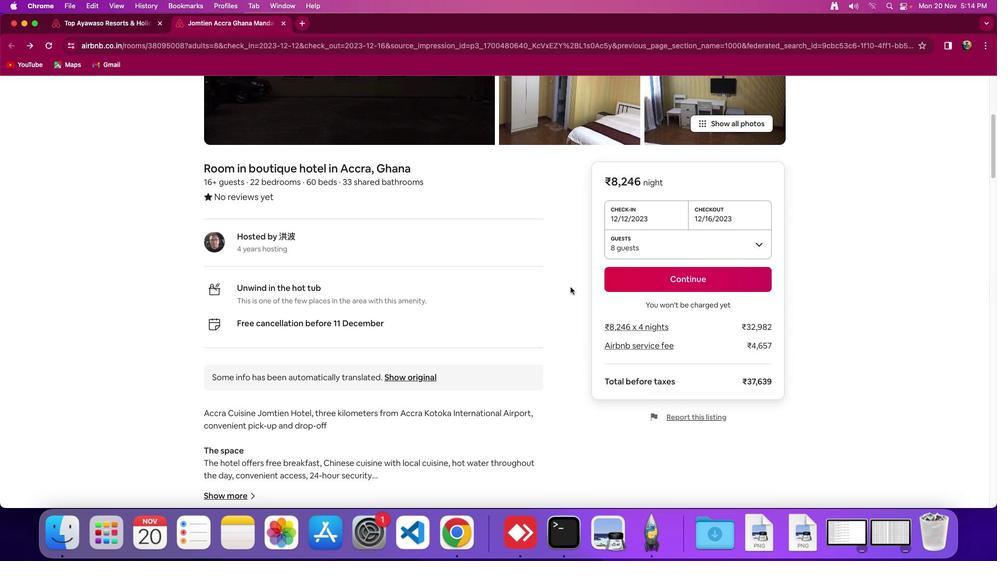 
Action: Mouse moved to (569, 286)
Screenshot: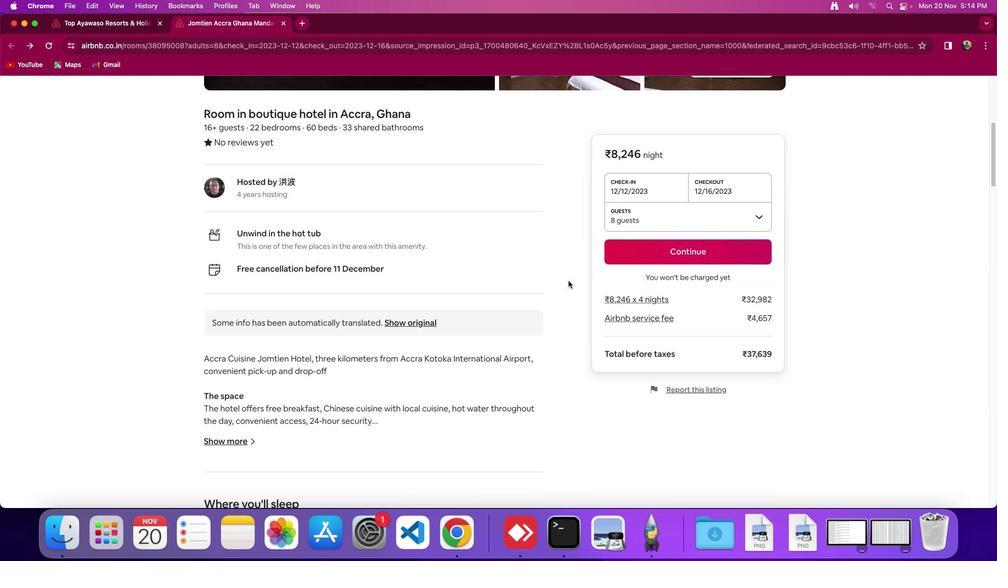 
Action: Mouse scrolled (569, 286) with delta (0, 0)
Screenshot: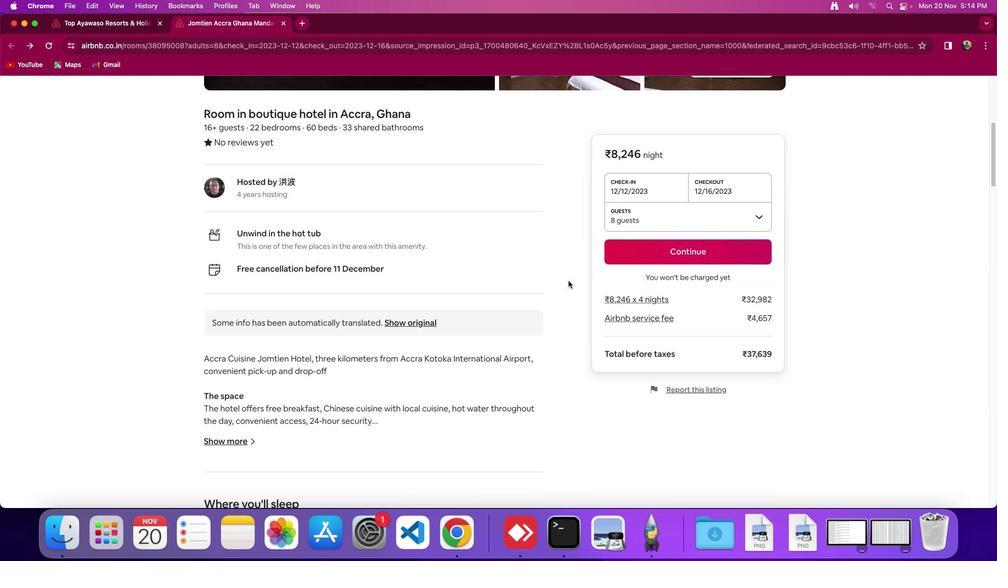 
Action: Mouse moved to (568, 283)
Screenshot: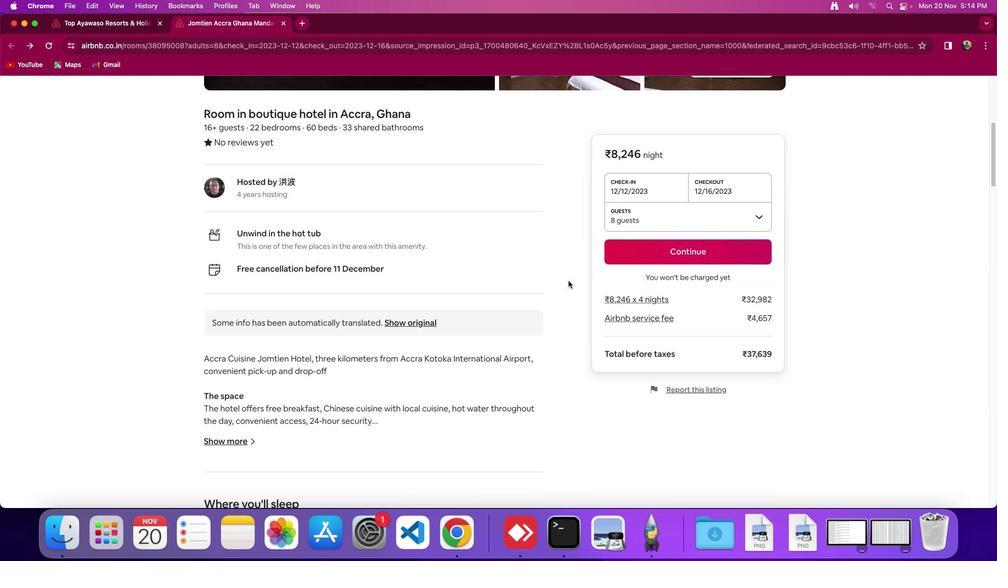 
Action: Mouse scrolled (568, 283) with delta (0, 0)
Screenshot: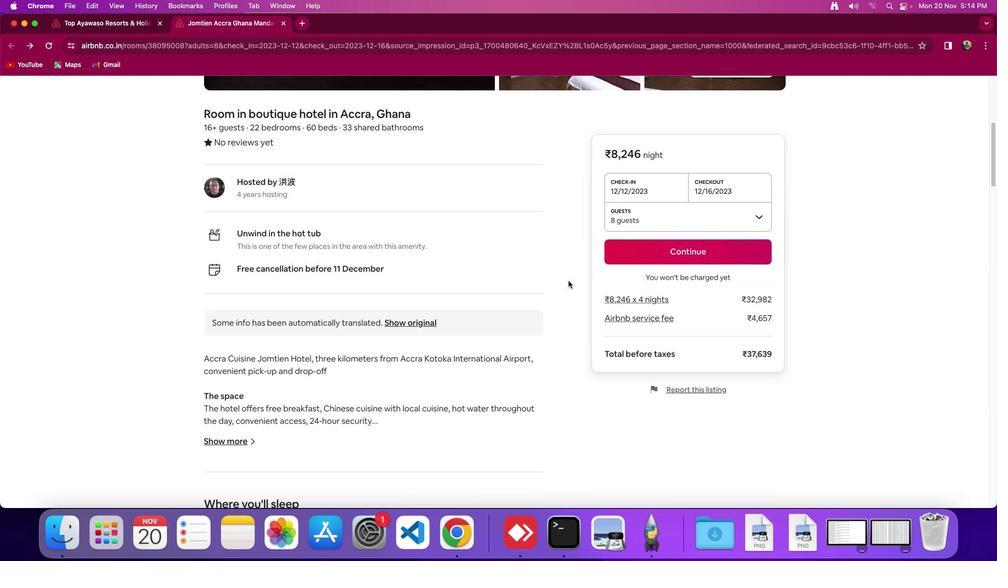 
Action: Mouse moved to (568, 281)
Screenshot: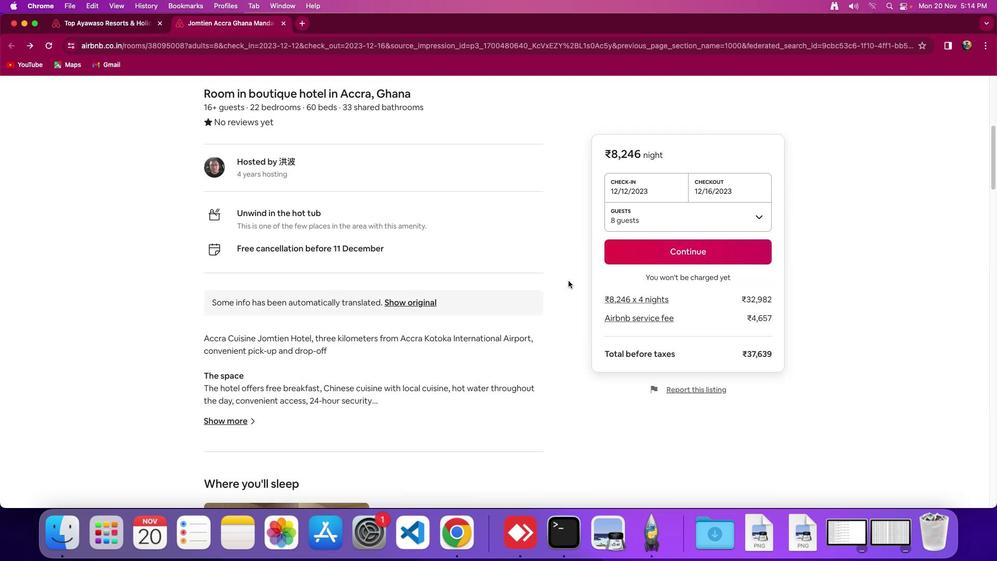 
Action: Mouse scrolled (568, 281) with delta (0, -2)
Screenshot: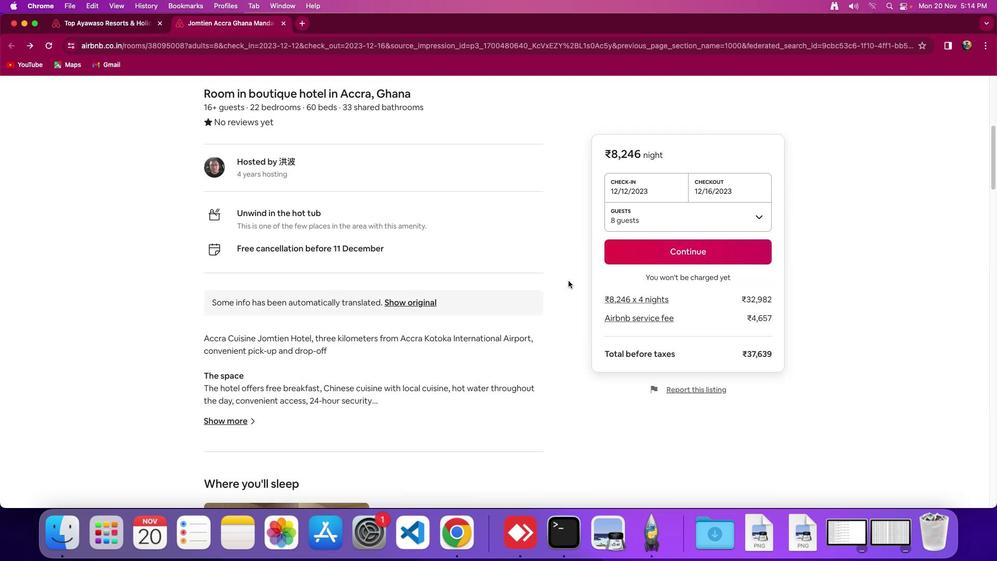 
Action: Mouse moved to (484, 286)
Screenshot: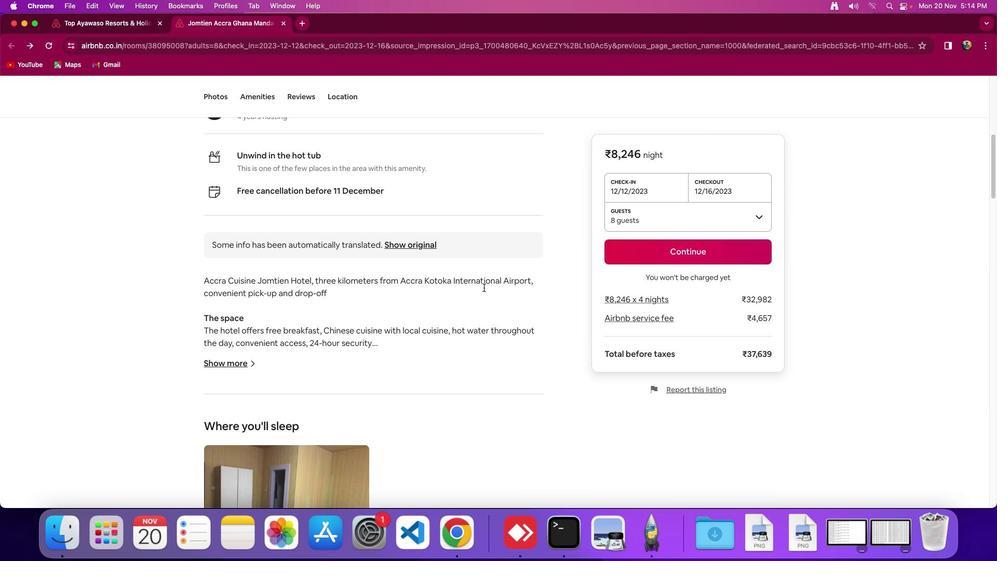 
Action: Mouse scrolled (484, 286) with delta (0, 0)
Screenshot: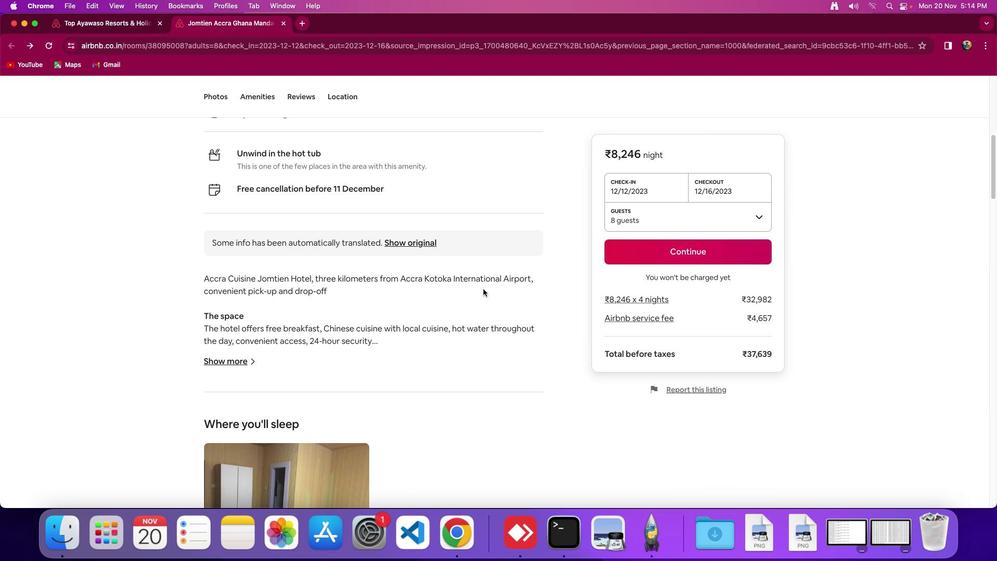 
Action: Mouse scrolled (484, 286) with delta (0, 0)
Screenshot: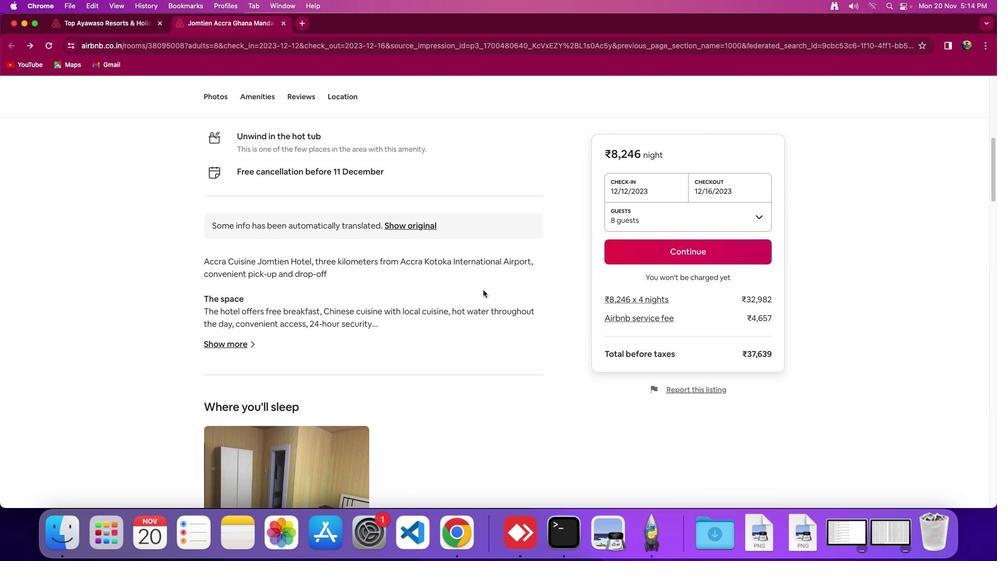 
Action: Mouse moved to (483, 288)
Screenshot: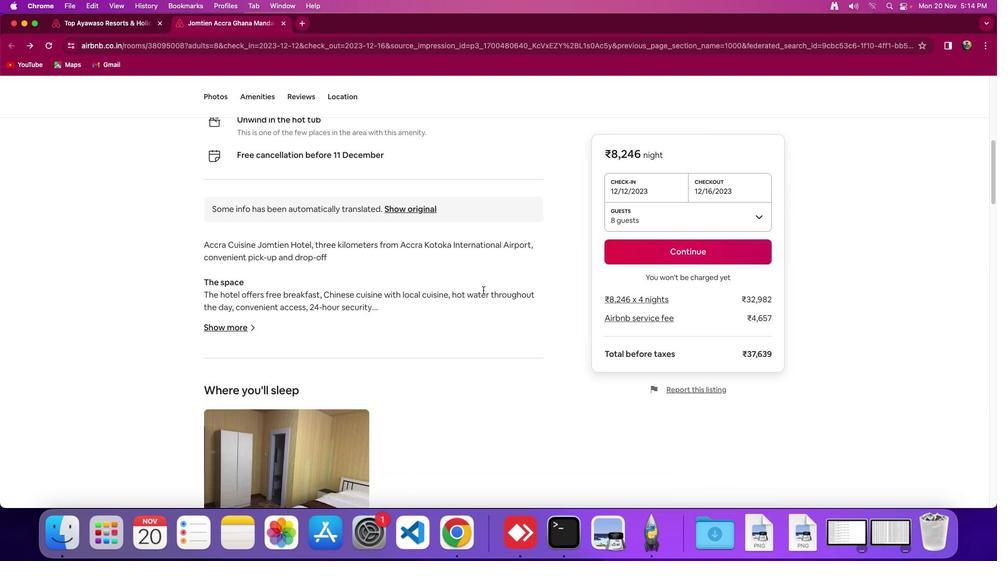 
Action: Mouse scrolled (483, 288) with delta (0, -1)
Screenshot: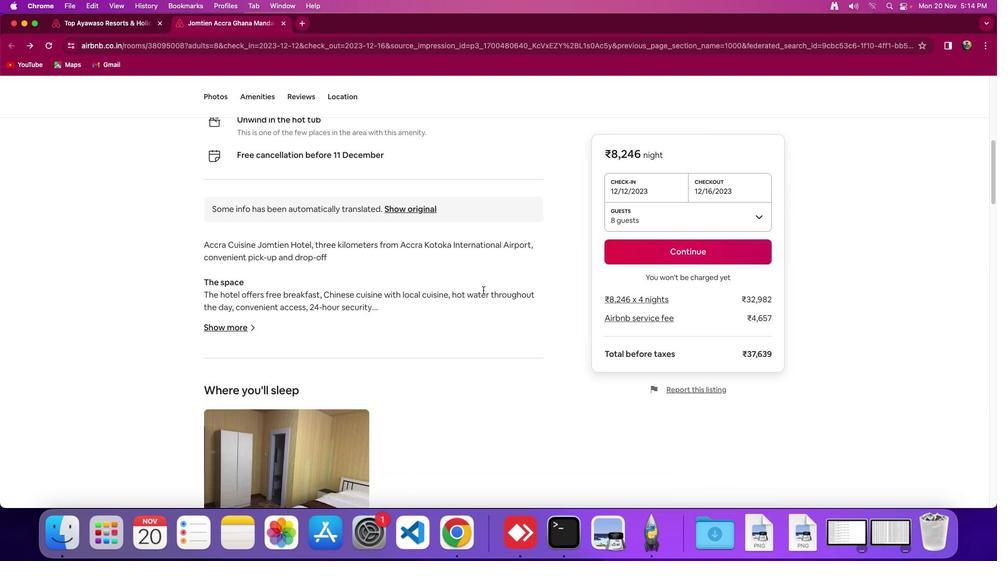 
Action: Mouse moved to (483, 290)
Screenshot: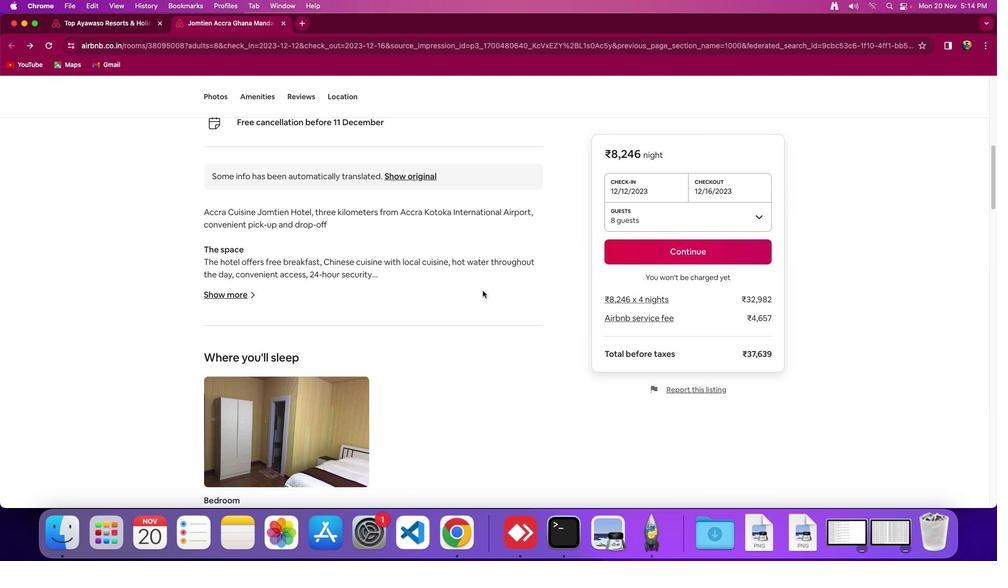 
Action: Mouse scrolled (483, 290) with delta (0, 0)
Screenshot: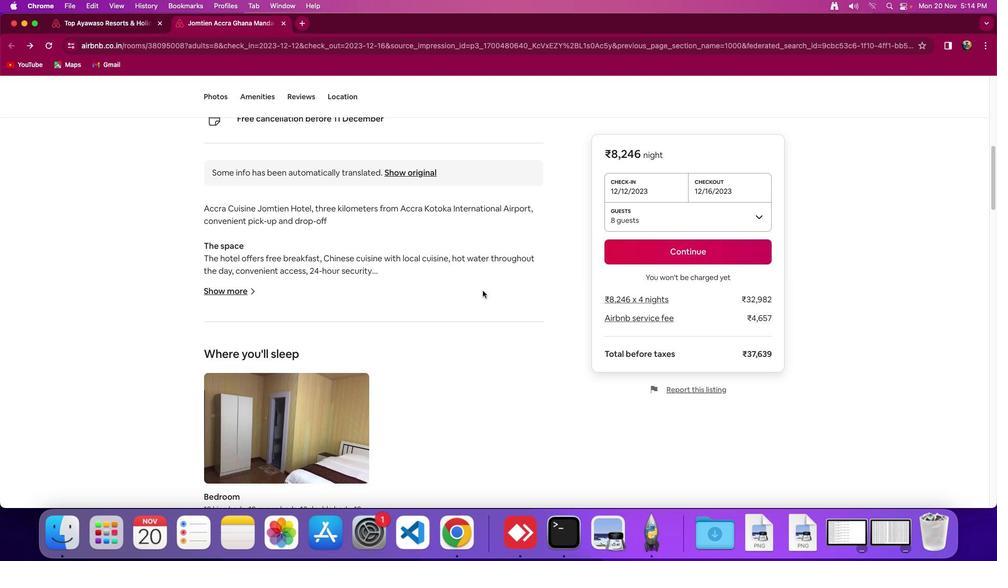 
Action: Mouse scrolled (483, 290) with delta (0, 0)
Screenshot: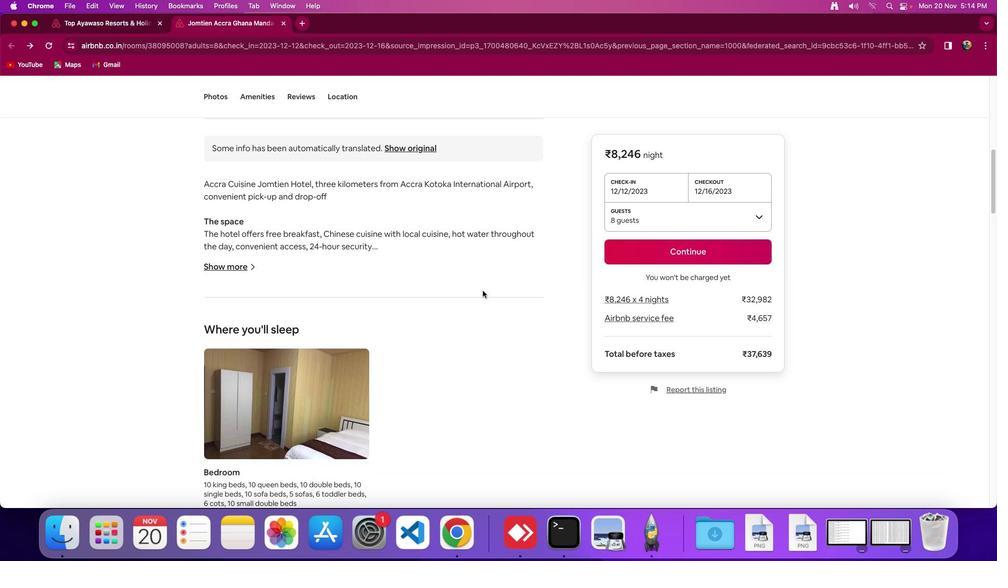 
Action: Mouse scrolled (483, 290) with delta (0, -1)
Screenshot: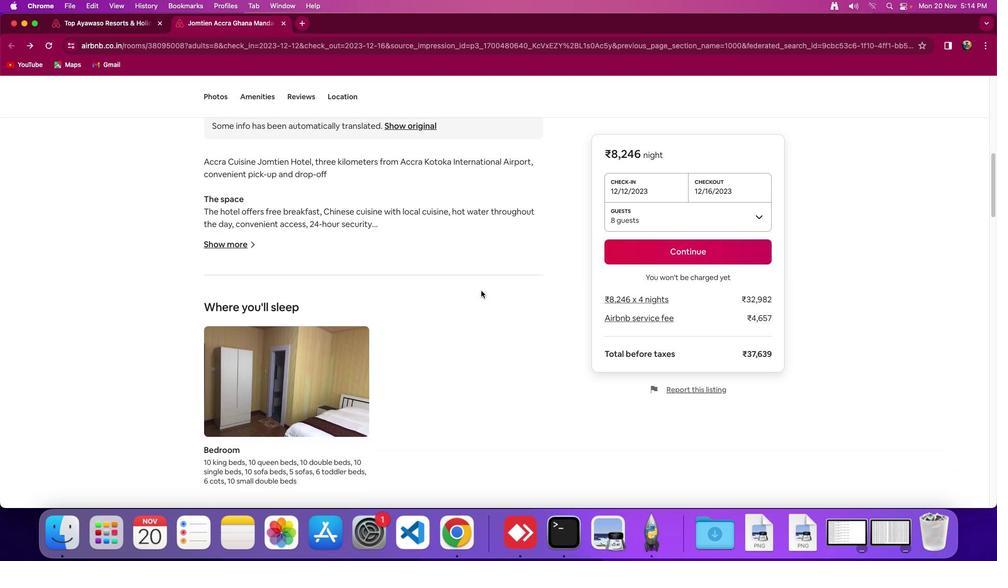 
Action: Mouse moved to (221, 209)
Screenshot: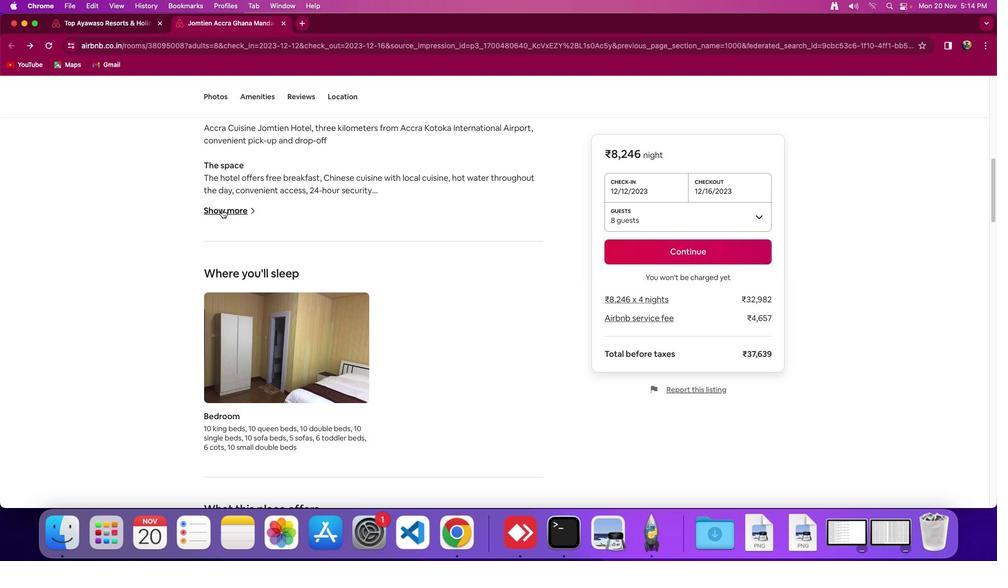 
Action: Mouse pressed left at (221, 209)
Screenshot: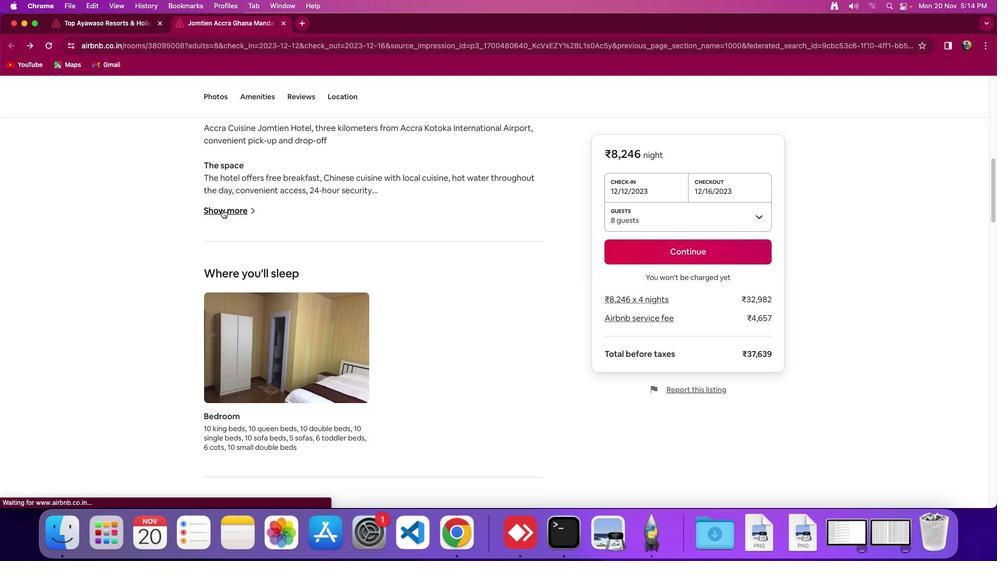 
Action: Mouse moved to (469, 262)
Screenshot: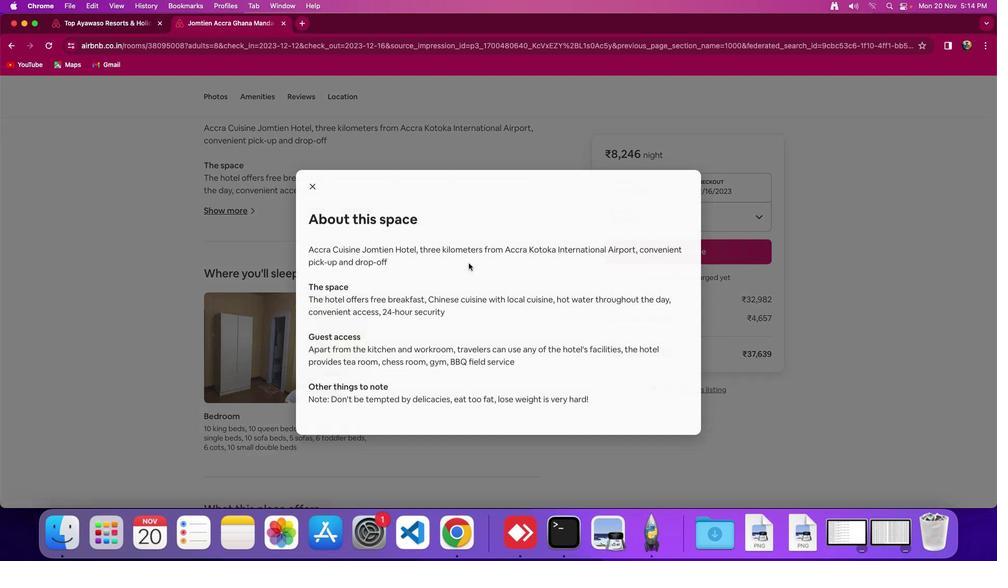 
Action: Mouse scrolled (469, 262) with delta (0, 0)
Screenshot: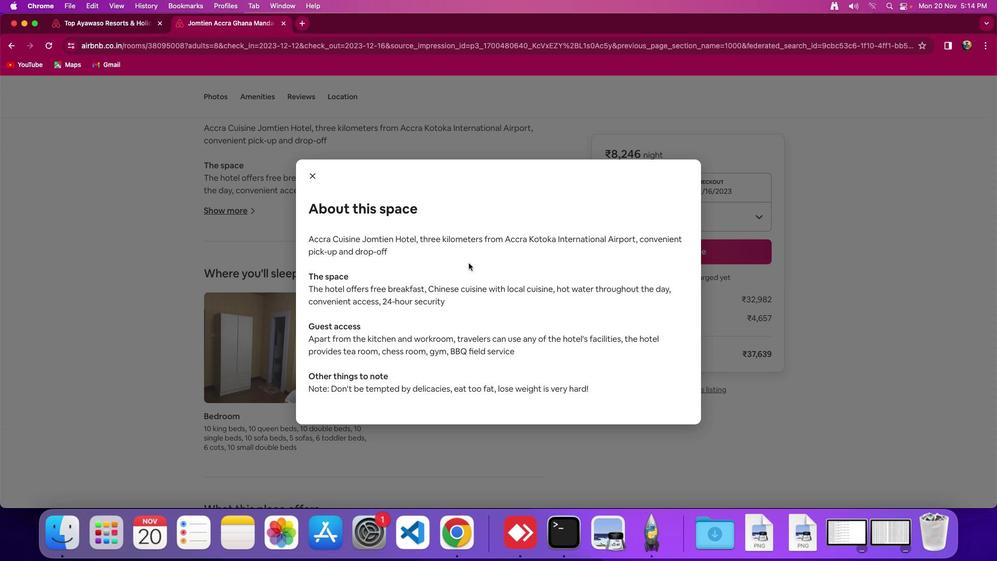 
Action: Mouse scrolled (469, 262) with delta (0, 0)
Screenshot: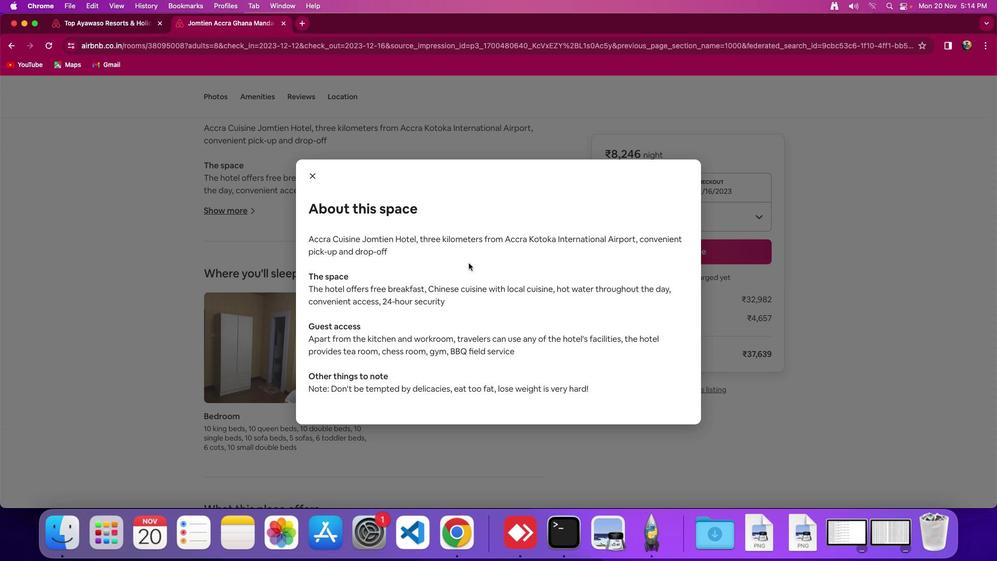 
Action: Mouse scrolled (469, 262) with delta (0, -2)
Screenshot: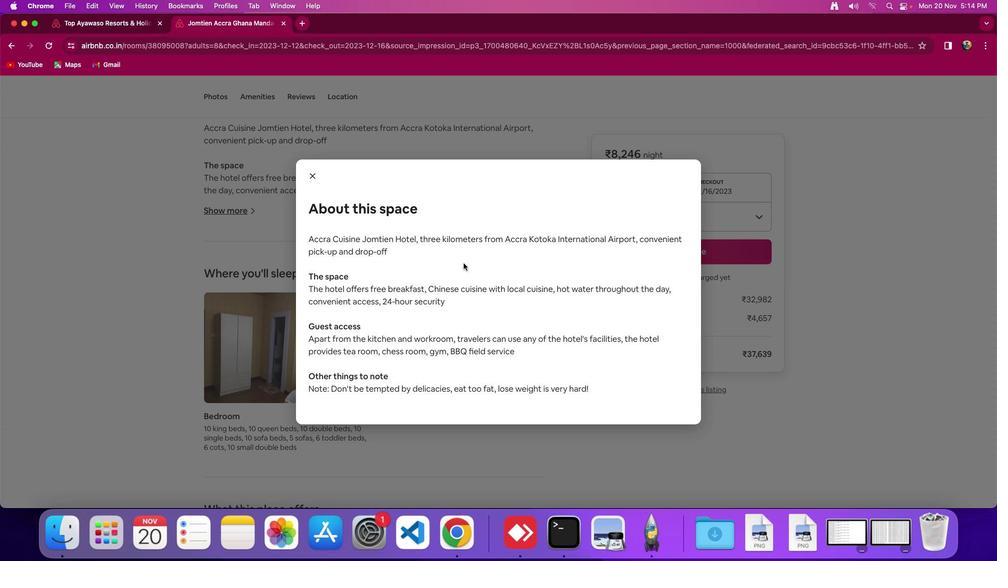 
Action: Mouse scrolled (469, 262) with delta (0, -3)
Screenshot: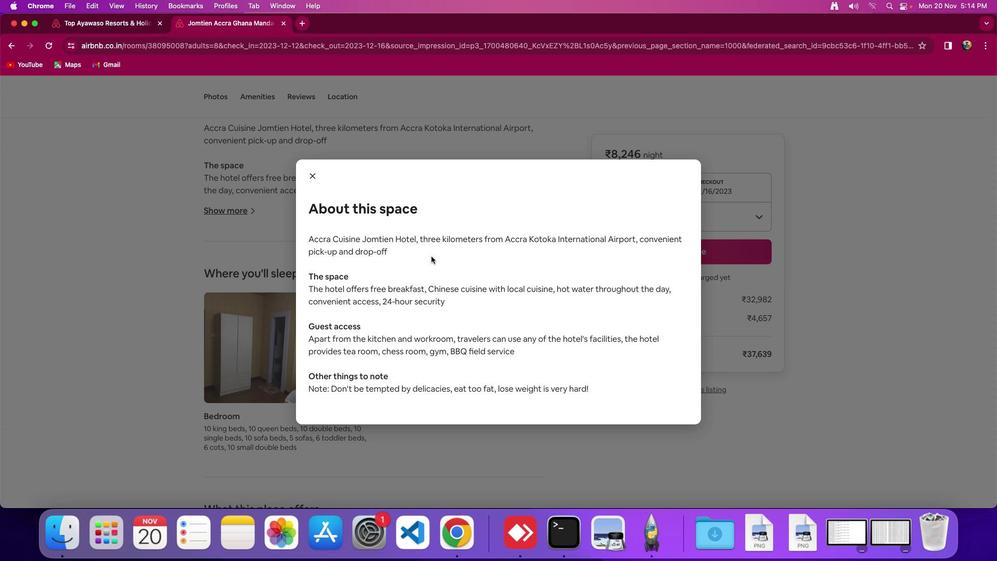 
Action: Mouse moved to (311, 174)
Screenshot: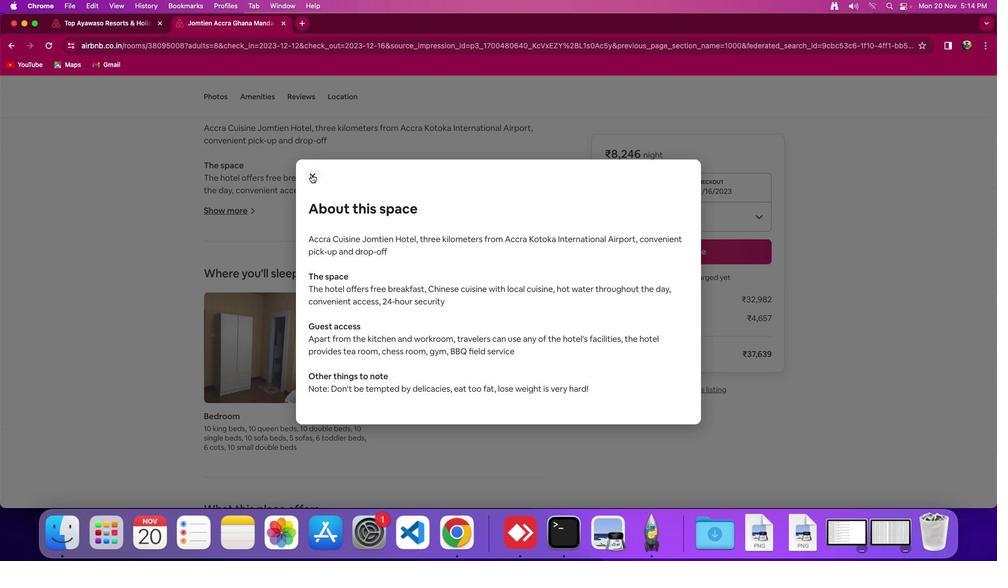
Action: Mouse pressed left at (311, 174)
Screenshot: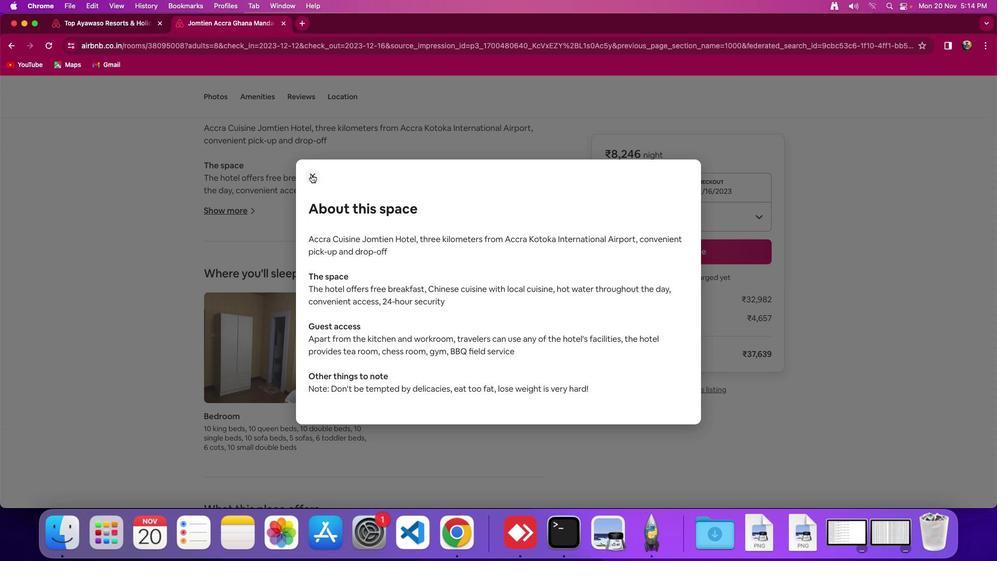 
Action: Mouse moved to (422, 361)
